 Task: Find connections with filter location Carauari with filter topic #cloudwith filter profile language French with filter current company Royal Enfield with filter school BAGALKOT JOBS with filter industry Health and Human Services with filter service category Computer Repair with filter keywords title Branch Manager
Action: Mouse moved to (702, 145)
Screenshot: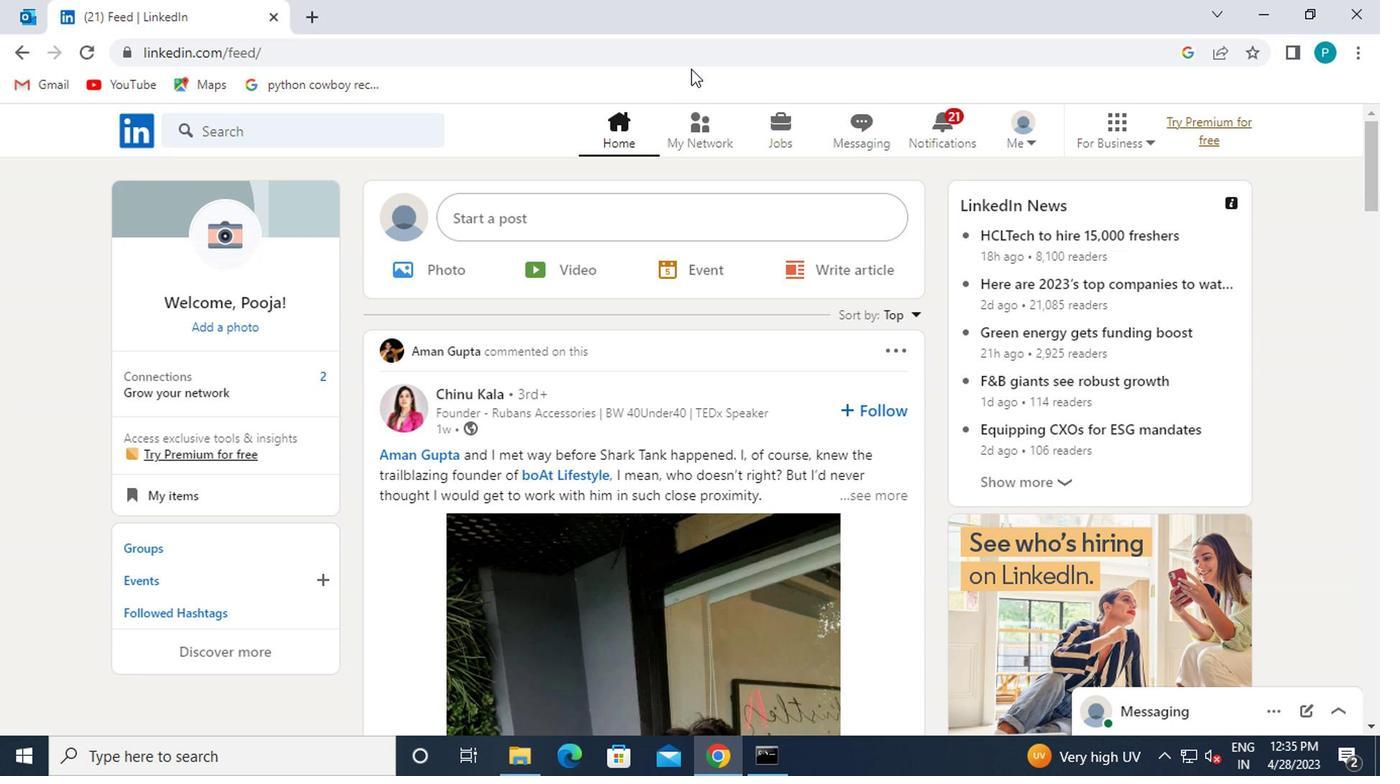 
Action: Mouse pressed left at (702, 145)
Screenshot: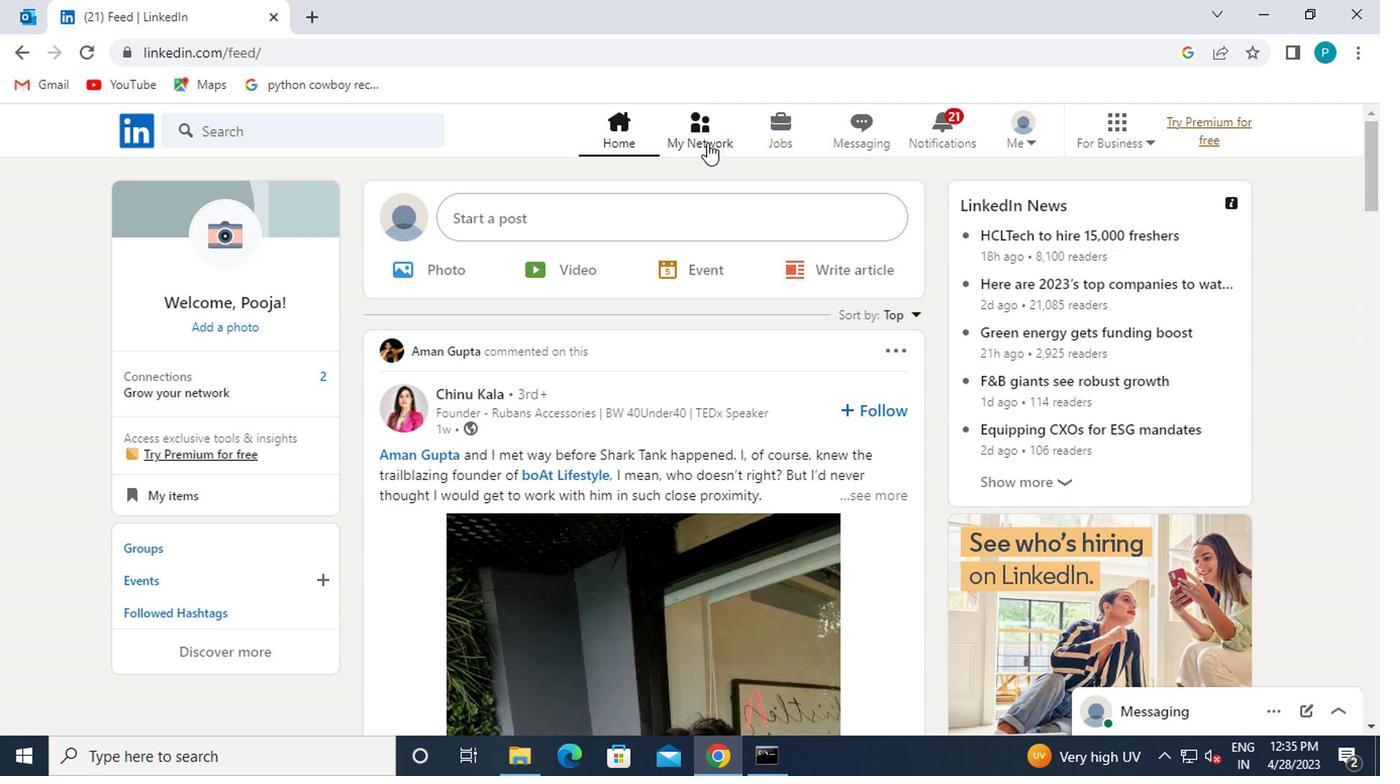 
Action: Mouse moved to (265, 250)
Screenshot: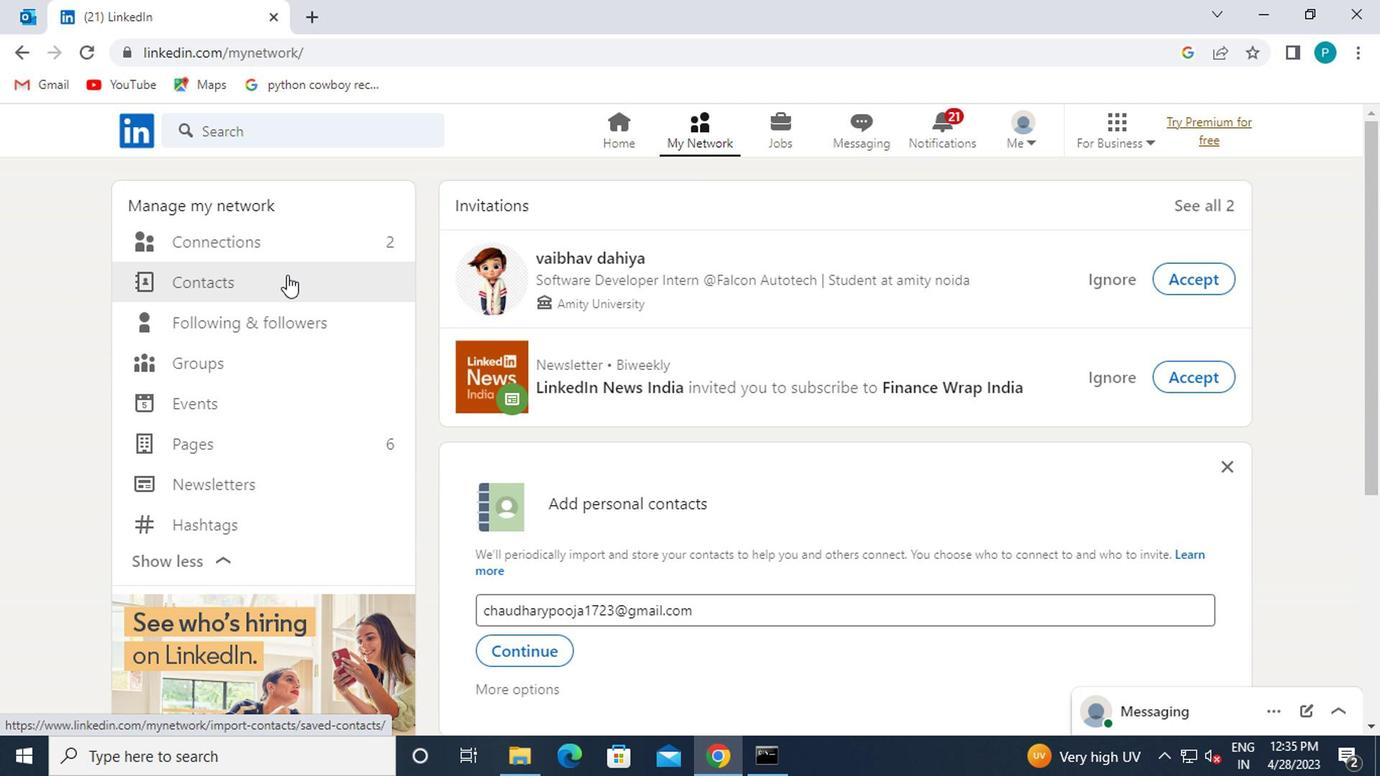 
Action: Mouse pressed left at (265, 250)
Screenshot: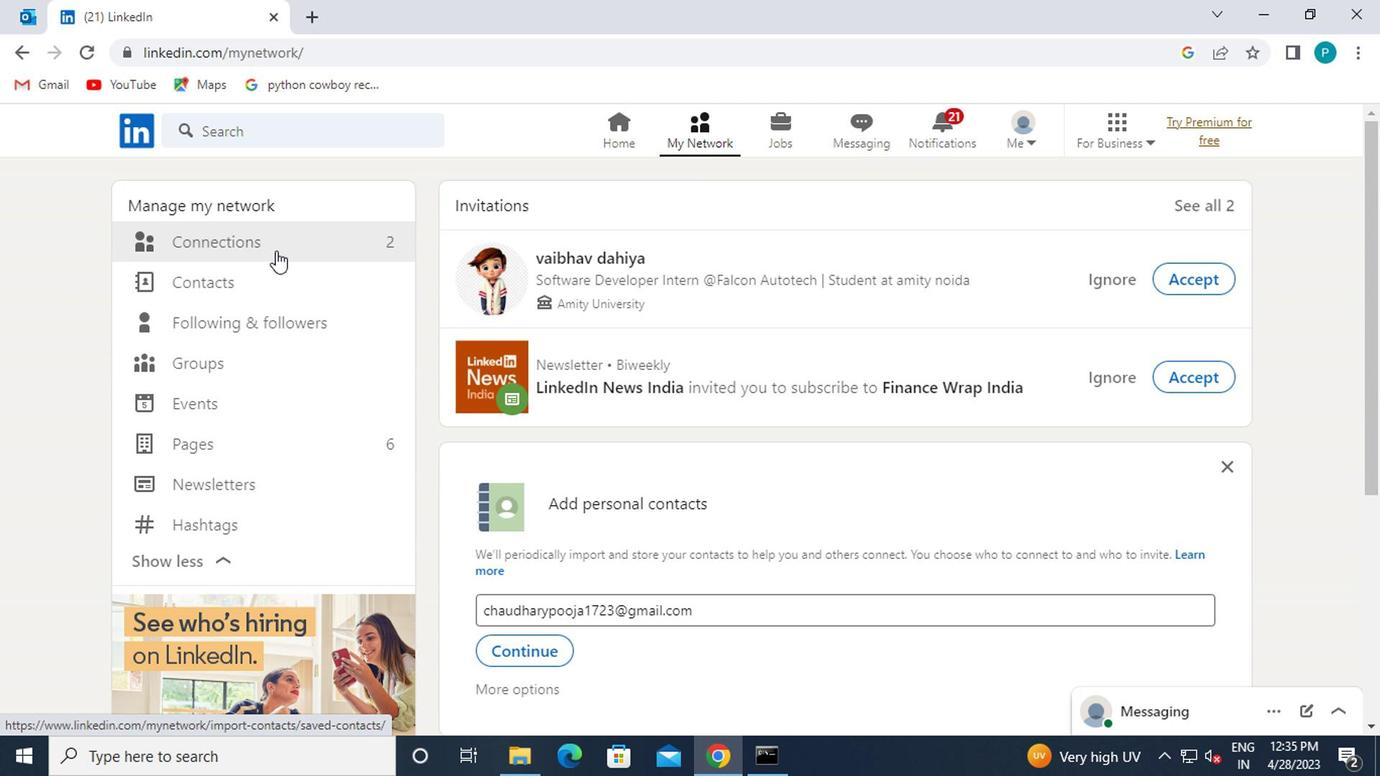 
Action: Mouse moved to (830, 244)
Screenshot: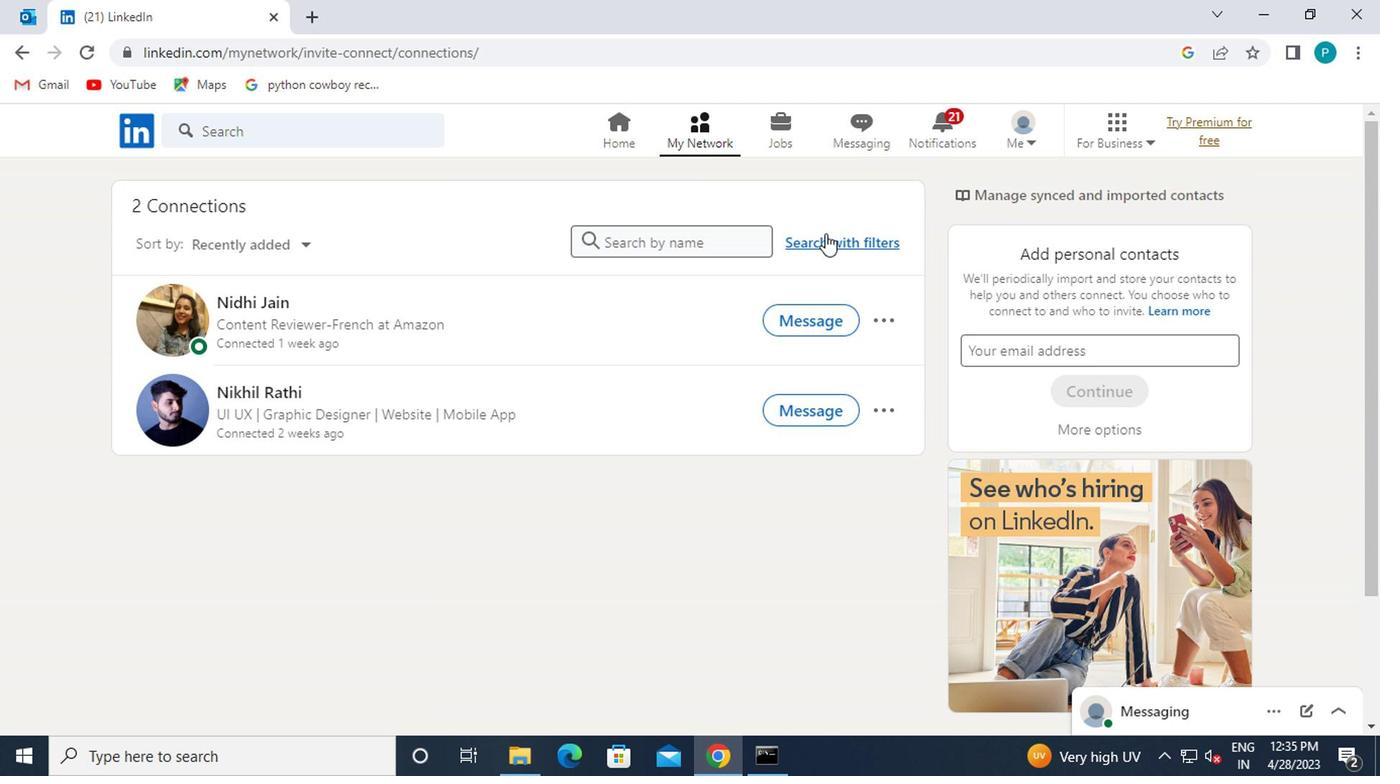 
Action: Mouse pressed left at (830, 244)
Screenshot: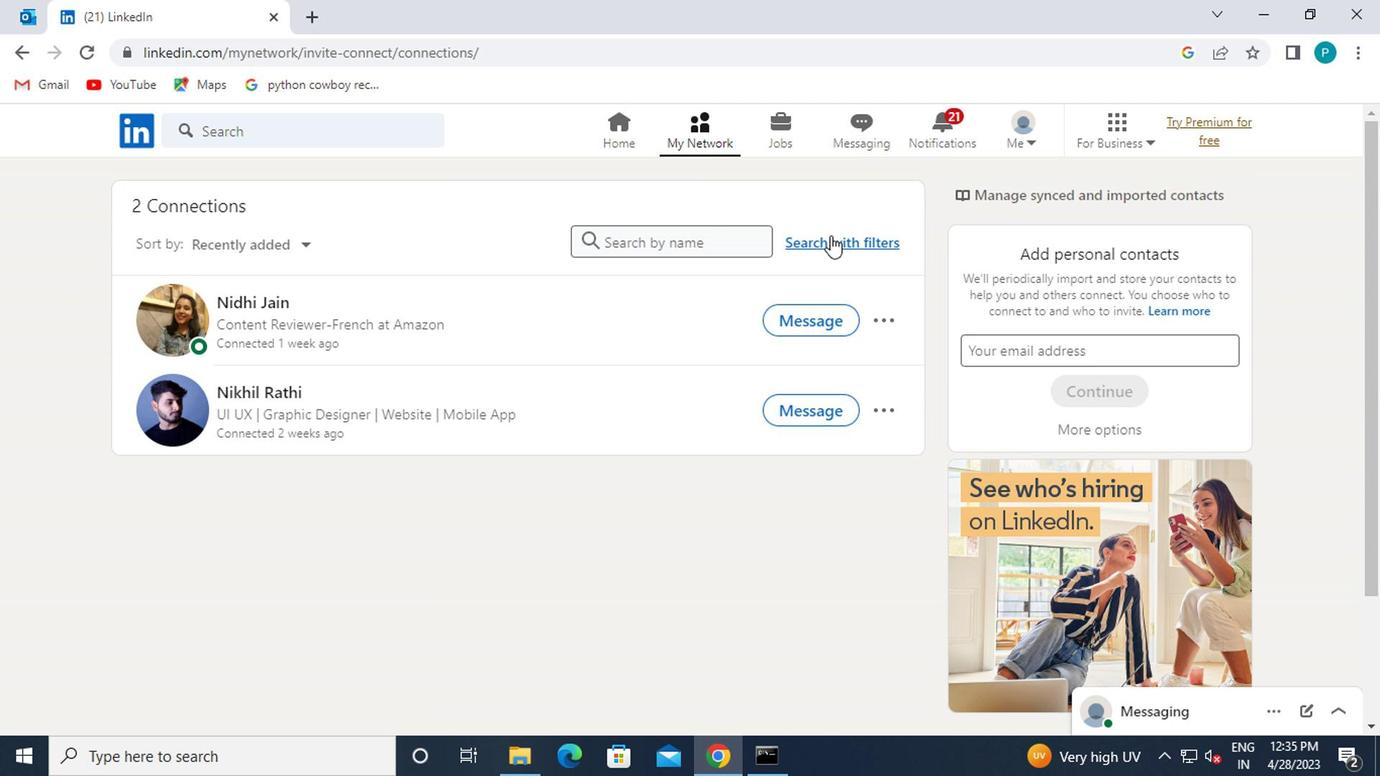 
Action: Mouse moved to (736, 200)
Screenshot: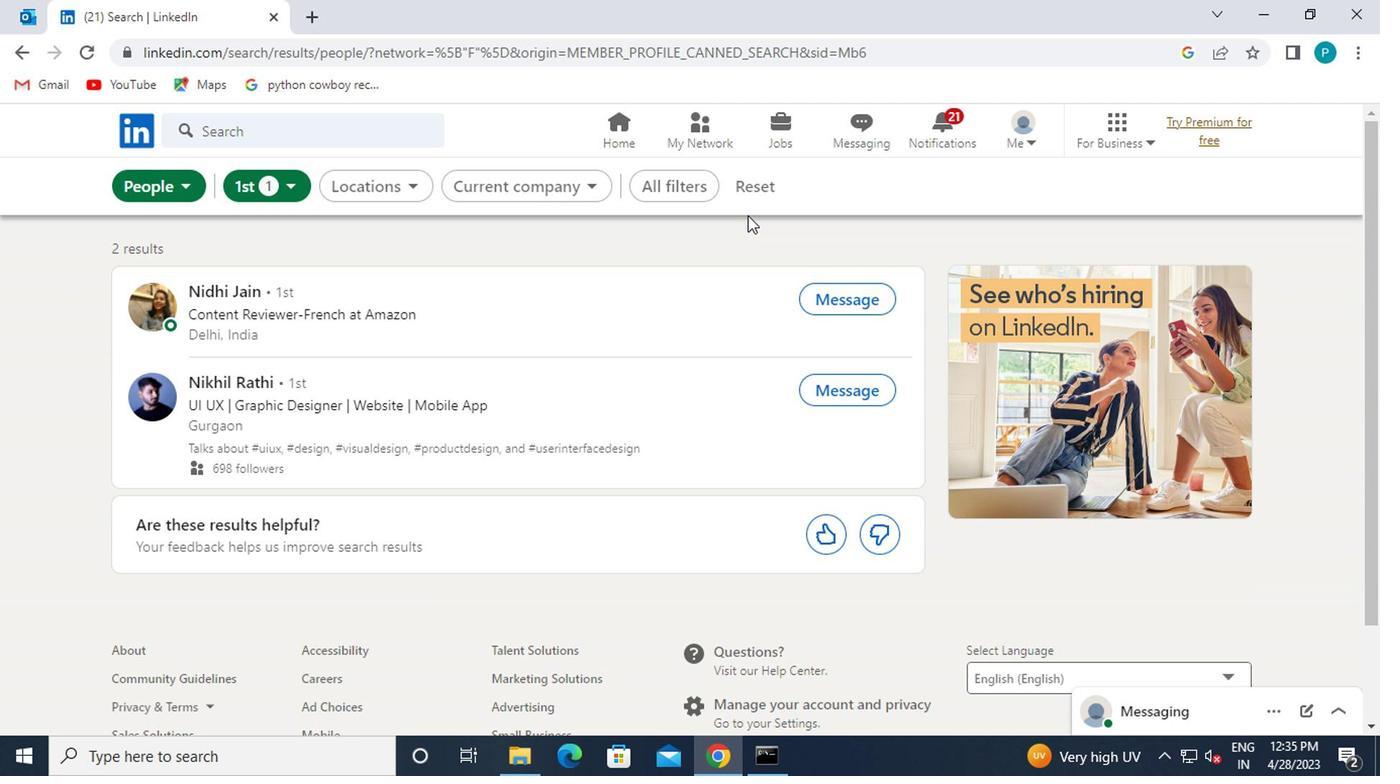 
Action: Mouse pressed left at (736, 200)
Screenshot: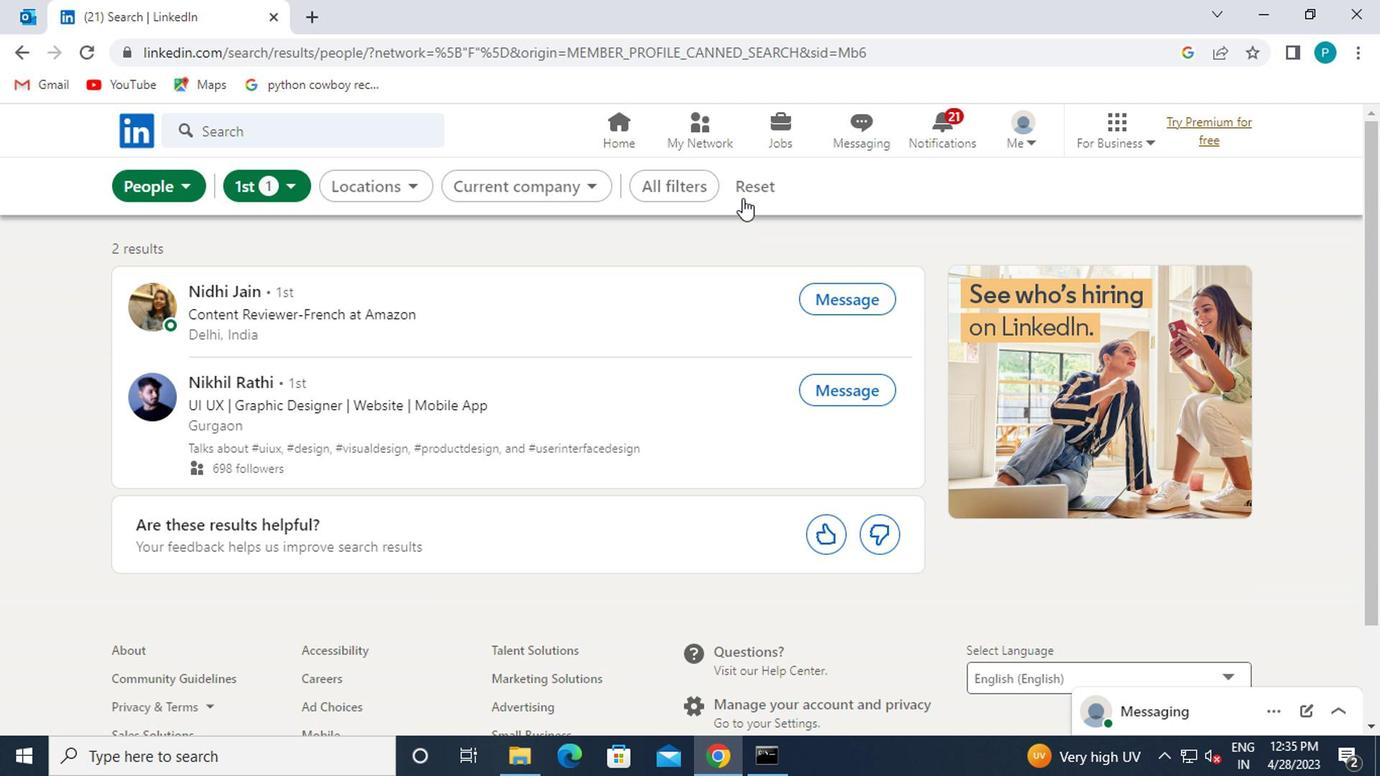 
Action: Mouse moved to (730, 197)
Screenshot: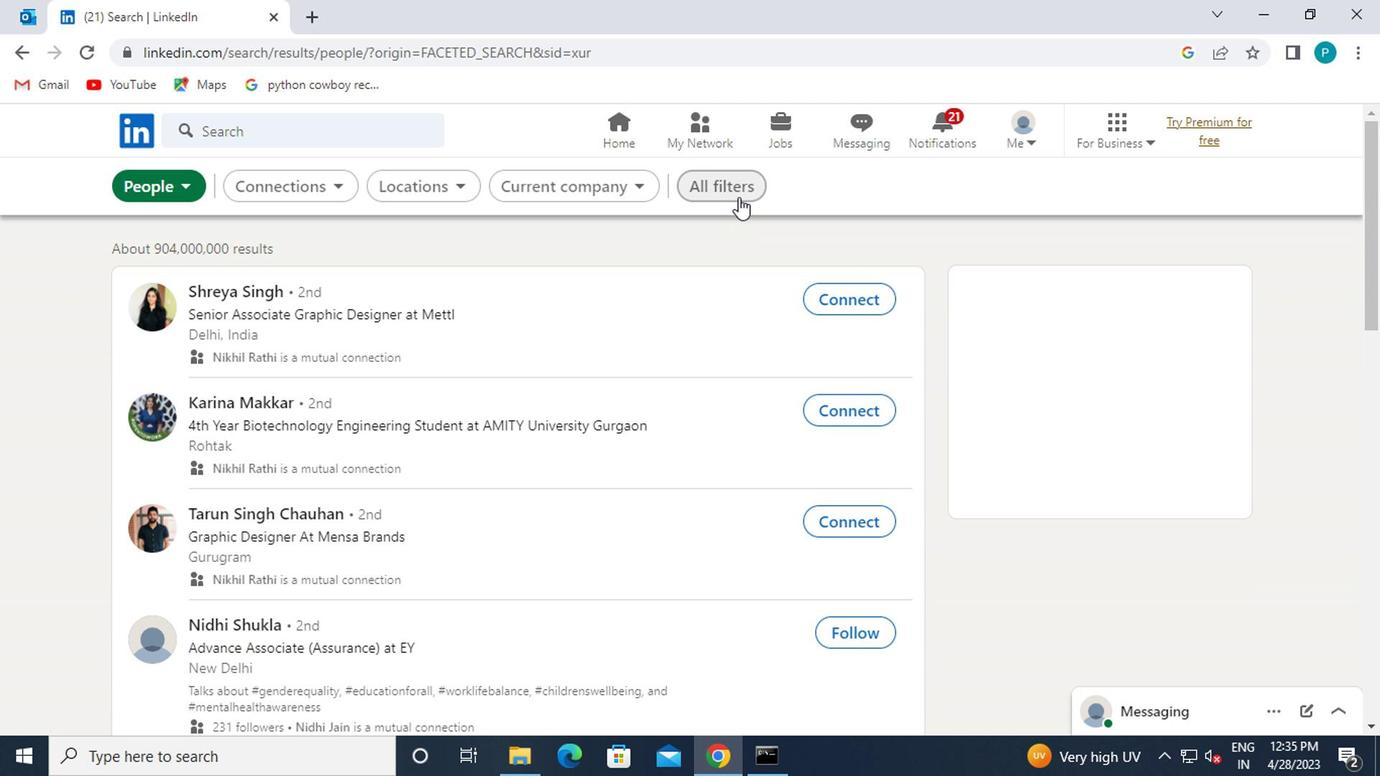 
Action: Mouse pressed left at (730, 197)
Screenshot: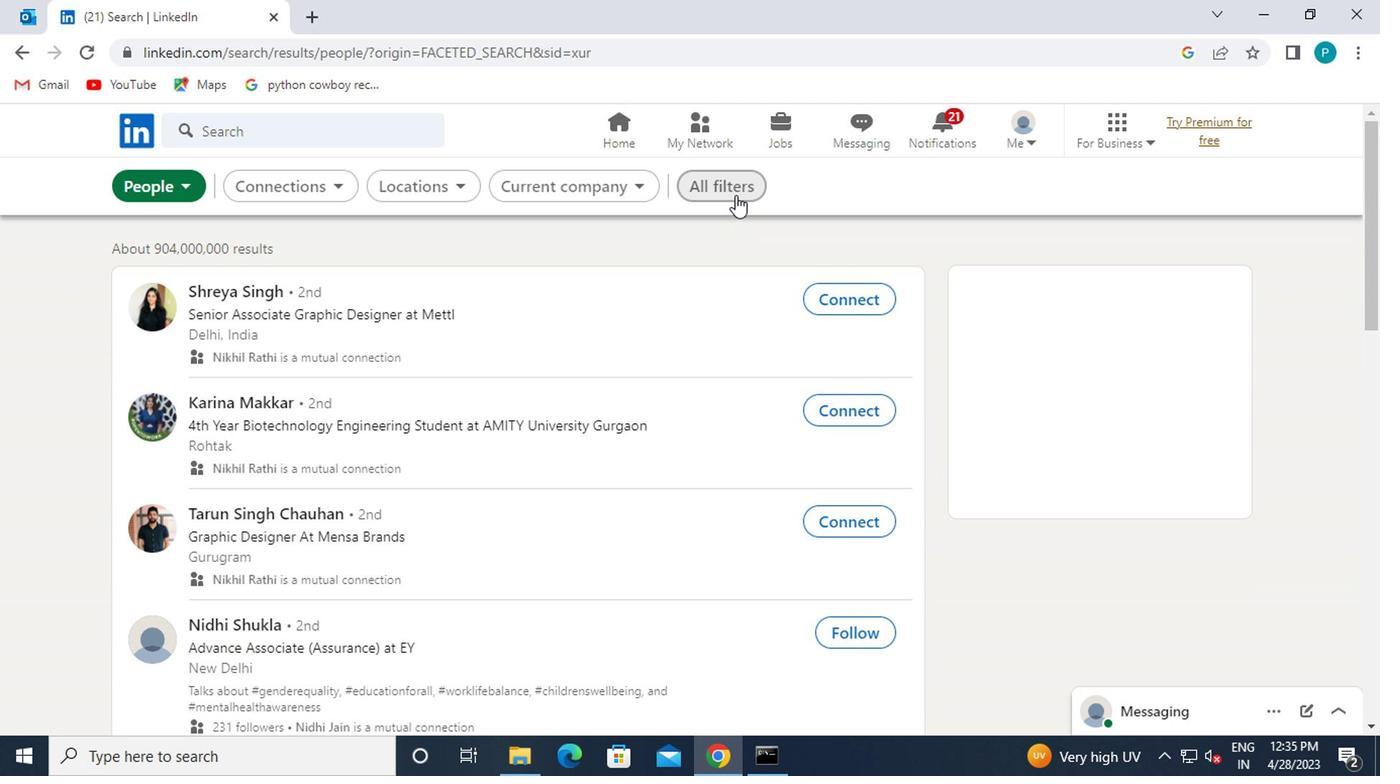 
Action: Mouse moved to (904, 373)
Screenshot: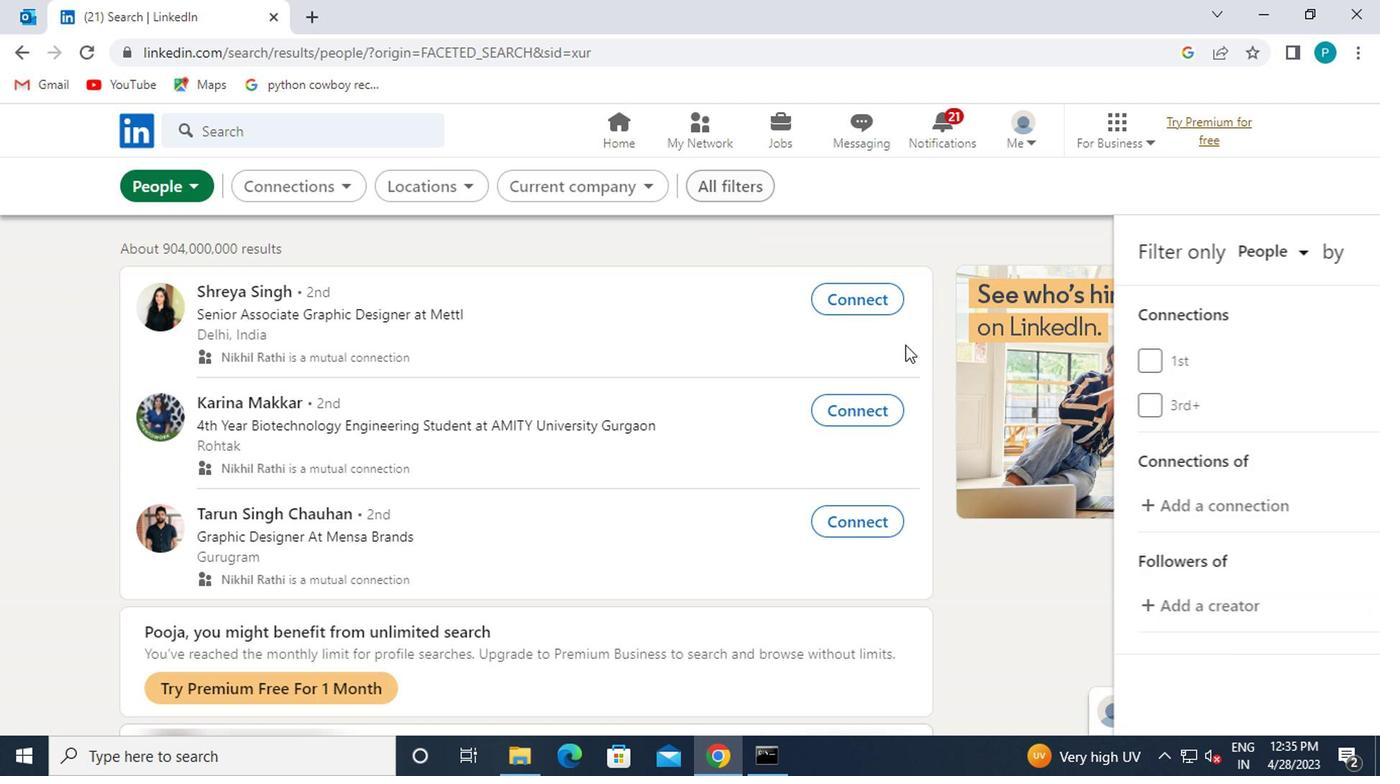 
Action: Mouse scrolled (904, 372) with delta (0, -1)
Screenshot: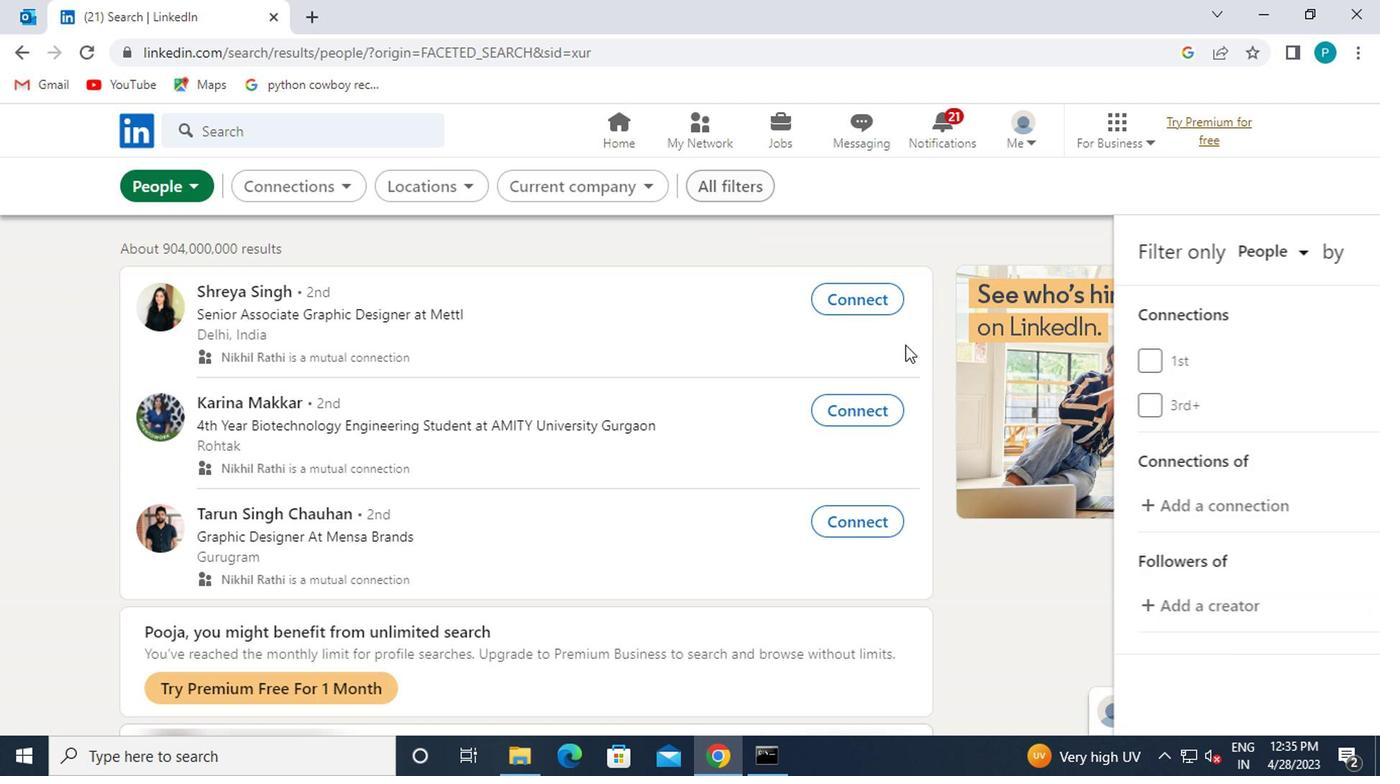 
Action: Mouse moved to (904, 375)
Screenshot: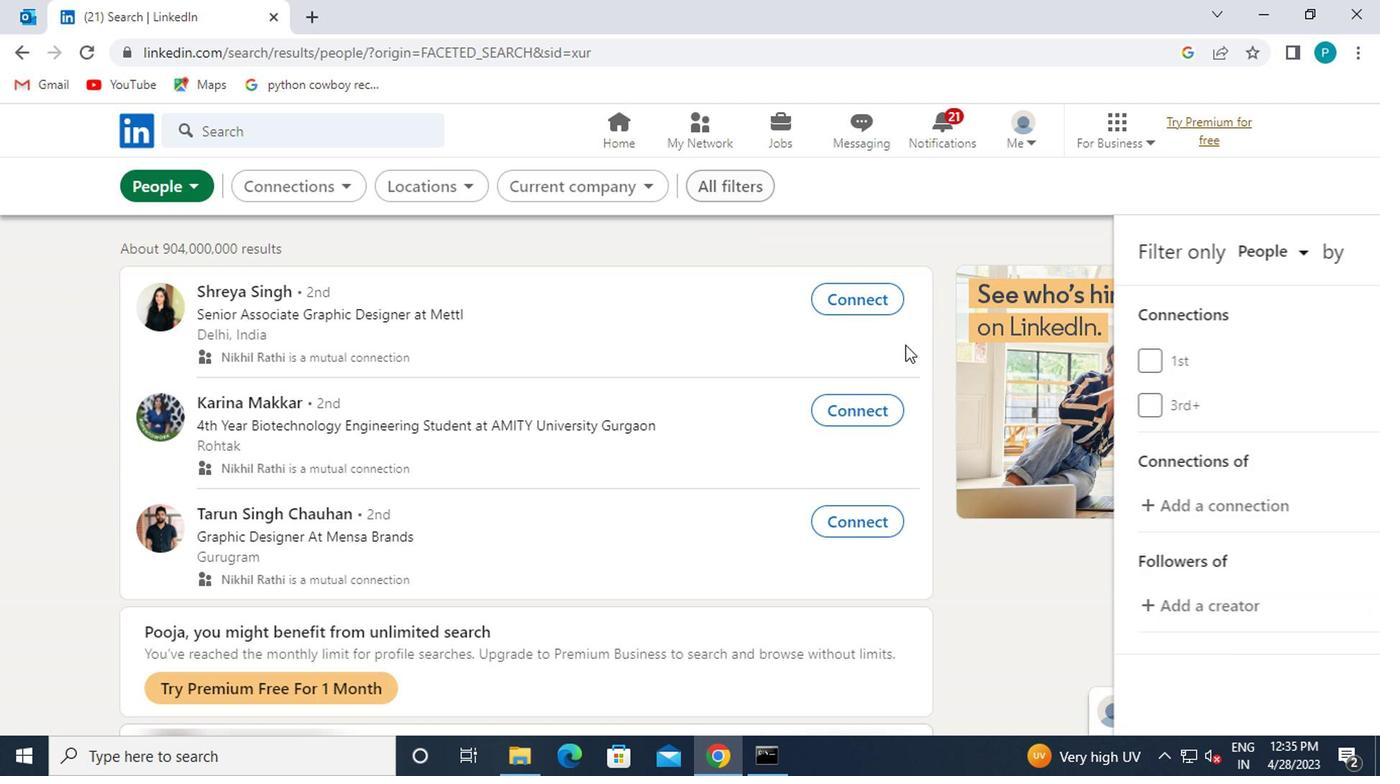 
Action: Mouse scrolled (904, 374) with delta (0, 0)
Screenshot: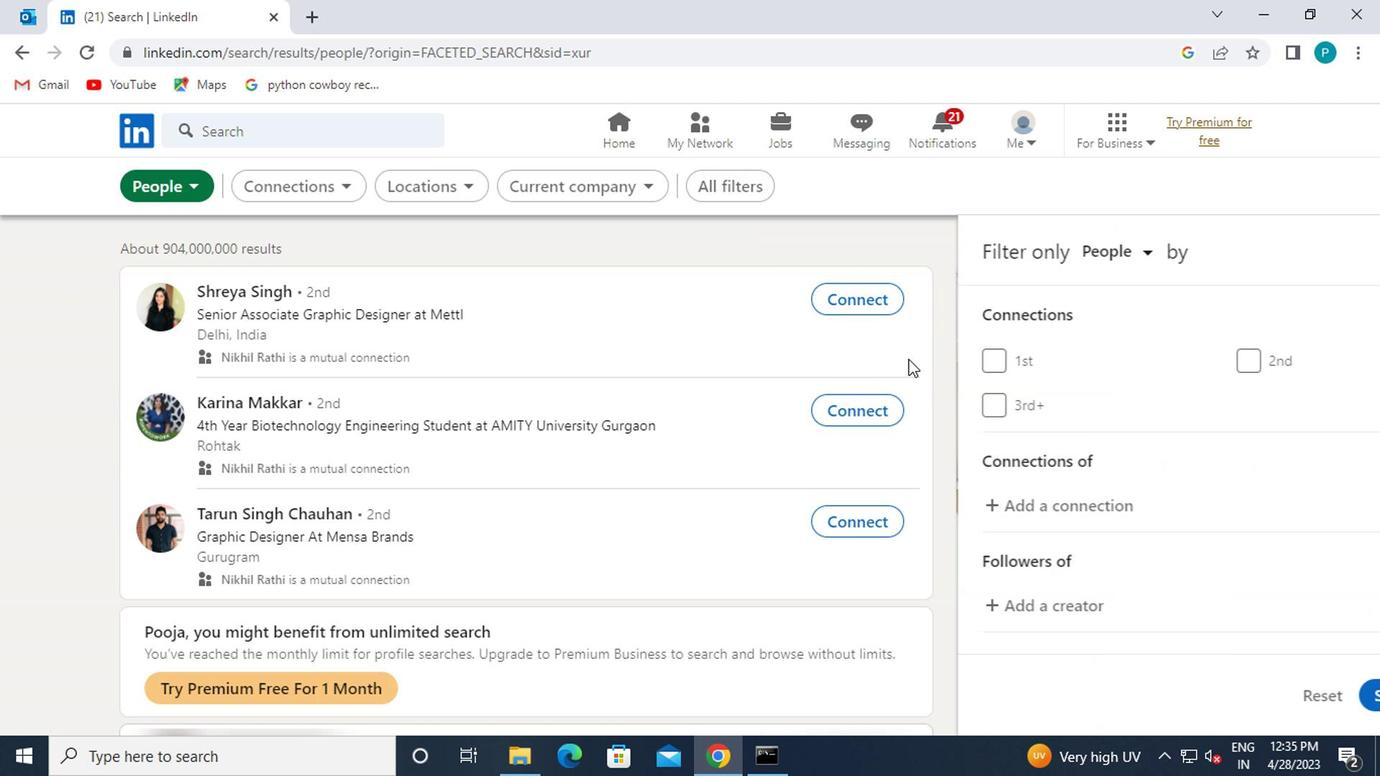 
Action: Mouse moved to (1179, 534)
Screenshot: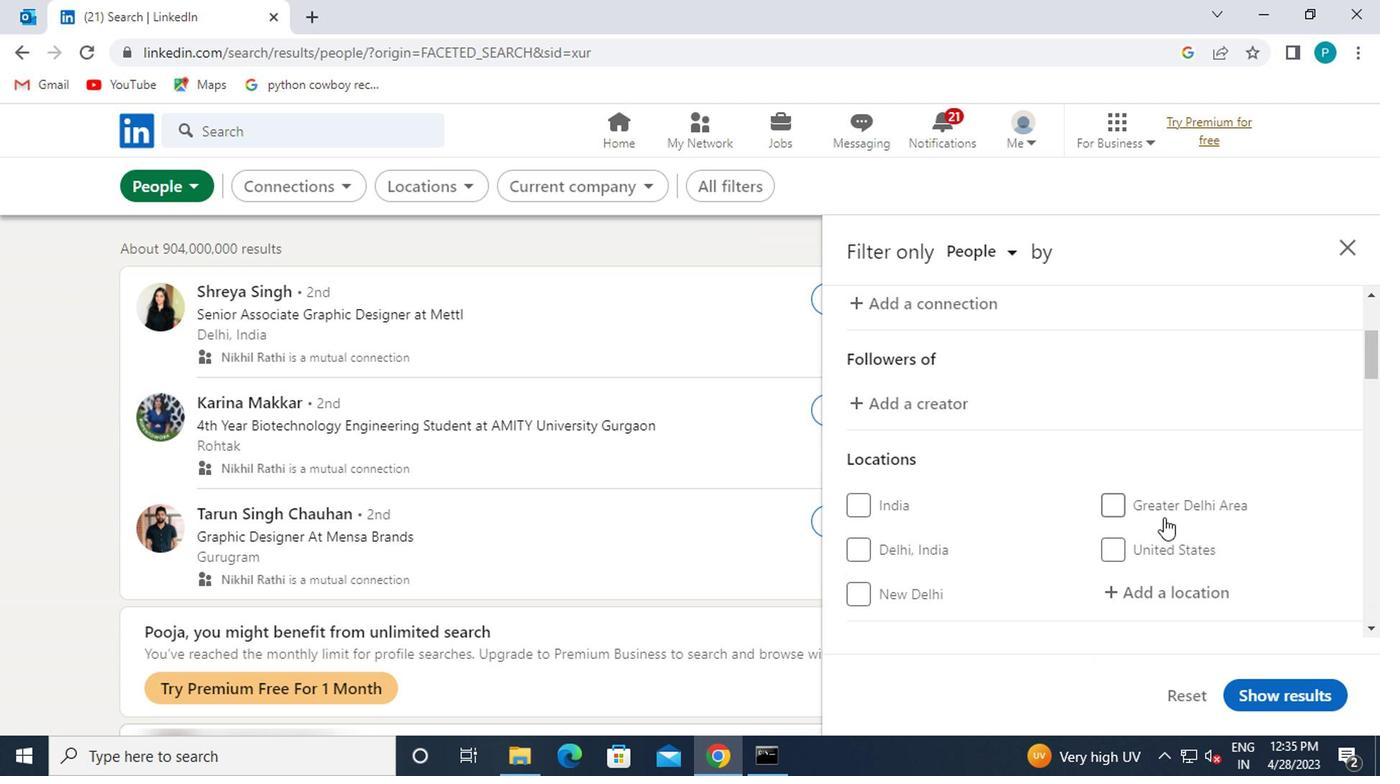 
Action: Mouse scrolled (1179, 533) with delta (0, 0)
Screenshot: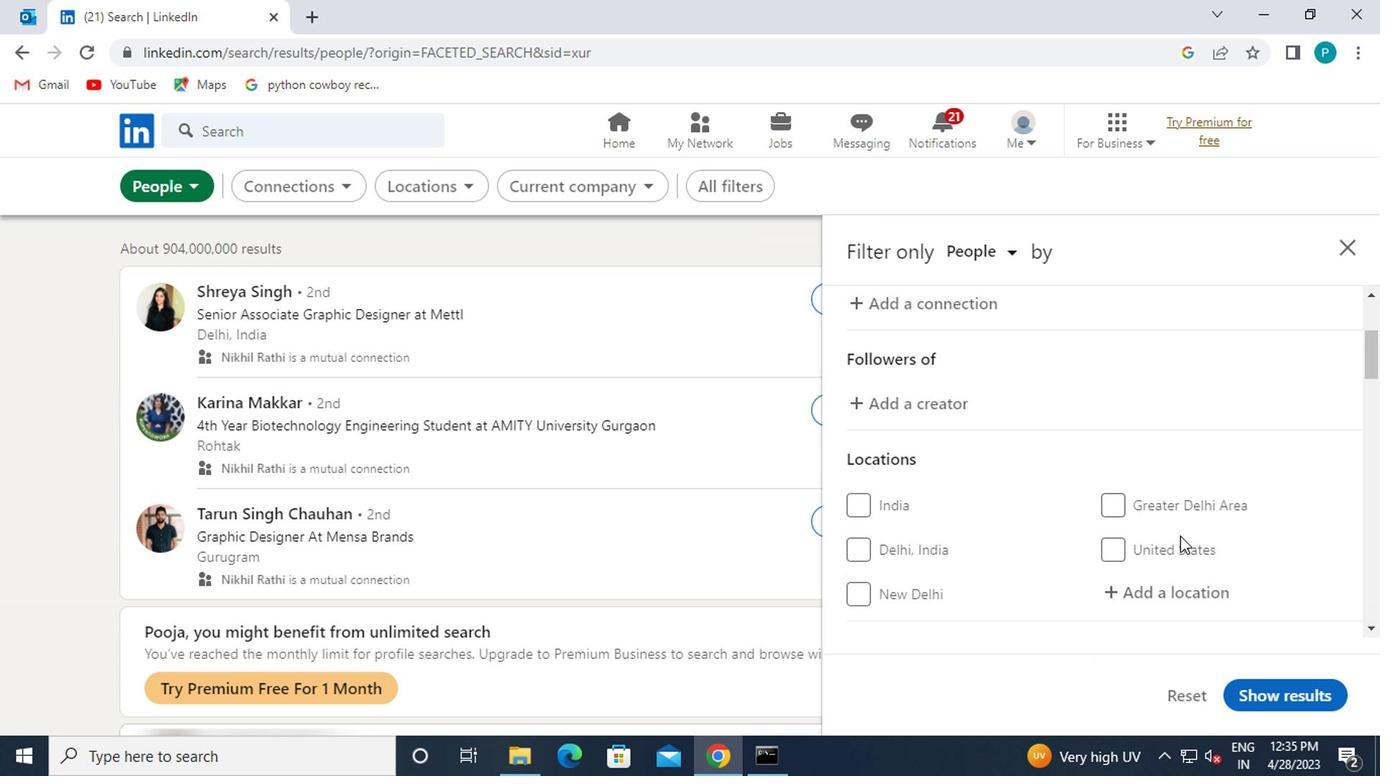 
Action: Mouse moved to (1175, 489)
Screenshot: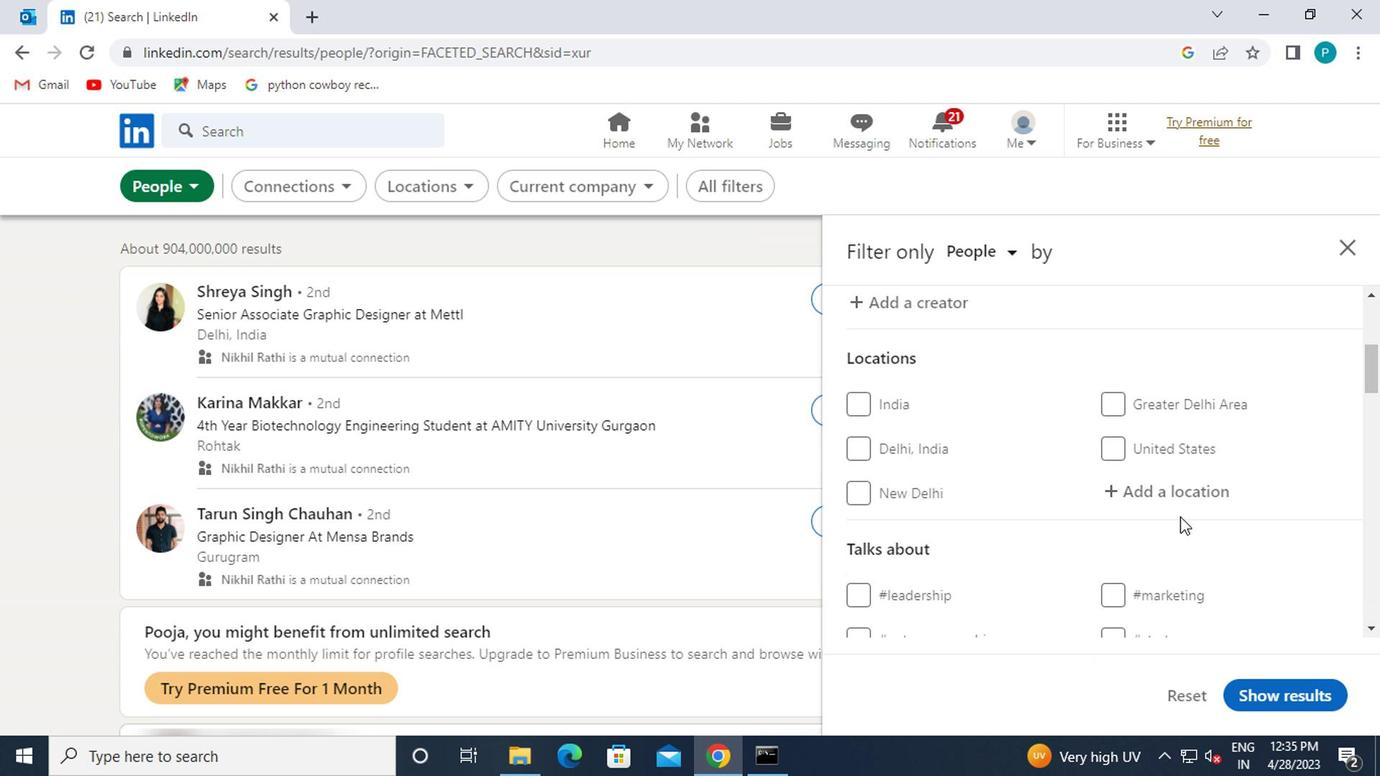 
Action: Mouse pressed left at (1175, 489)
Screenshot: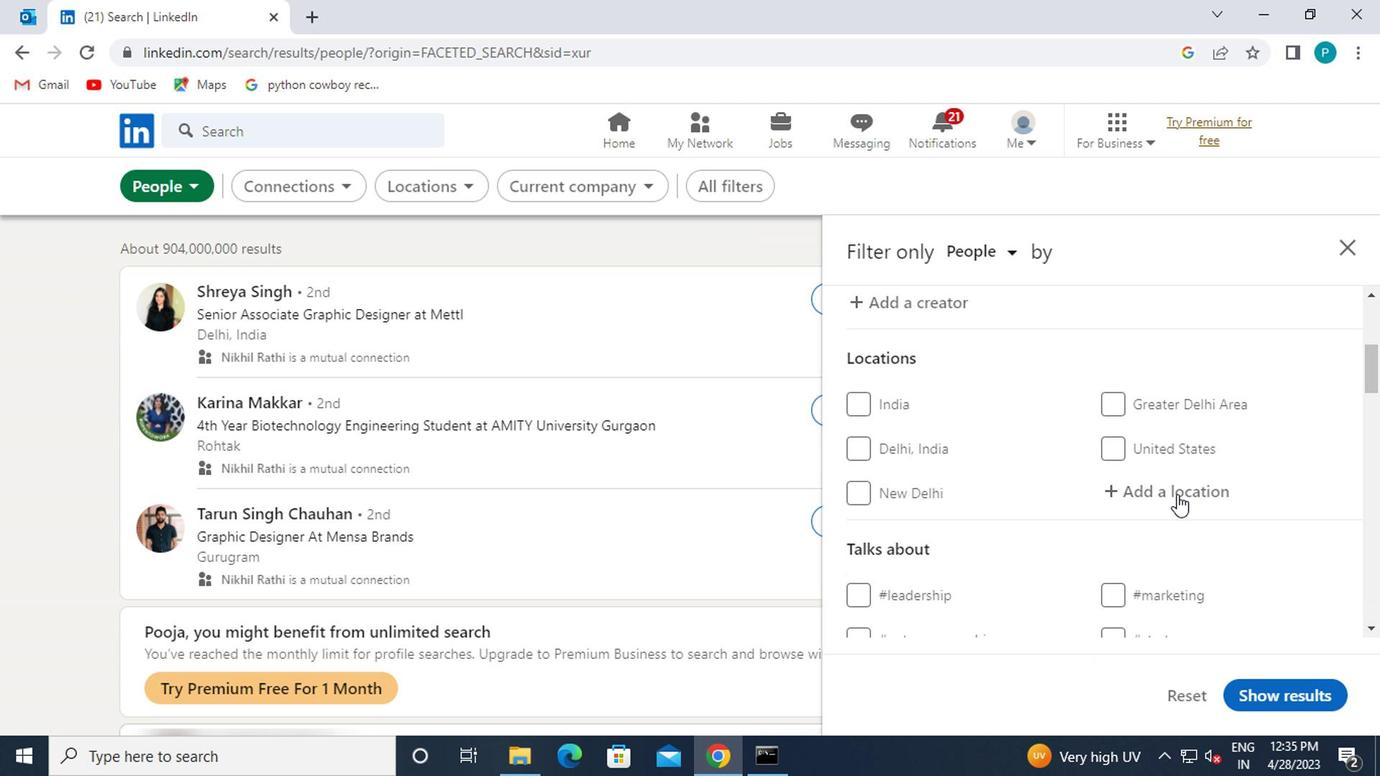 
Action: Mouse moved to (81, 385)
Screenshot: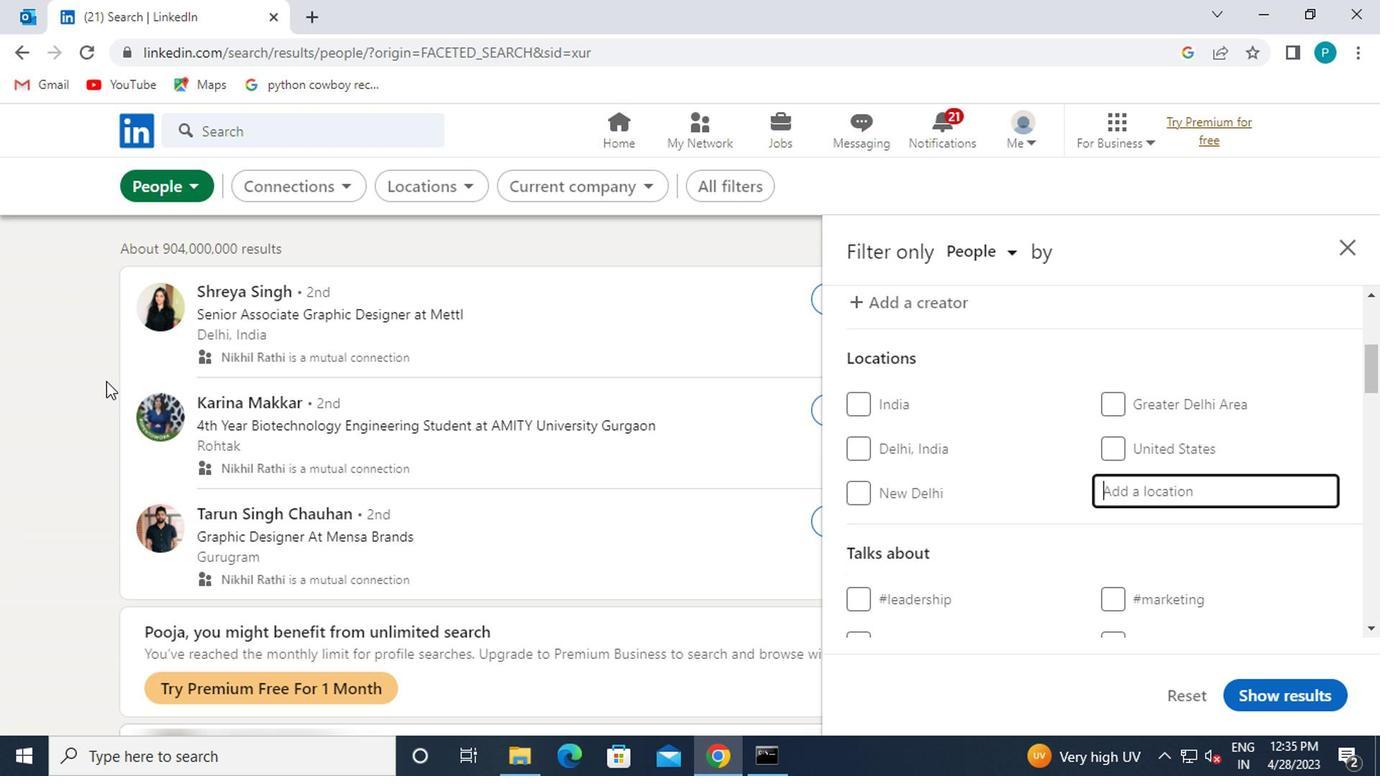
Action: Key pressed <Key.caps_lock>
Screenshot: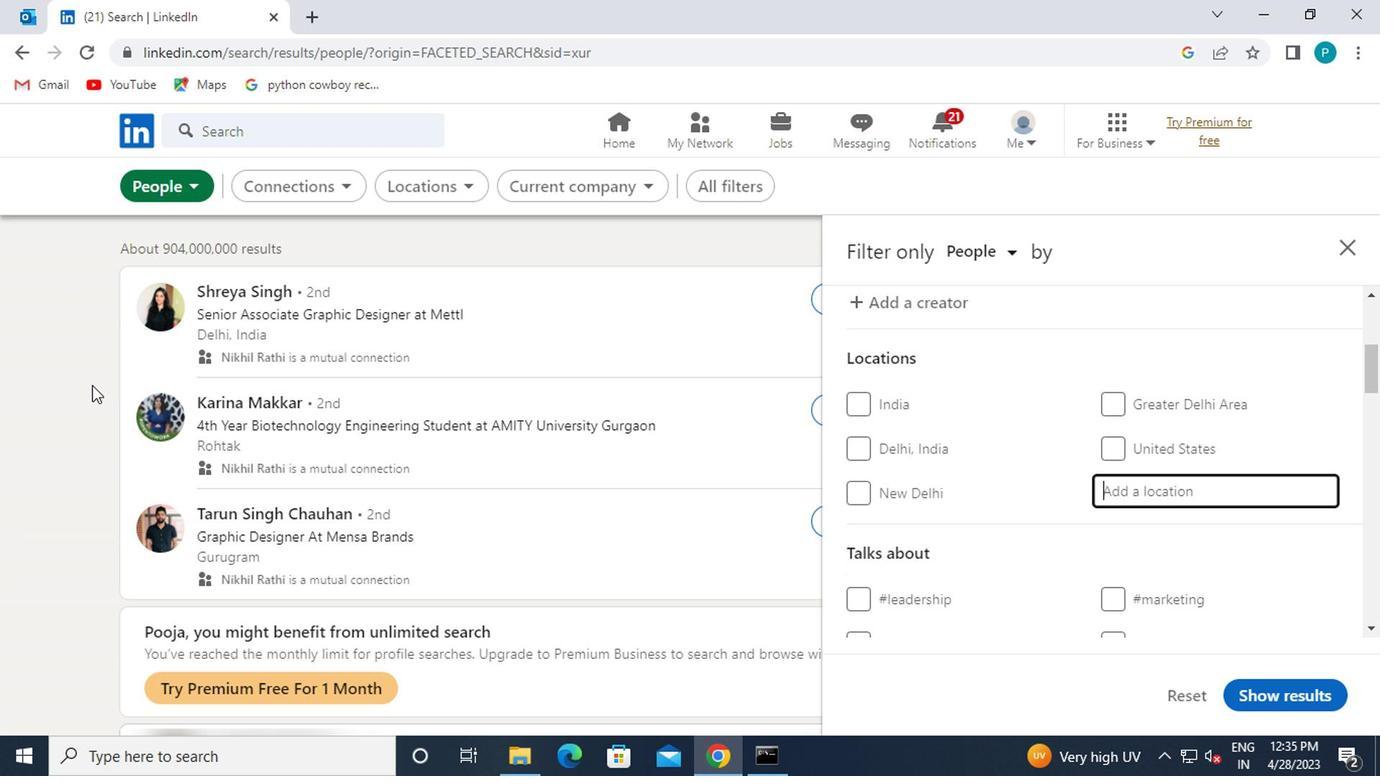 
Action: Mouse moved to (70, 392)
Screenshot: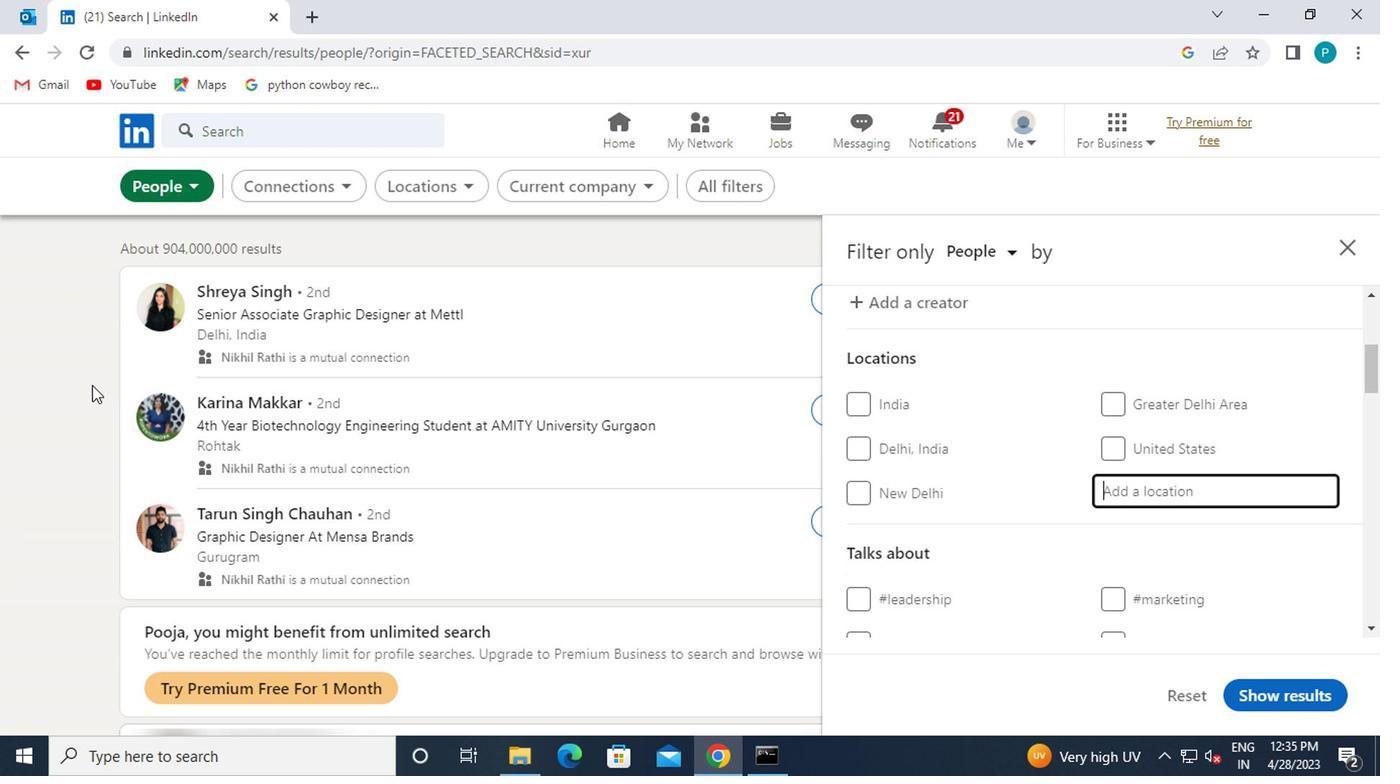 
Action: Key pressed c<Key.caps_lock>aru<Key.backspace>auari
Screenshot: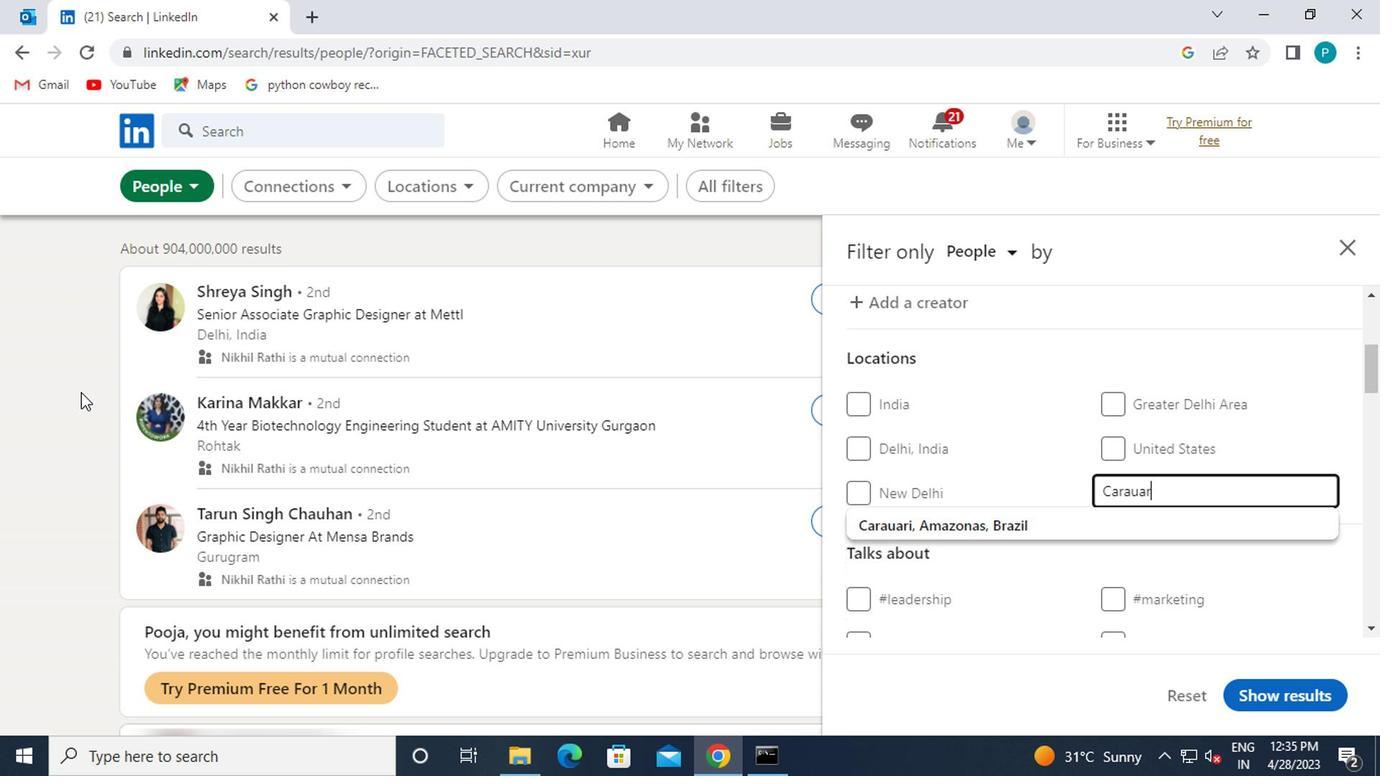 
Action: Mouse moved to (912, 513)
Screenshot: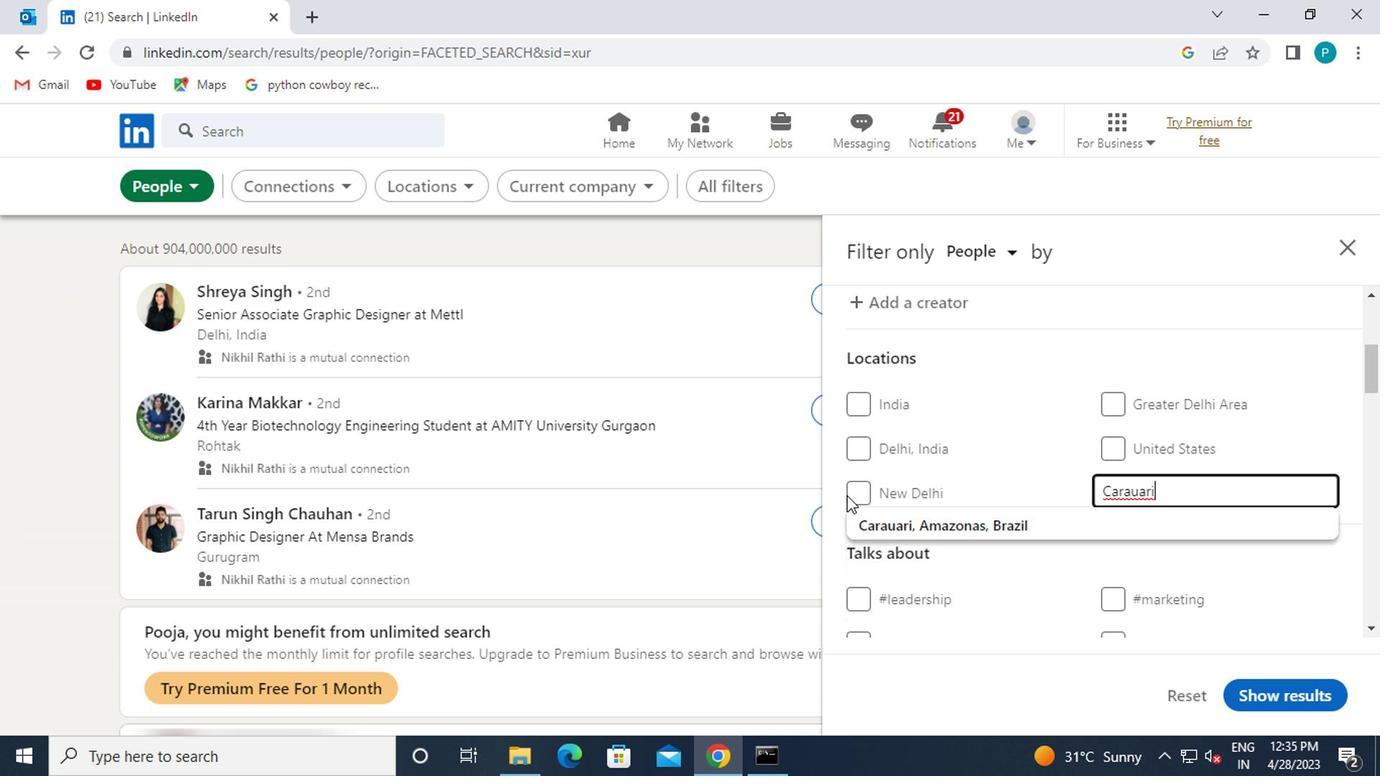 
Action: Mouse pressed left at (912, 513)
Screenshot: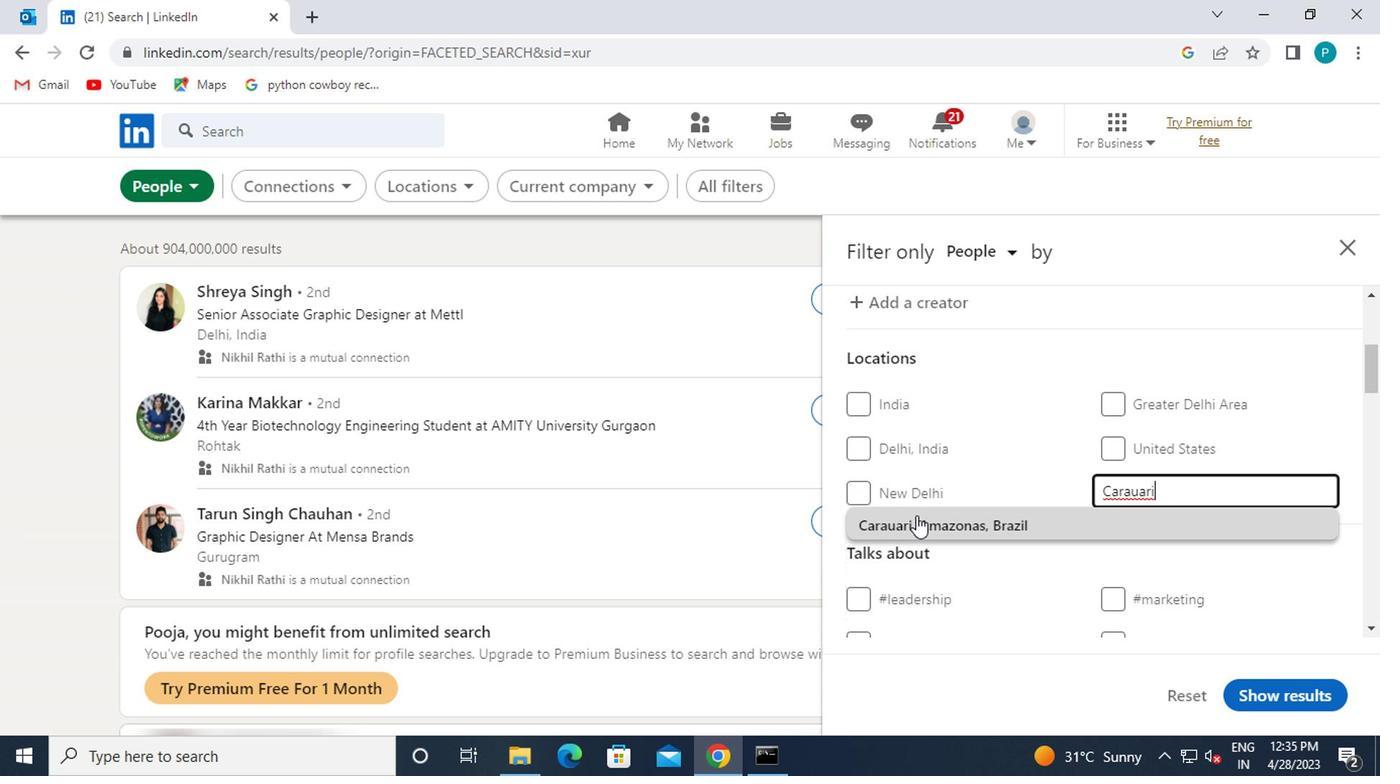 
Action: Mouse moved to (974, 490)
Screenshot: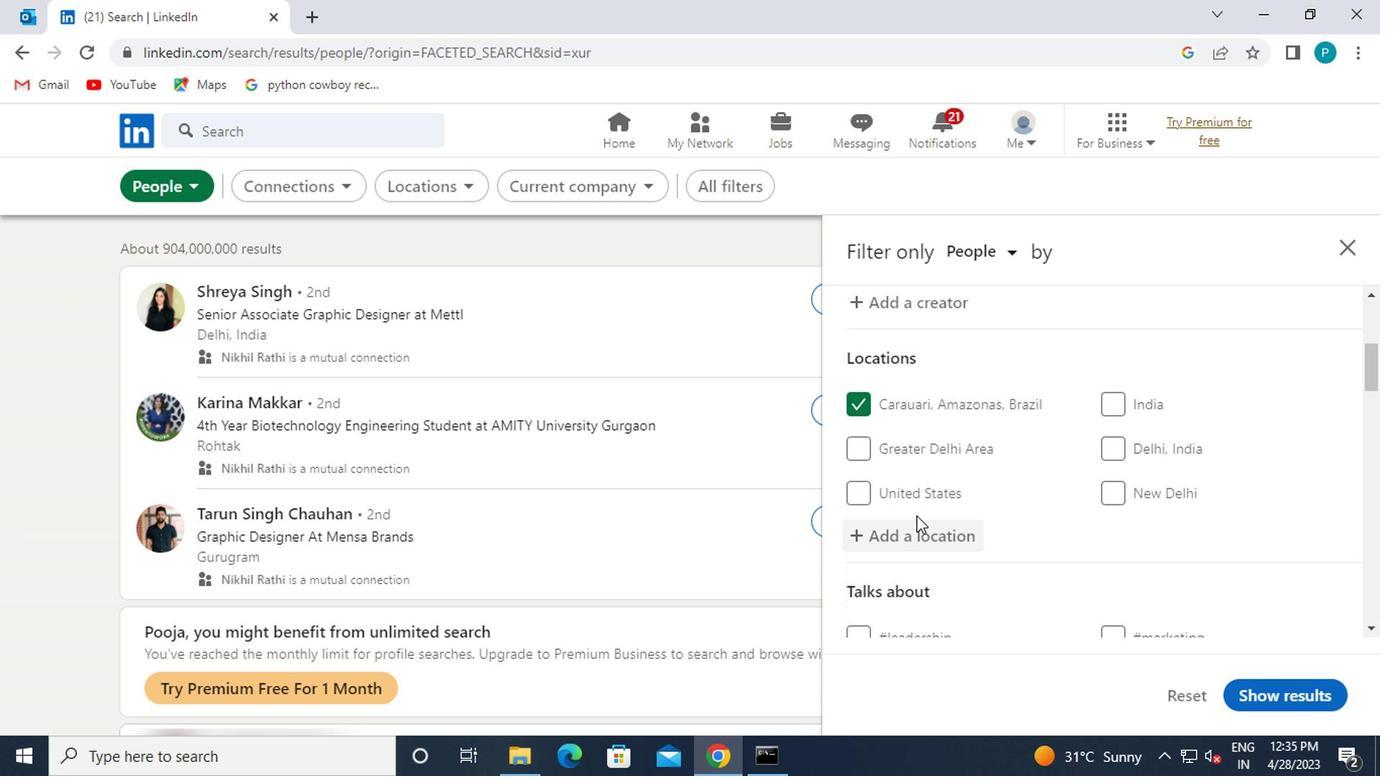 
Action: Mouse scrolled (974, 489) with delta (0, 0)
Screenshot: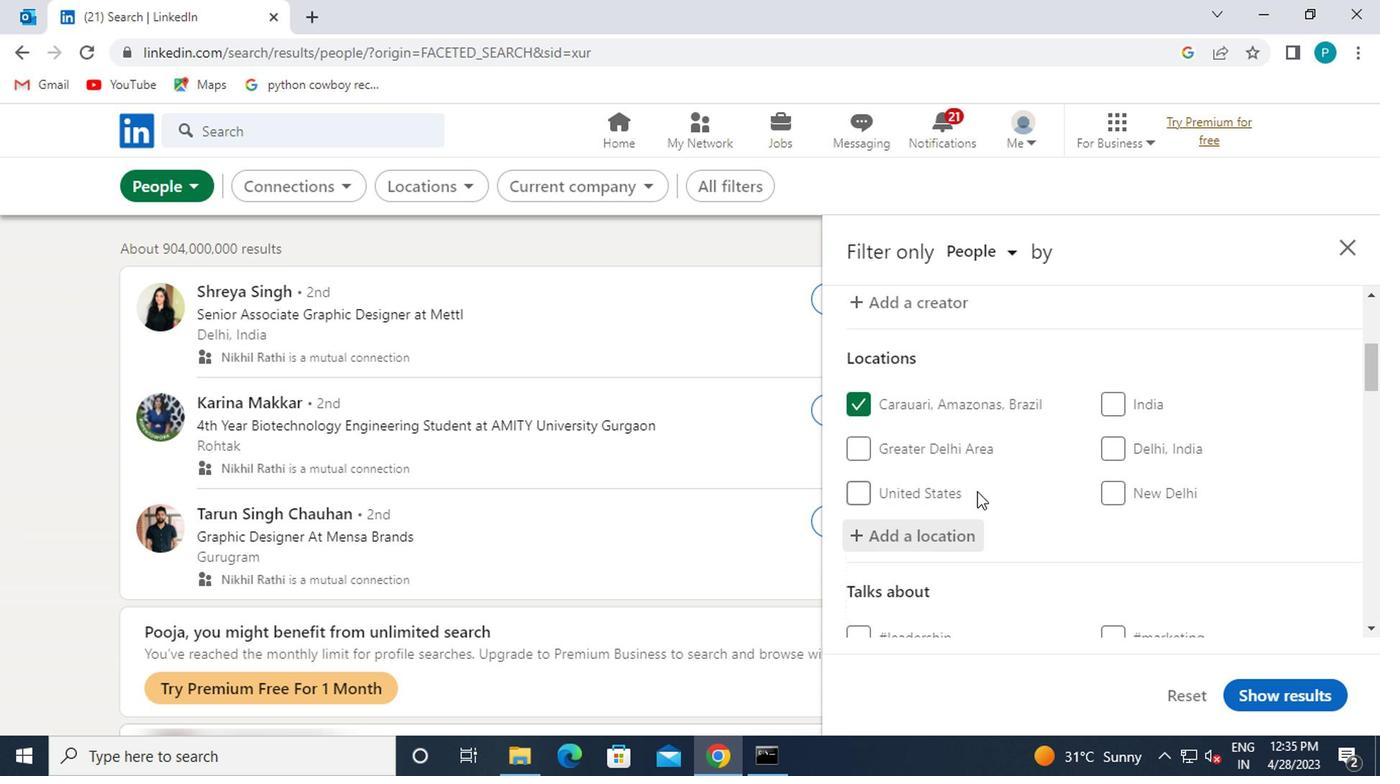 
Action: Mouse scrolled (974, 489) with delta (0, 0)
Screenshot: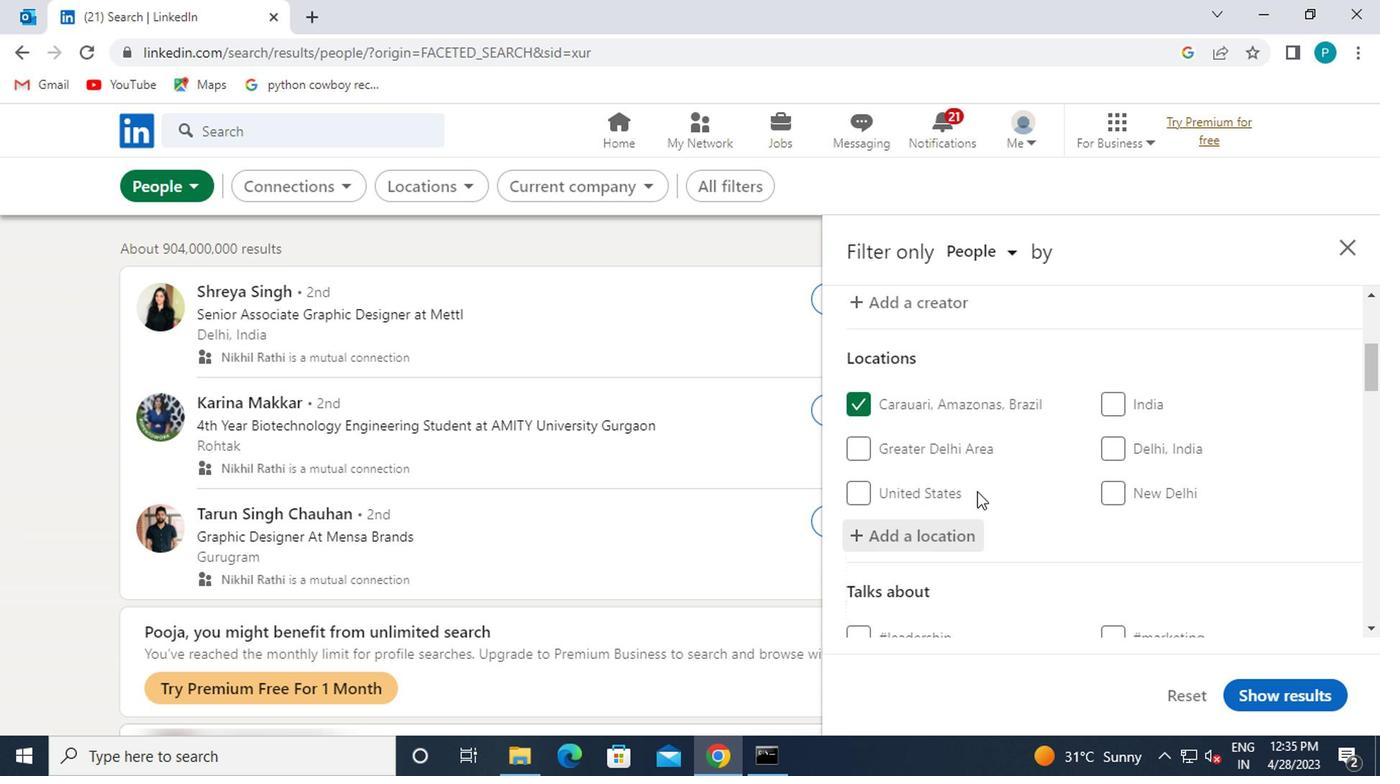 
Action: Mouse moved to (1142, 521)
Screenshot: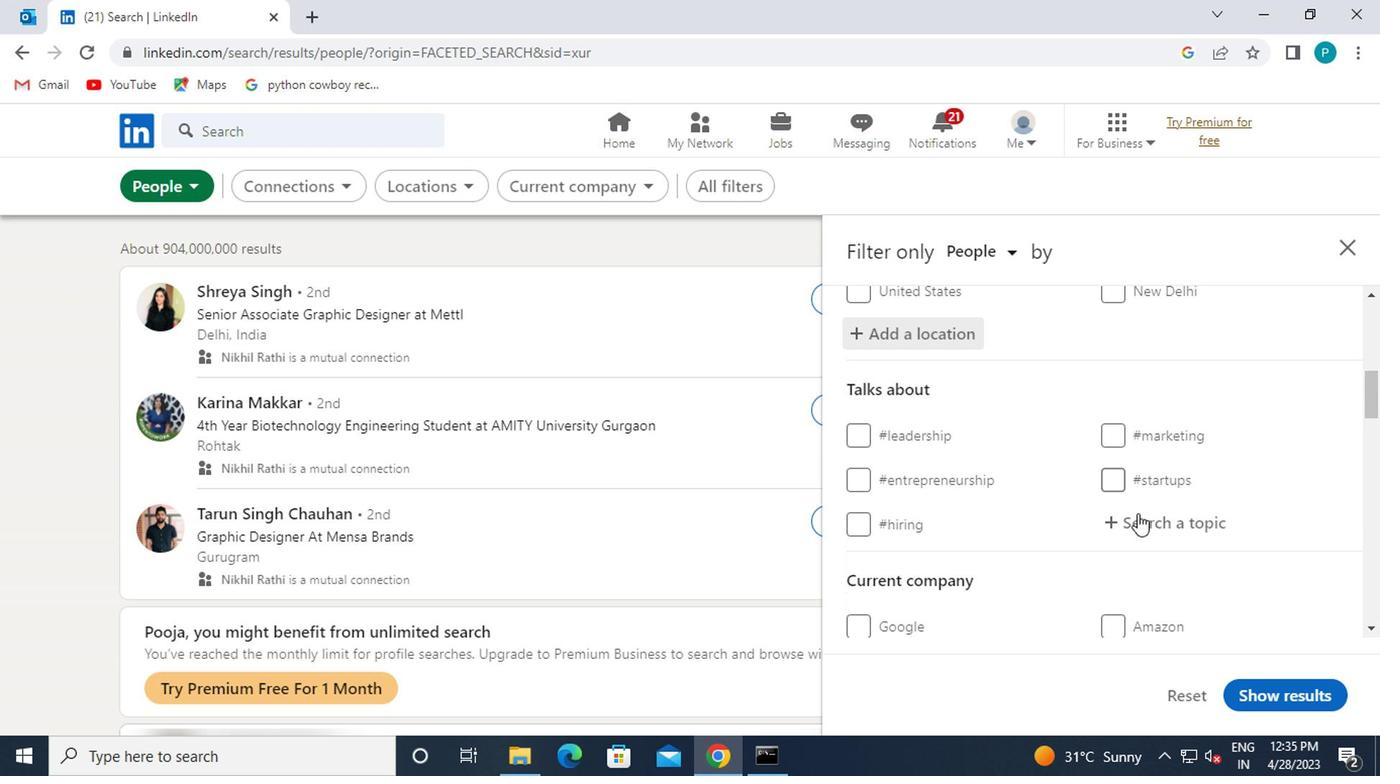
Action: Mouse pressed left at (1142, 521)
Screenshot: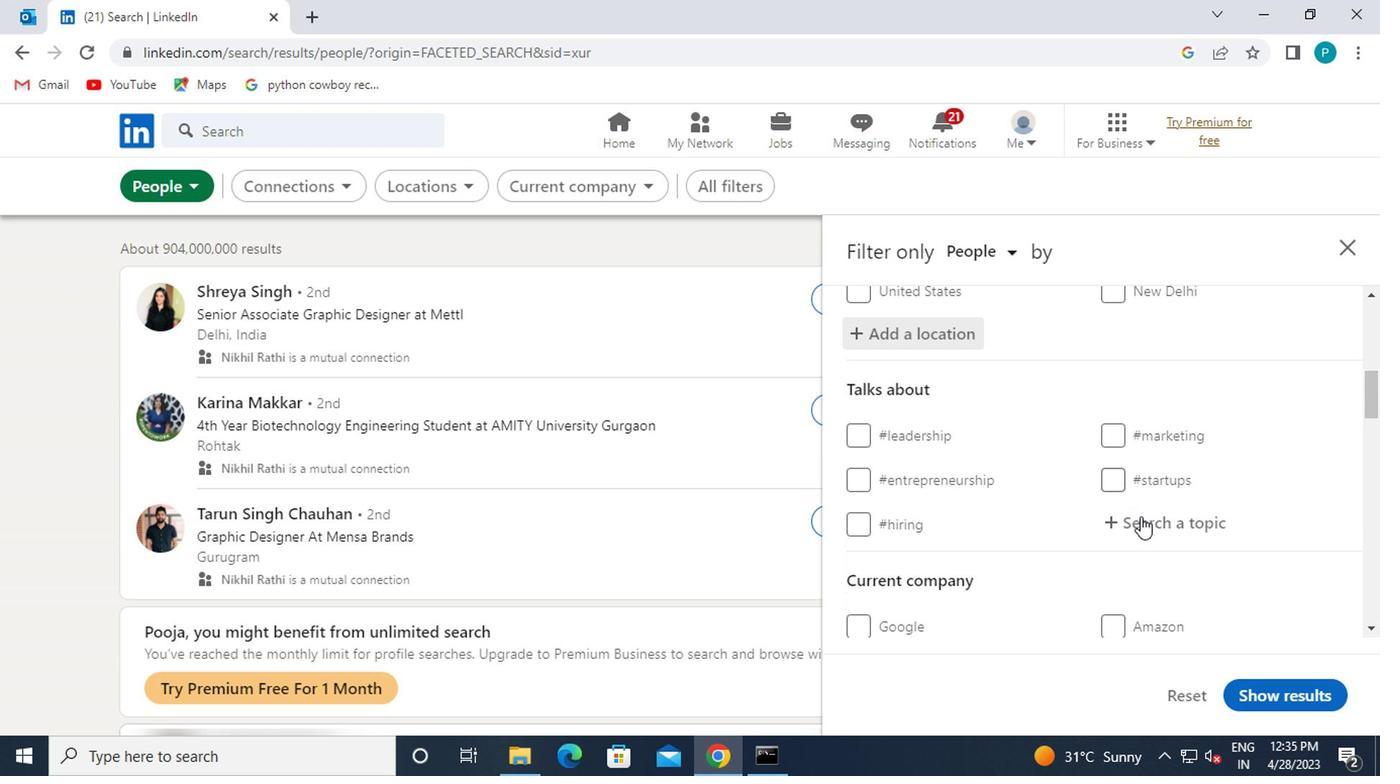 
Action: Mouse moved to (1155, 503)
Screenshot: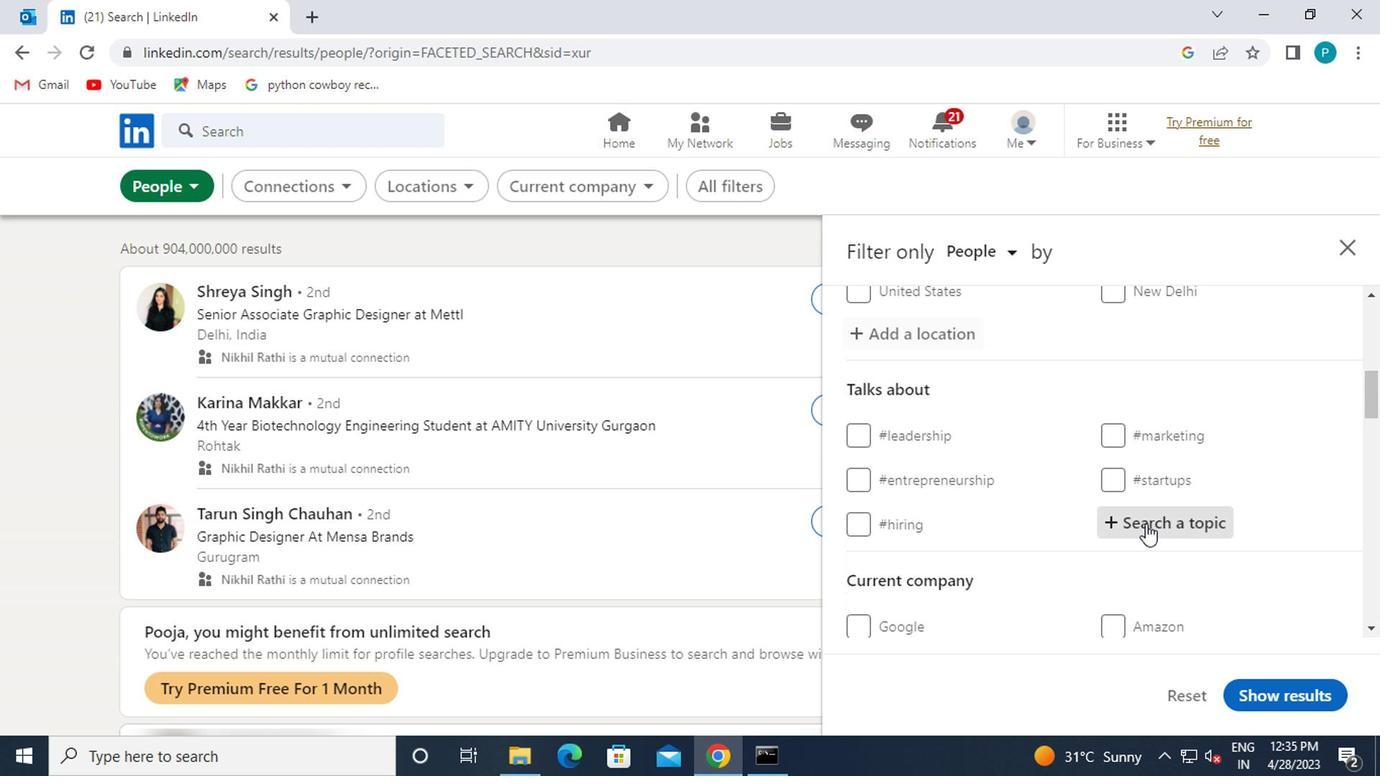 
Action: Key pressed <Key.shift>
Screenshot: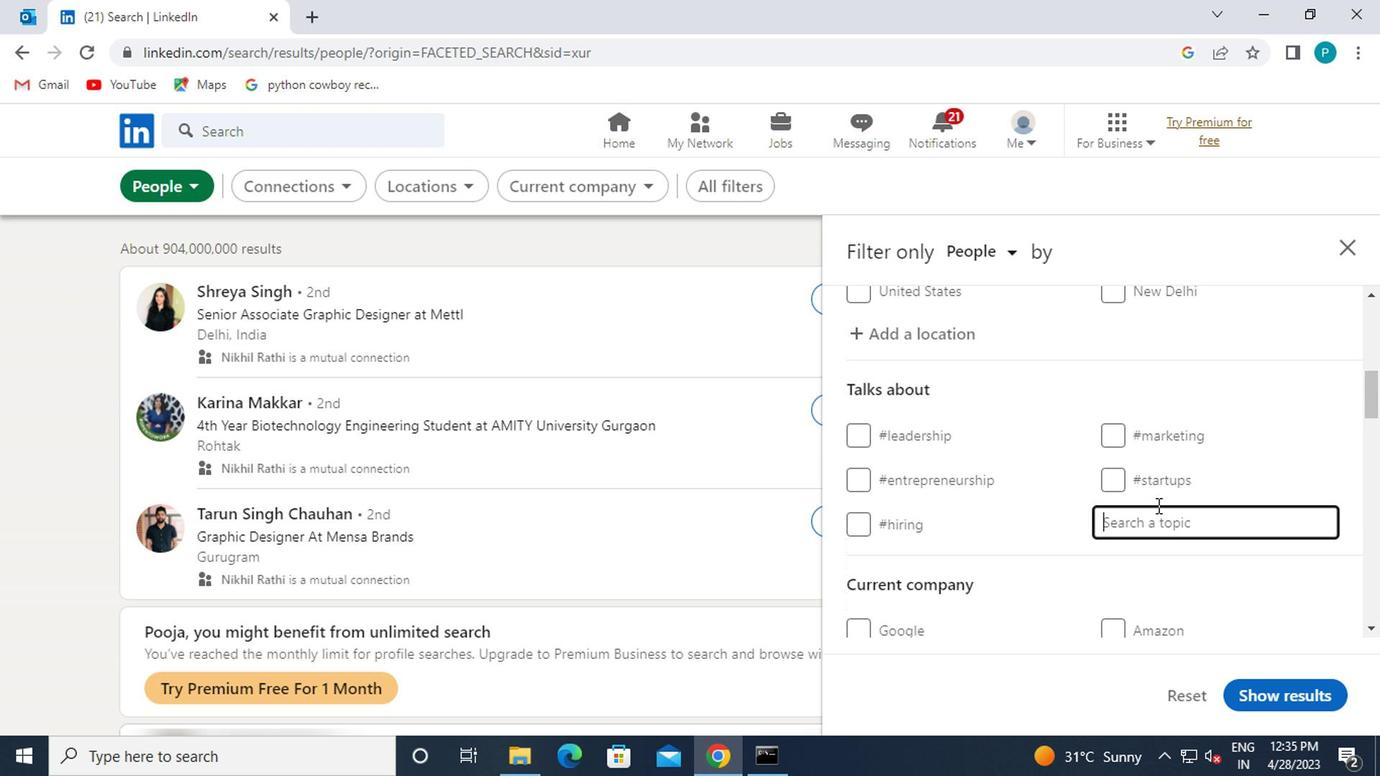 
Action: Mouse moved to (1155, 503)
Screenshot: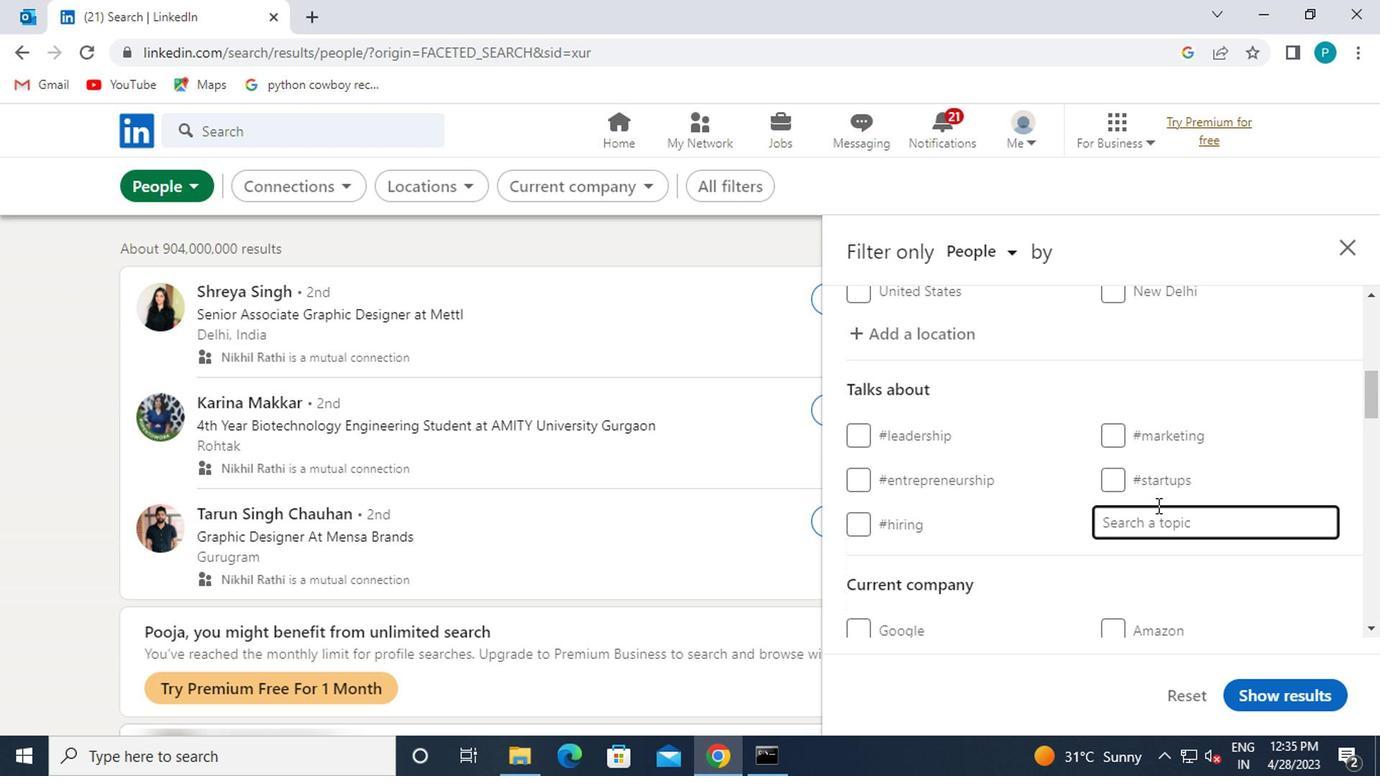 
Action: Key pressed #CLOUD
Screenshot: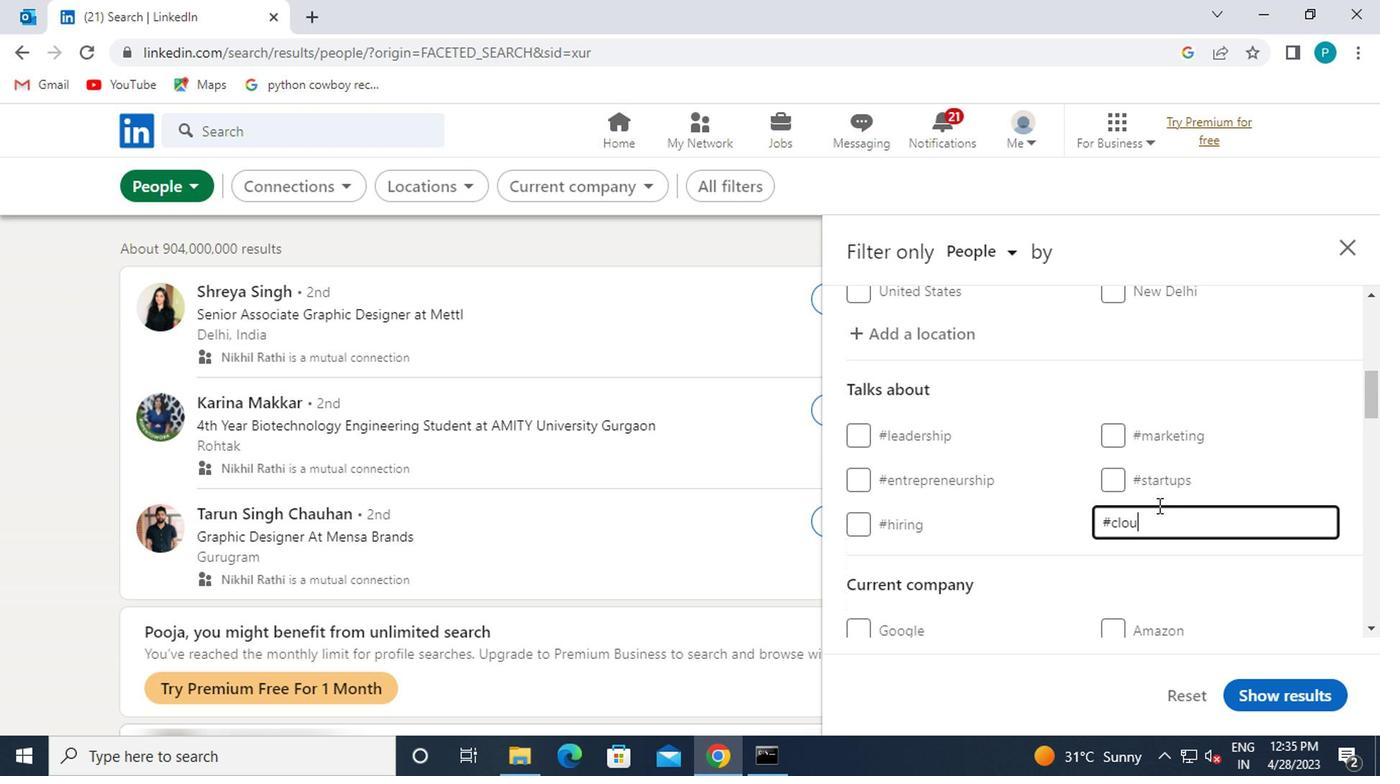 
Action: Mouse moved to (1011, 494)
Screenshot: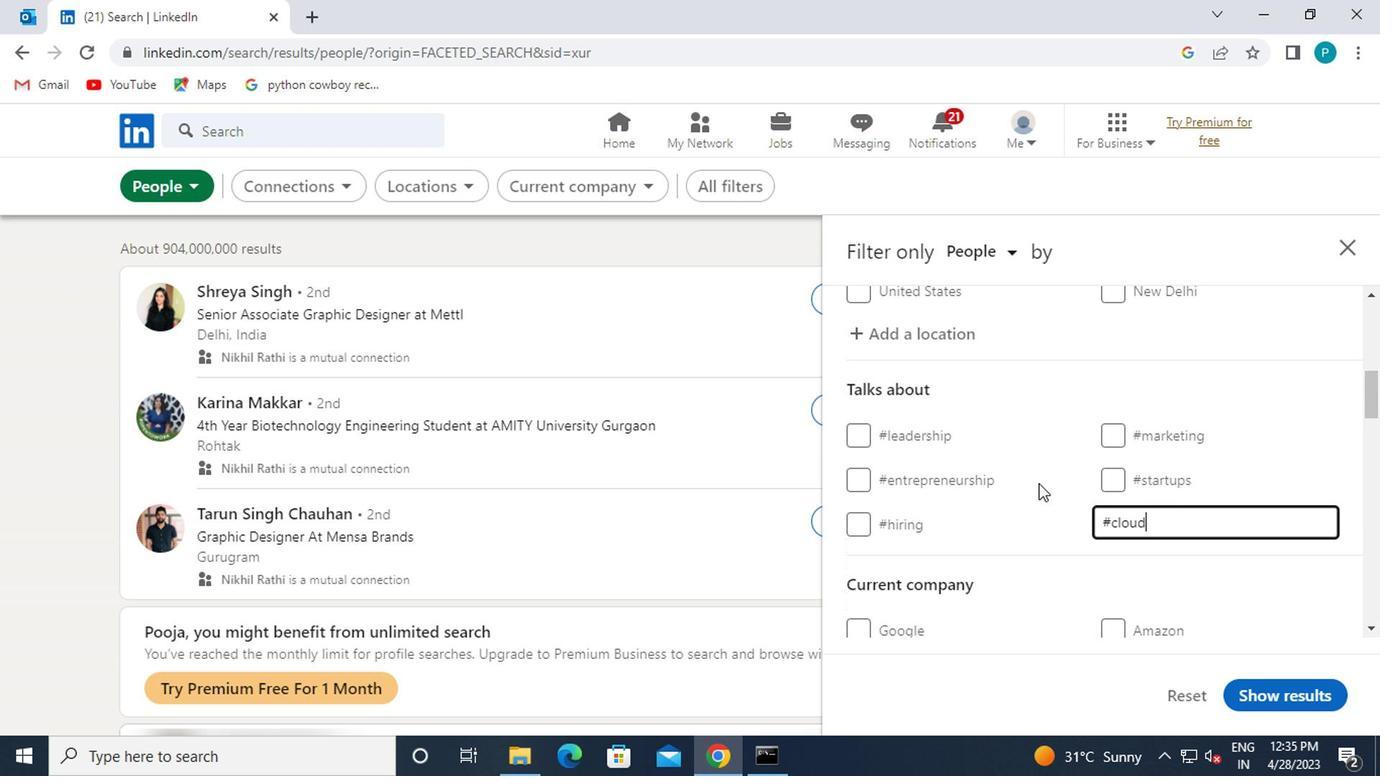 
Action: Mouse scrolled (1011, 493) with delta (0, -1)
Screenshot: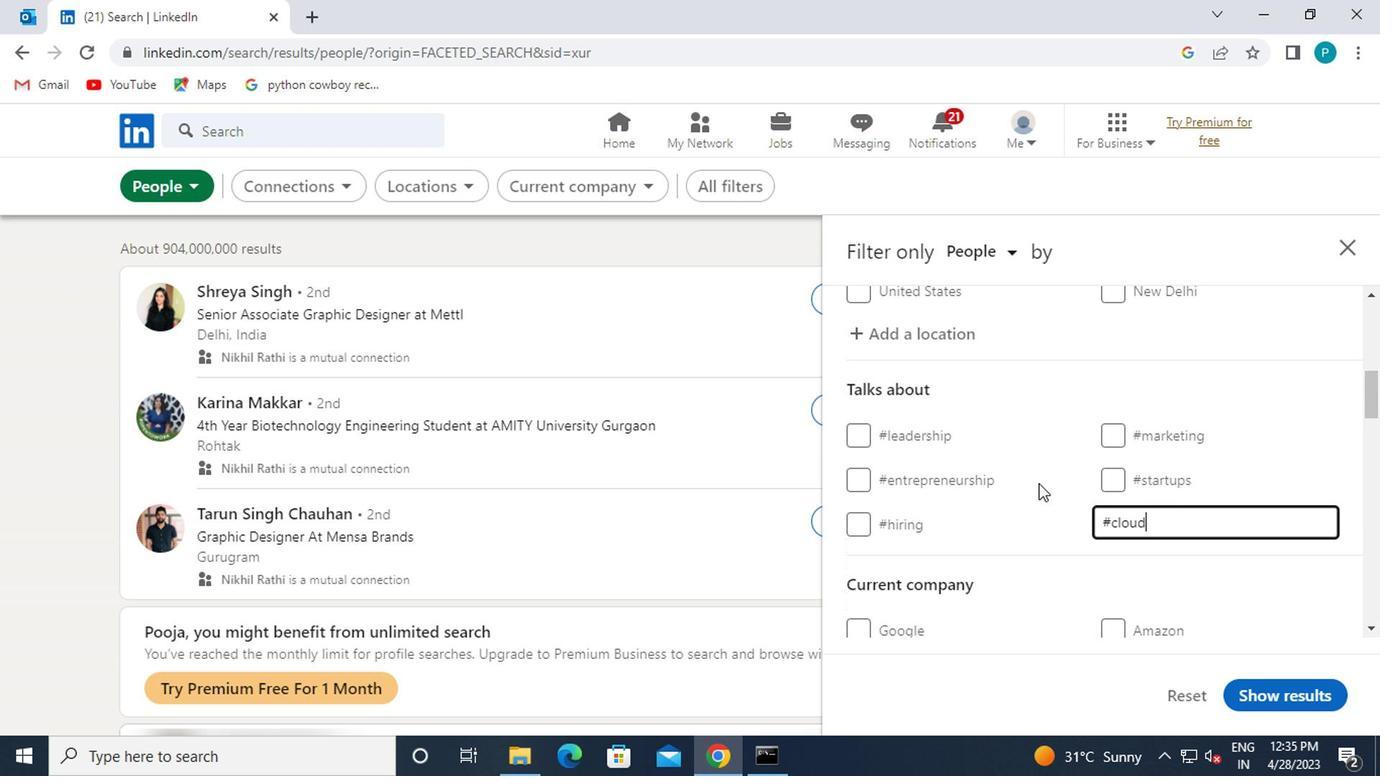 
Action: Mouse moved to (1009, 496)
Screenshot: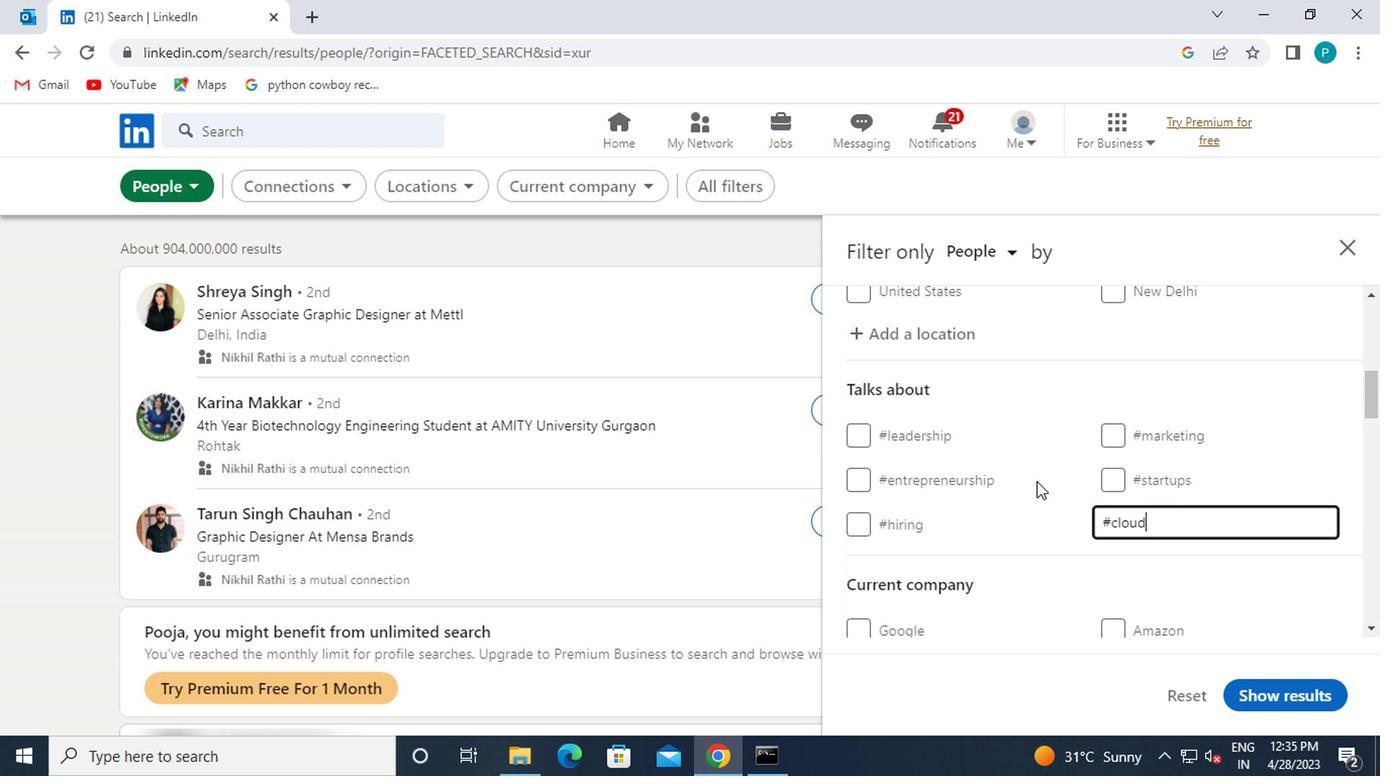 
Action: Mouse scrolled (1009, 495) with delta (0, 0)
Screenshot: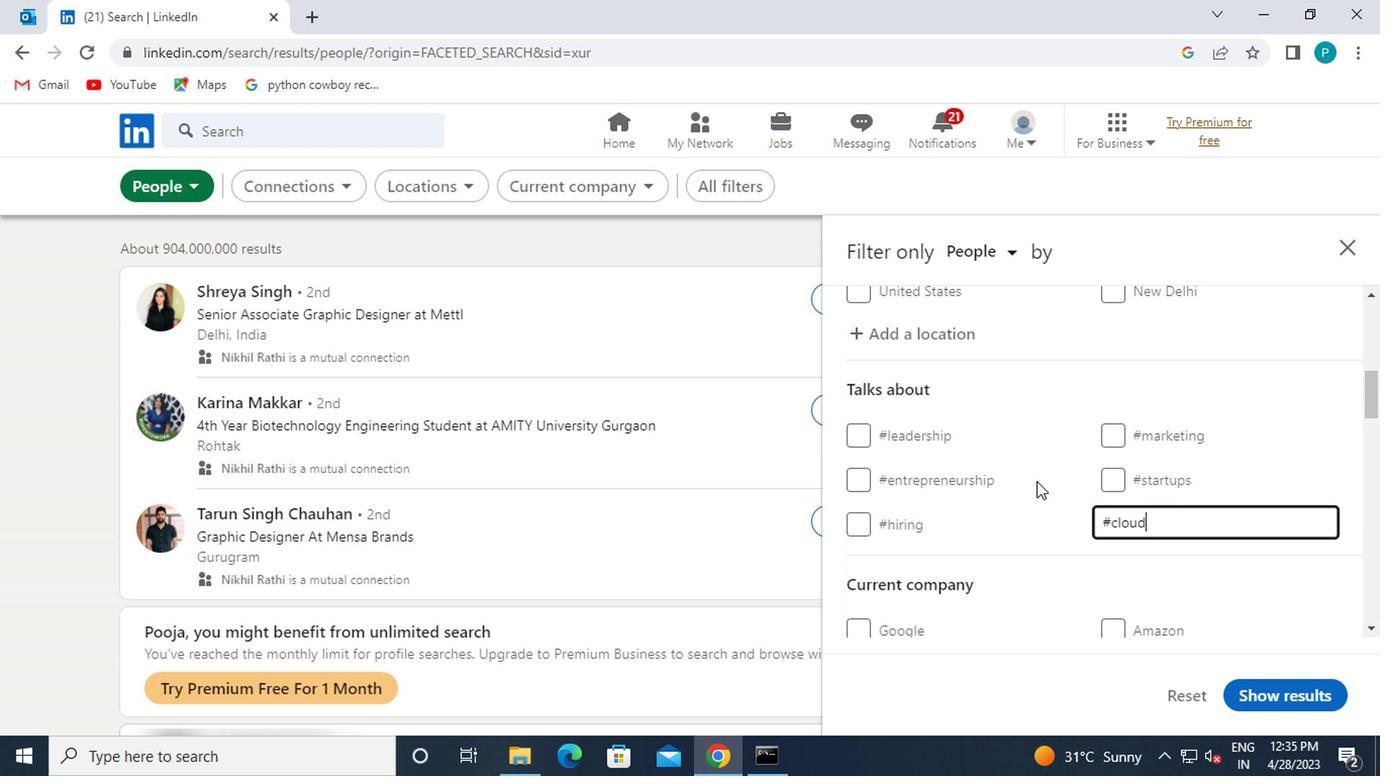 
Action: Mouse moved to (1079, 502)
Screenshot: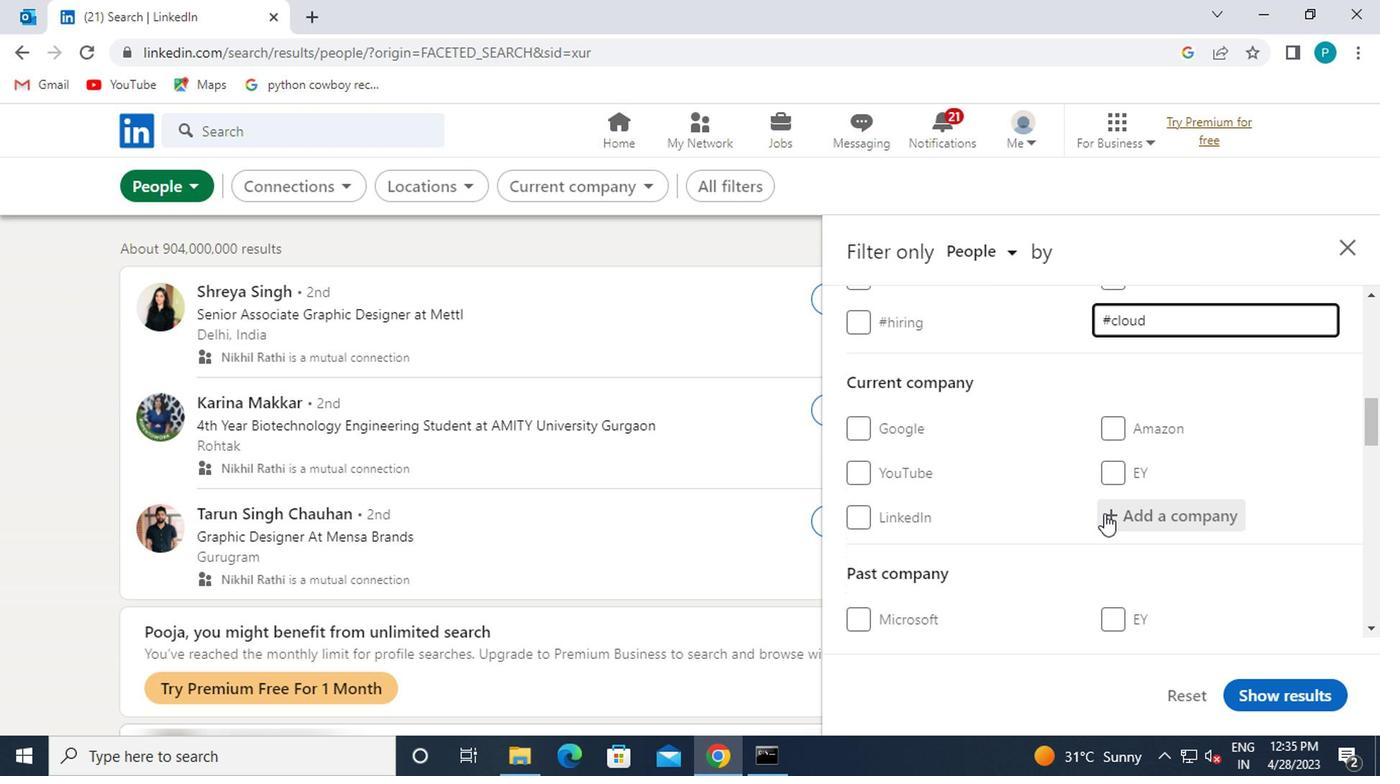 
Action: Mouse scrolled (1079, 501) with delta (0, -1)
Screenshot: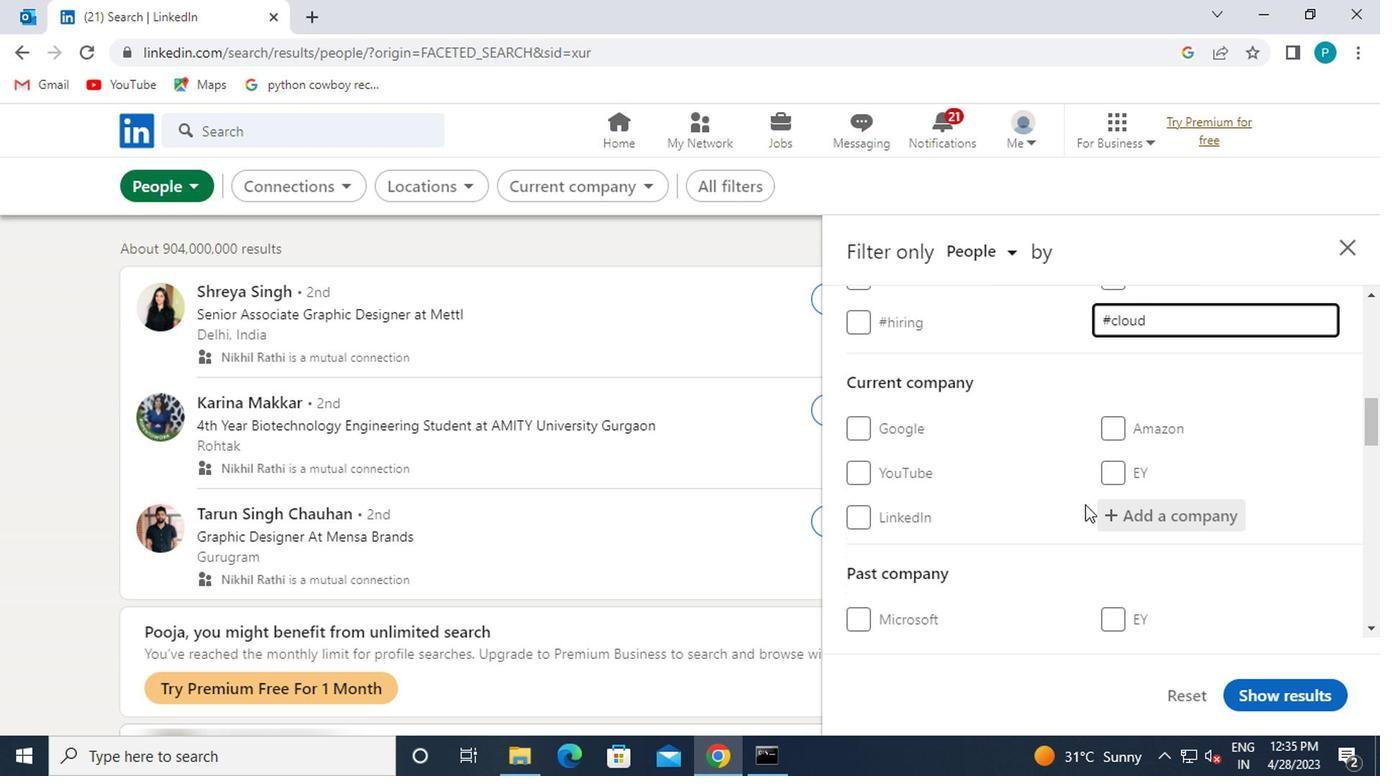 
Action: Mouse scrolled (1079, 501) with delta (0, -1)
Screenshot: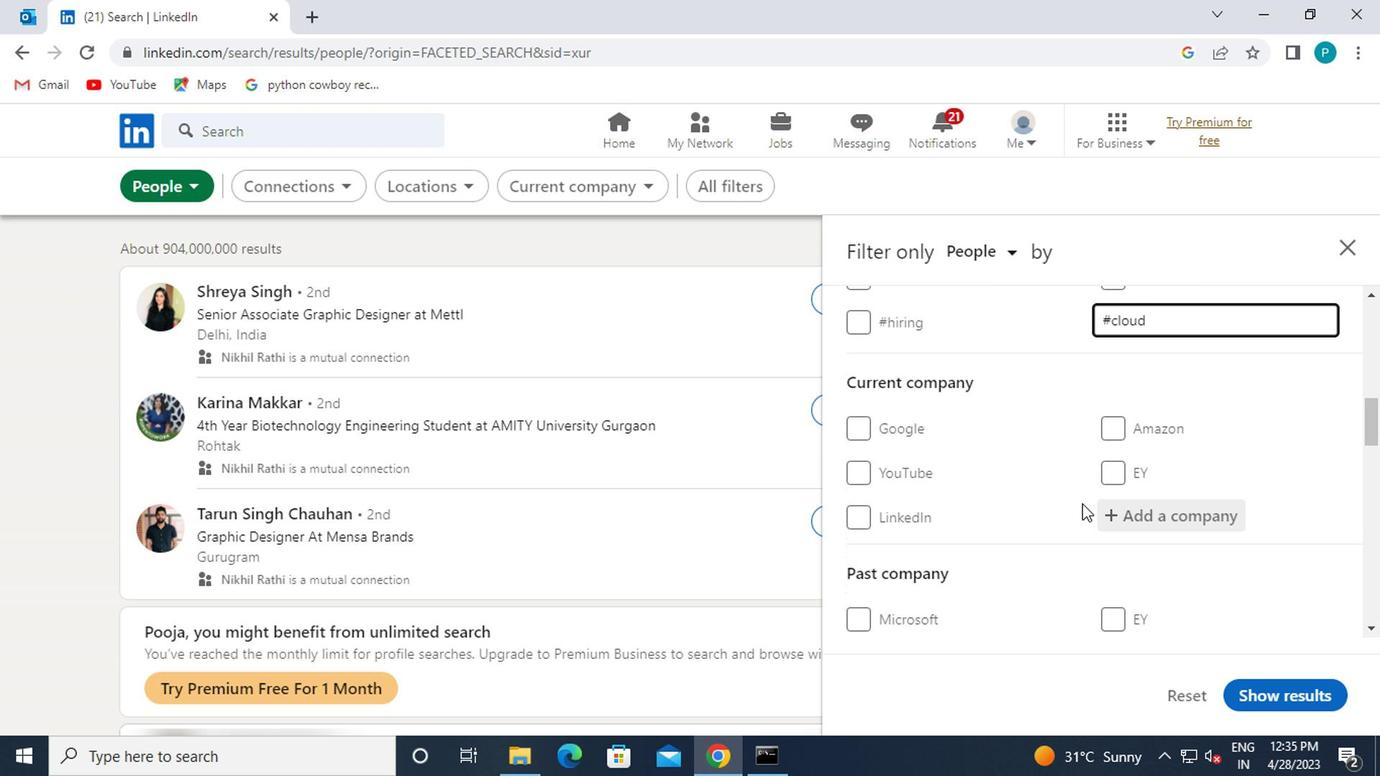 
Action: Mouse moved to (1078, 502)
Screenshot: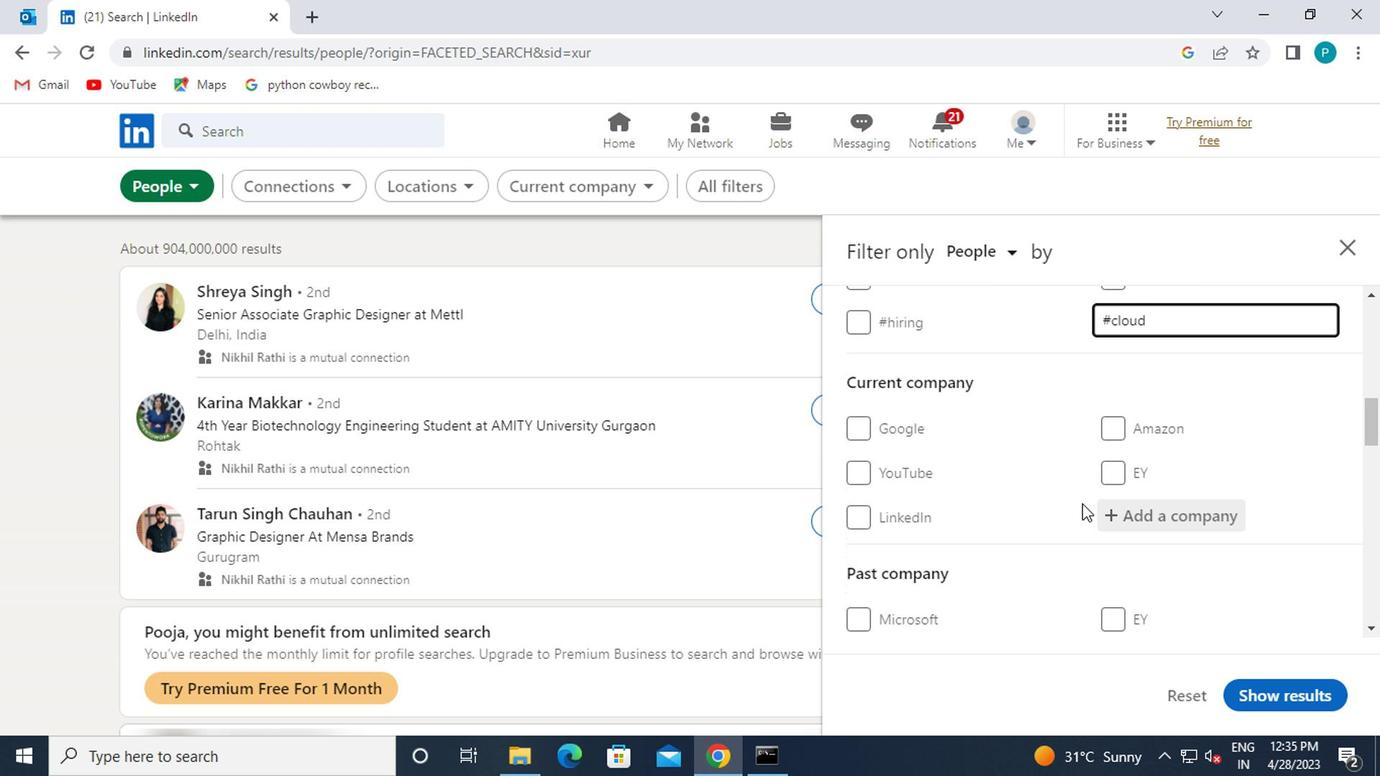
Action: Mouse scrolled (1078, 501) with delta (0, -1)
Screenshot: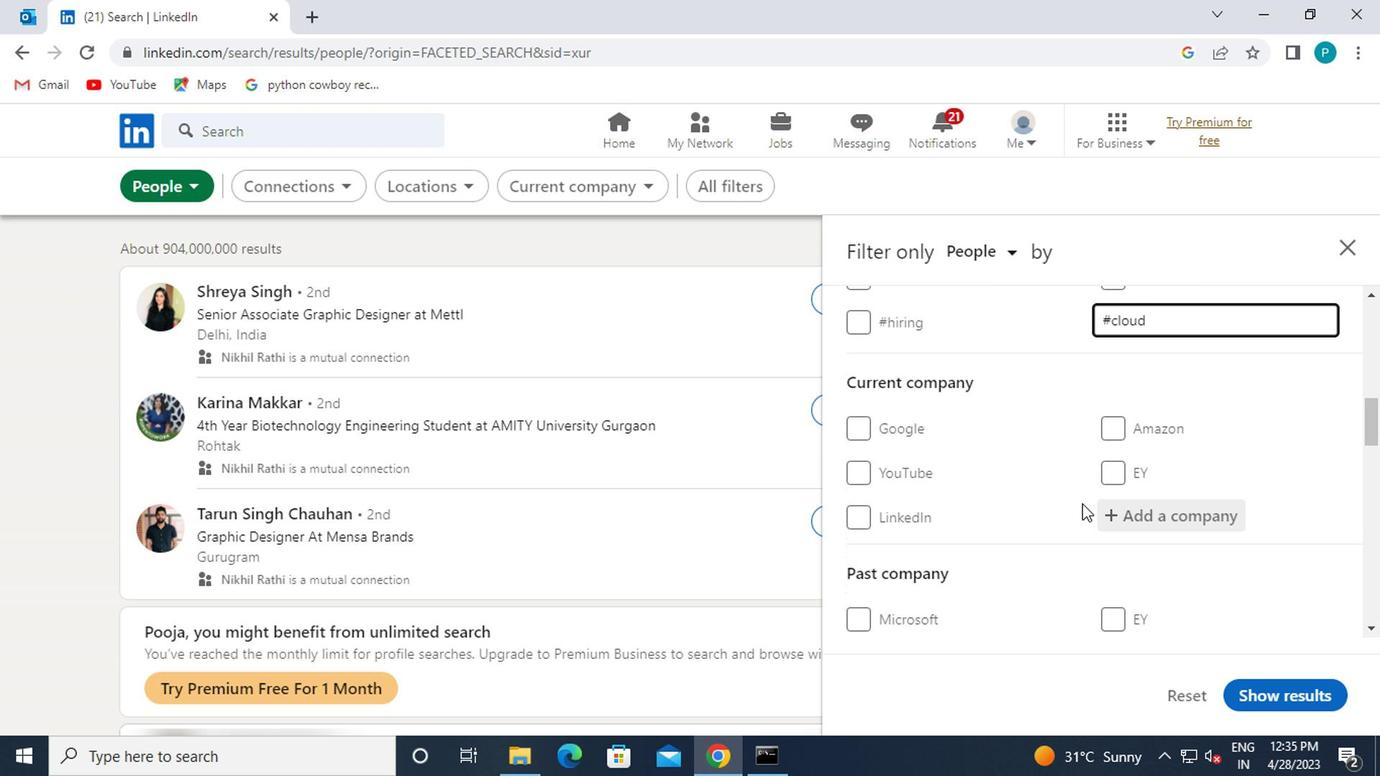 
Action: Mouse moved to (1070, 502)
Screenshot: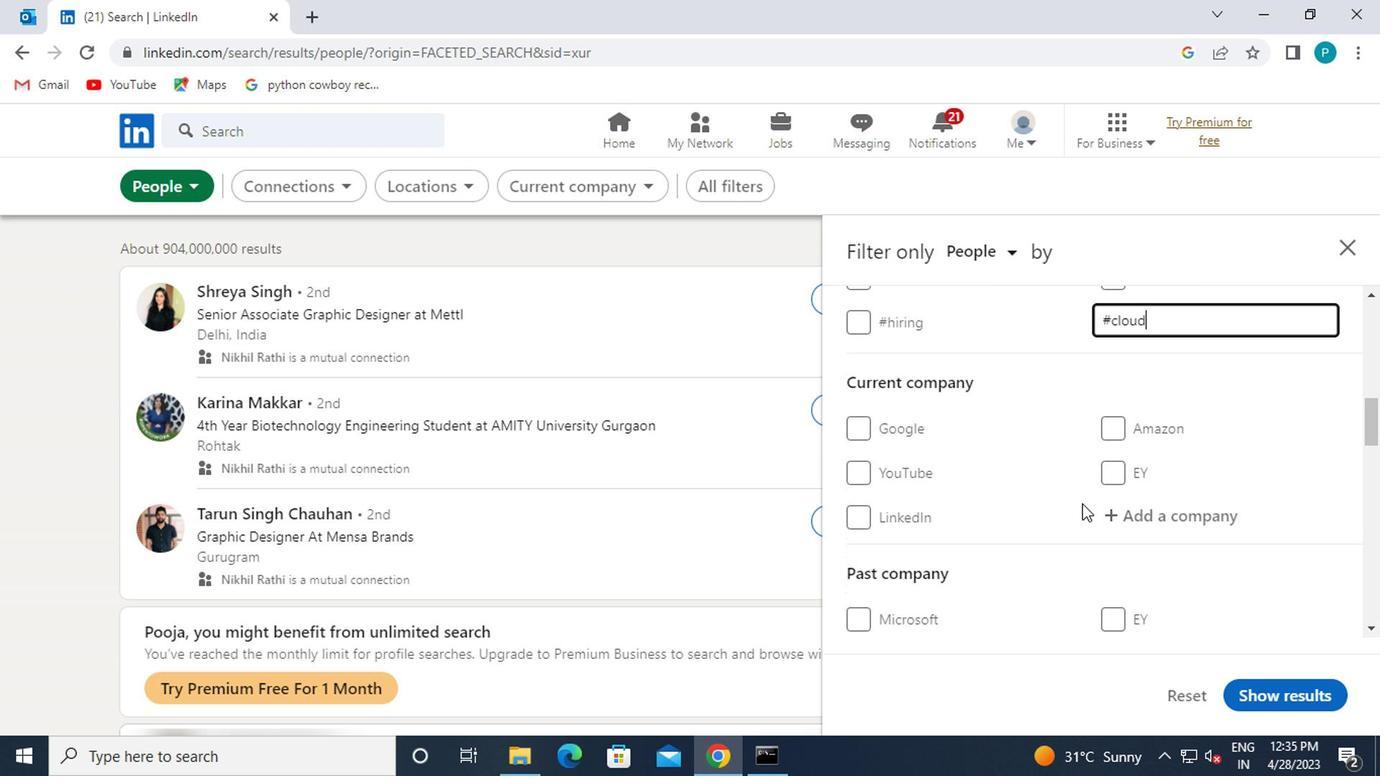 
Action: Mouse scrolled (1070, 501) with delta (0, -1)
Screenshot: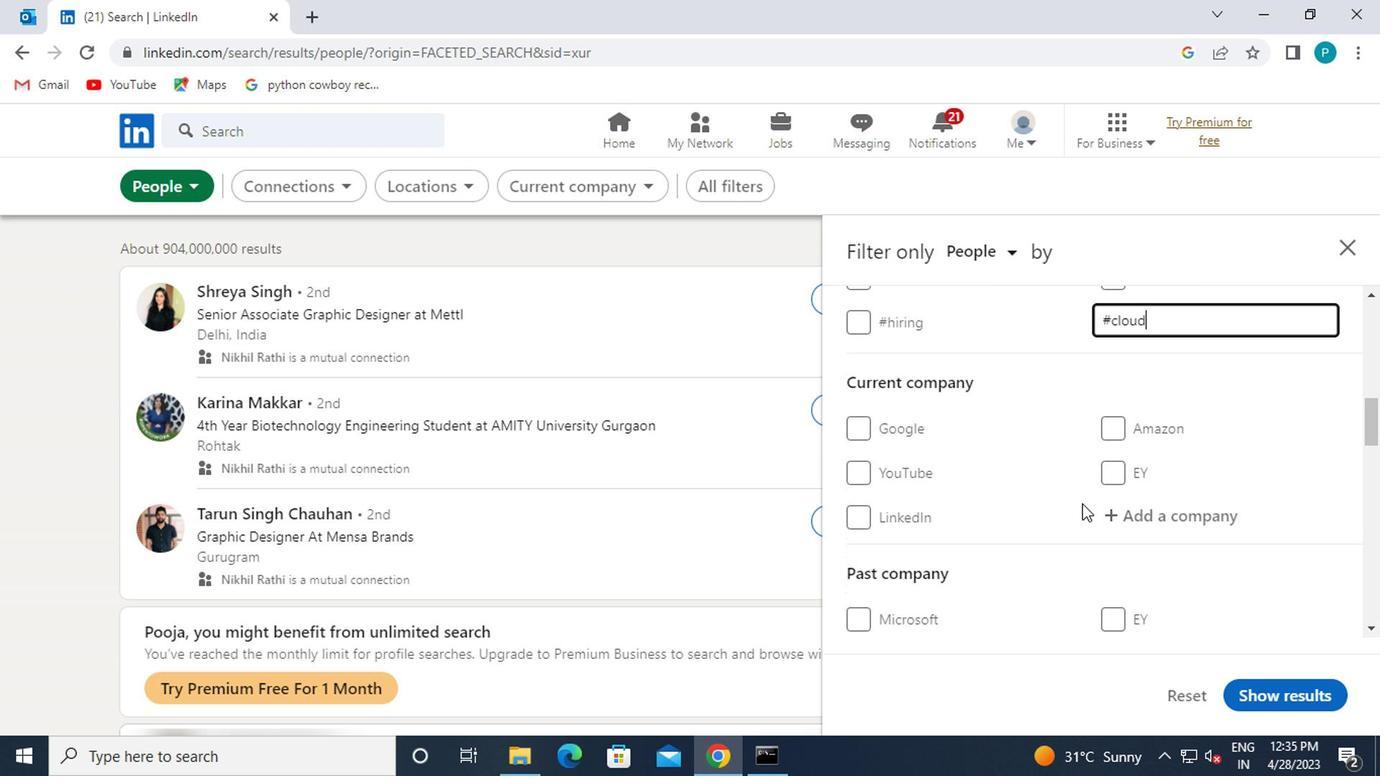 
Action: Mouse moved to (944, 502)
Screenshot: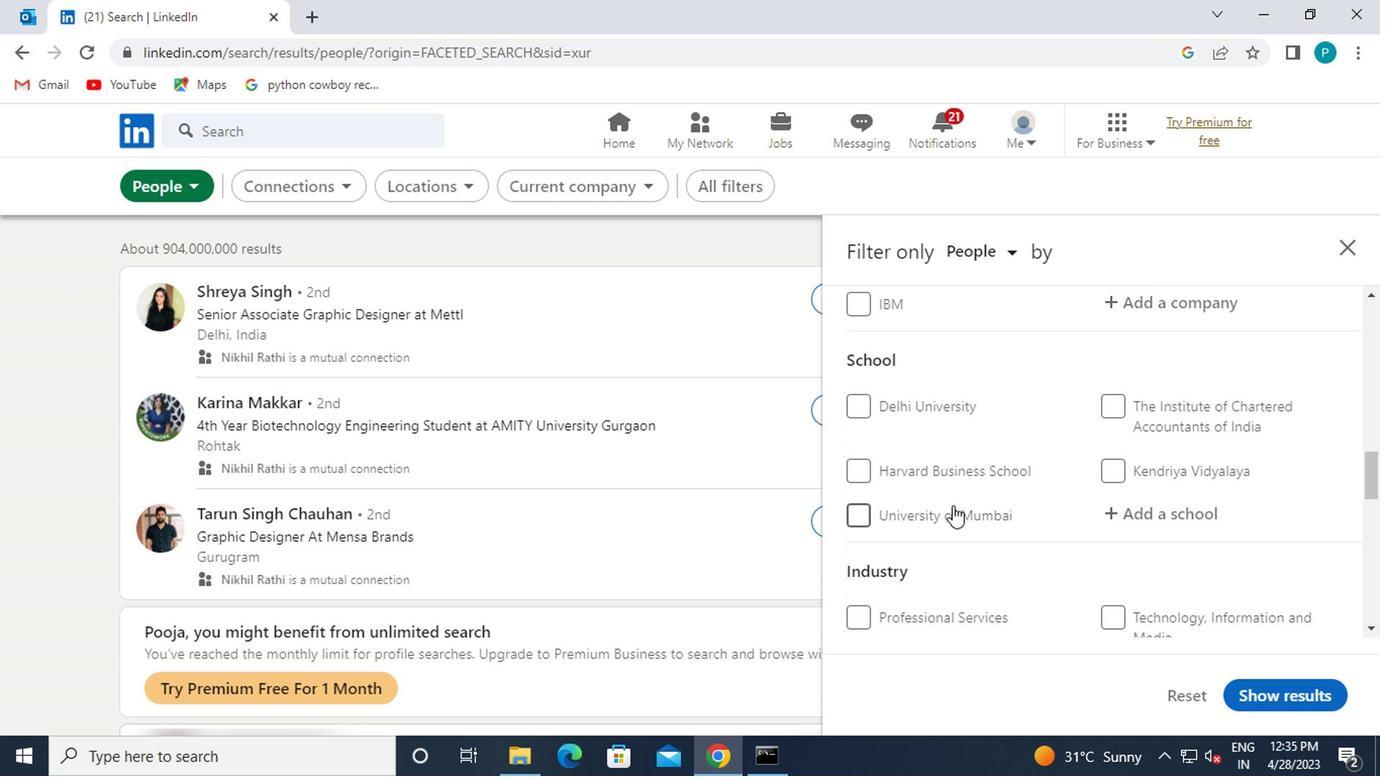 
Action: Mouse scrolled (944, 501) with delta (0, -1)
Screenshot: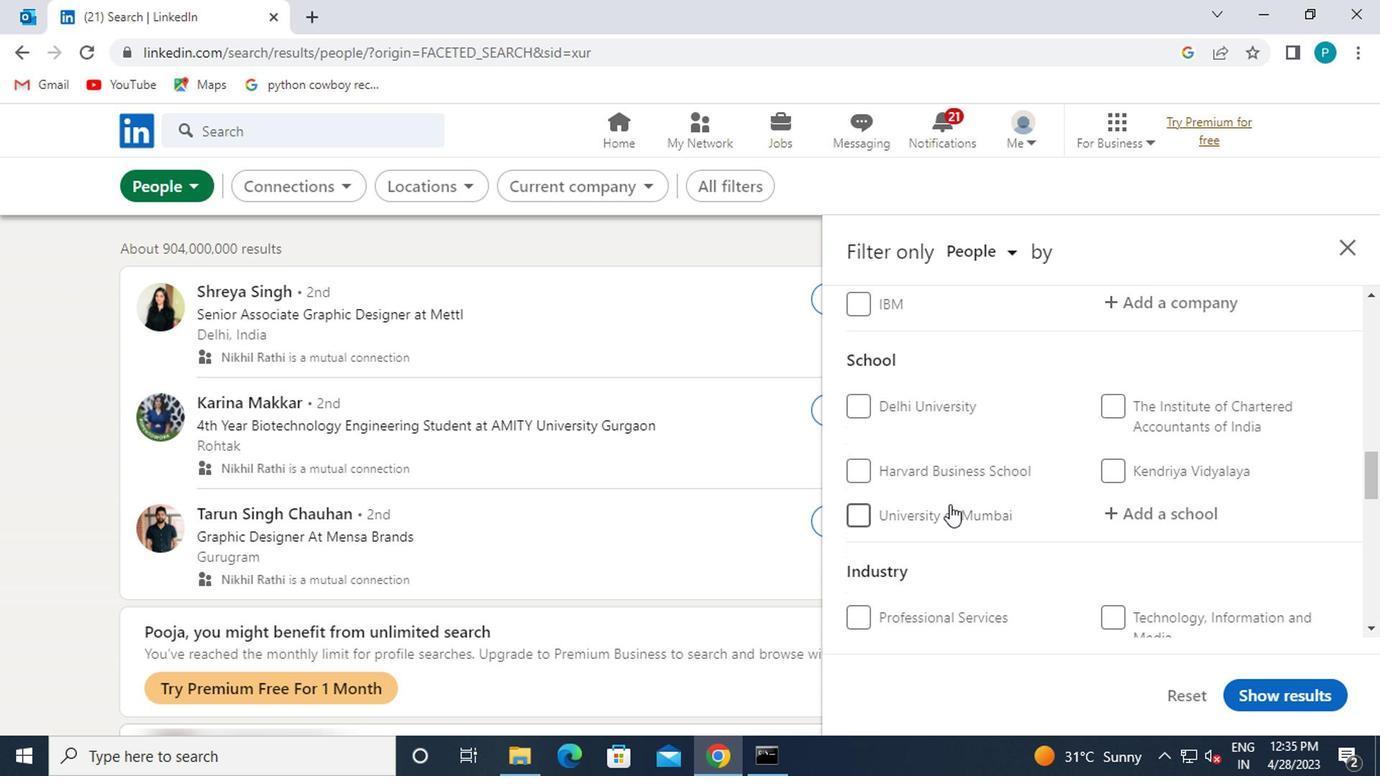 
Action: Mouse moved to (943, 502)
Screenshot: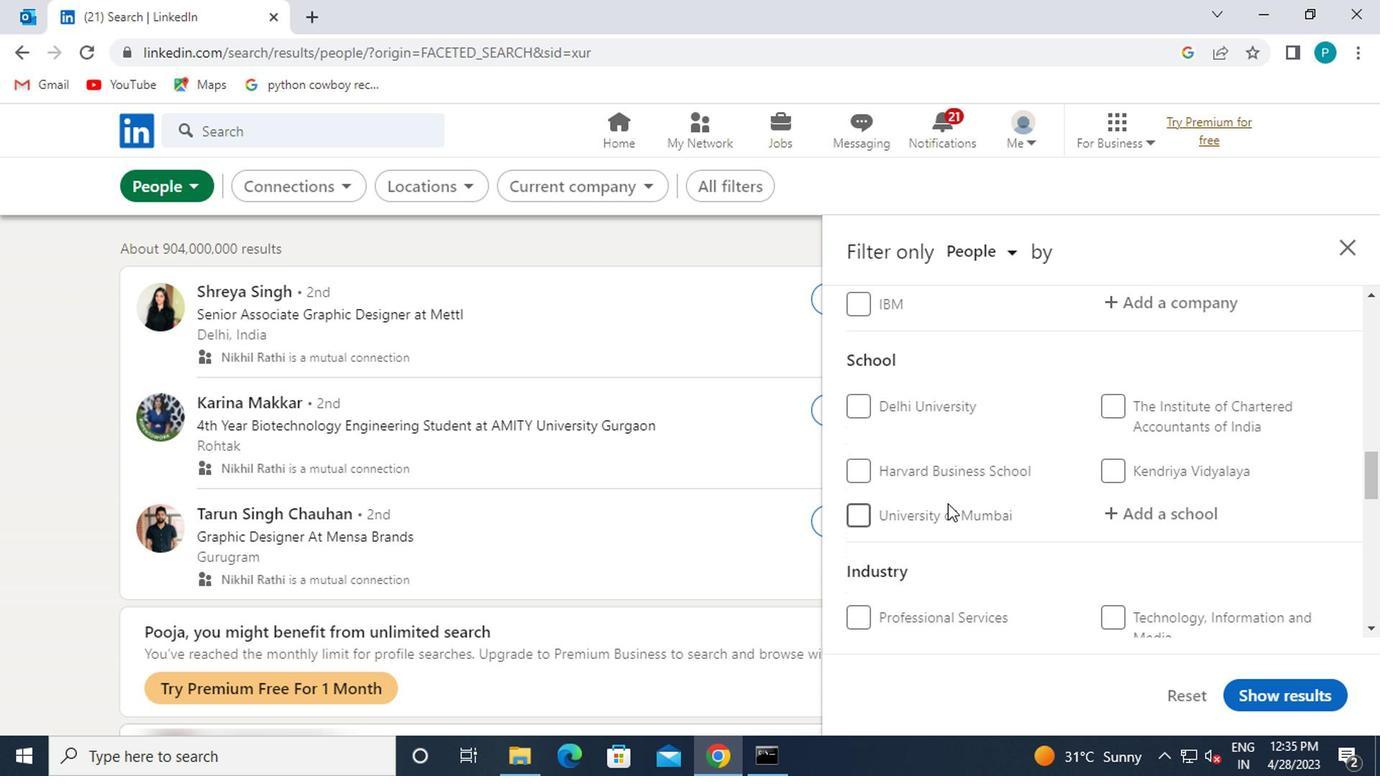 
Action: Mouse scrolled (943, 501) with delta (0, -1)
Screenshot: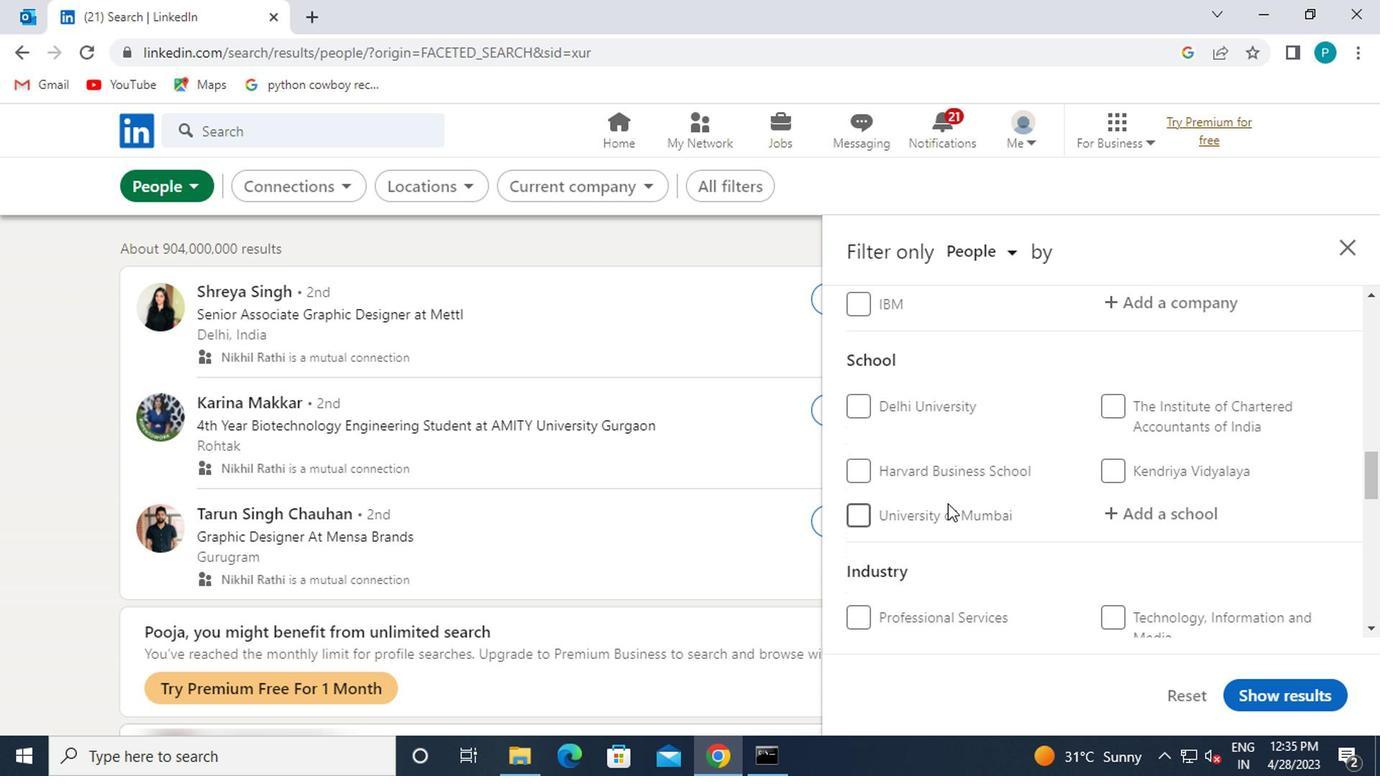 
Action: Mouse moved to (927, 503)
Screenshot: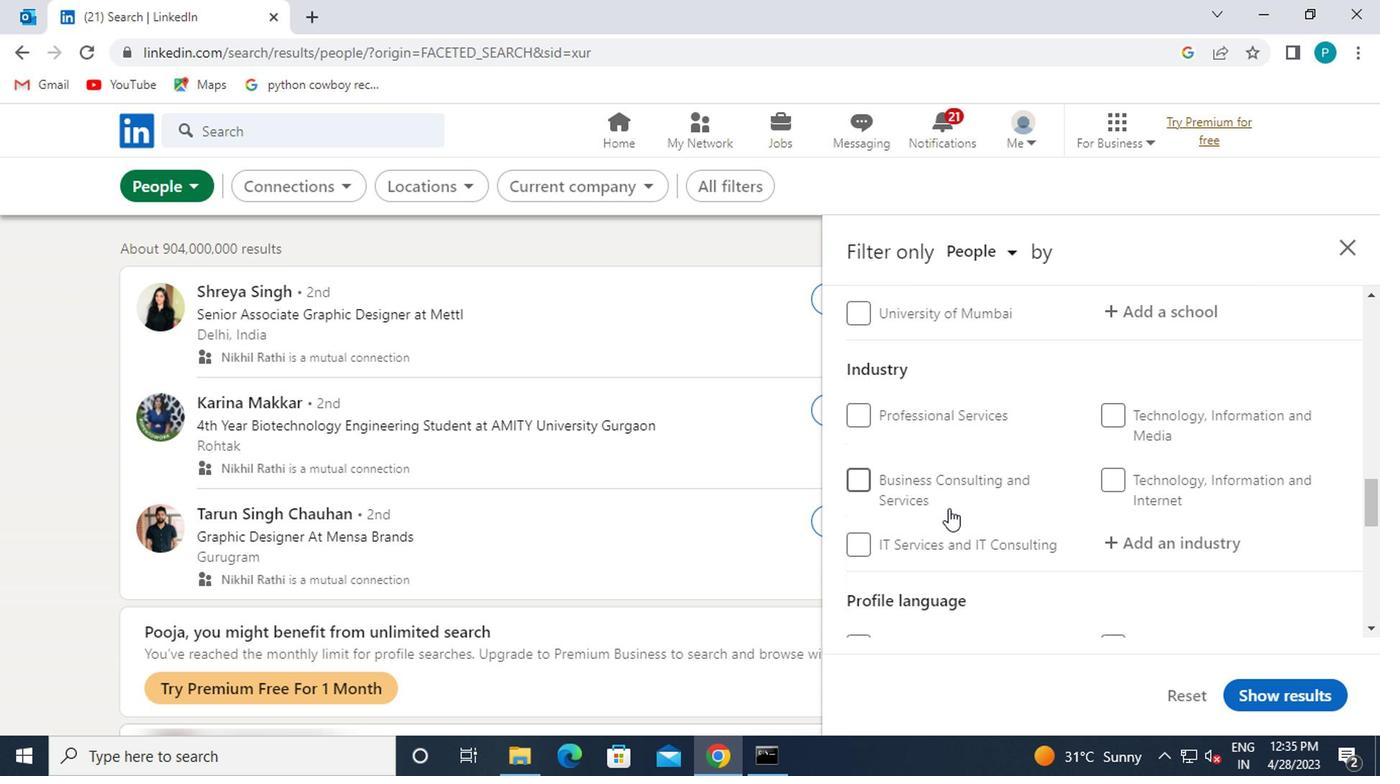 
Action: Mouse scrolled (927, 503) with delta (0, 0)
Screenshot: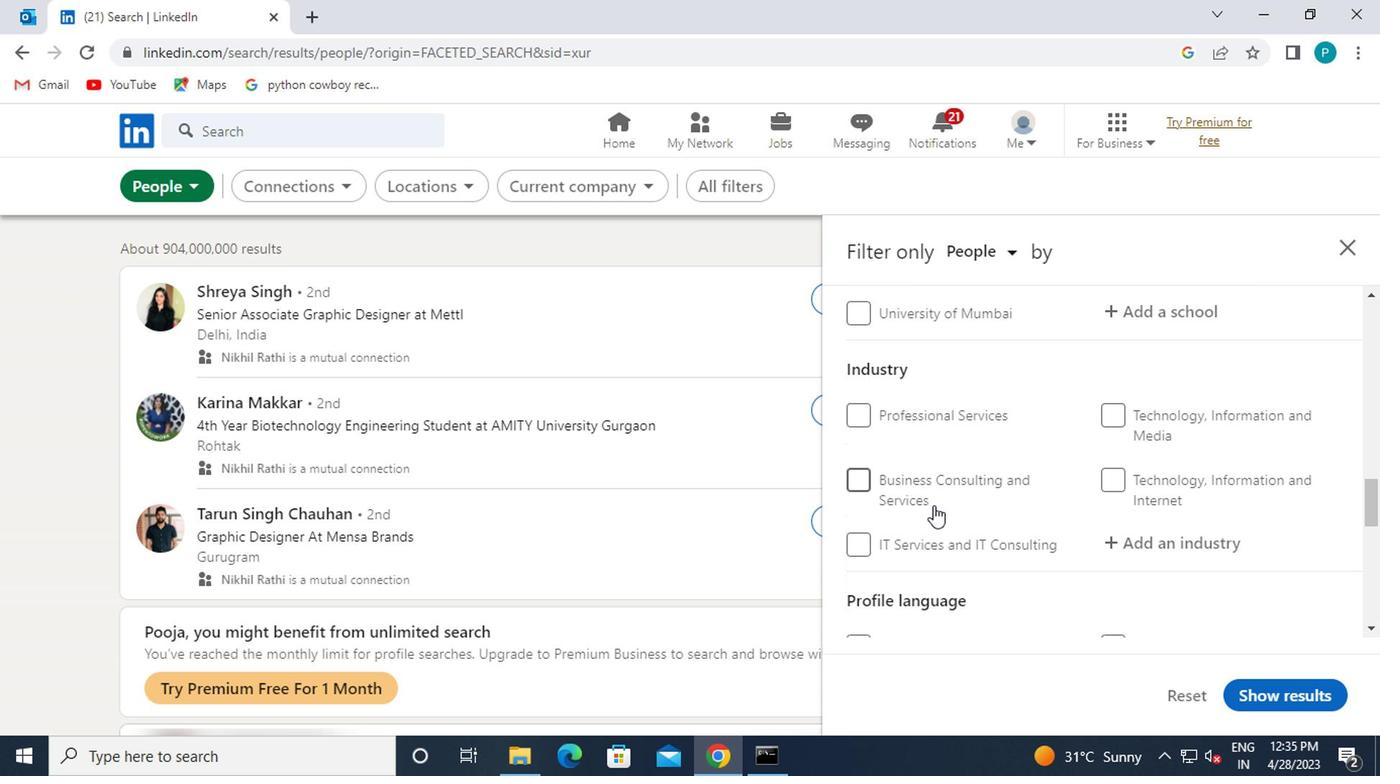 
Action: Mouse moved to (917, 507)
Screenshot: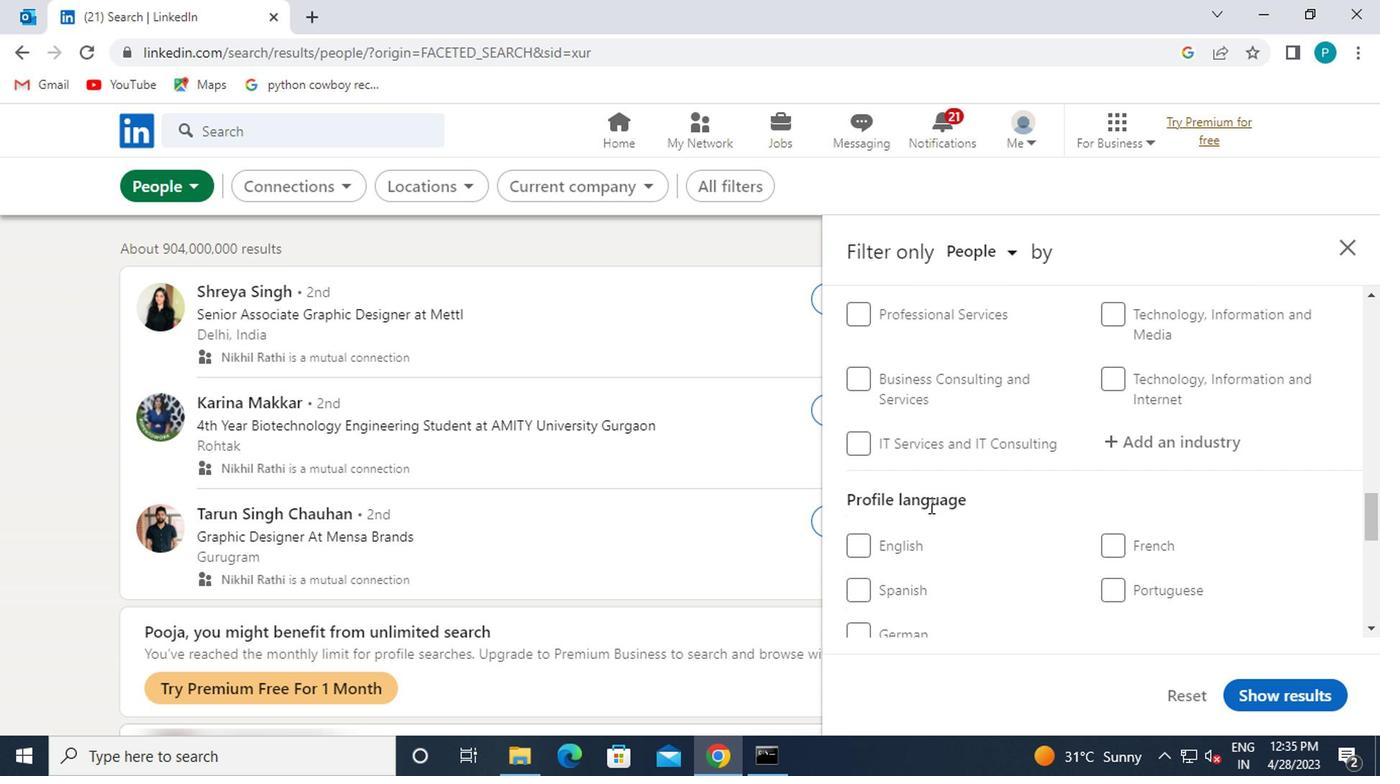 
Action: Mouse scrolled (917, 506) with delta (0, -1)
Screenshot: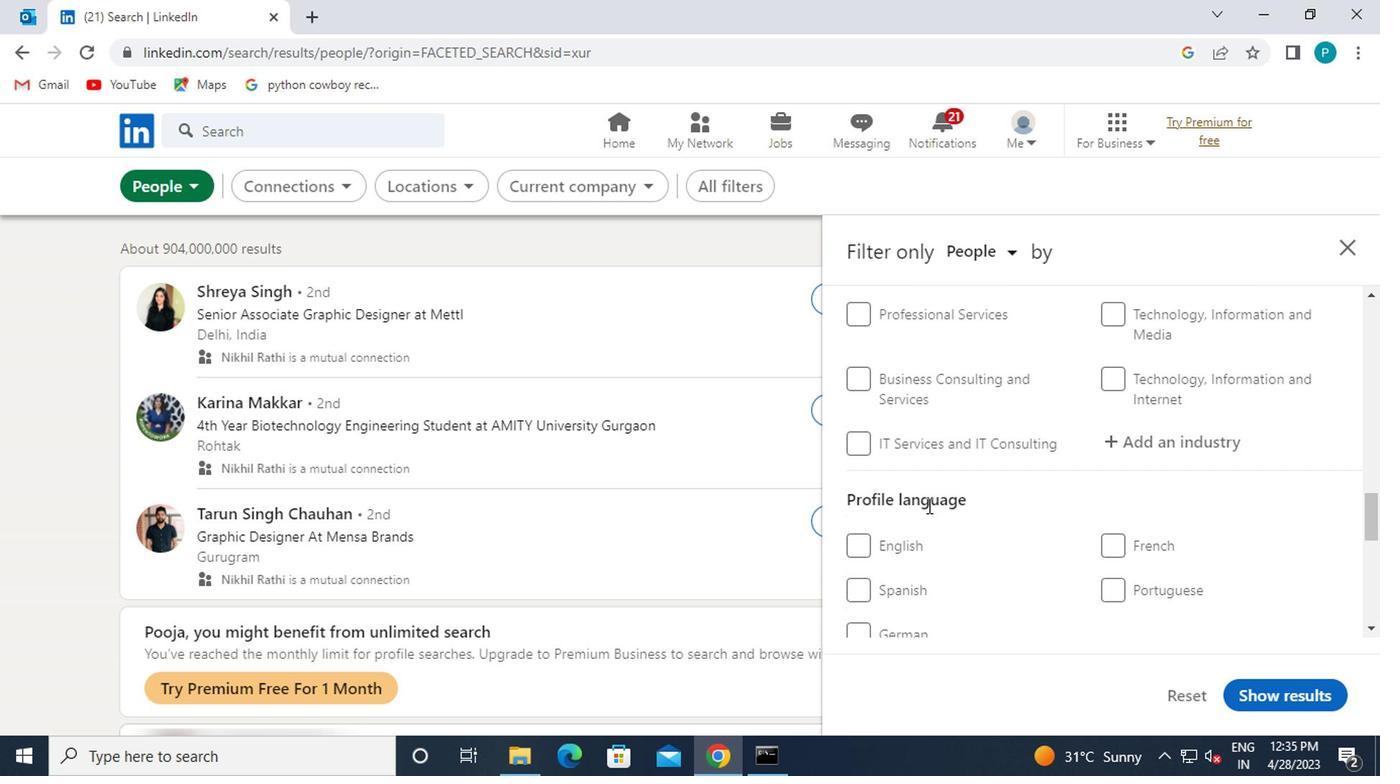 
Action: Mouse moved to (1105, 455)
Screenshot: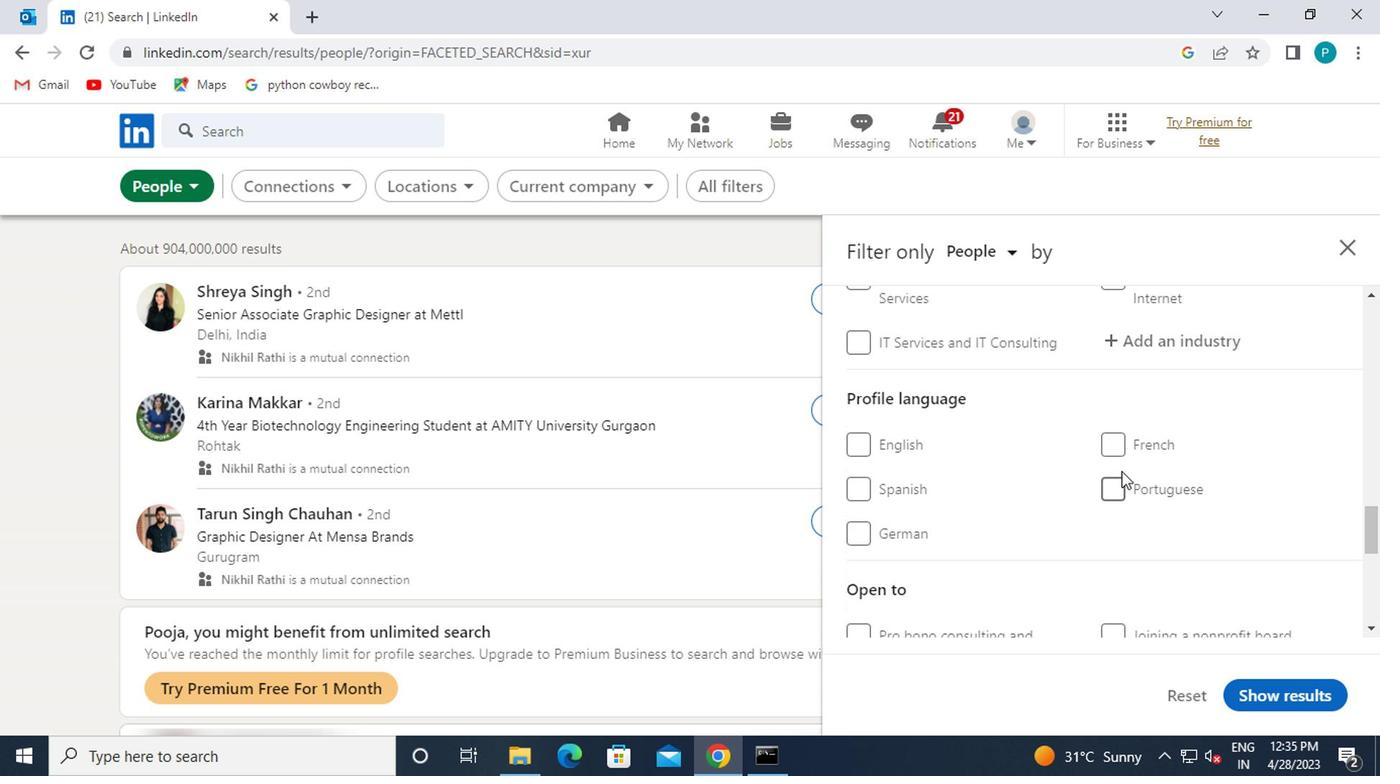 
Action: Mouse pressed left at (1105, 455)
Screenshot: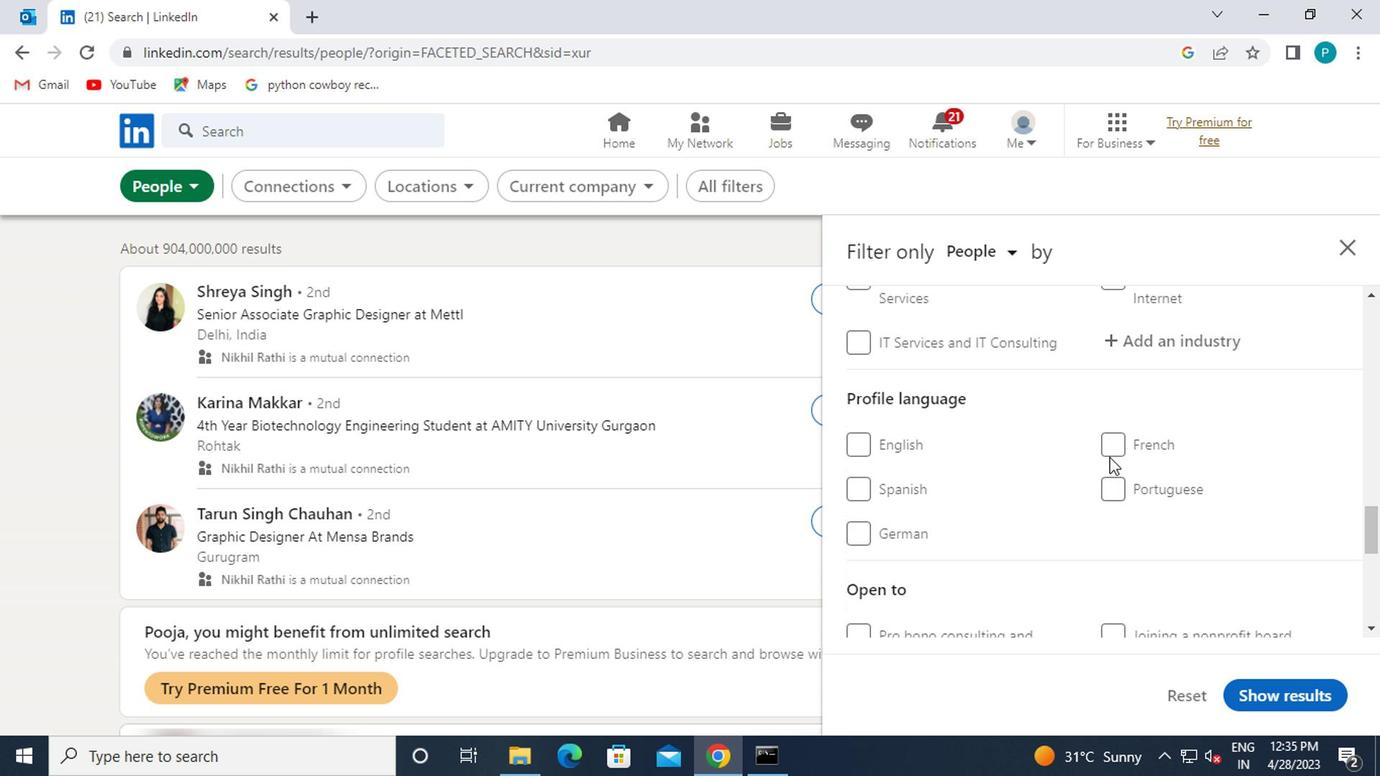 
Action: Mouse moved to (1045, 455)
Screenshot: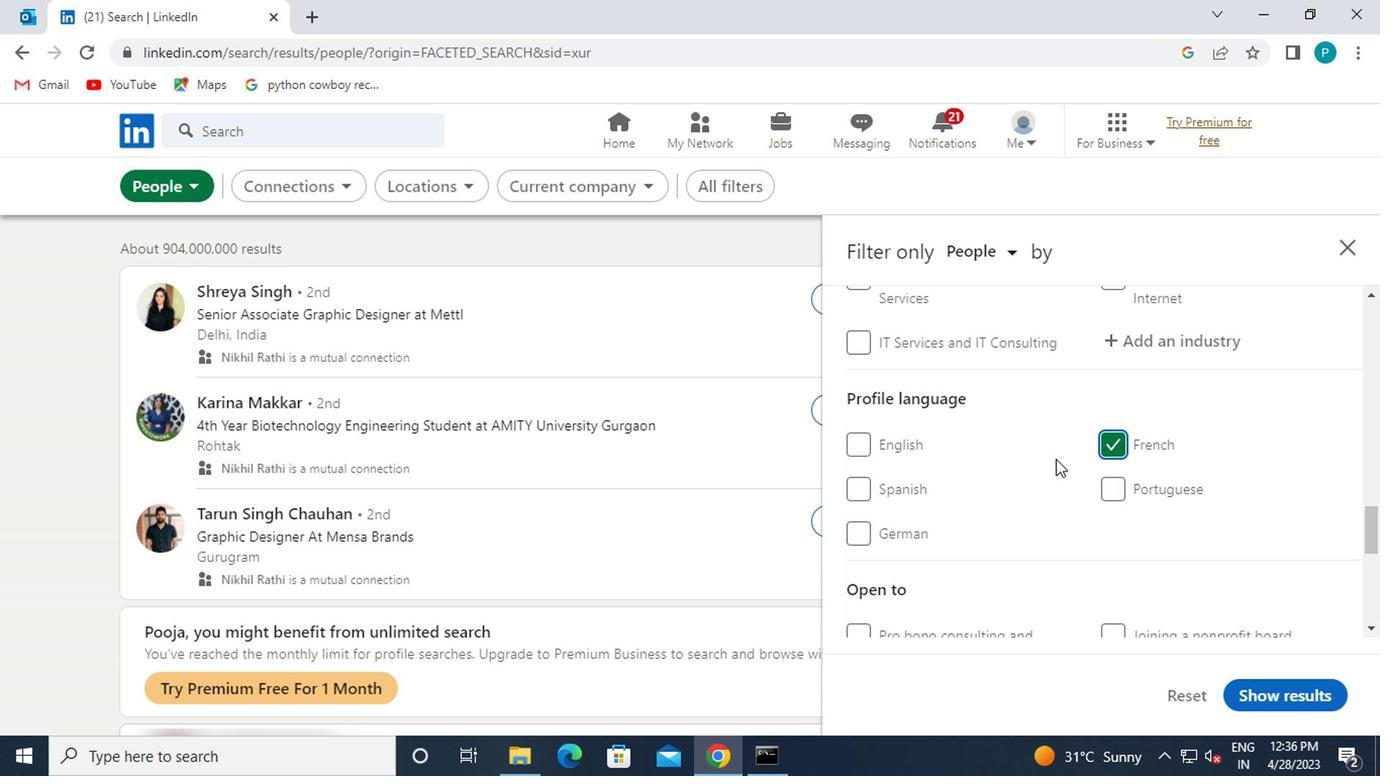 
Action: Mouse scrolled (1045, 456) with delta (0, 1)
Screenshot: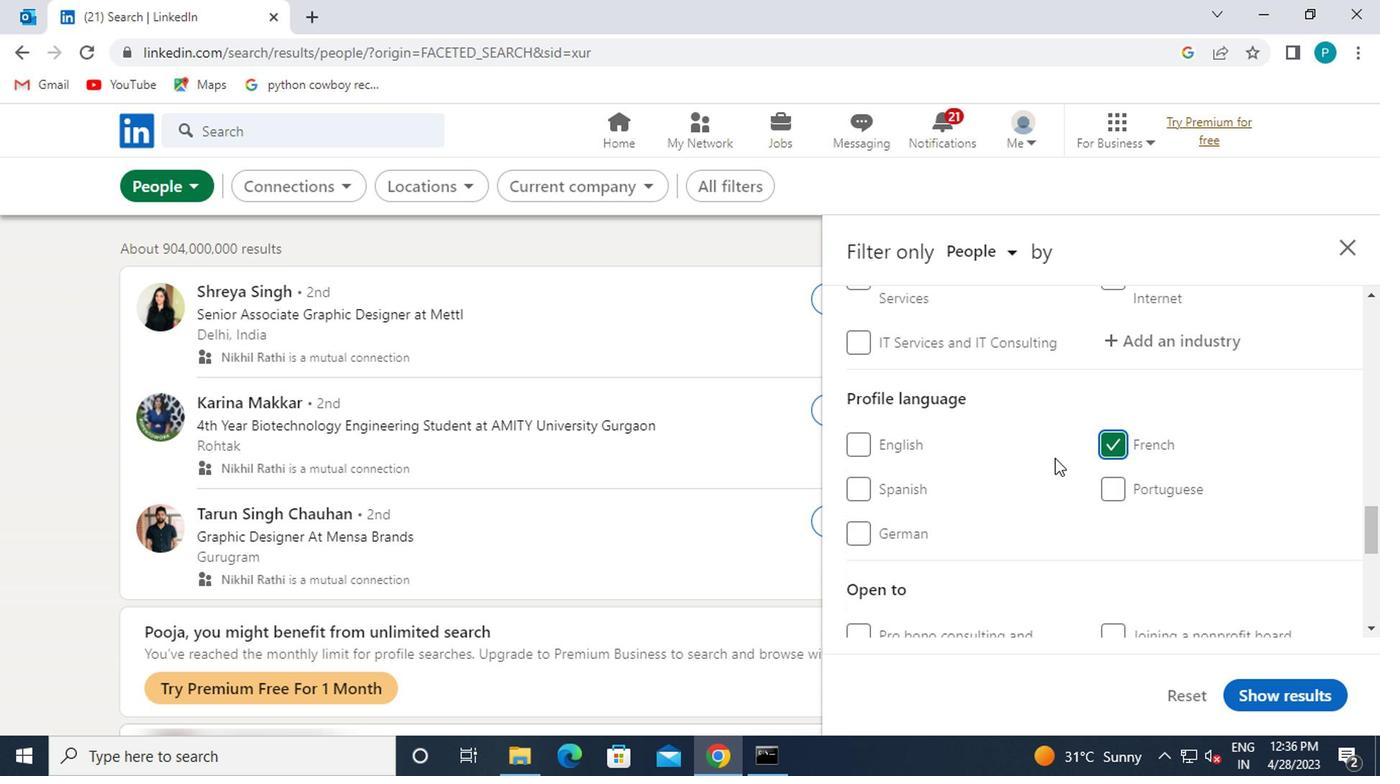 
Action: Mouse scrolled (1045, 456) with delta (0, 1)
Screenshot: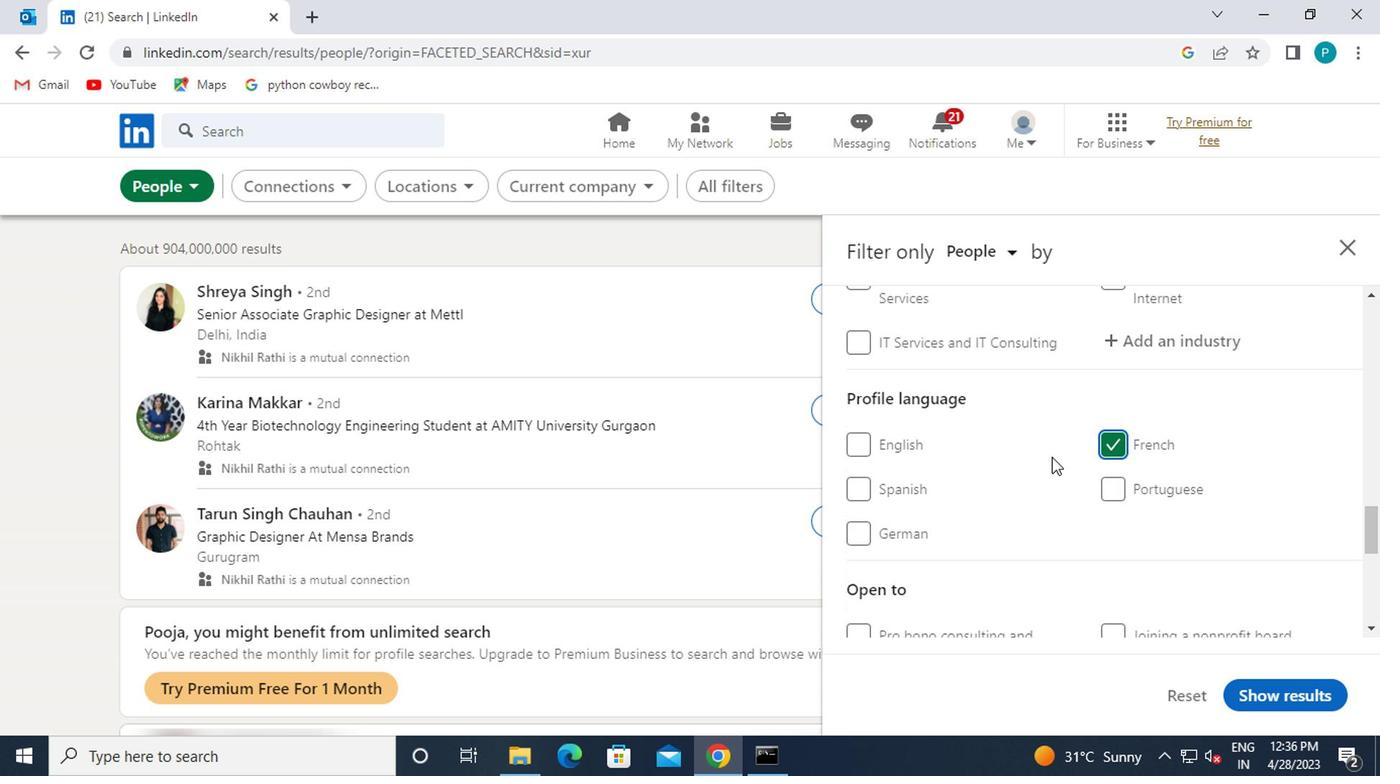 
Action: Mouse scrolled (1045, 456) with delta (0, 1)
Screenshot: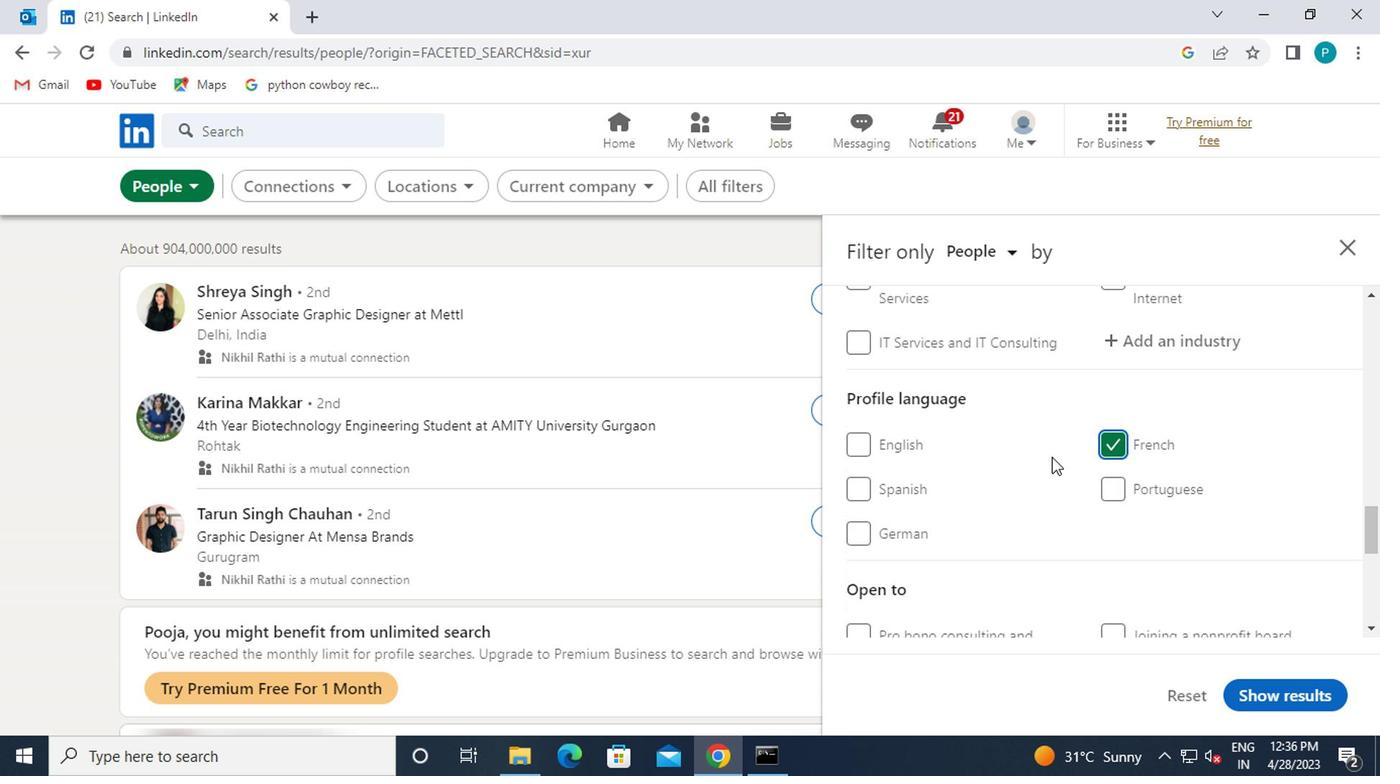 
Action: Mouse moved to (1045, 454)
Screenshot: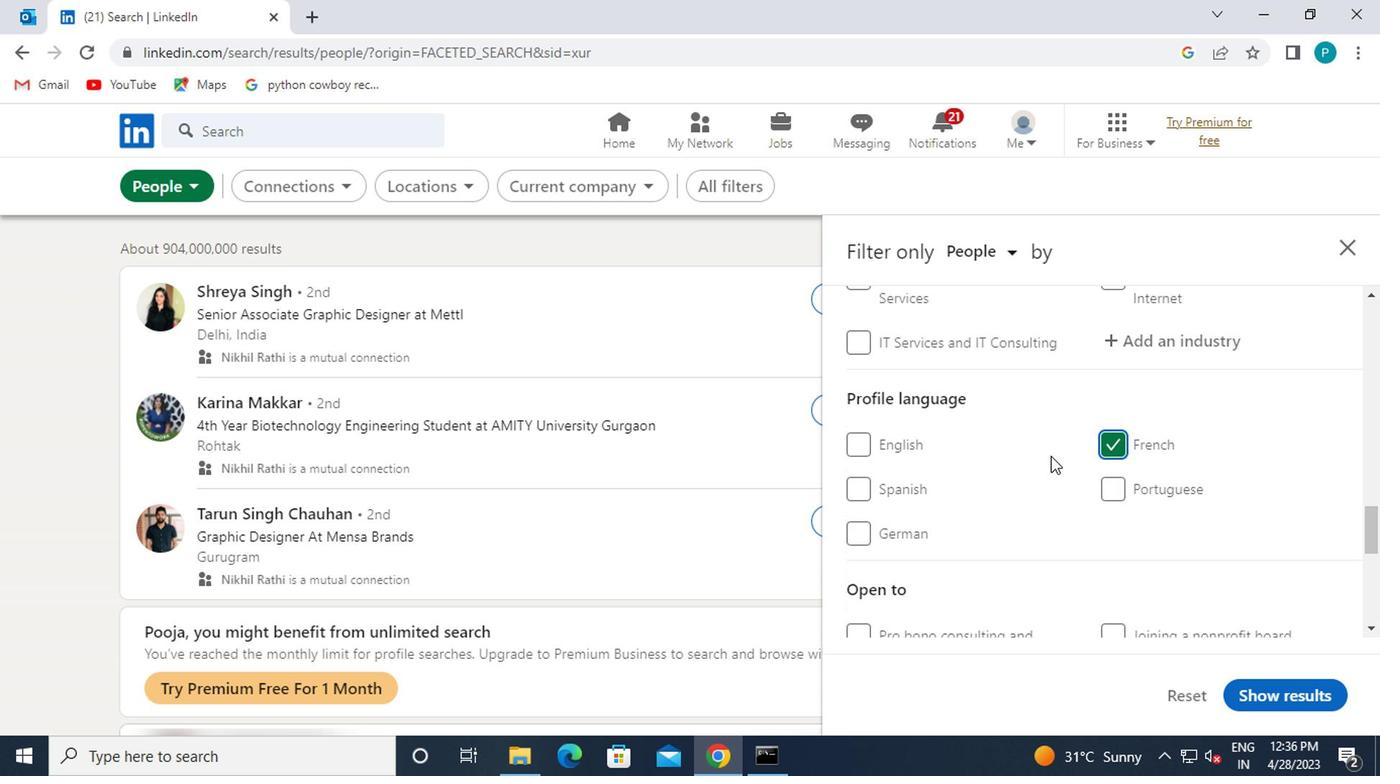 
Action: Mouse scrolled (1045, 455) with delta (0, 0)
Screenshot: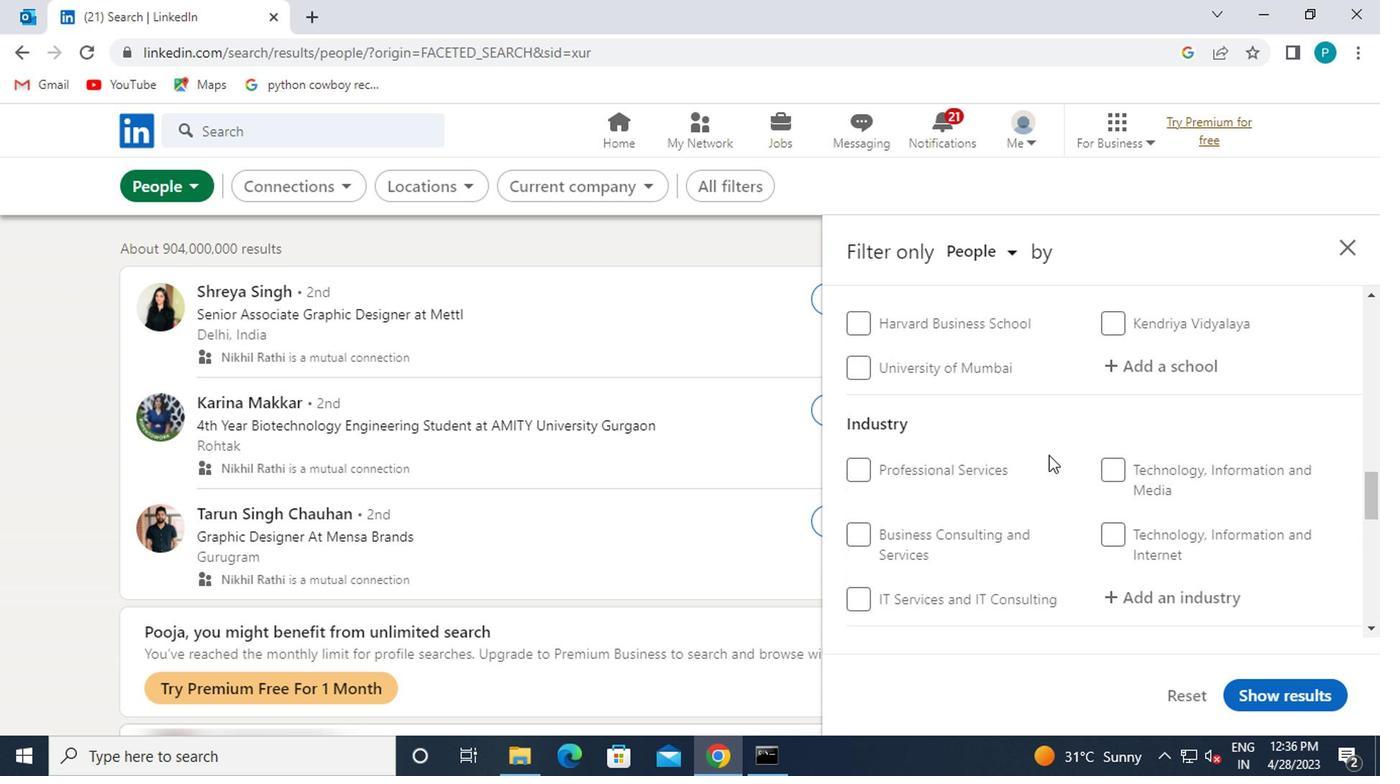 
Action: Mouse scrolled (1045, 455) with delta (0, 0)
Screenshot: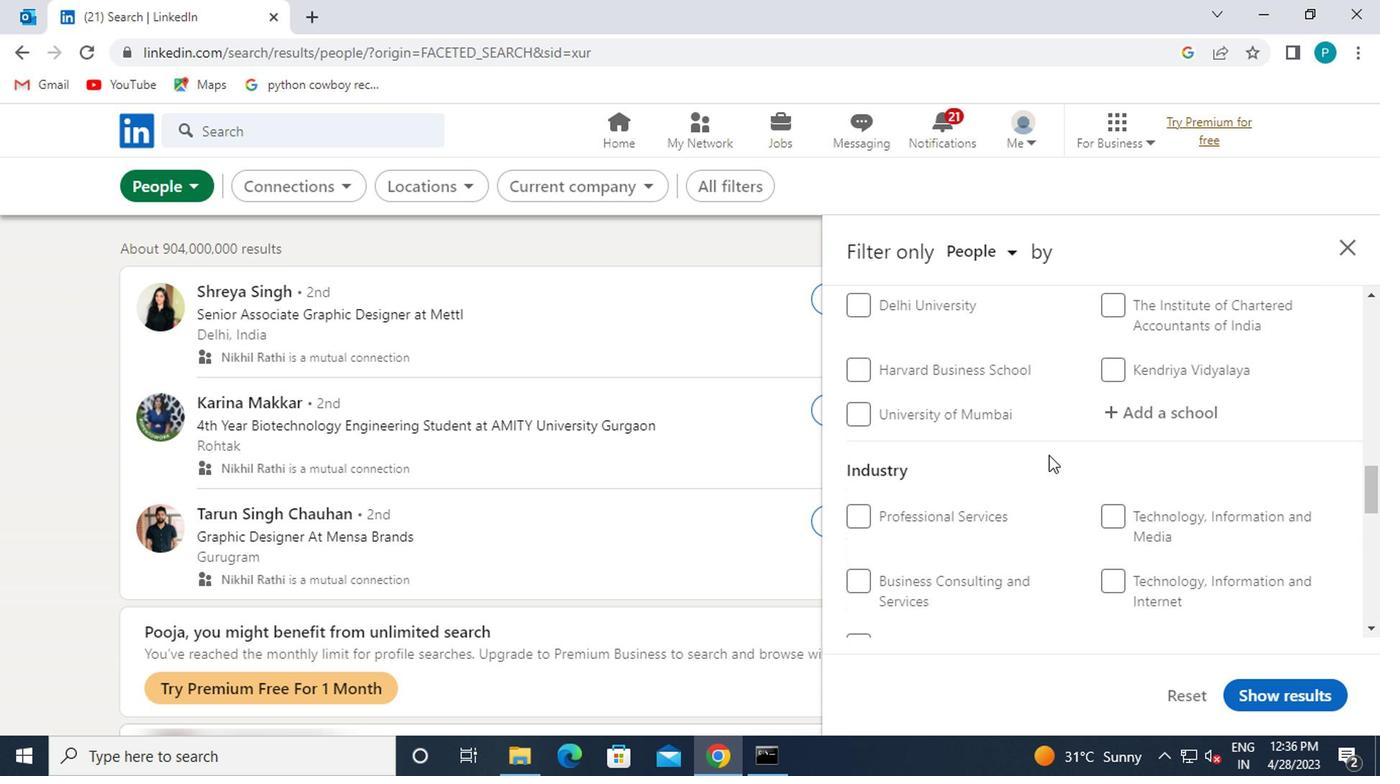 
Action: Mouse moved to (1071, 465)
Screenshot: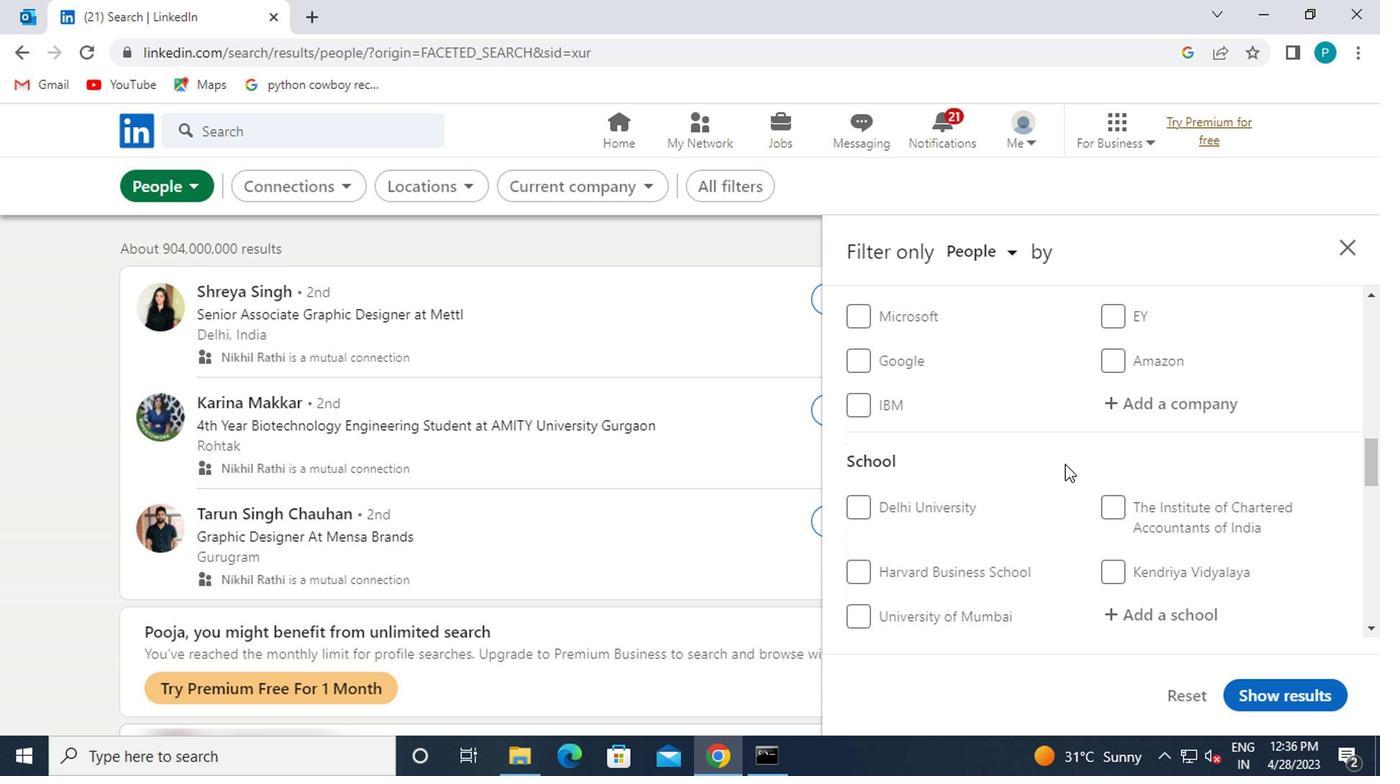 
Action: Mouse scrolled (1071, 466) with delta (0, 1)
Screenshot: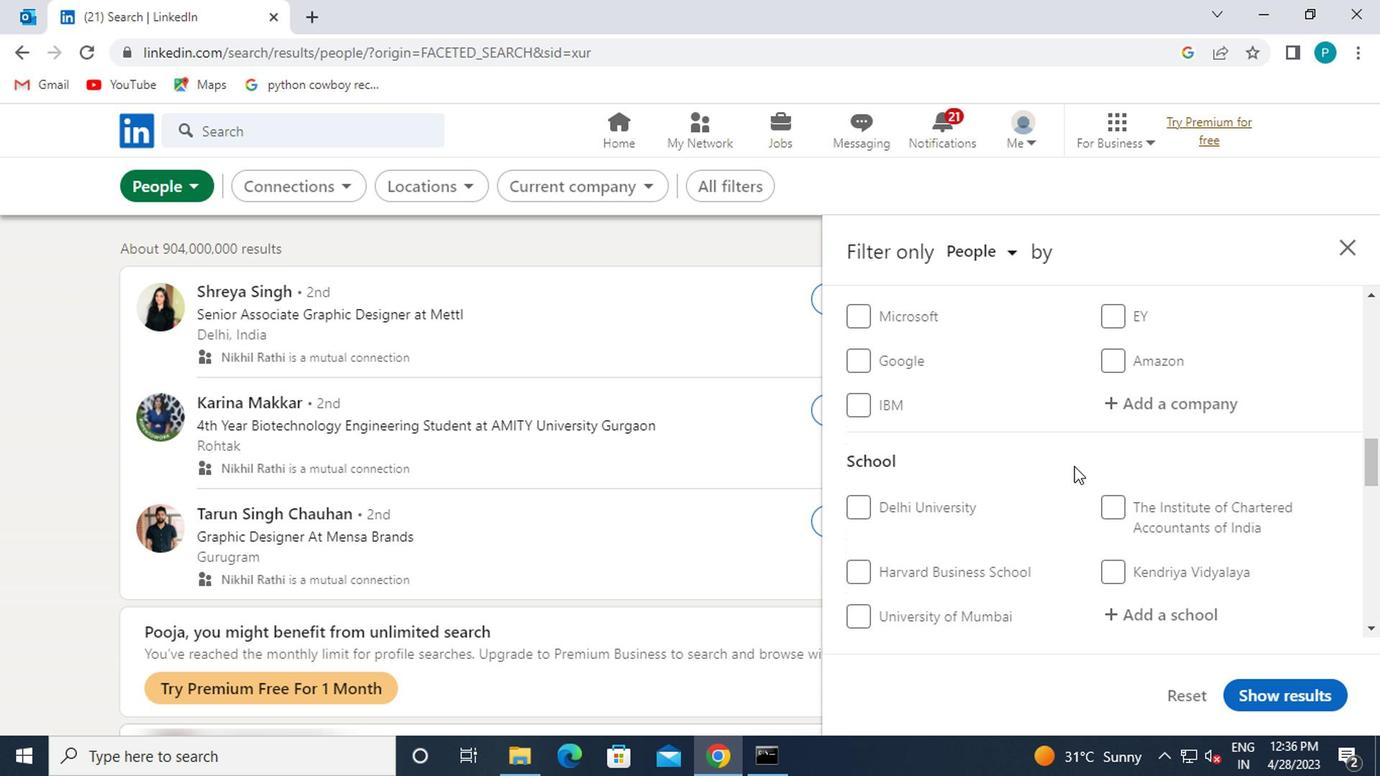 
Action: Mouse scrolled (1071, 466) with delta (0, 1)
Screenshot: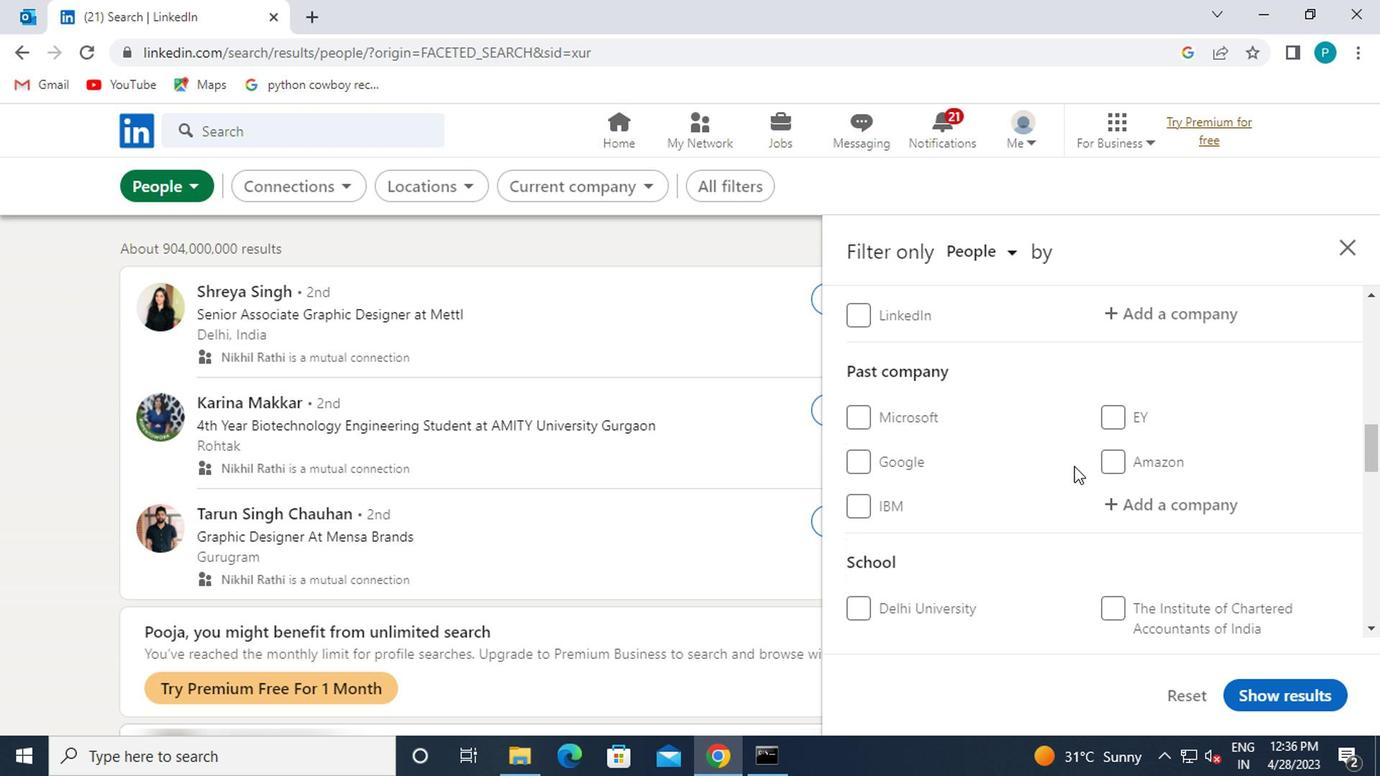 
Action: Mouse moved to (1084, 464)
Screenshot: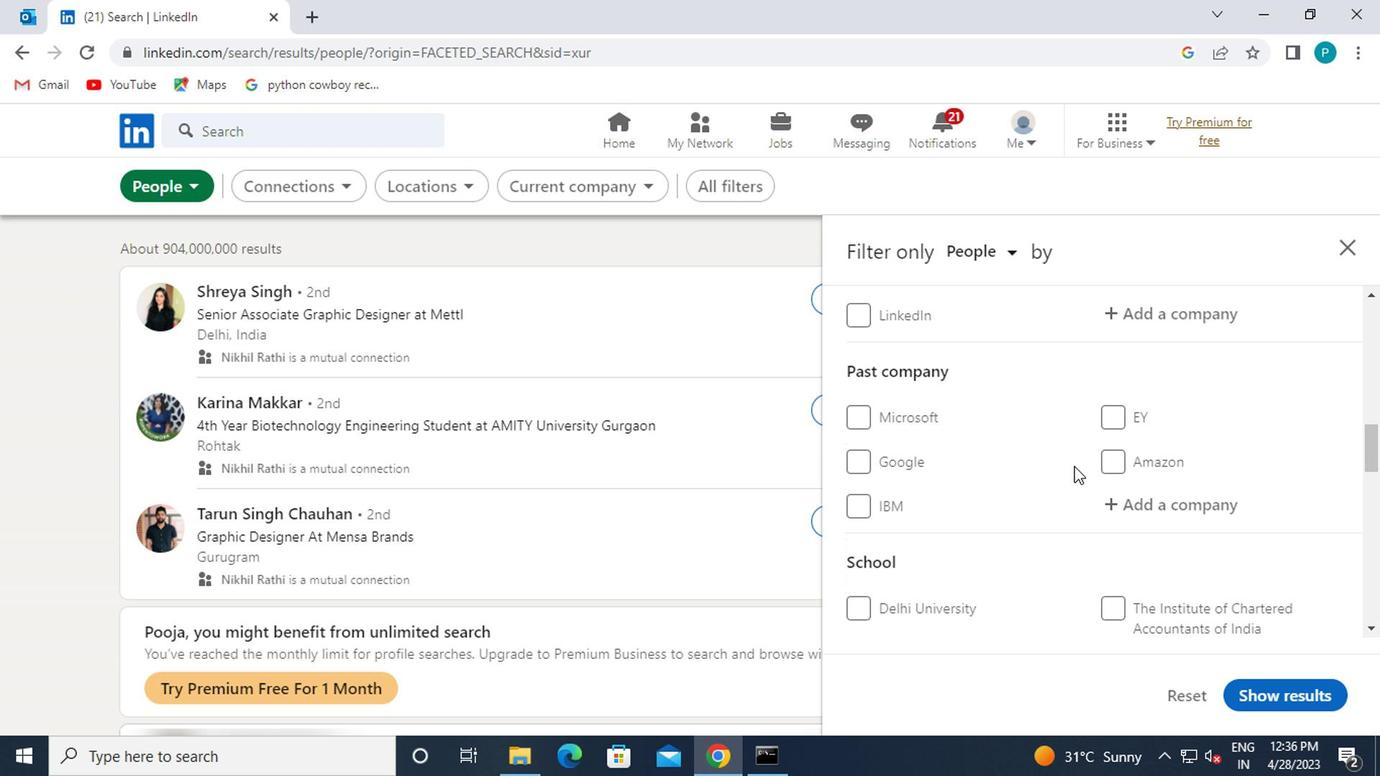 
Action: Mouse scrolled (1084, 465) with delta (0, 0)
Screenshot: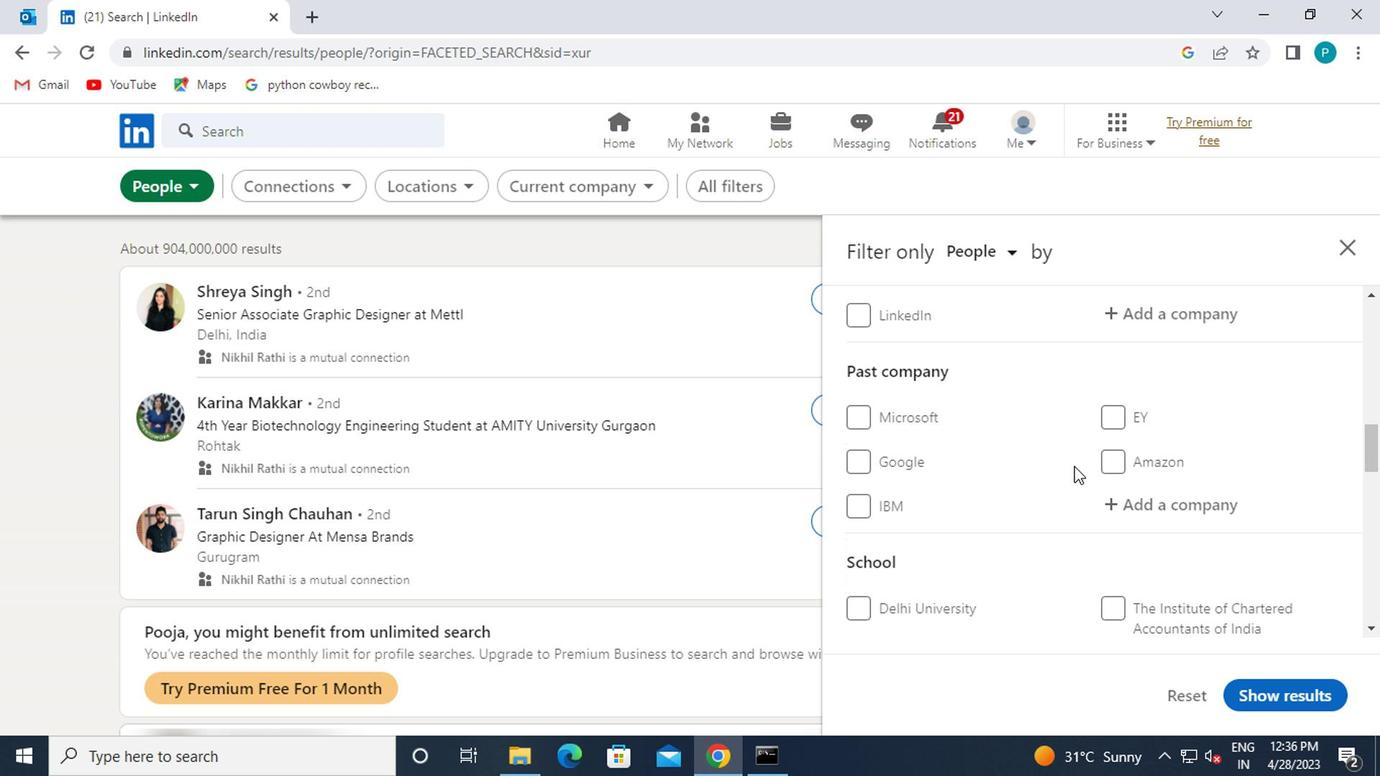 
Action: Mouse moved to (1140, 515)
Screenshot: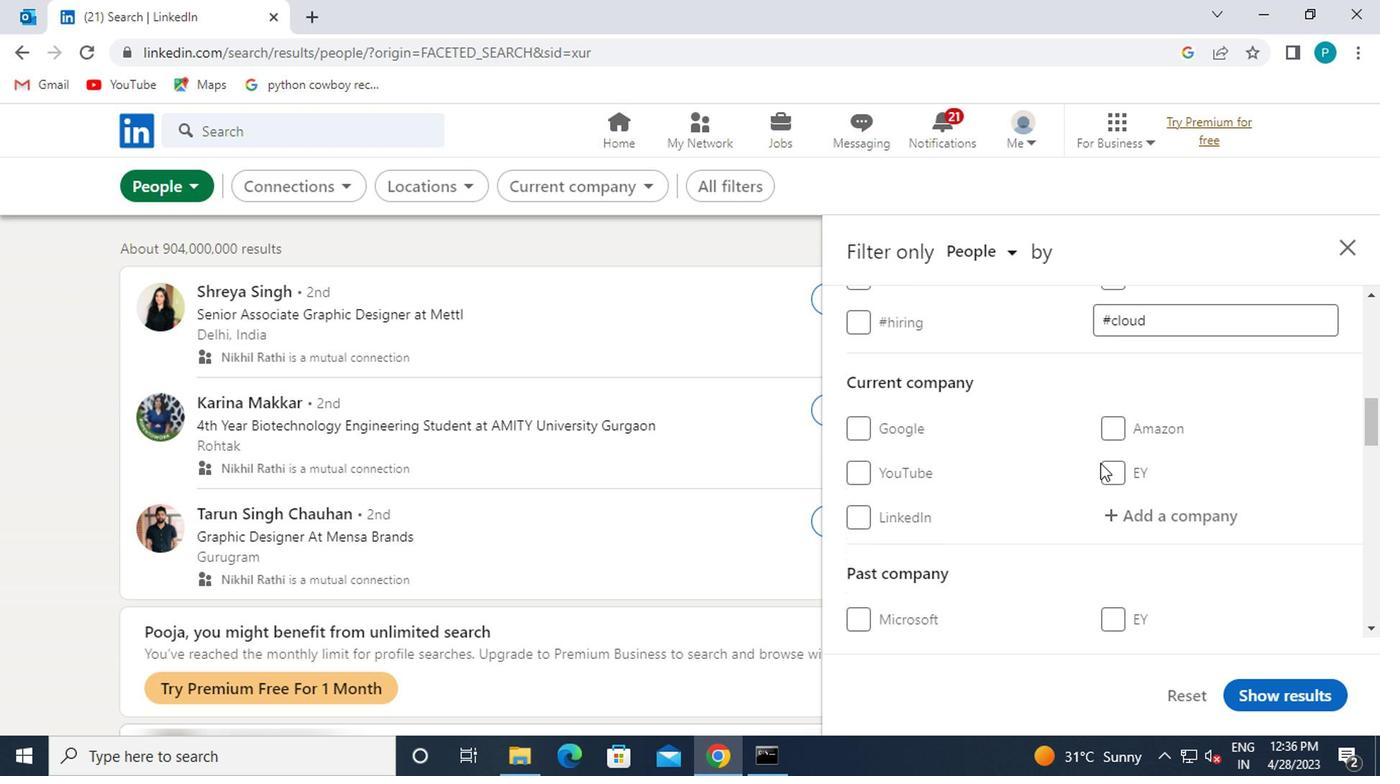 
Action: Mouse pressed left at (1140, 515)
Screenshot: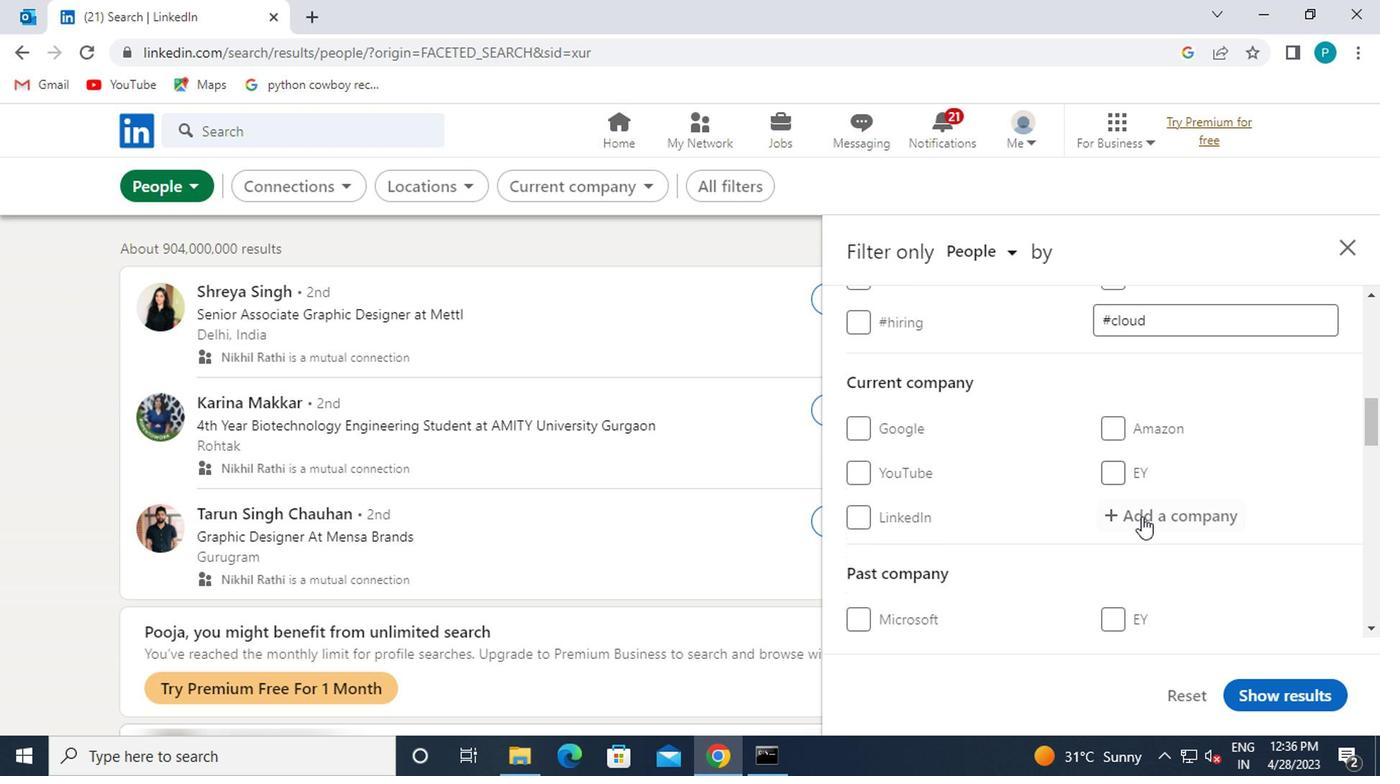 
Action: Mouse moved to (1127, 531)
Screenshot: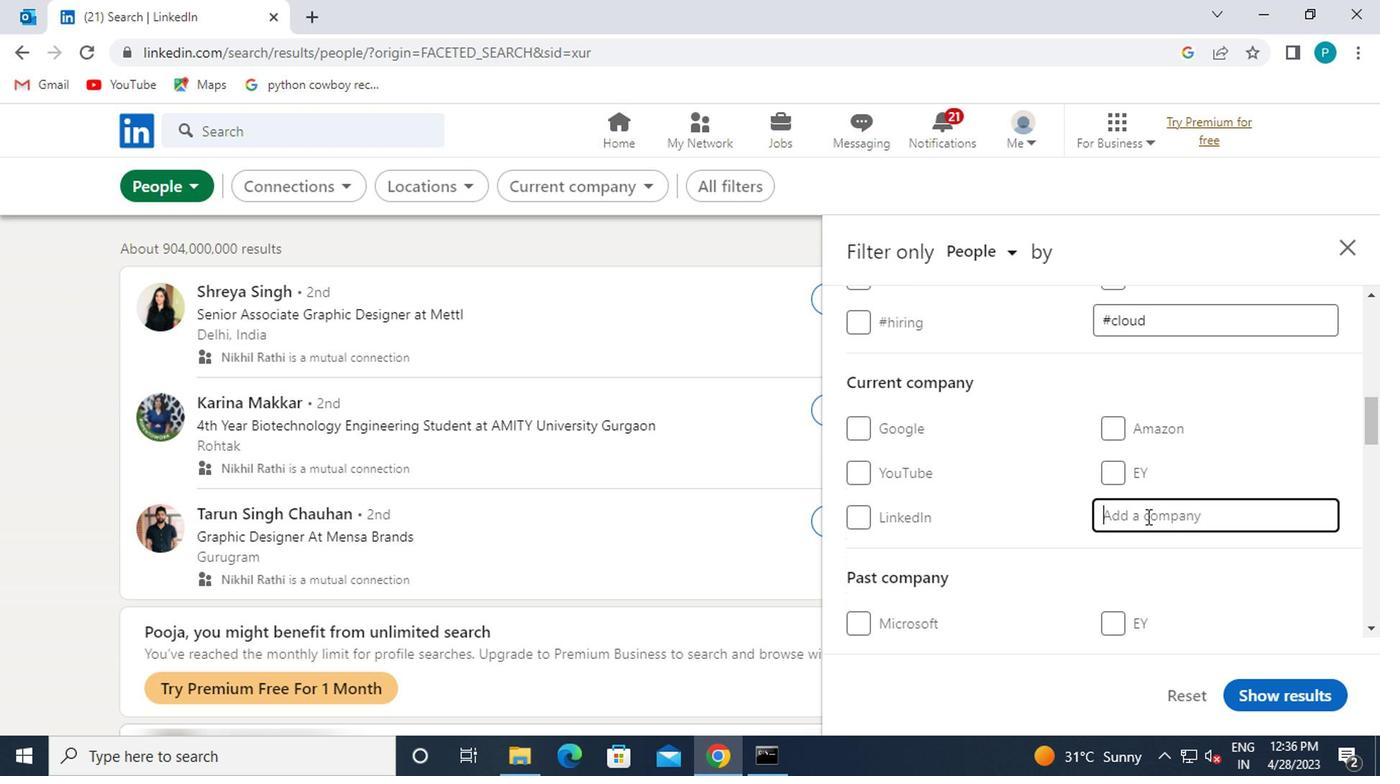 
Action: Key pressed <Key.caps_lock>R<Key.caps_lock>OYAL
Screenshot: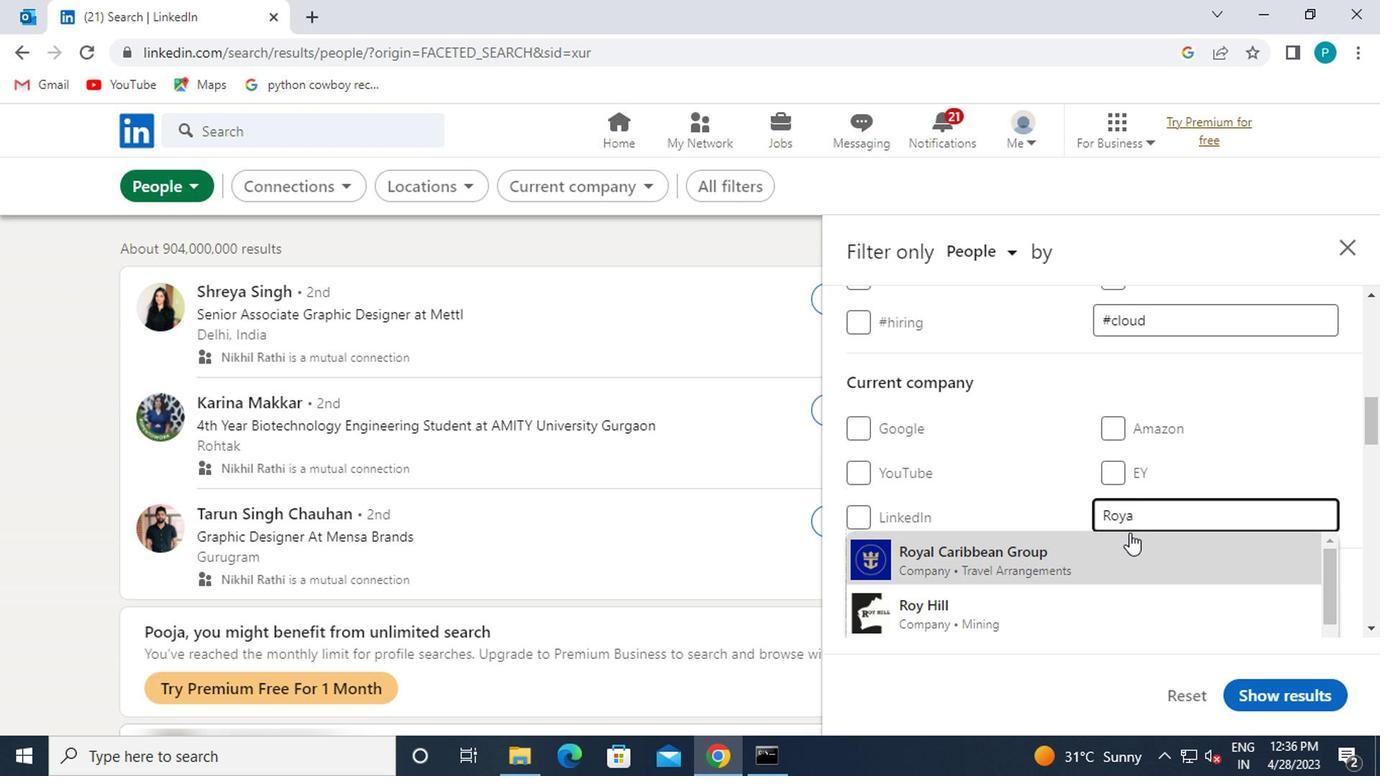 
Action: Mouse moved to (1013, 508)
Screenshot: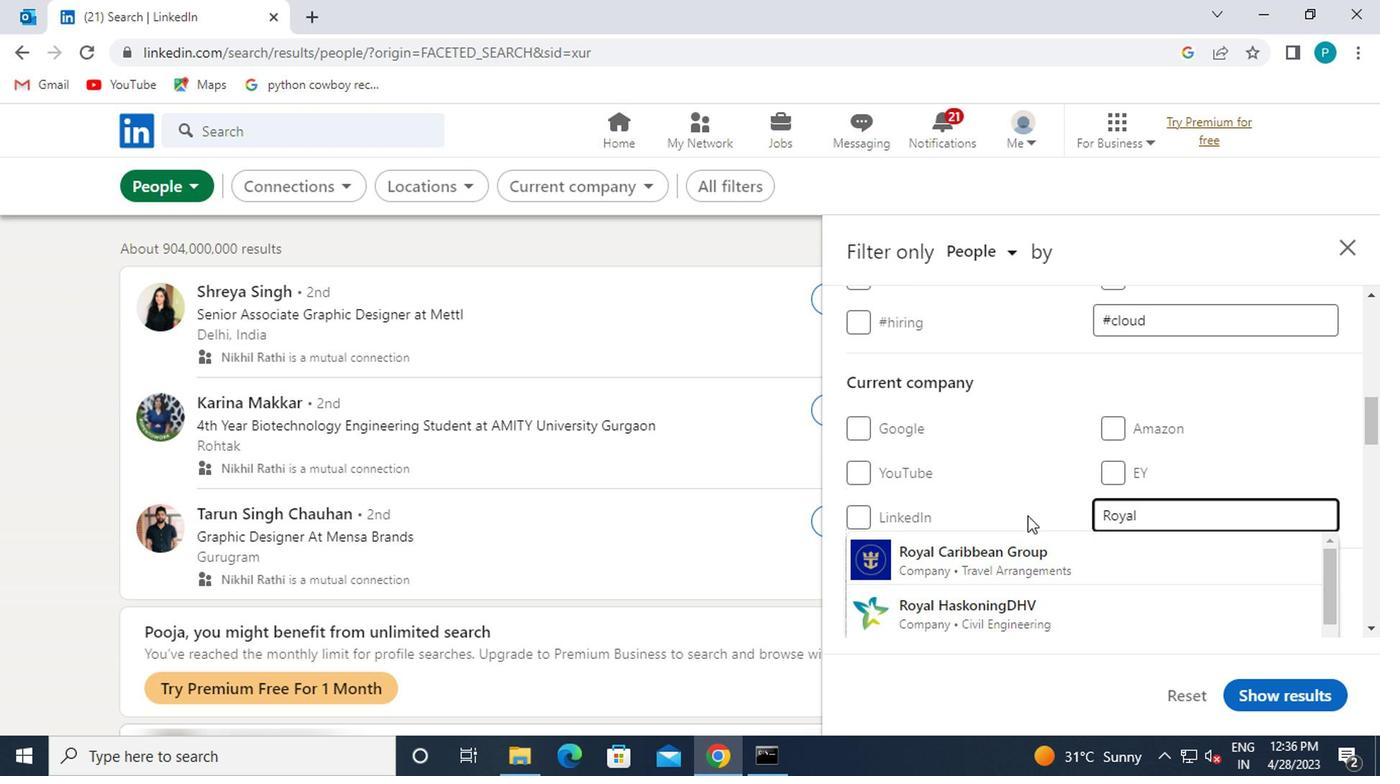 
Action: Key pressed <Key.space><Key.caps_lock>E
Screenshot: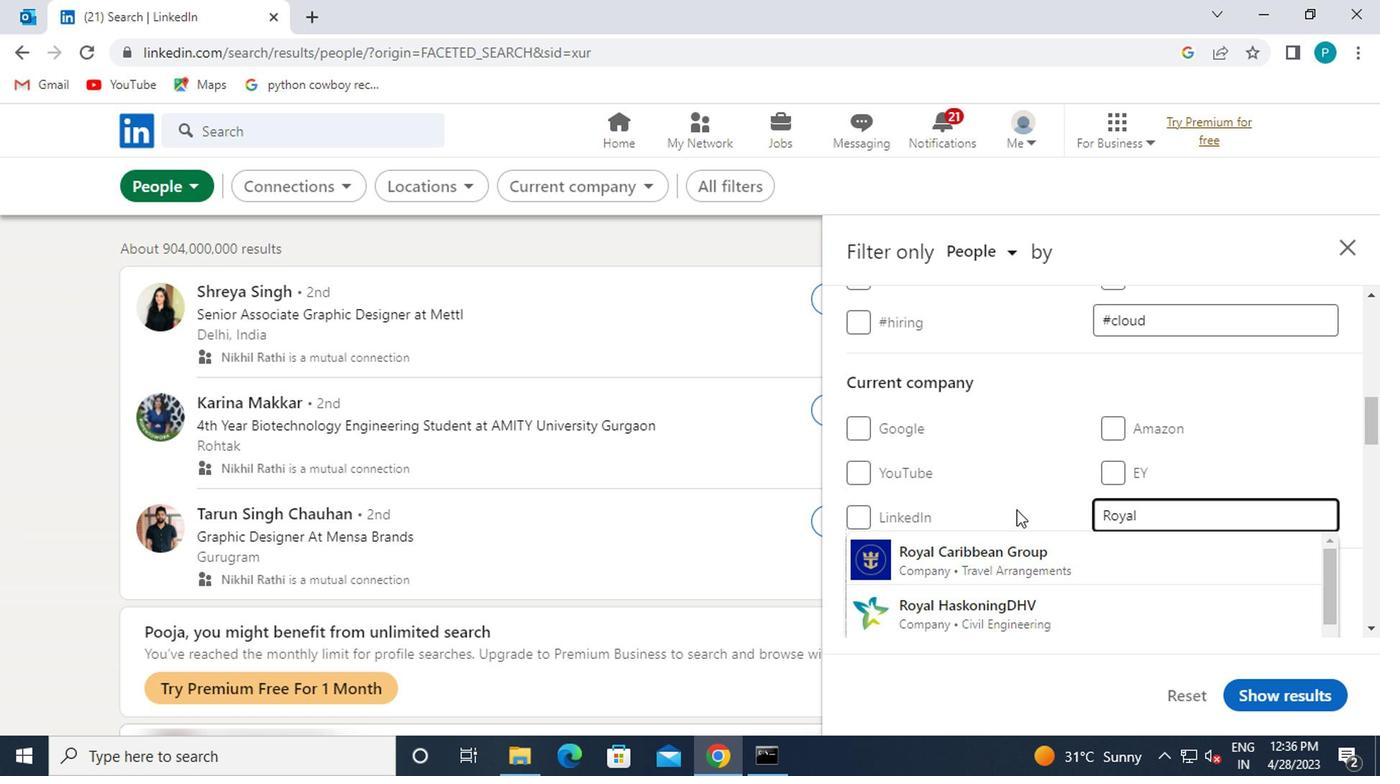 
Action: Mouse moved to (932, 557)
Screenshot: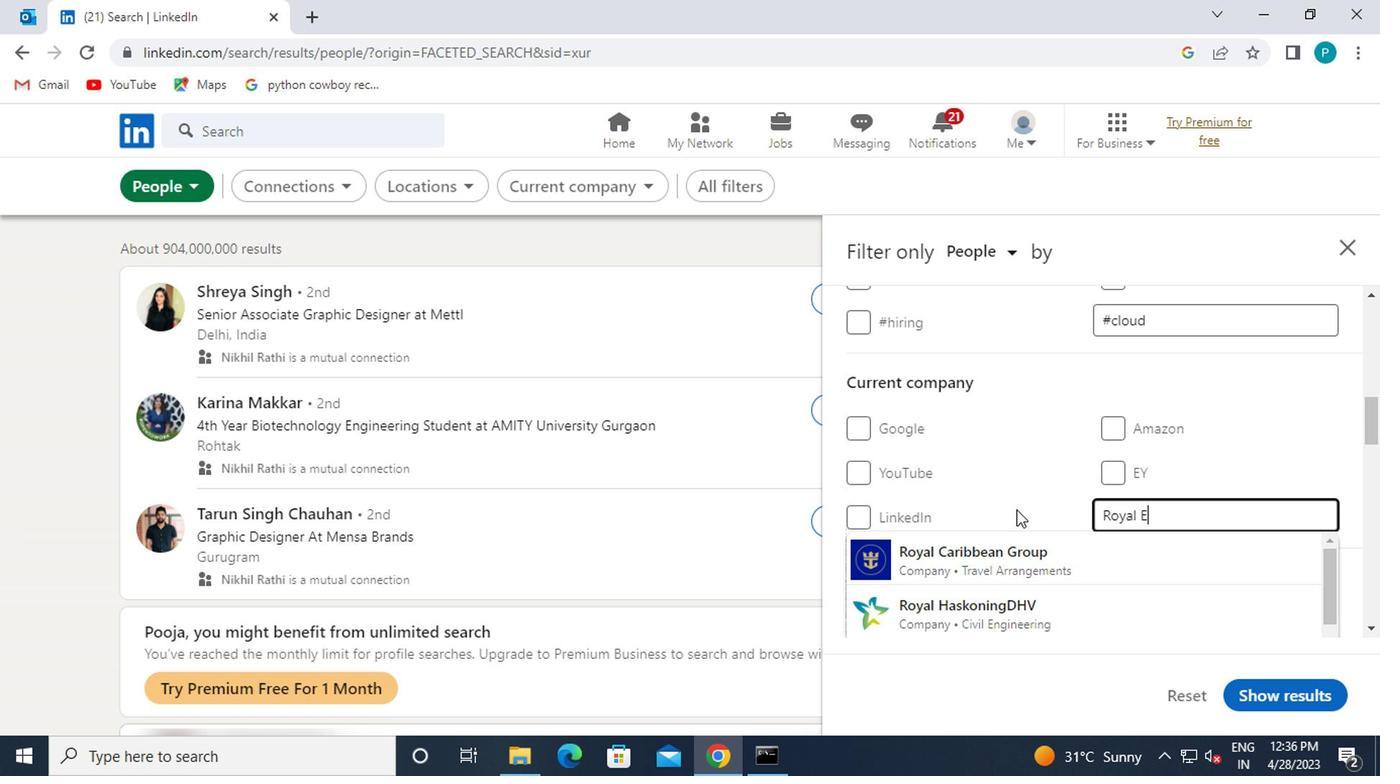 
Action: Mouse pressed left at (932, 557)
Screenshot: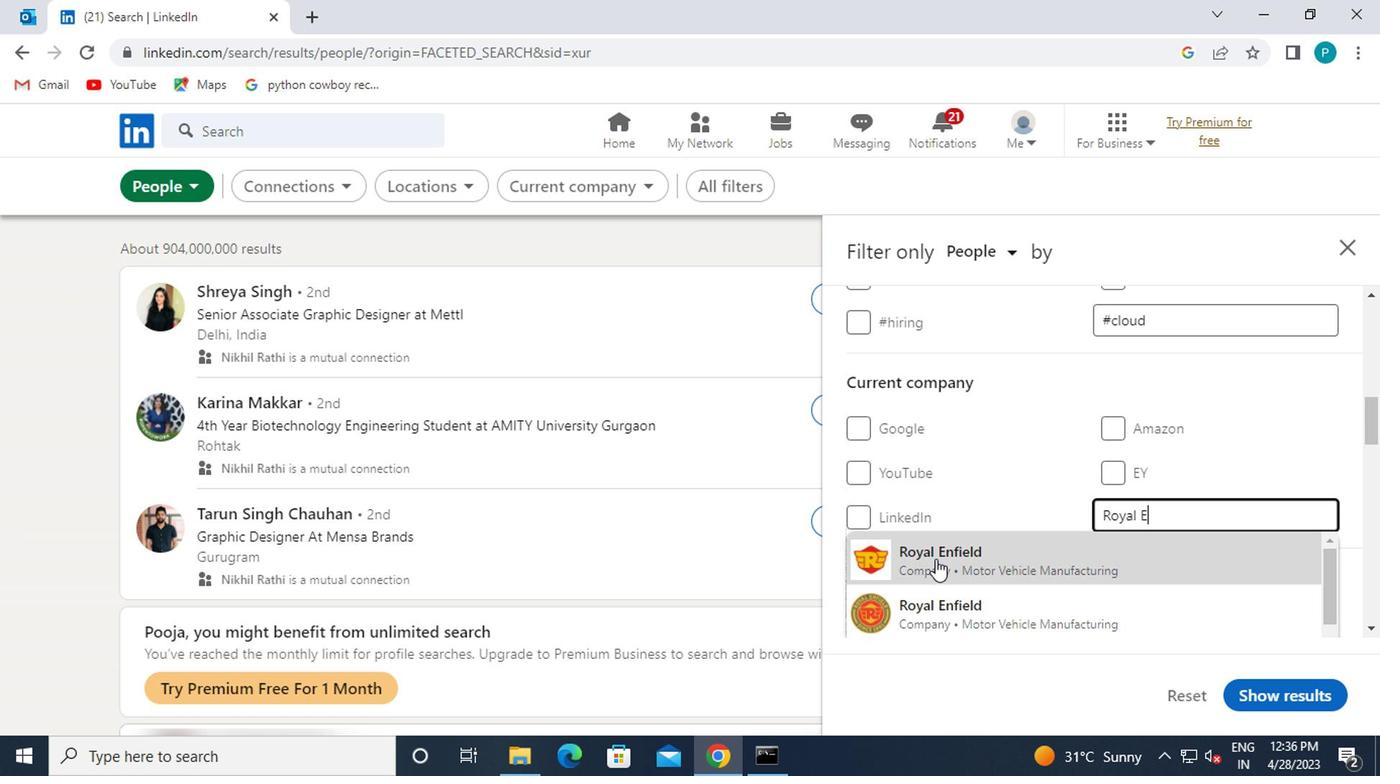 
Action: Mouse moved to (935, 556)
Screenshot: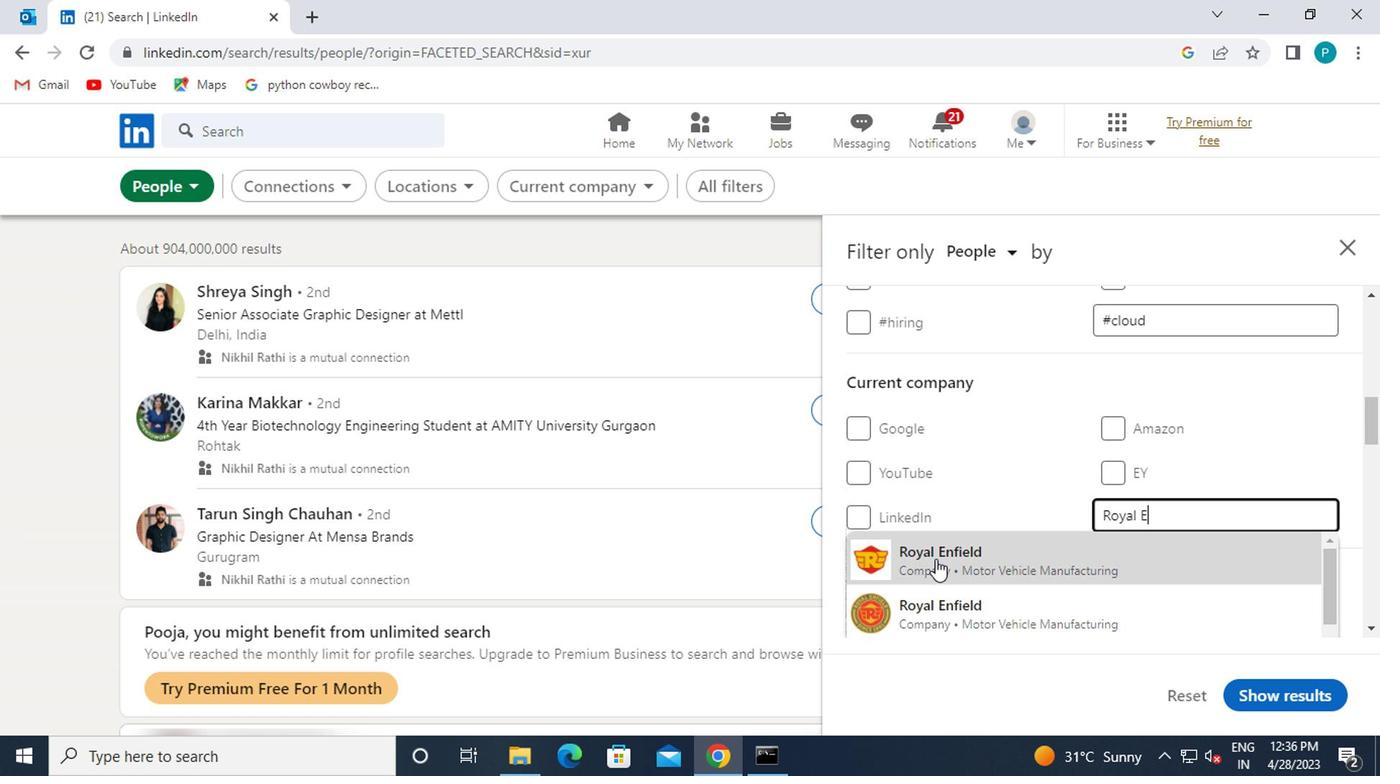 
Action: Mouse scrolled (935, 554) with delta (0, -1)
Screenshot: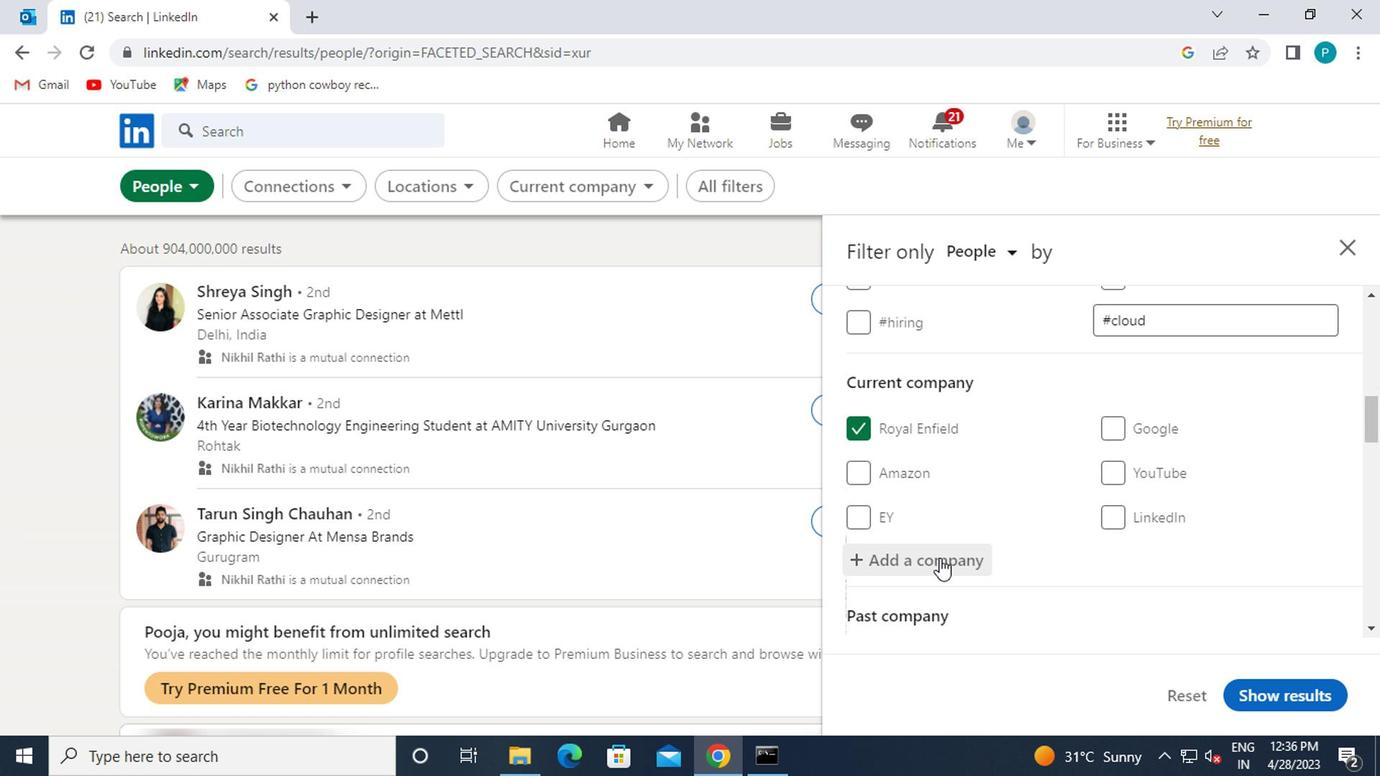
Action: Mouse scrolled (935, 554) with delta (0, -1)
Screenshot: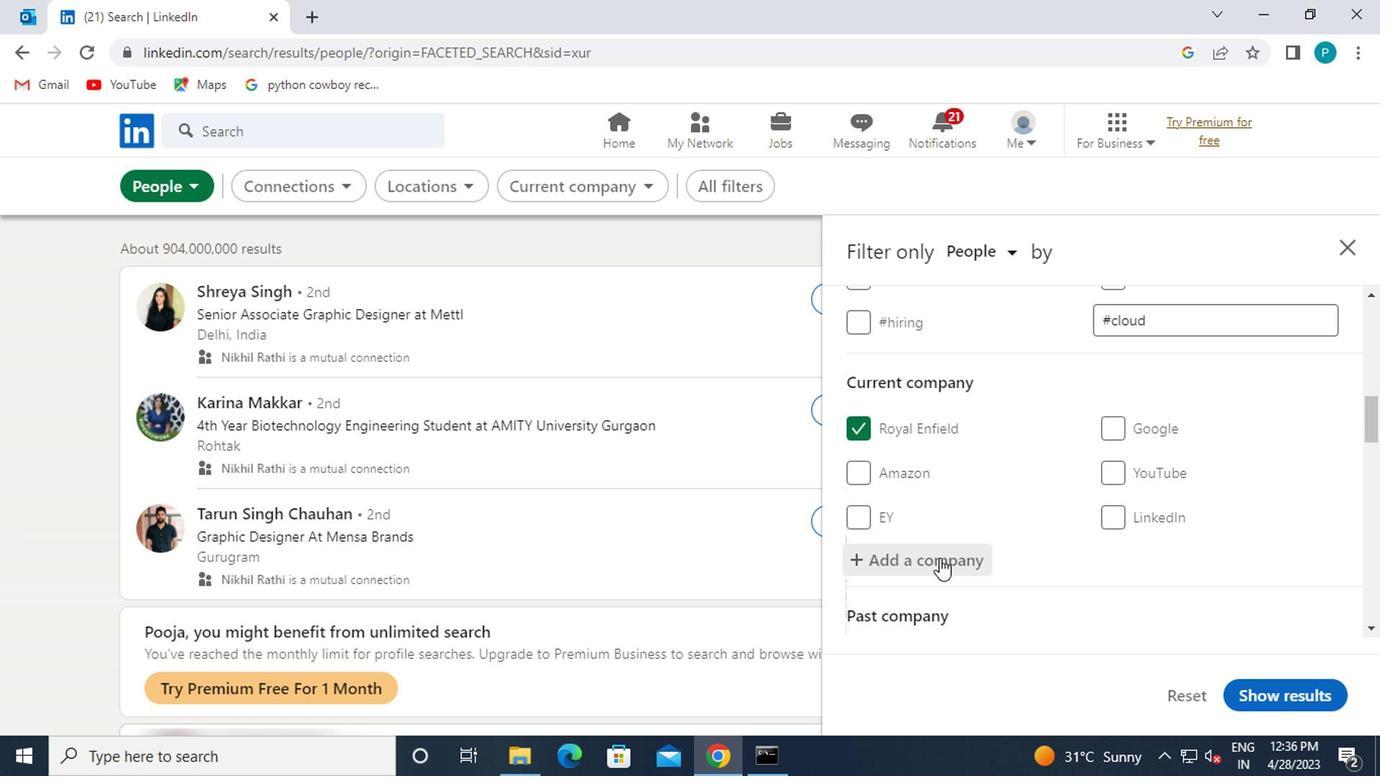 
Action: Mouse moved to (1078, 549)
Screenshot: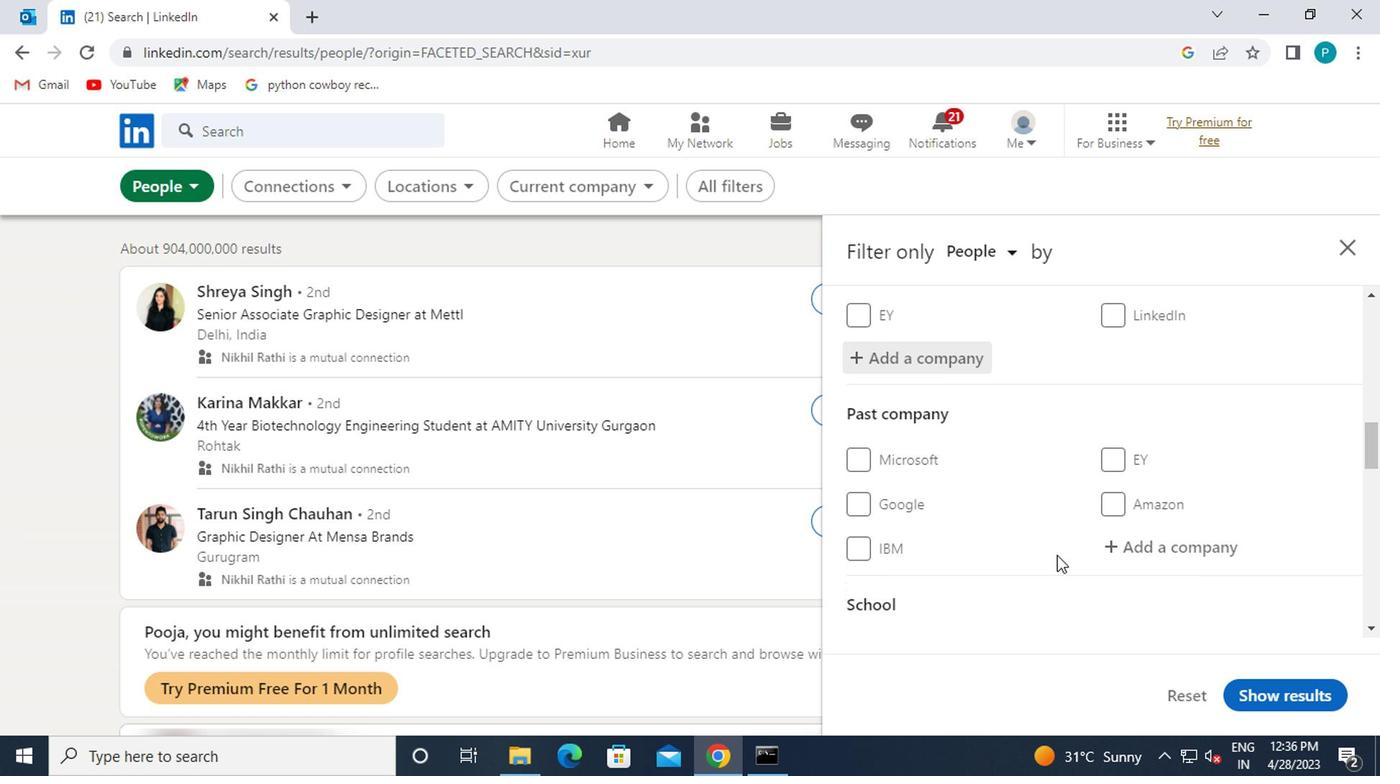 
Action: Mouse scrolled (1078, 549) with delta (0, 0)
Screenshot: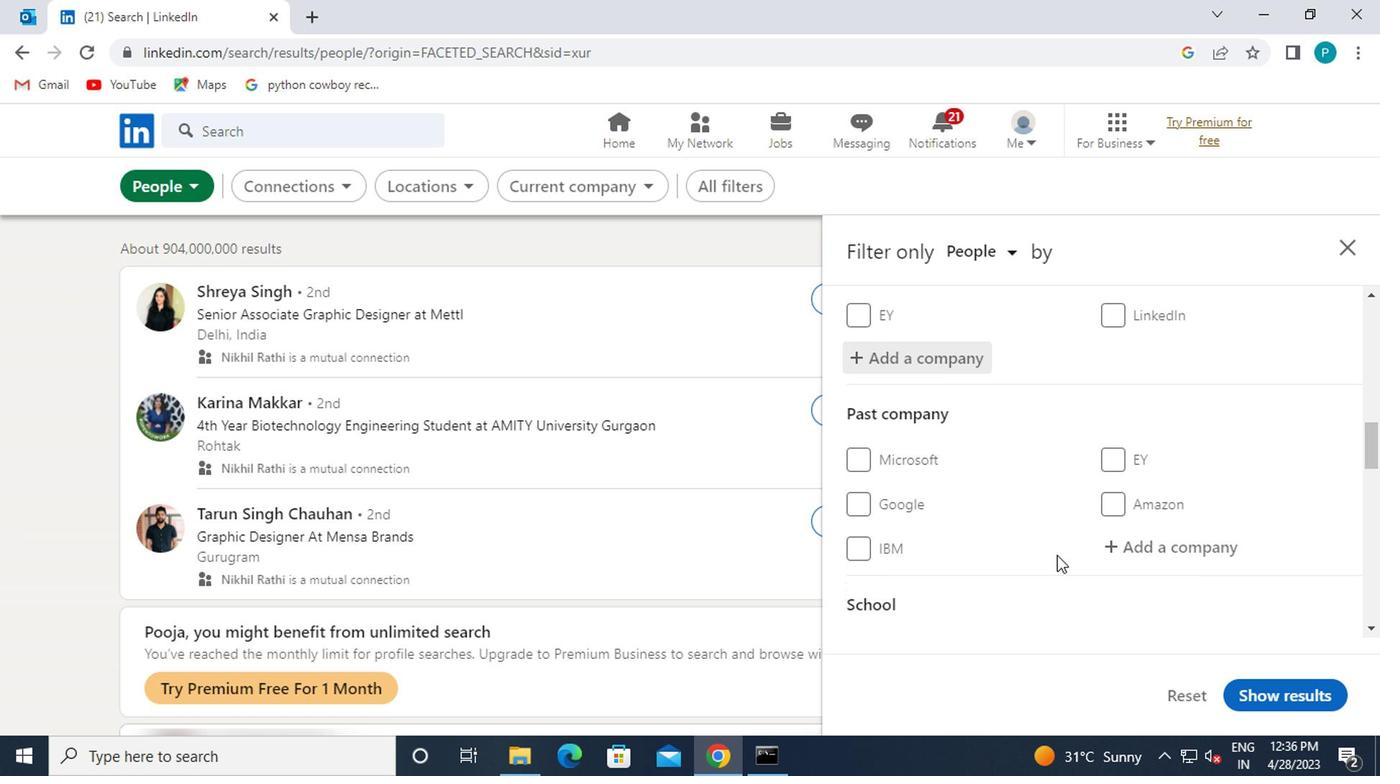 
Action: Mouse moved to (1079, 549)
Screenshot: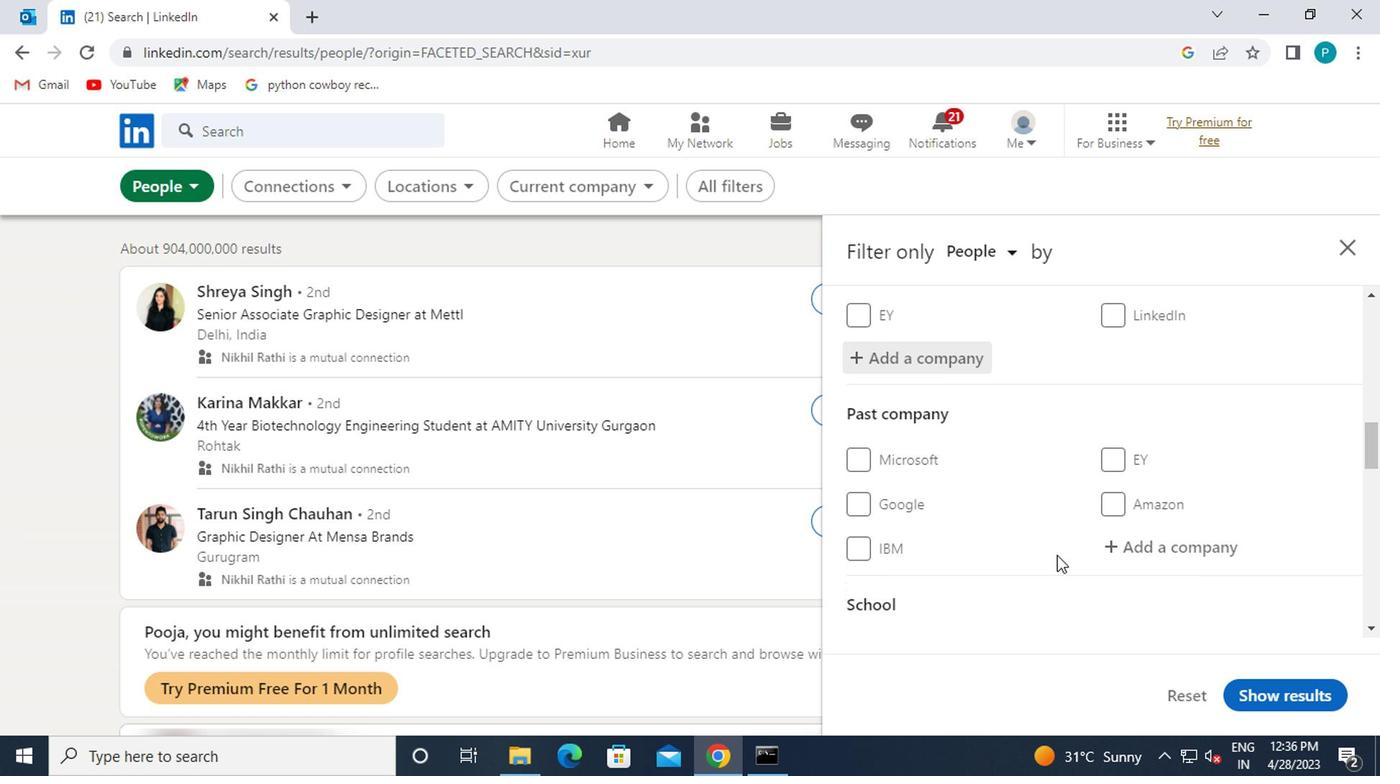 
Action: Mouse scrolled (1079, 549) with delta (0, 0)
Screenshot: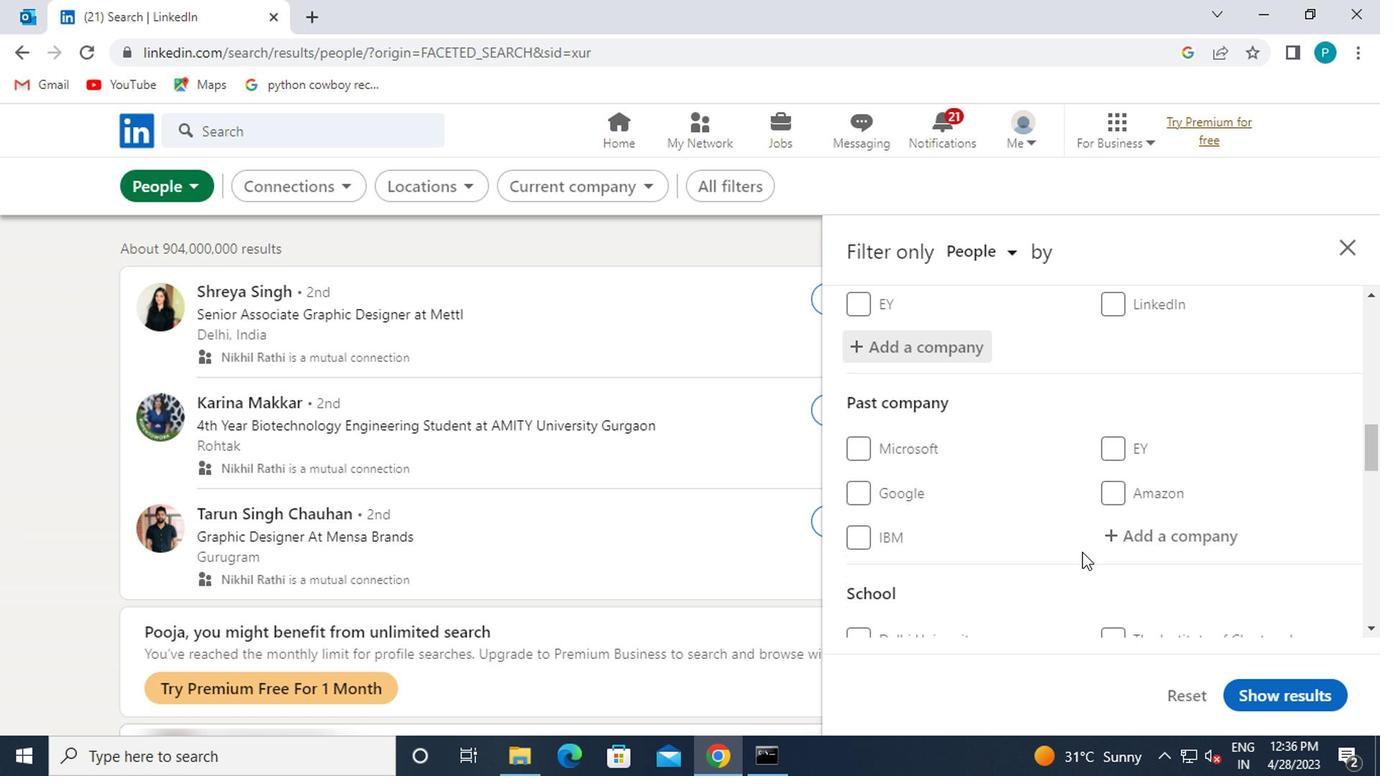 
Action: Mouse moved to (1142, 542)
Screenshot: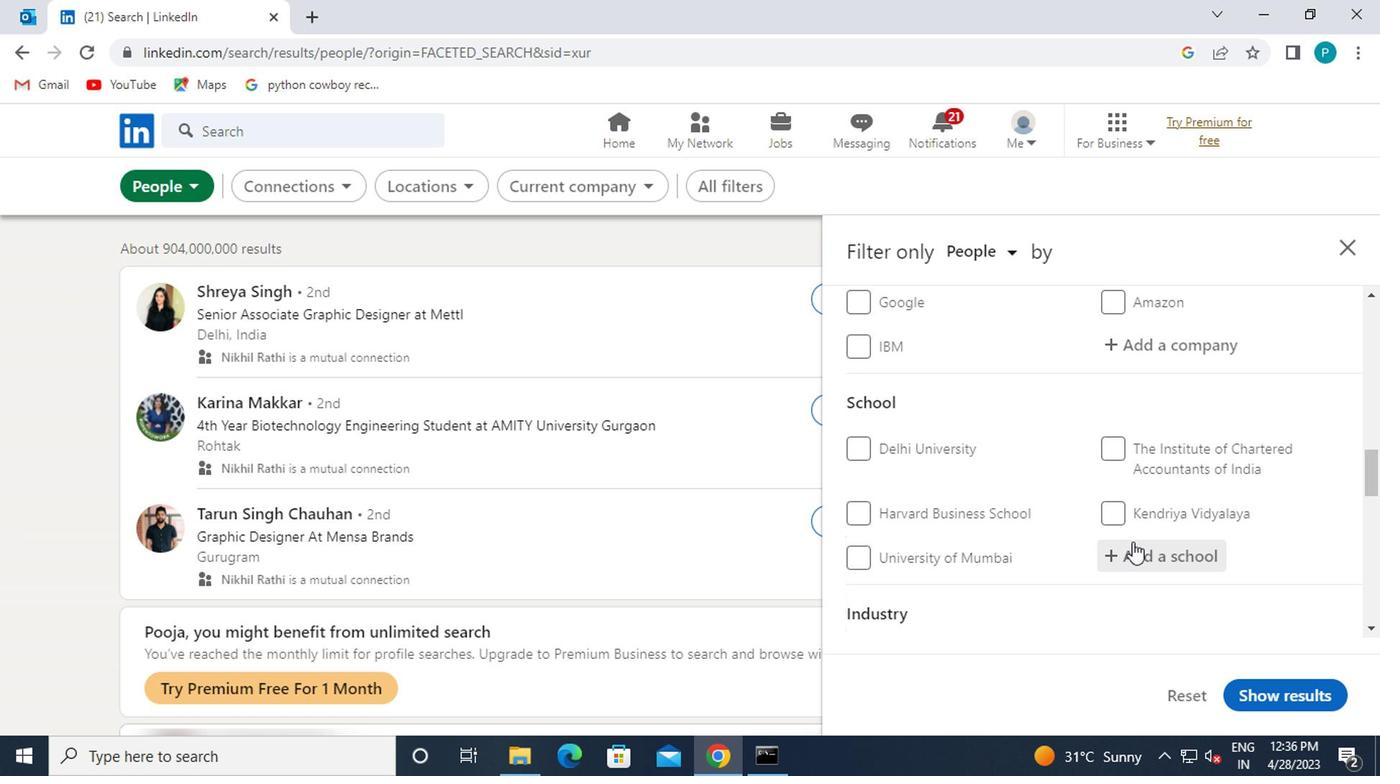 
Action: Mouse pressed left at (1142, 542)
Screenshot: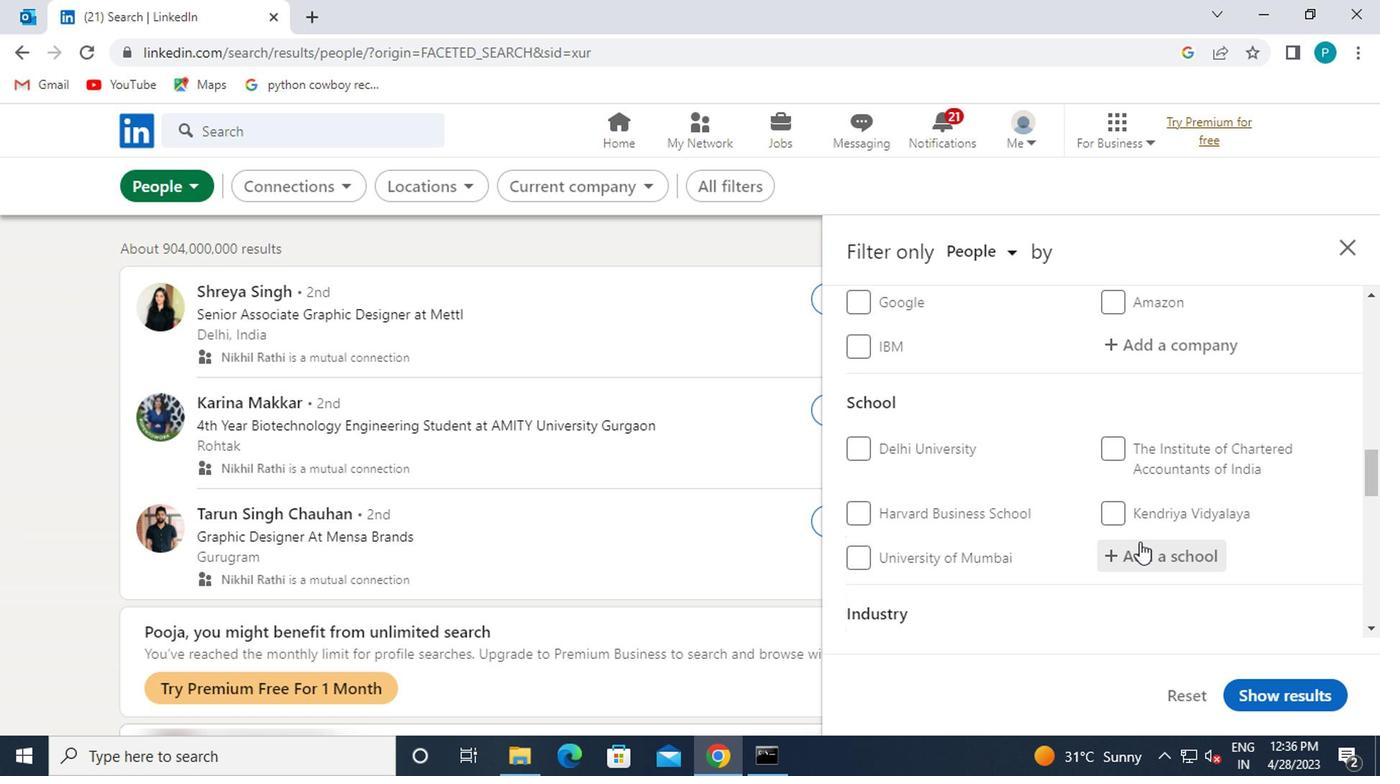 
Action: Mouse moved to (1143, 544)
Screenshot: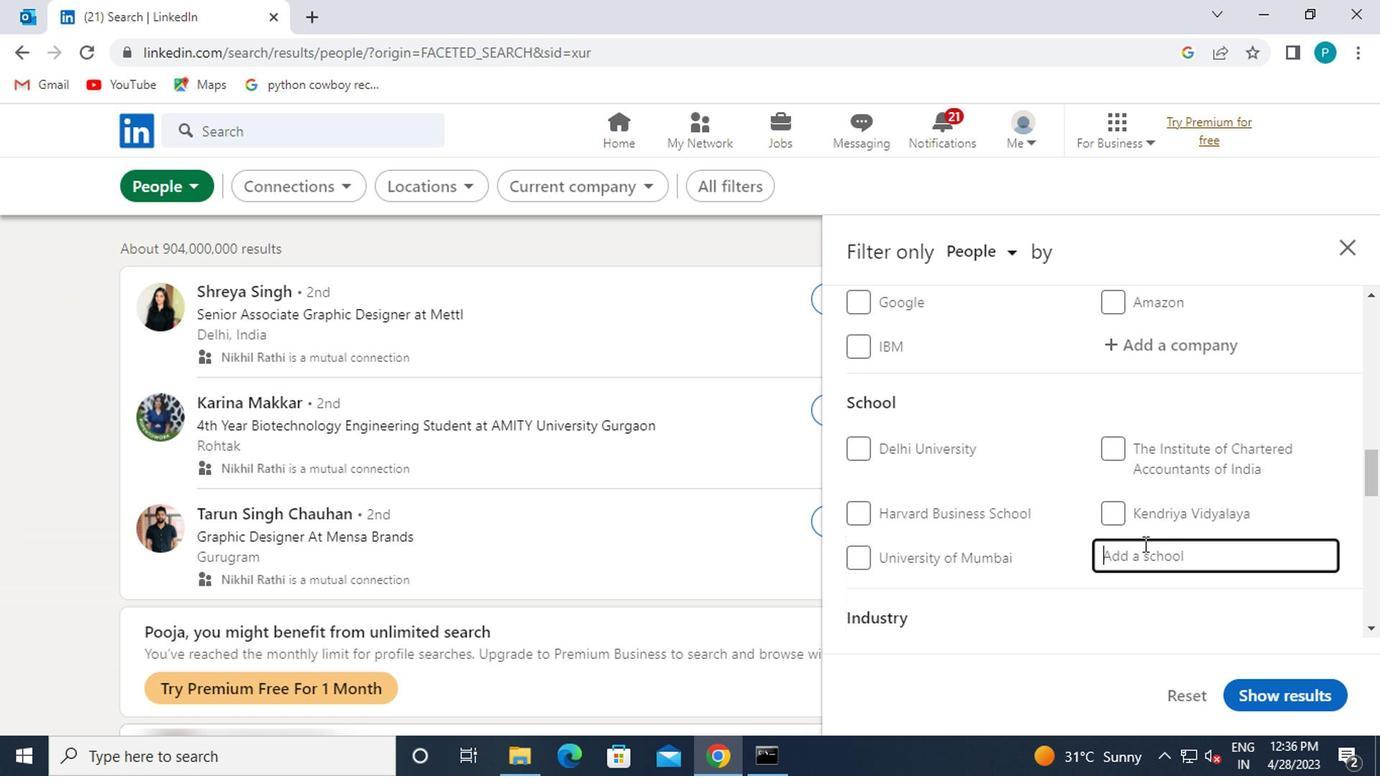 
Action: Key pressed BAGAL
Screenshot: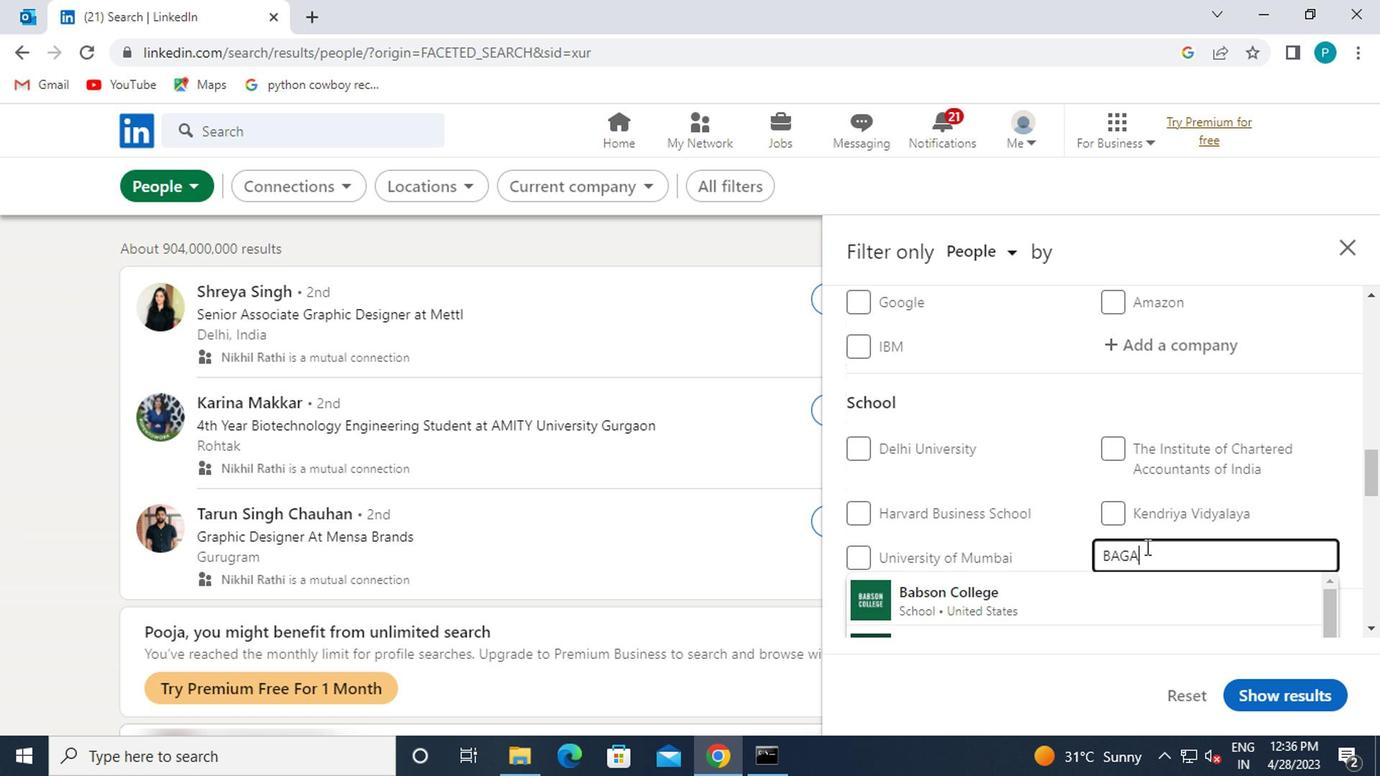 
Action: Mouse moved to (1114, 526)
Screenshot: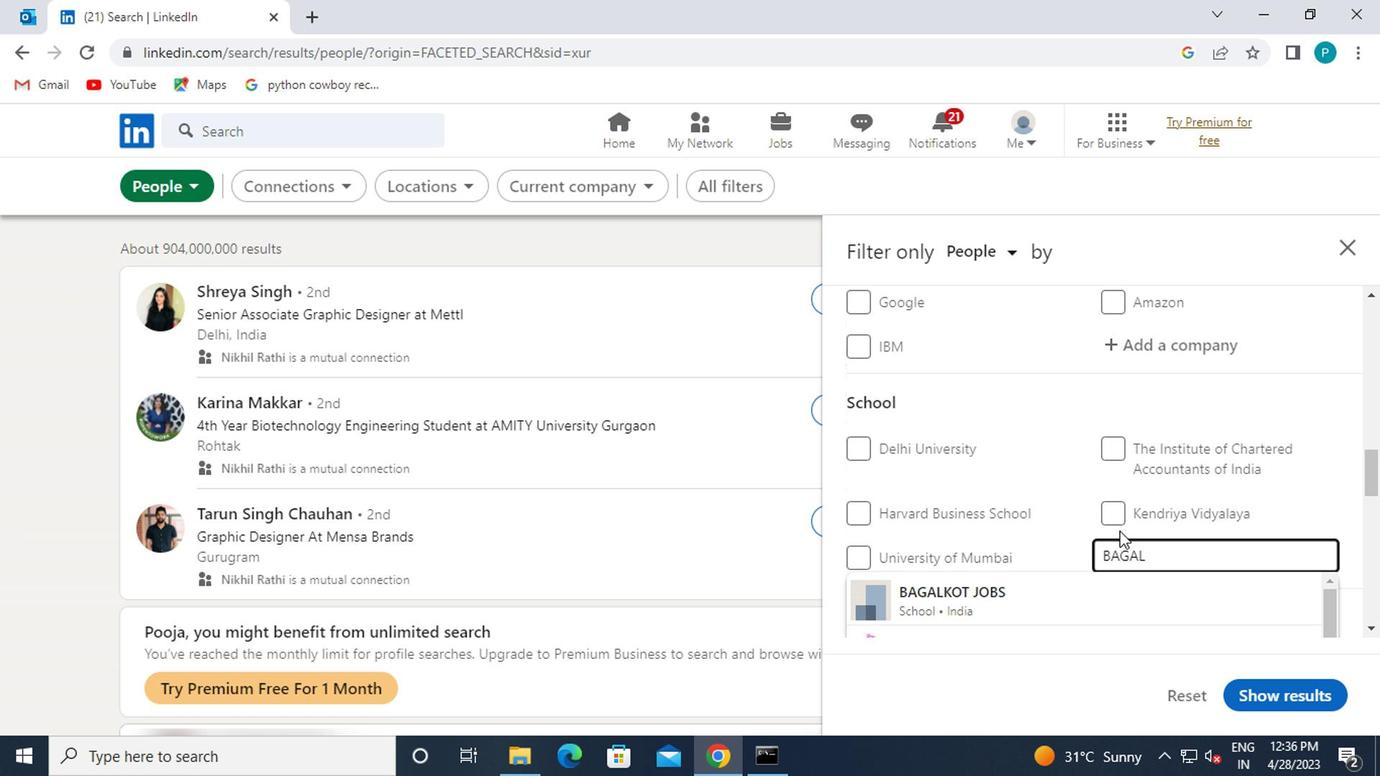 
Action: Mouse scrolled (1114, 526) with delta (0, 0)
Screenshot: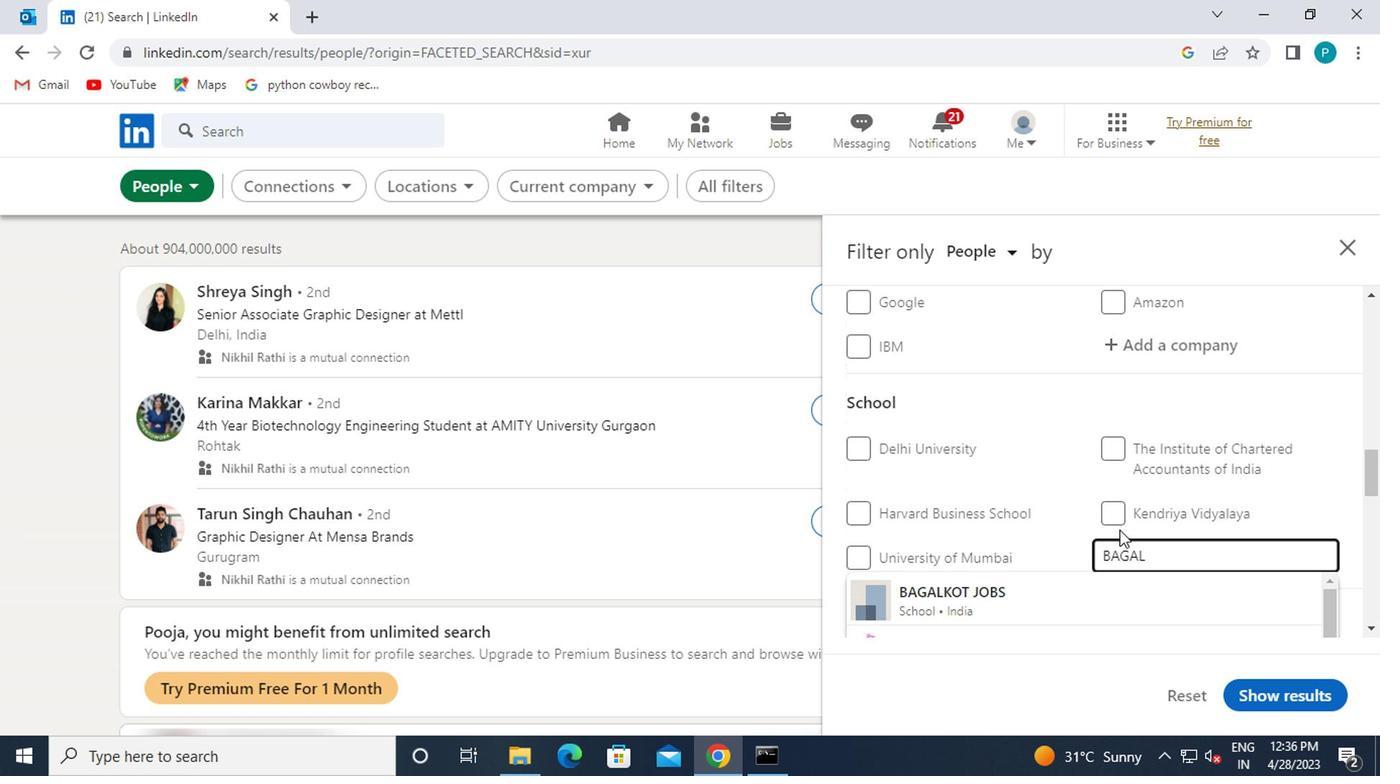 
Action: Mouse moved to (1020, 505)
Screenshot: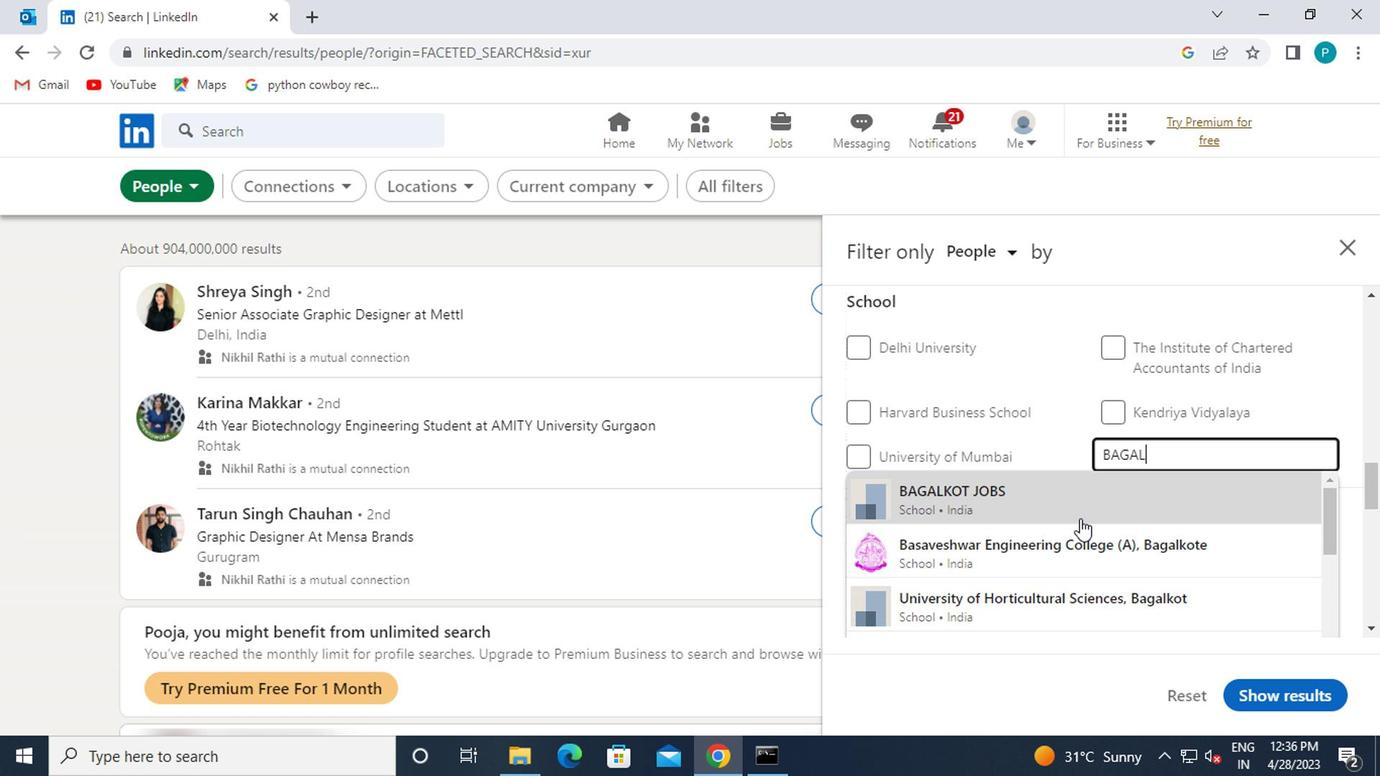 
Action: Mouse pressed left at (1020, 505)
Screenshot: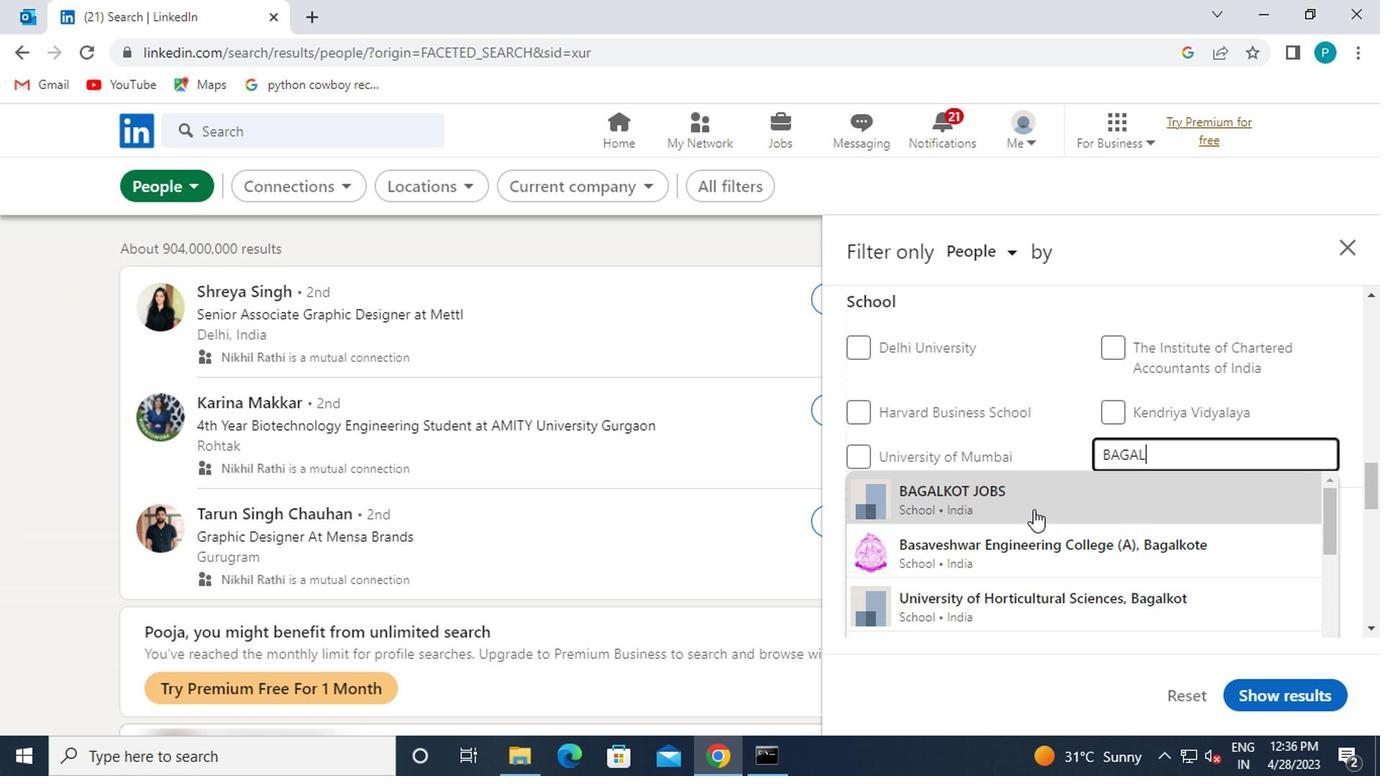 
Action: Mouse moved to (1016, 502)
Screenshot: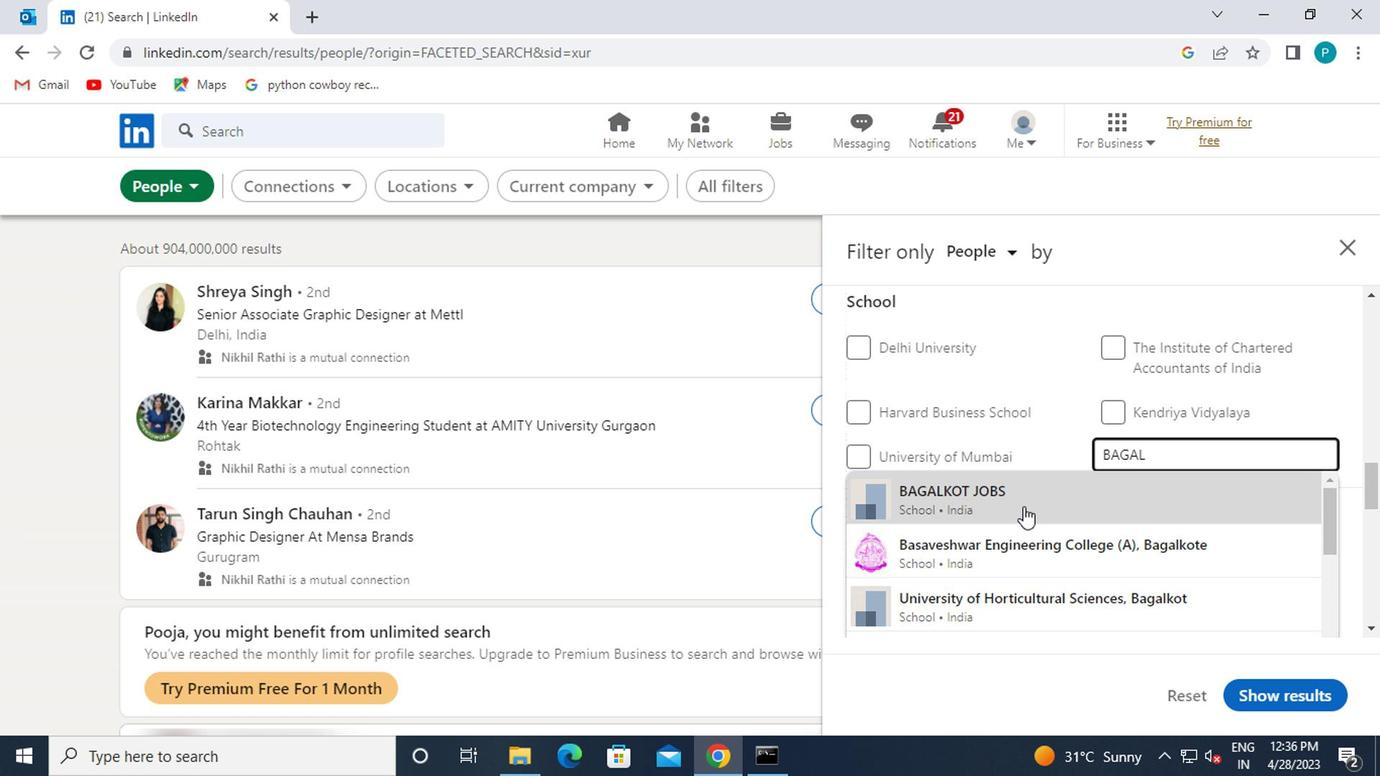 
Action: Mouse scrolled (1016, 501) with delta (0, -1)
Screenshot: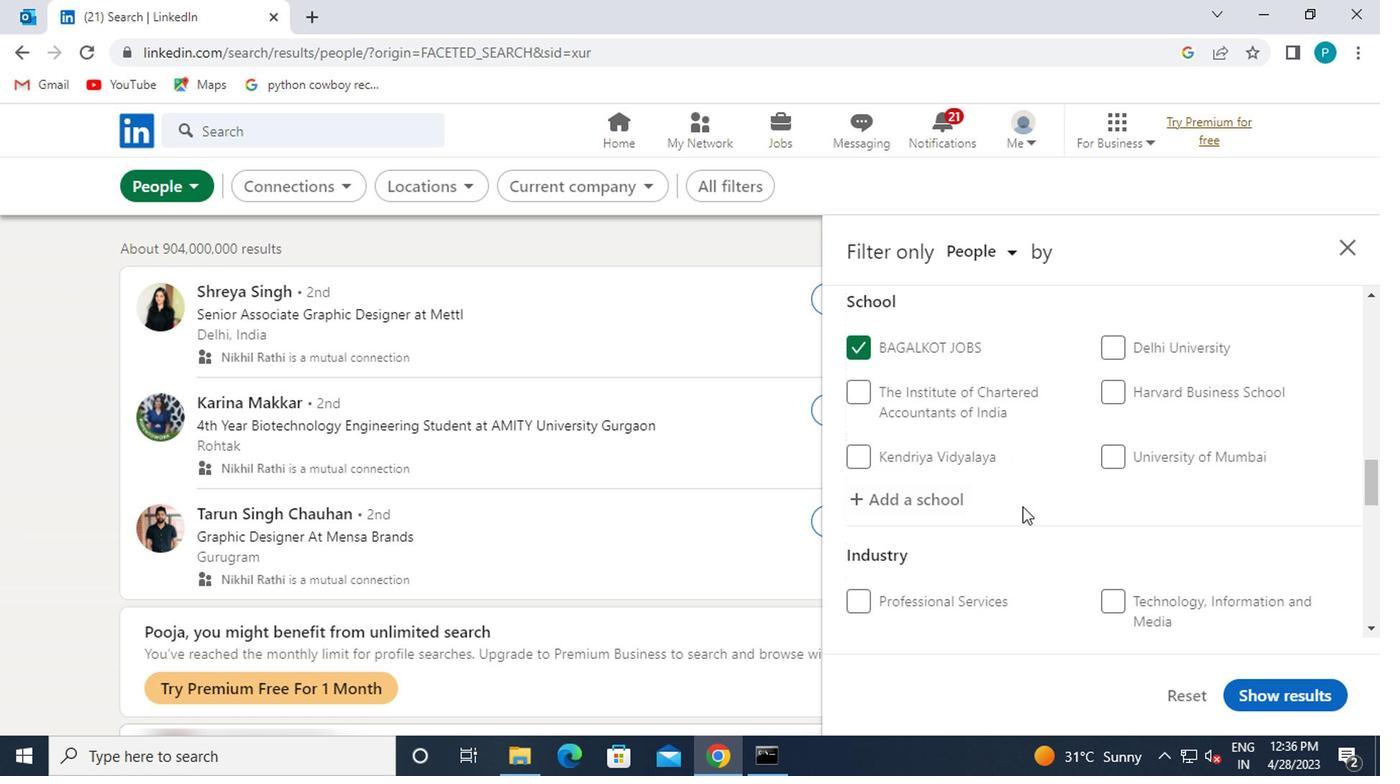 
Action: Mouse scrolled (1016, 501) with delta (0, -1)
Screenshot: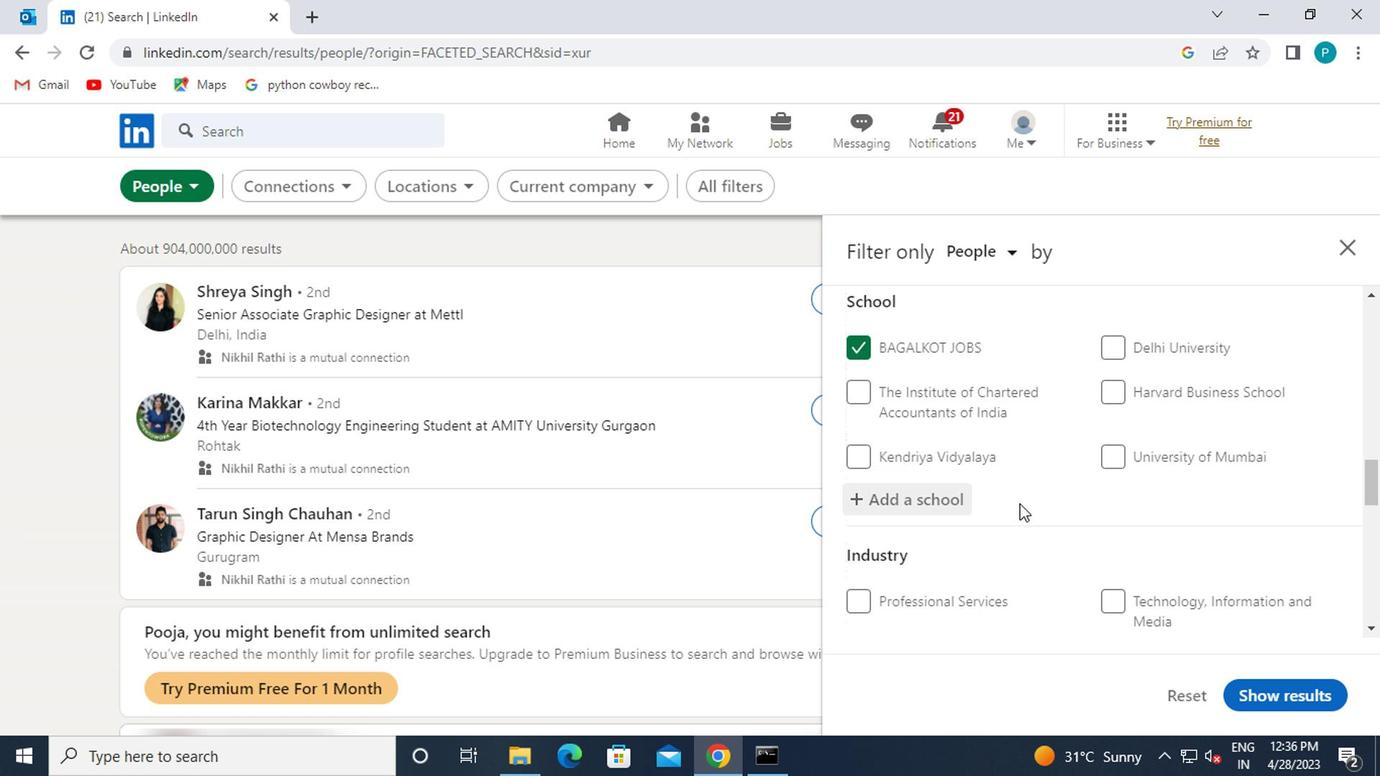 
Action: Mouse scrolled (1016, 501) with delta (0, -1)
Screenshot: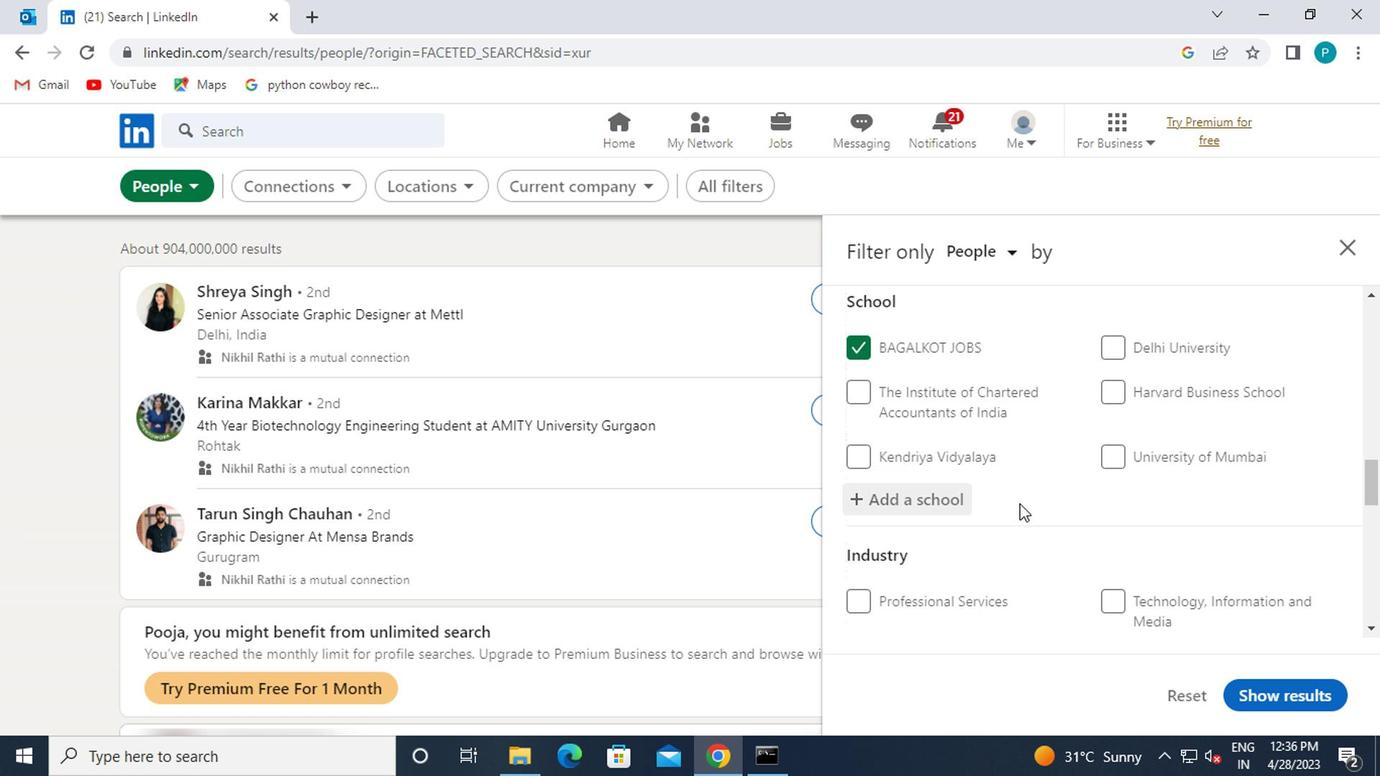 
Action: Mouse moved to (1067, 499)
Screenshot: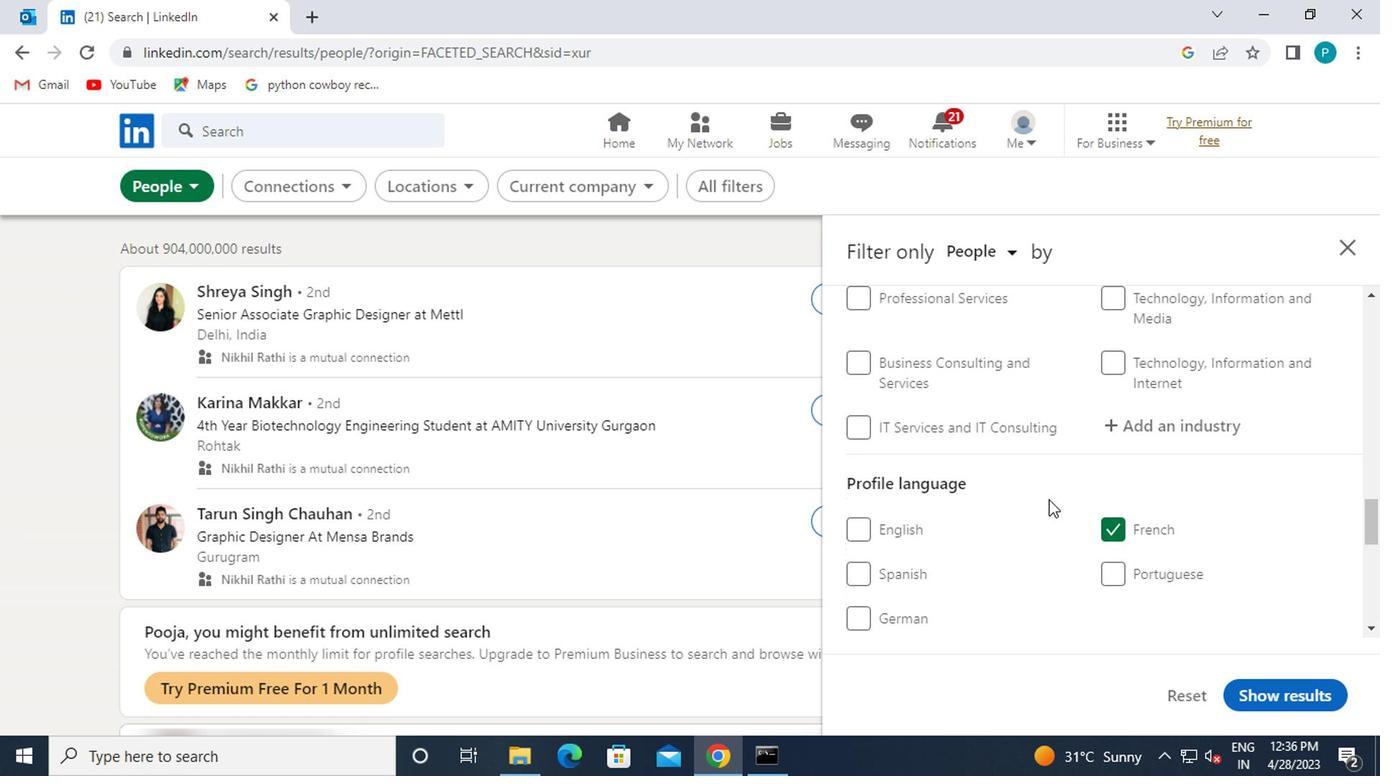 
Action: Mouse scrolled (1067, 498) with delta (0, -1)
Screenshot: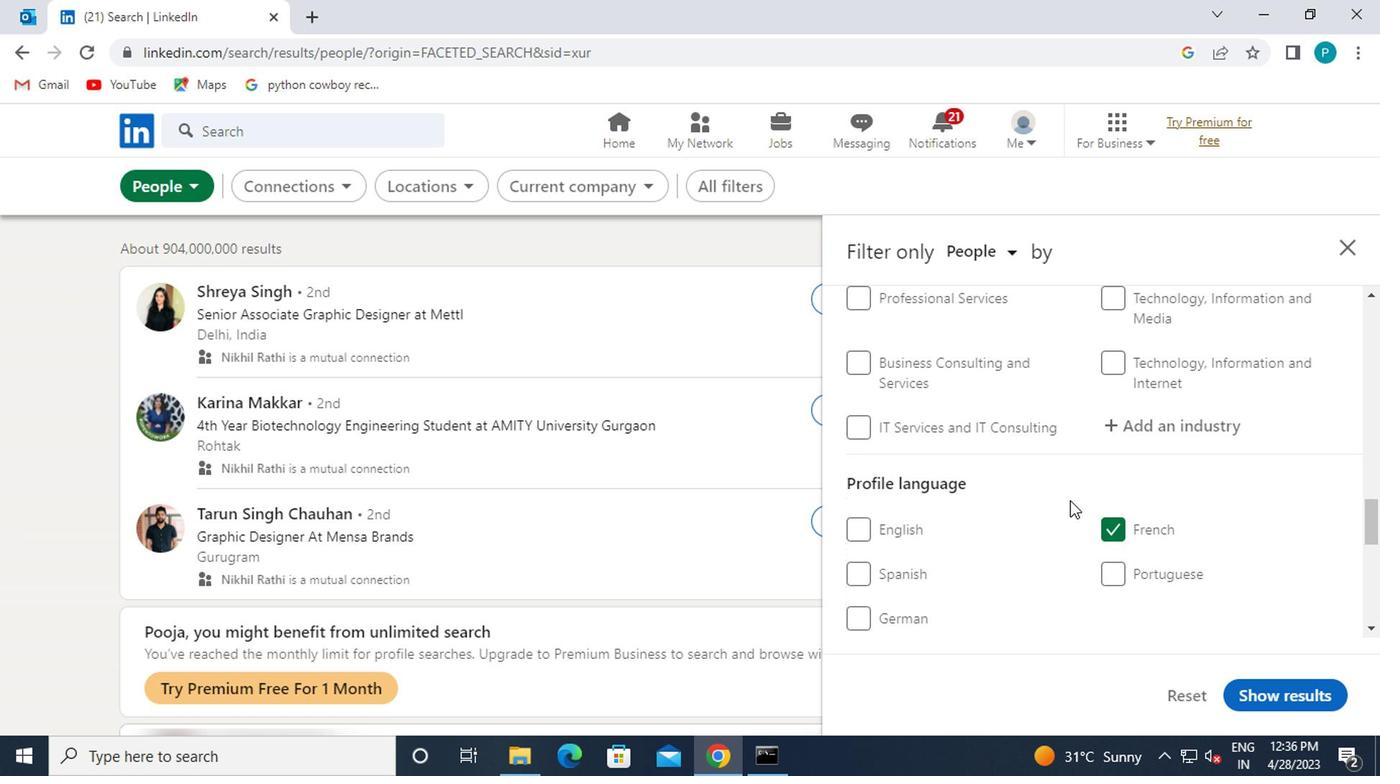 
Action: Mouse scrolled (1067, 498) with delta (0, -1)
Screenshot: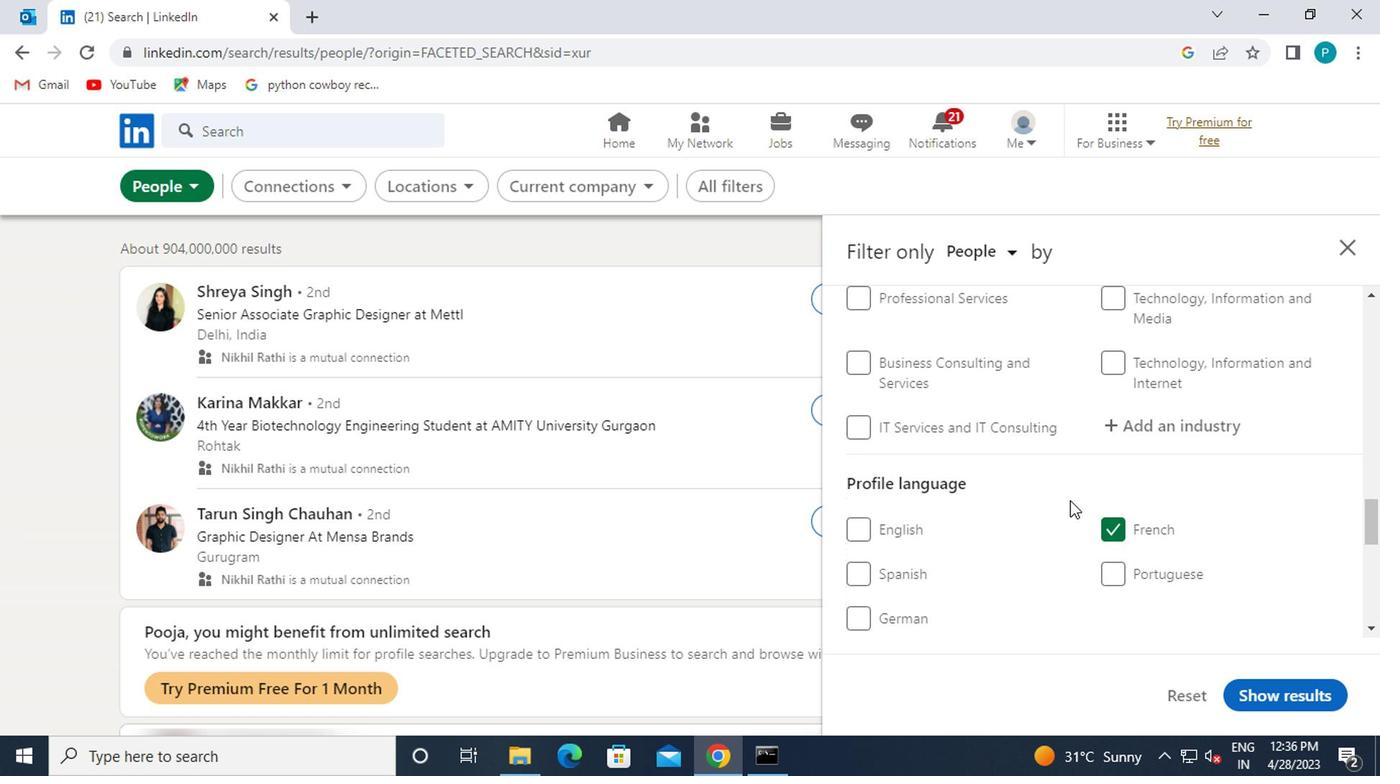 
Action: Mouse scrolled (1067, 498) with delta (0, -1)
Screenshot: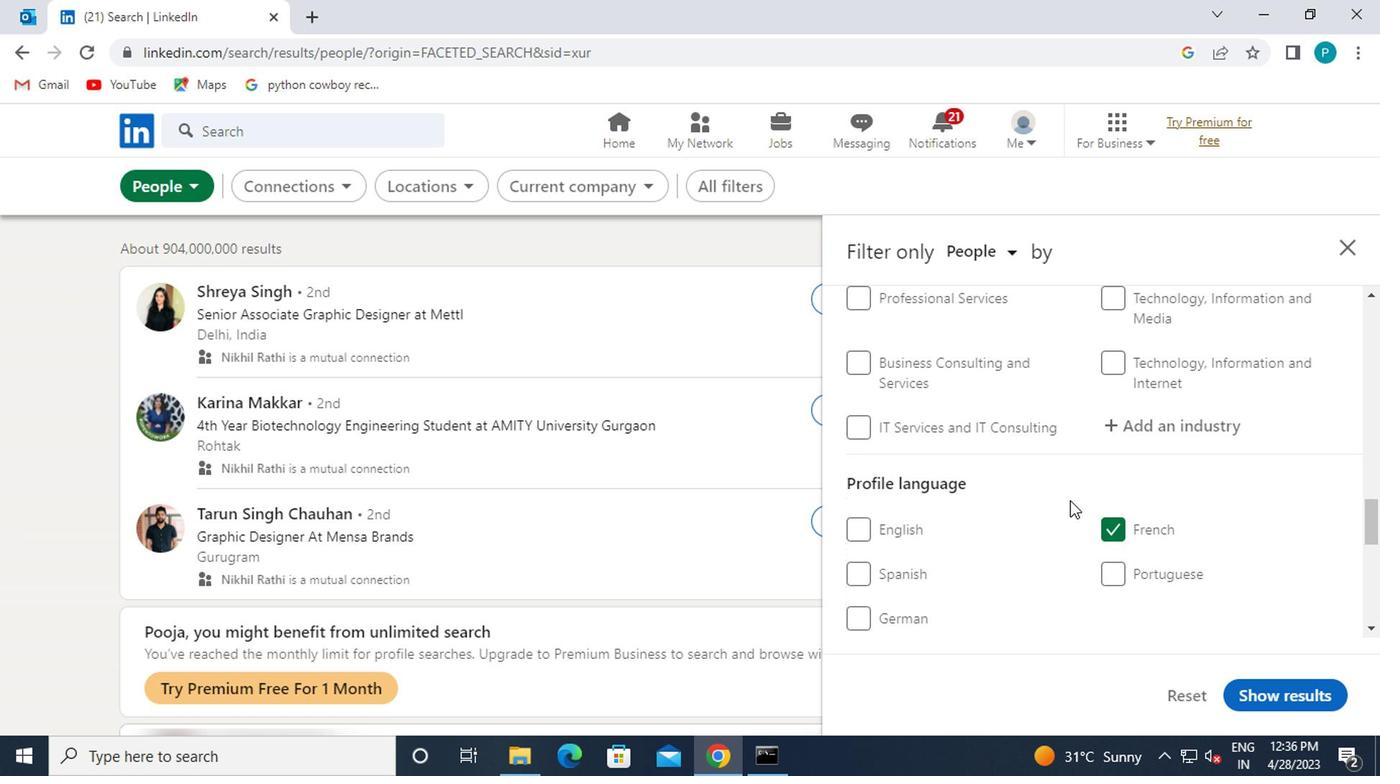 
Action: Mouse moved to (1089, 503)
Screenshot: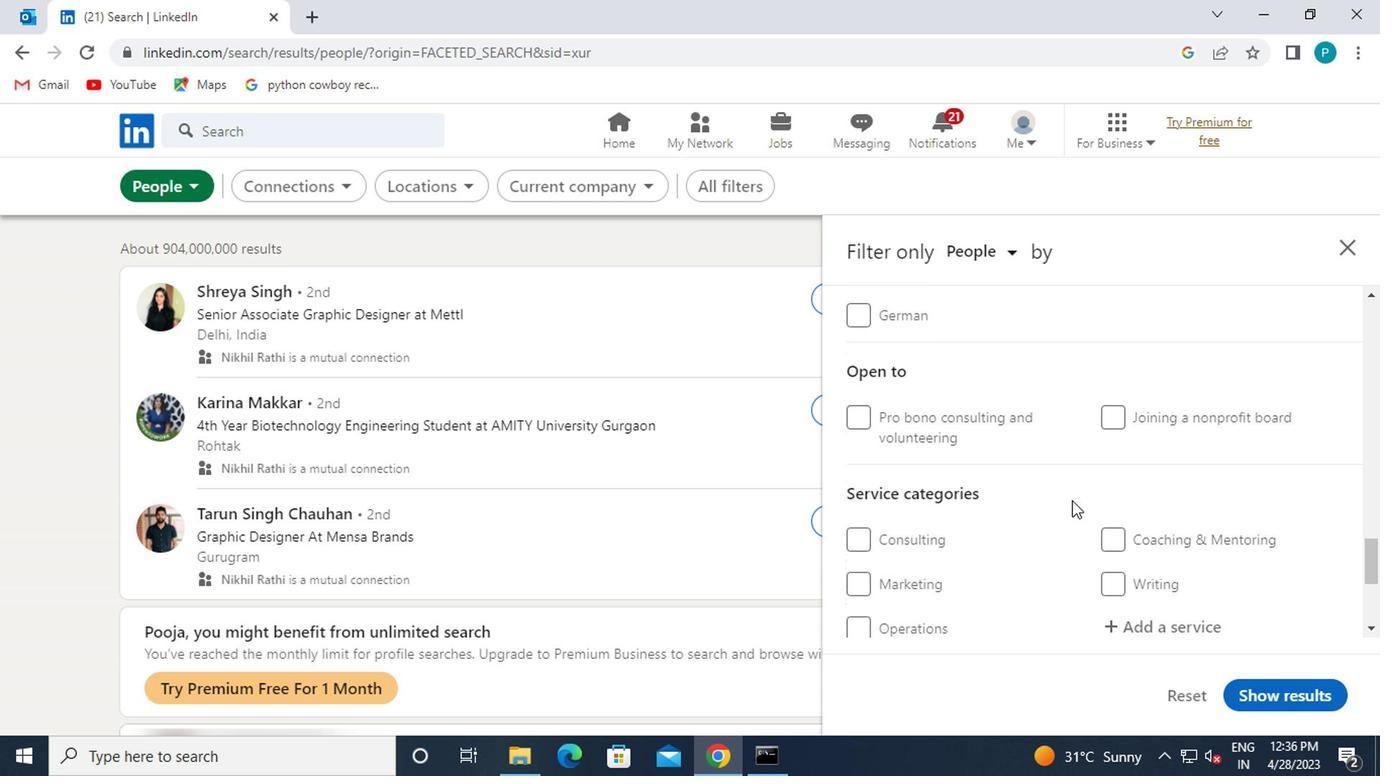 
Action: Mouse scrolled (1089, 503) with delta (0, 0)
Screenshot: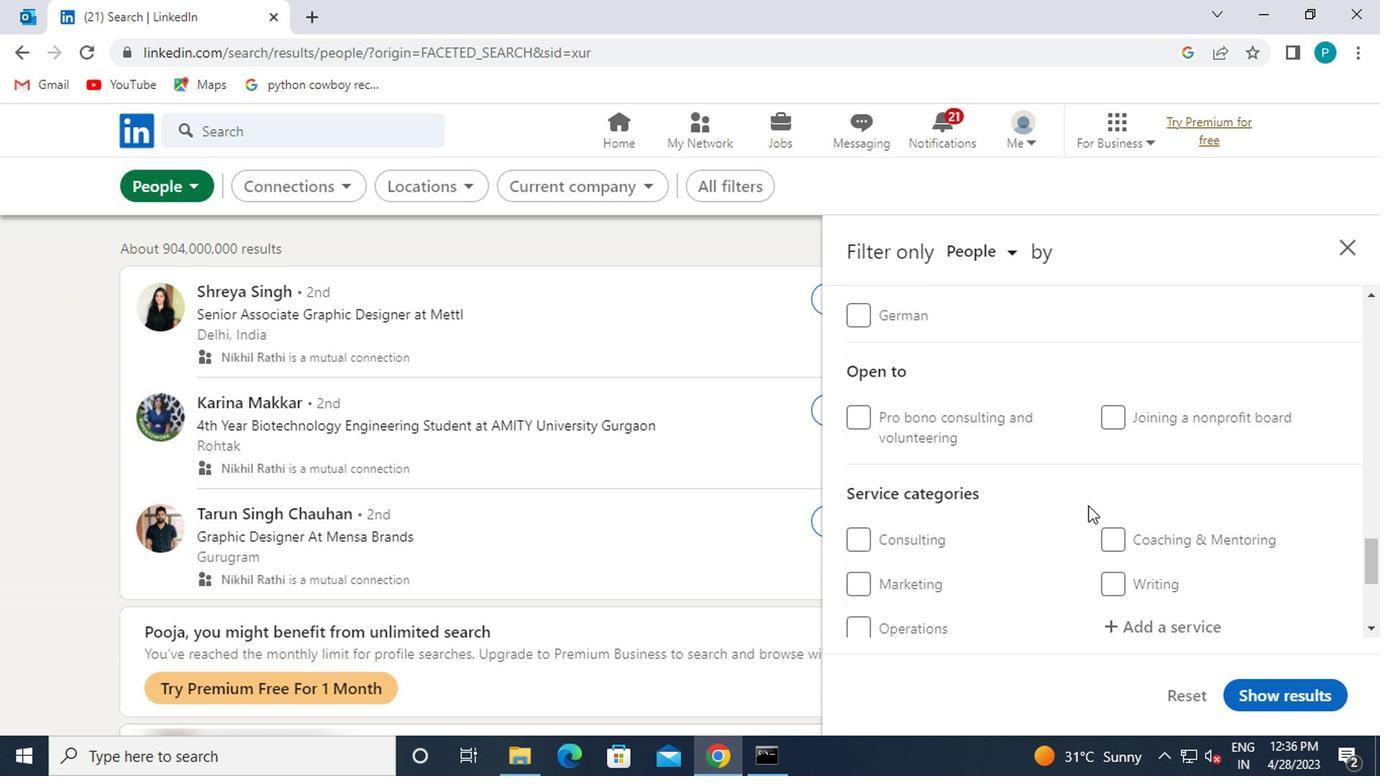 
Action: Mouse moved to (1091, 505)
Screenshot: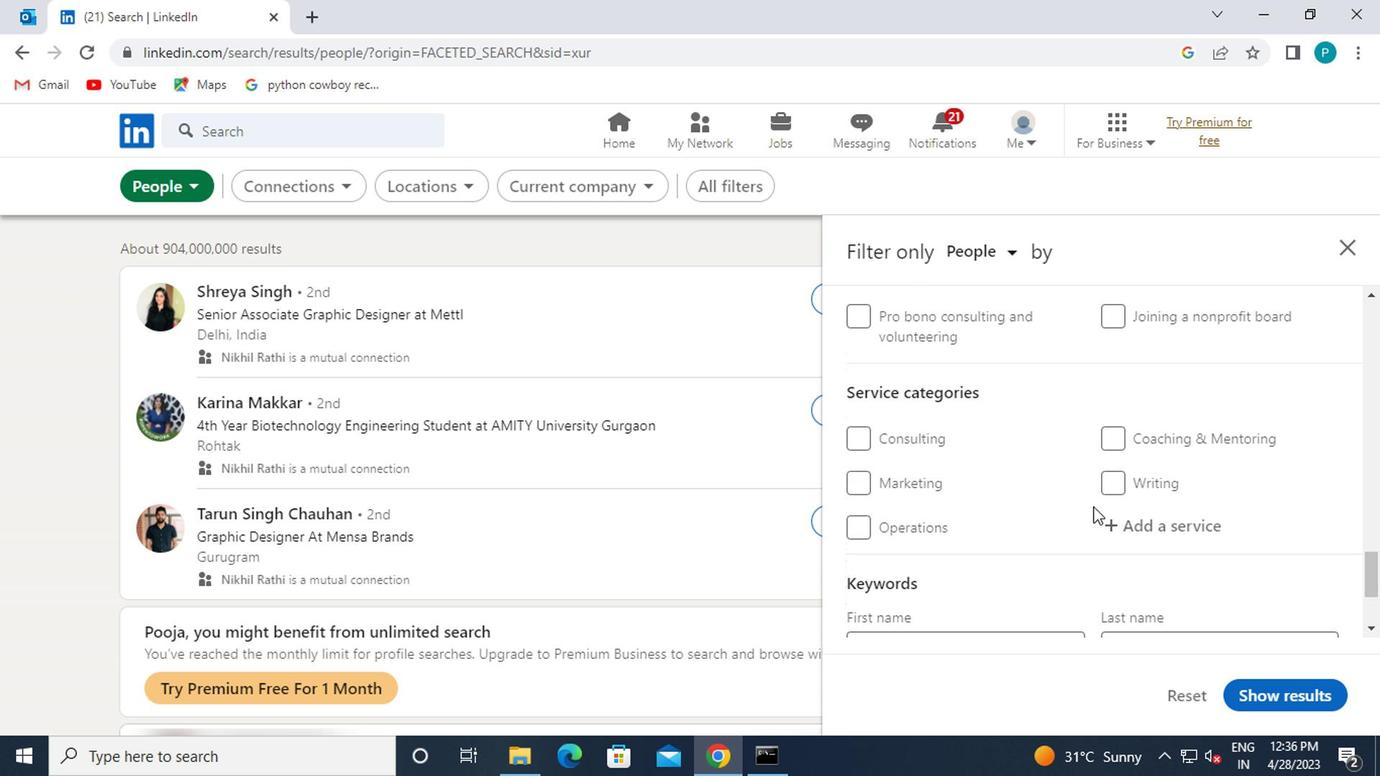 
Action: Mouse scrolled (1091, 506) with delta (0, 0)
Screenshot: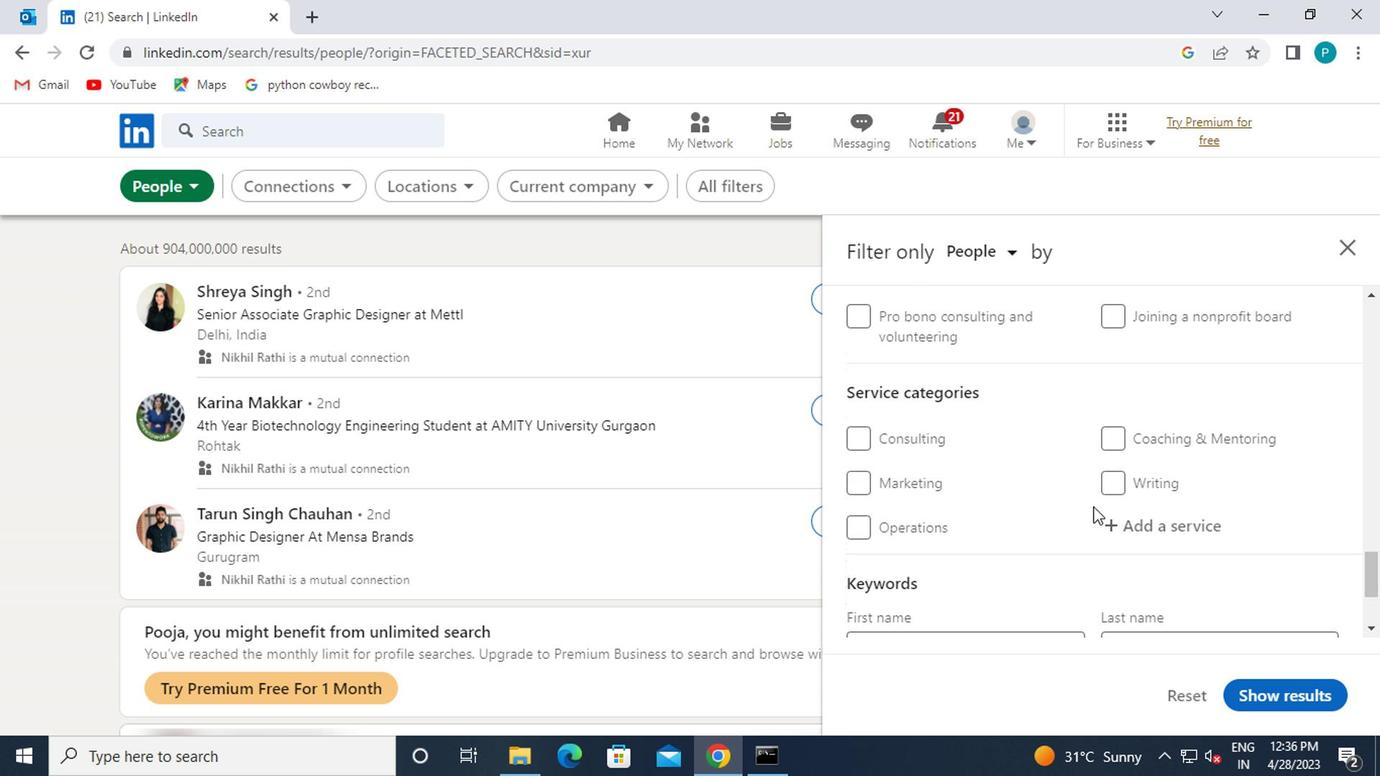 
Action: Mouse scrolled (1091, 506) with delta (0, 0)
Screenshot: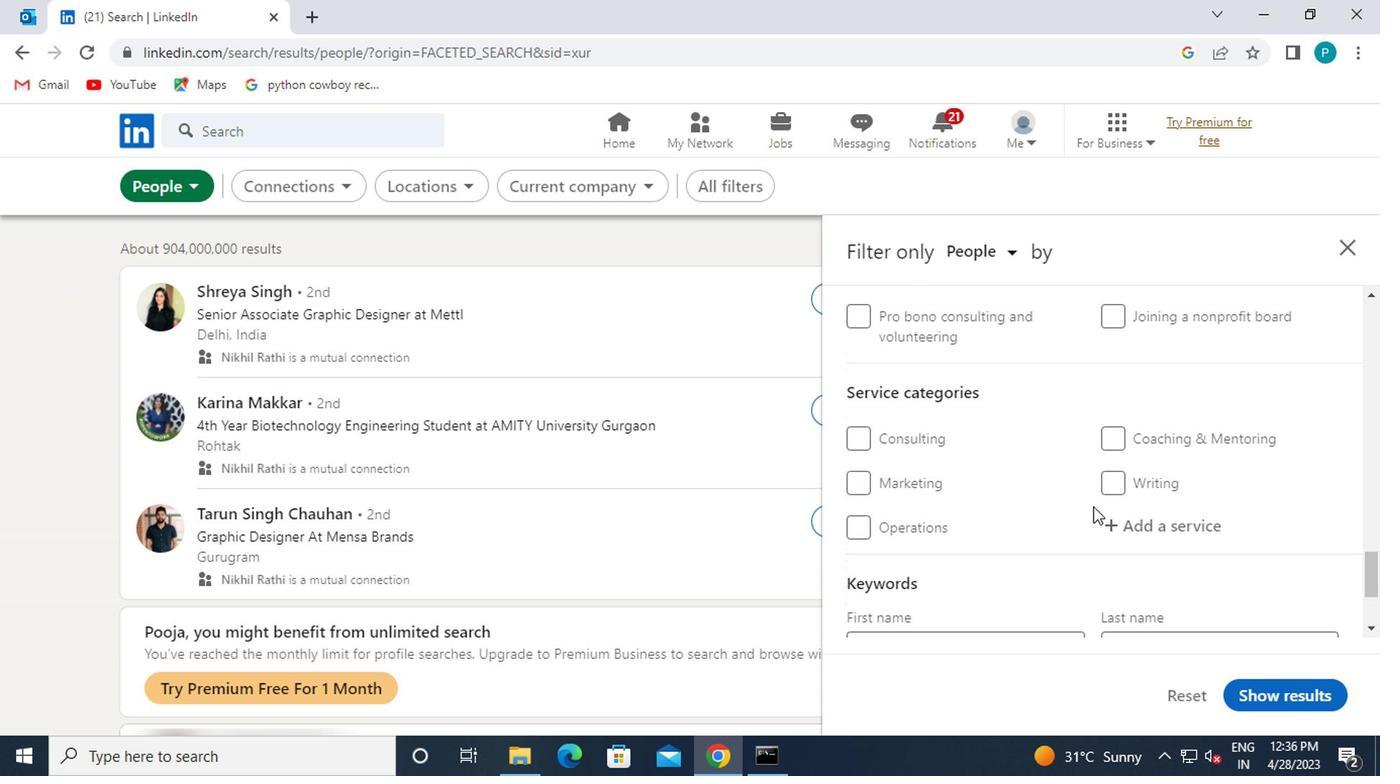 
Action: Mouse moved to (1091, 503)
Screenshot: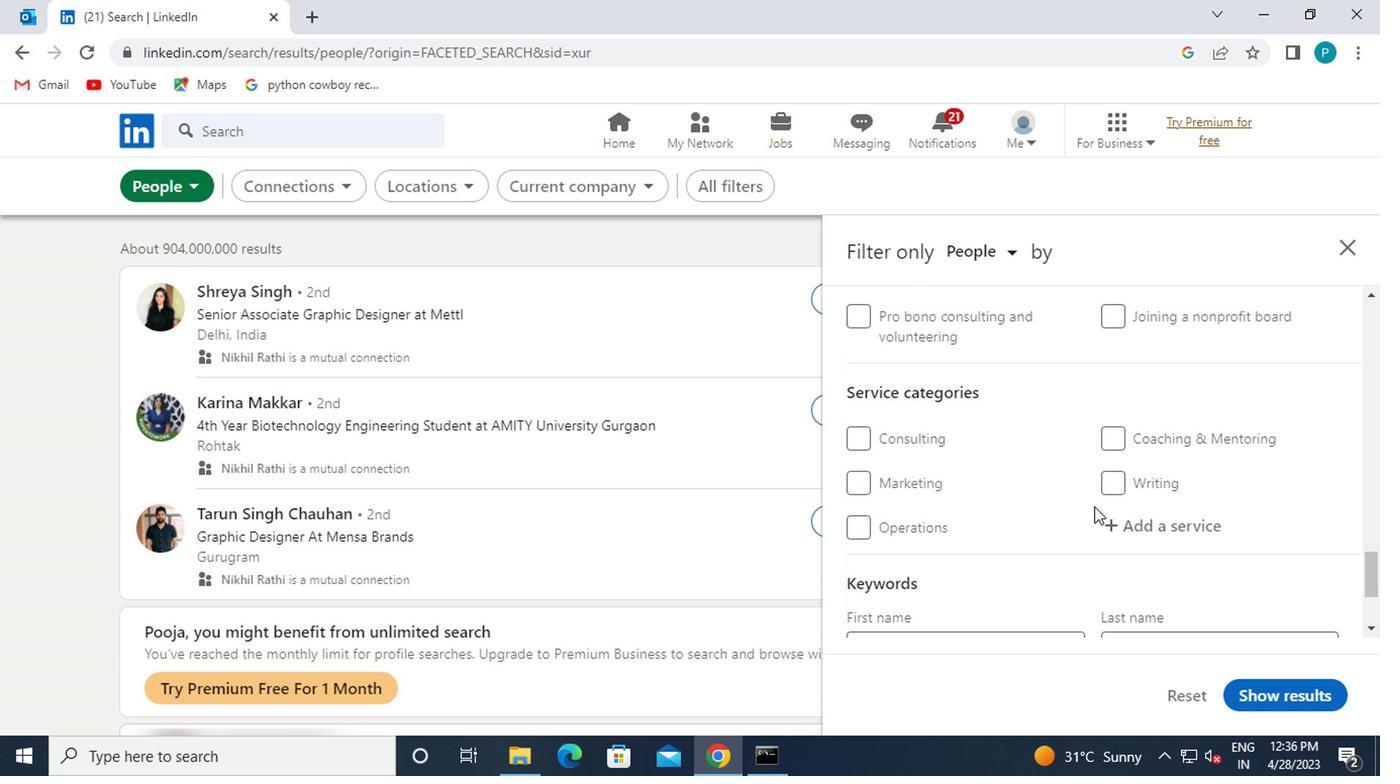 
Action: Mouse scrolled (1091, 502) with delta (0, 0)
Screenshot: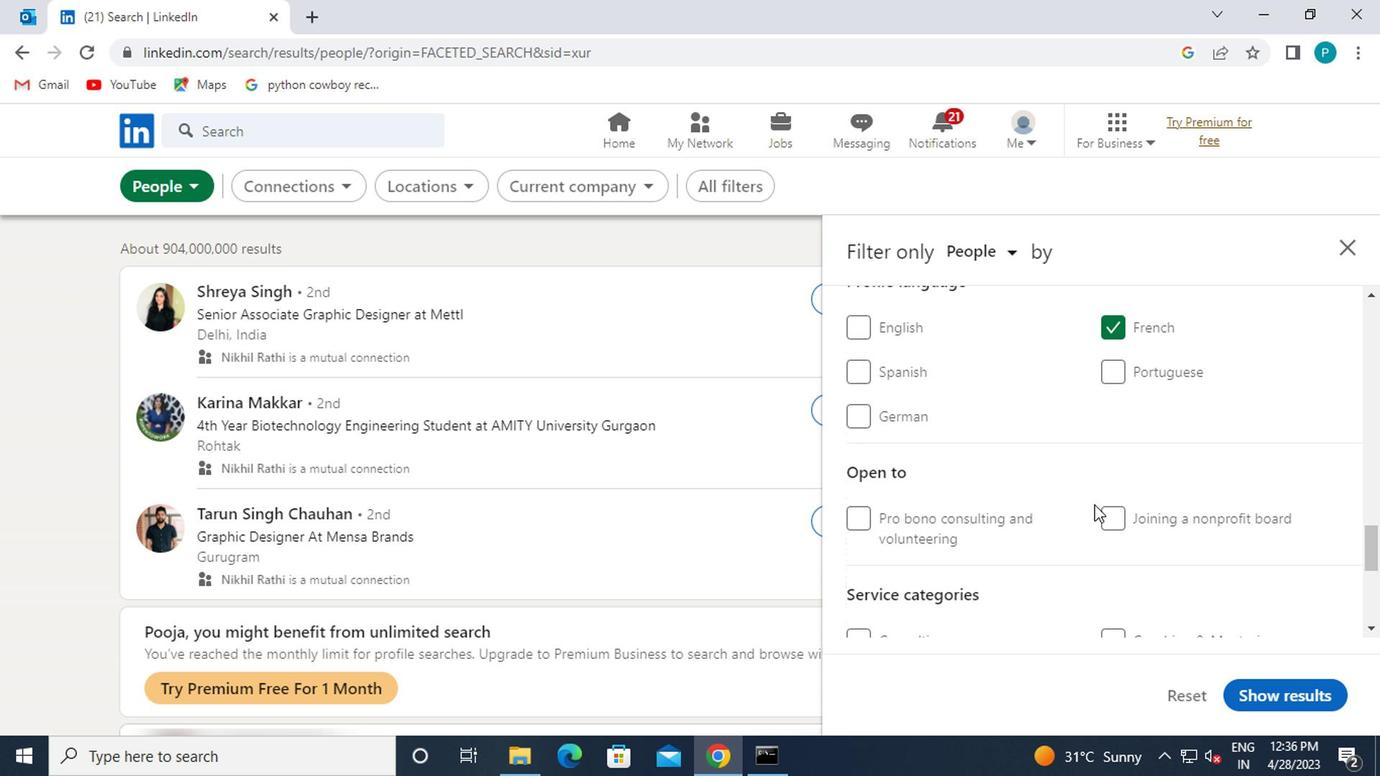 
Action: Mouse scrolled (1091, 502) with delta (0, 0)
Screenshot: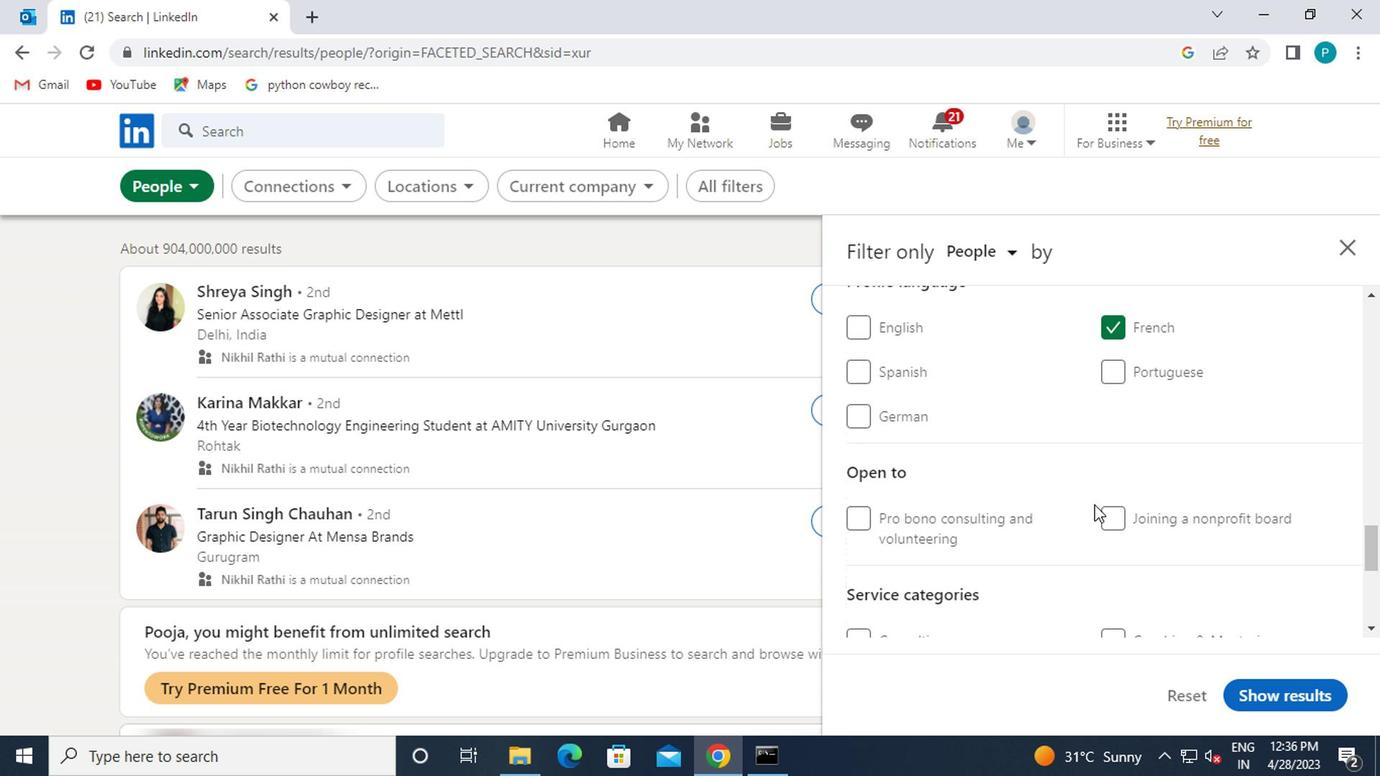 
Action: Mouse scrolled (1091, 502) with delta (0, 0)
Screenshot: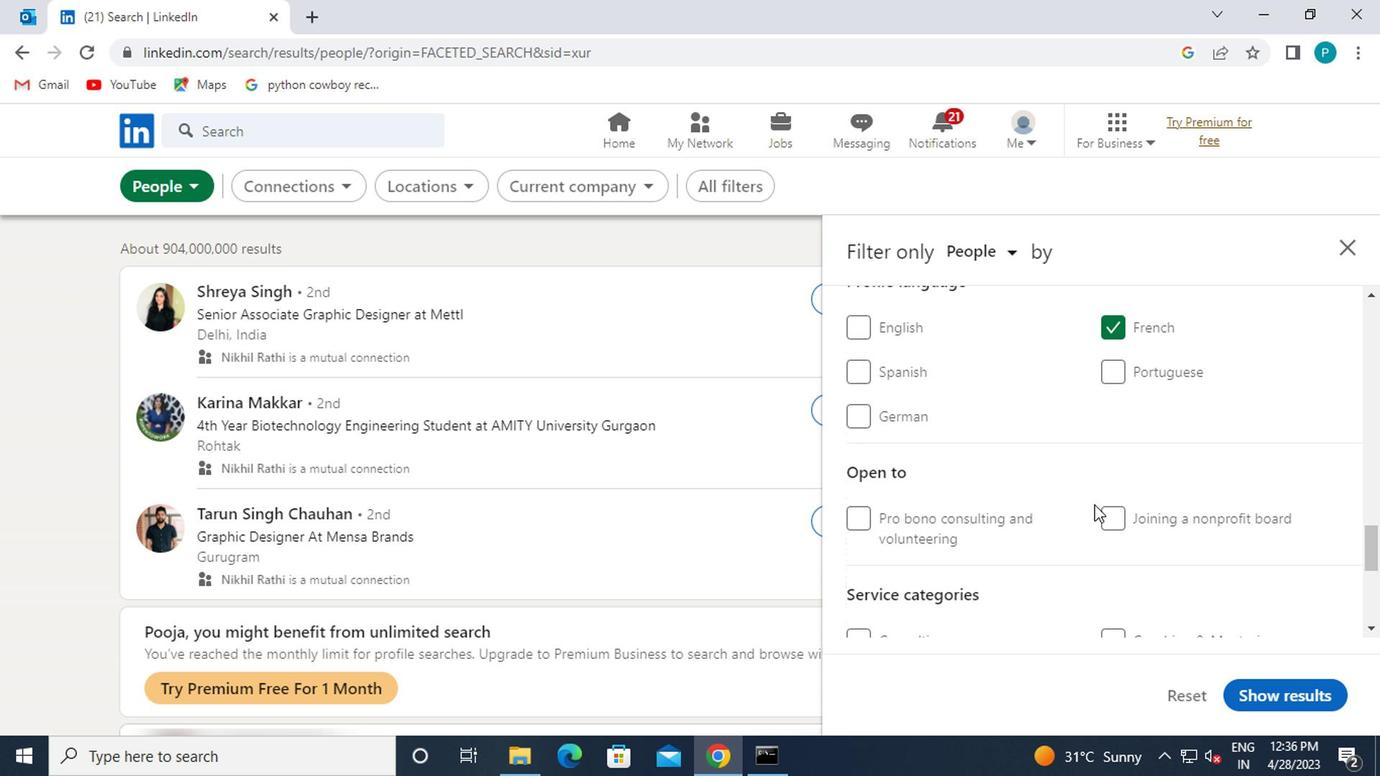 
Action: Mouse moved to (1094, 498)
Screenshot: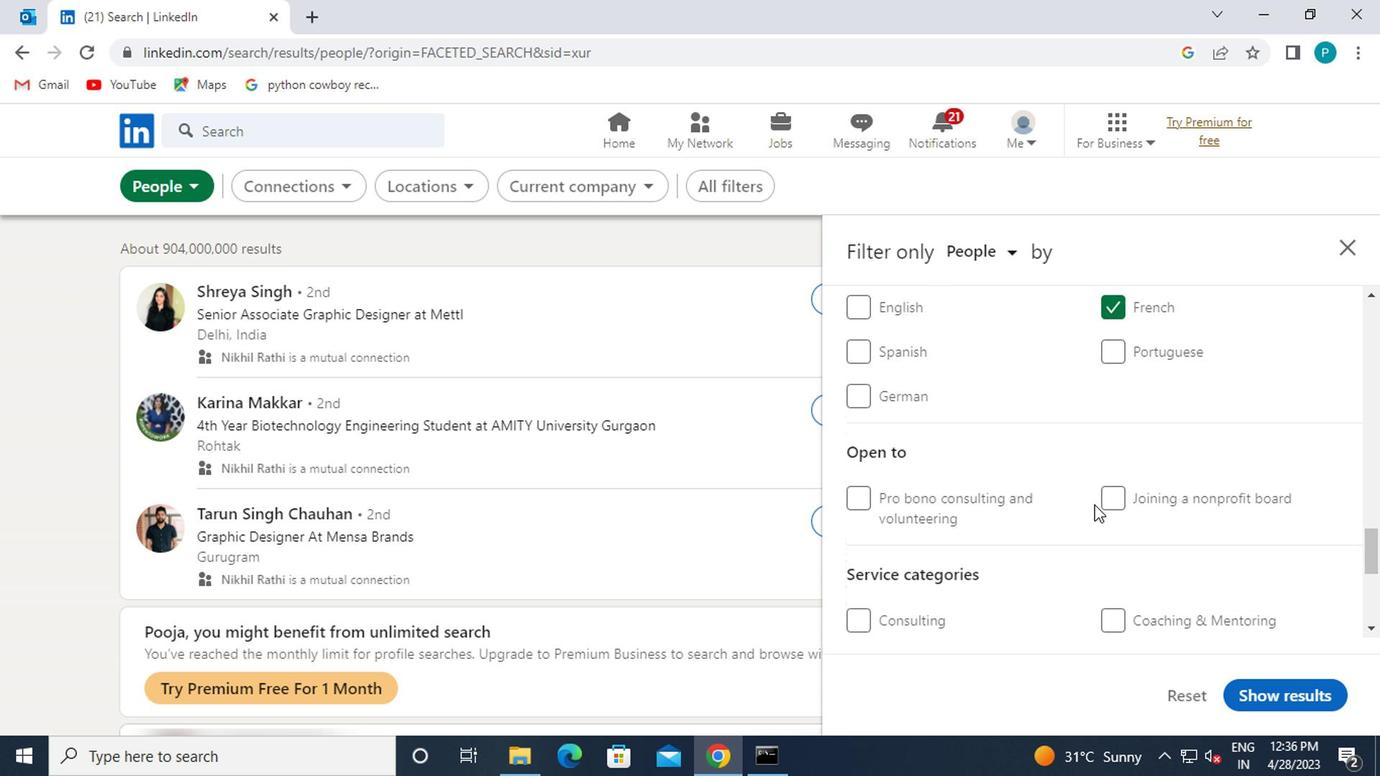 
Action: Mouse scrolled (1094, 499) with delta (0, 1)
Screenshot: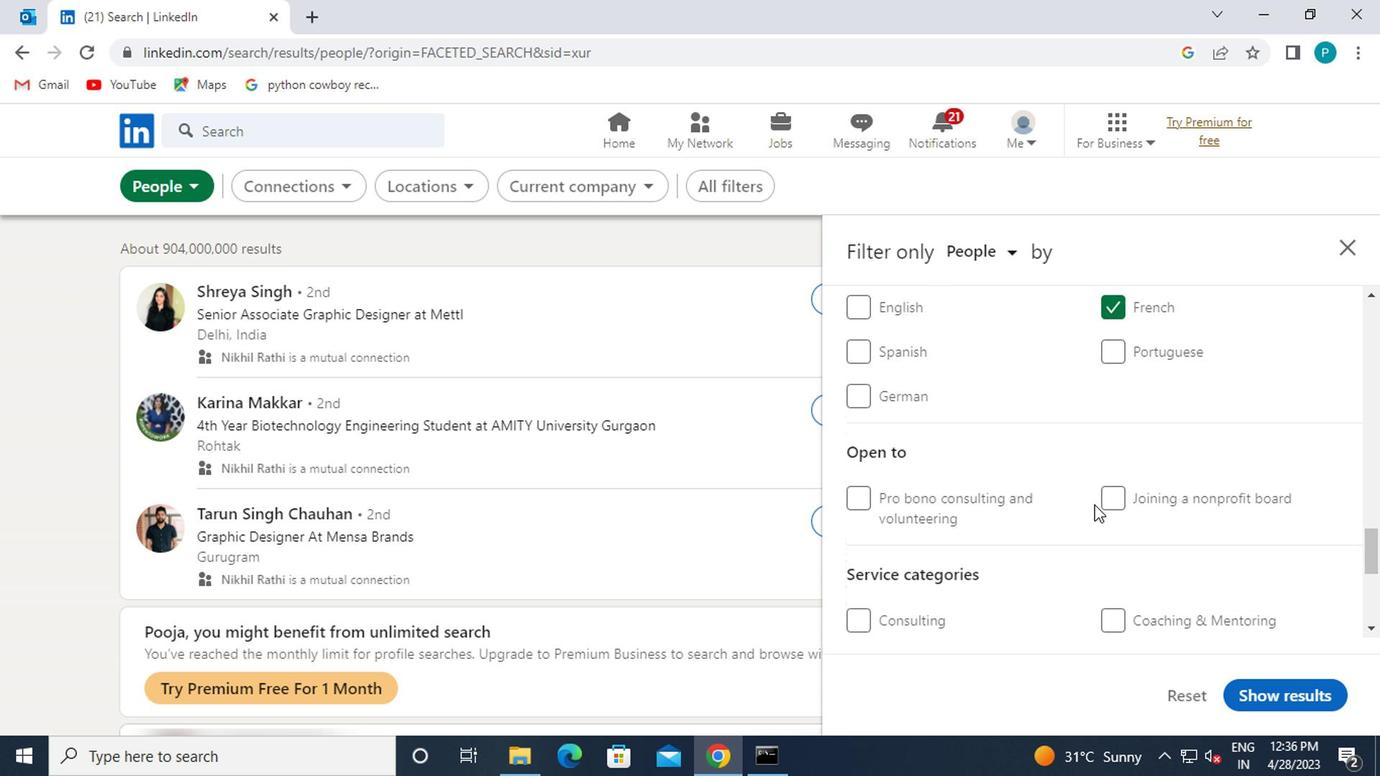 
Action: Mouse moved to (1099, 490)
Screenshot: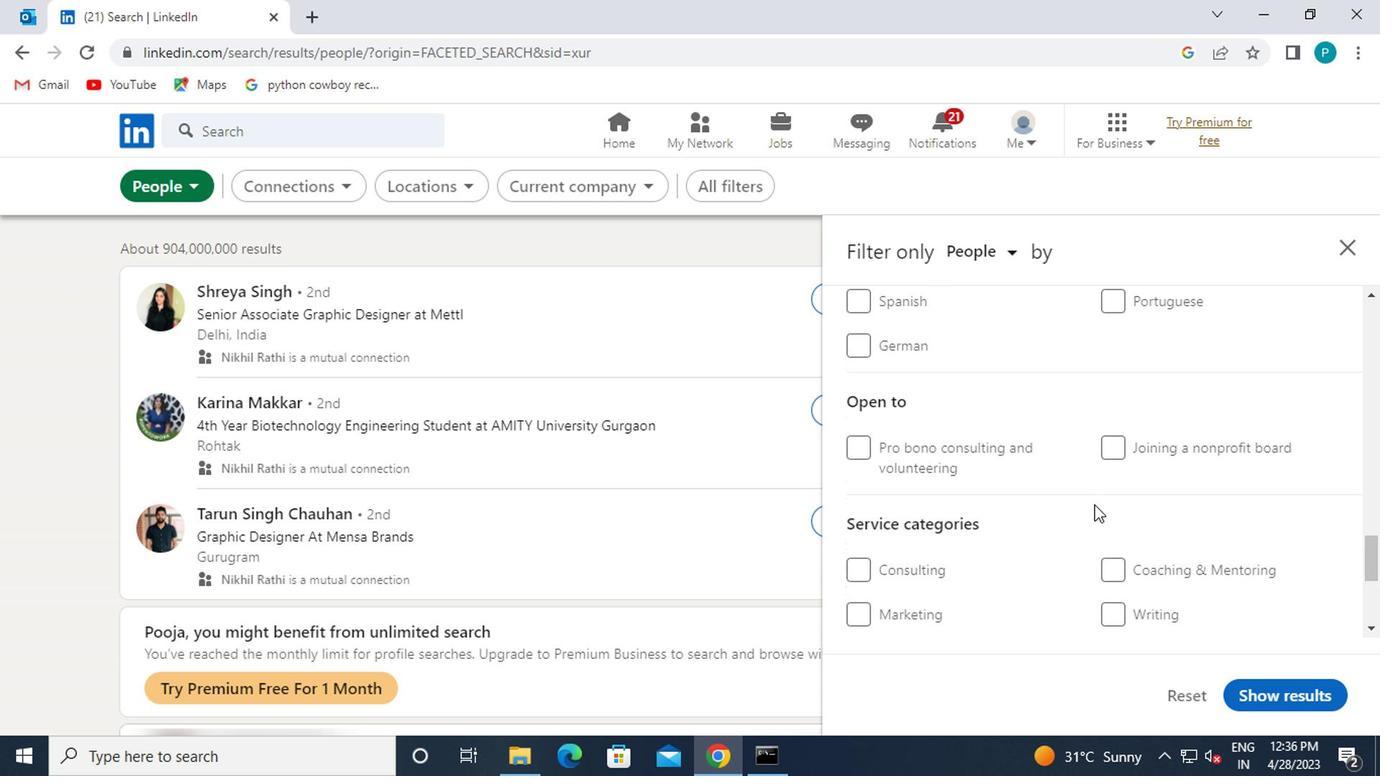 
Action: Mouse scrolled (1099, 490) with delta (0, 0)
Screenshot: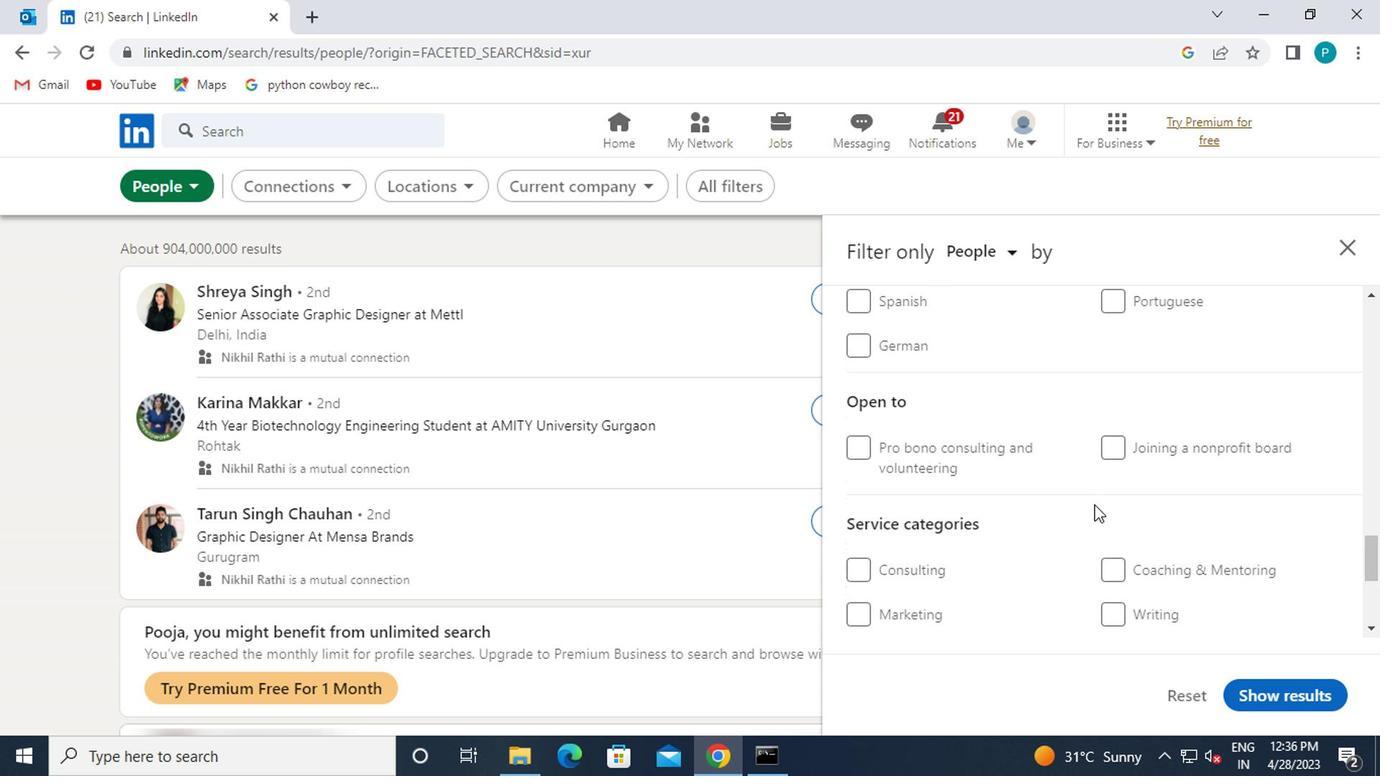 
Action: Mouse moved to (1102, 486)
Screenshot: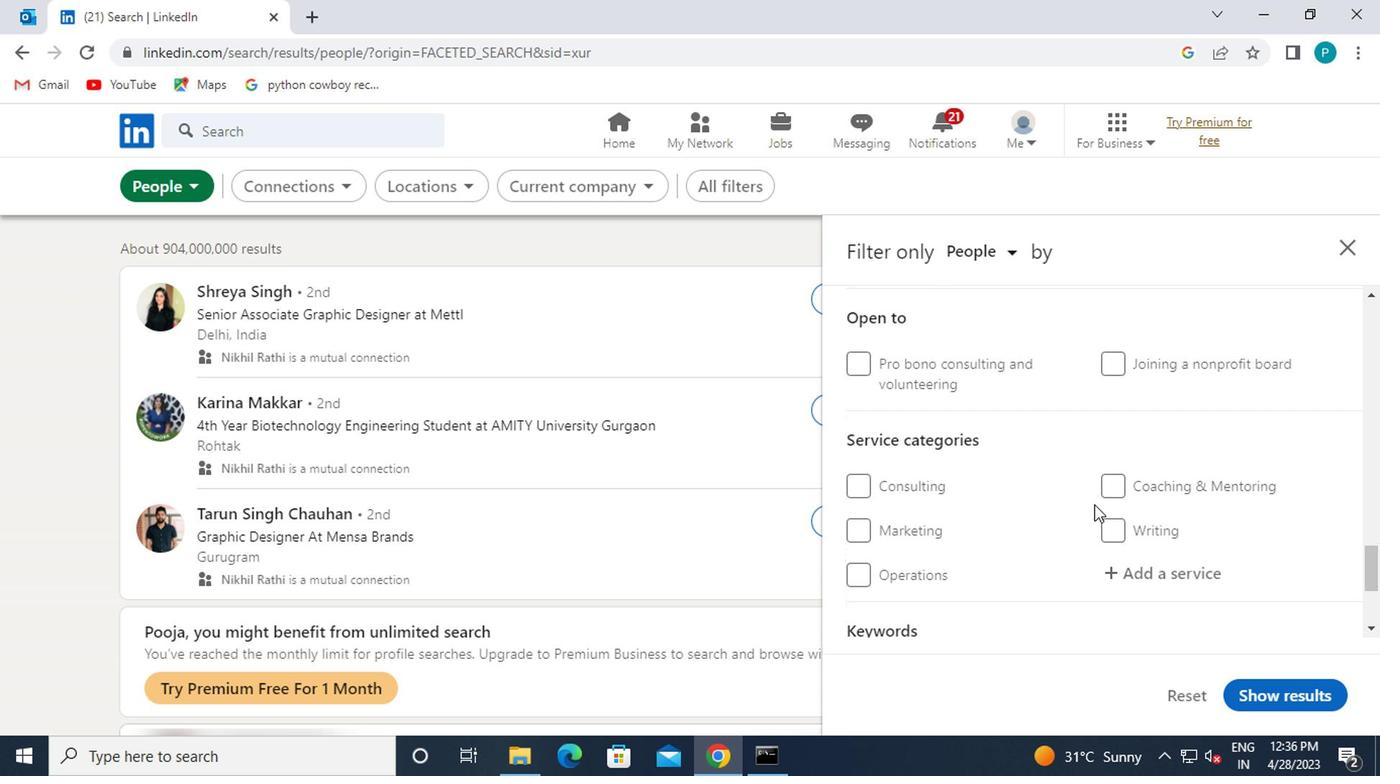 
Action: Mouse scrolled (1102, 487) with delta (0, 0)
Screenshot: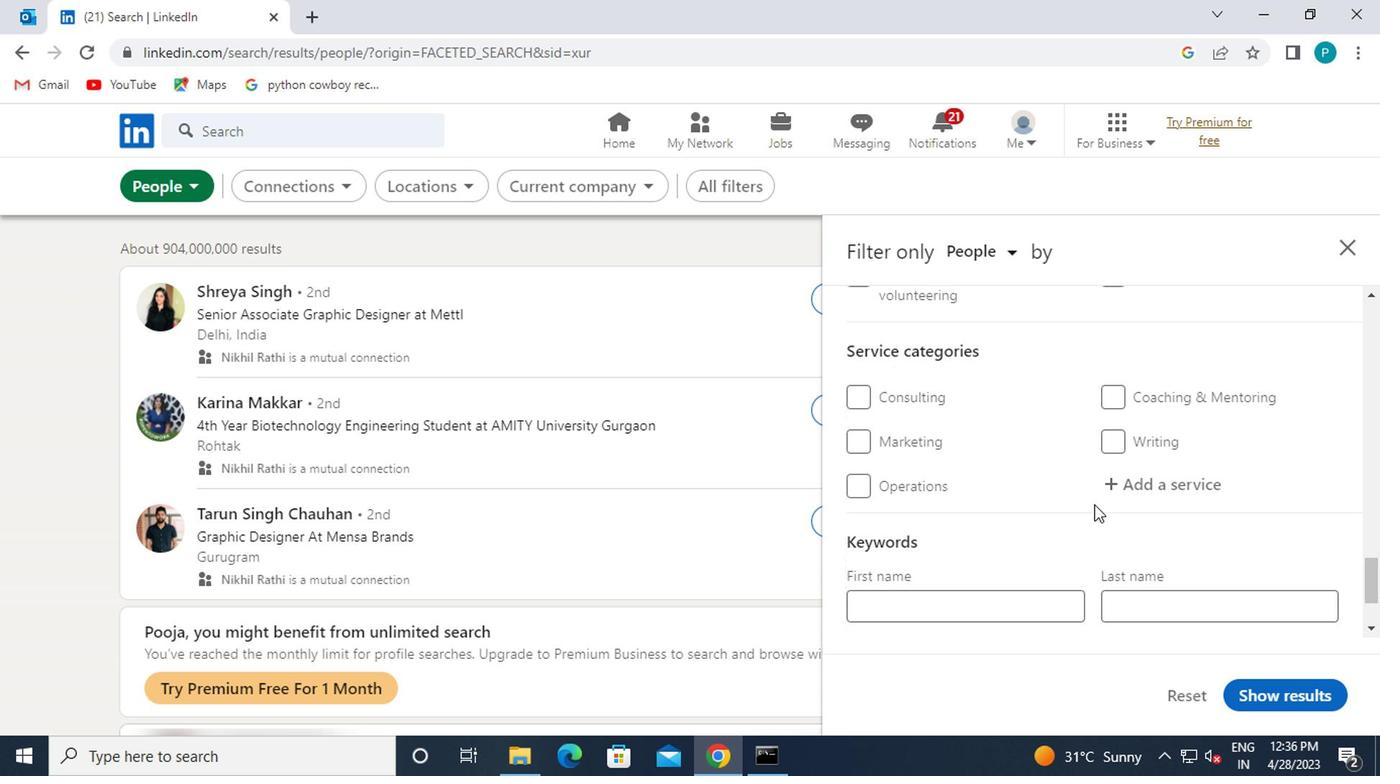 
Action: Mouse moved to (1103, 485)
Screenshot: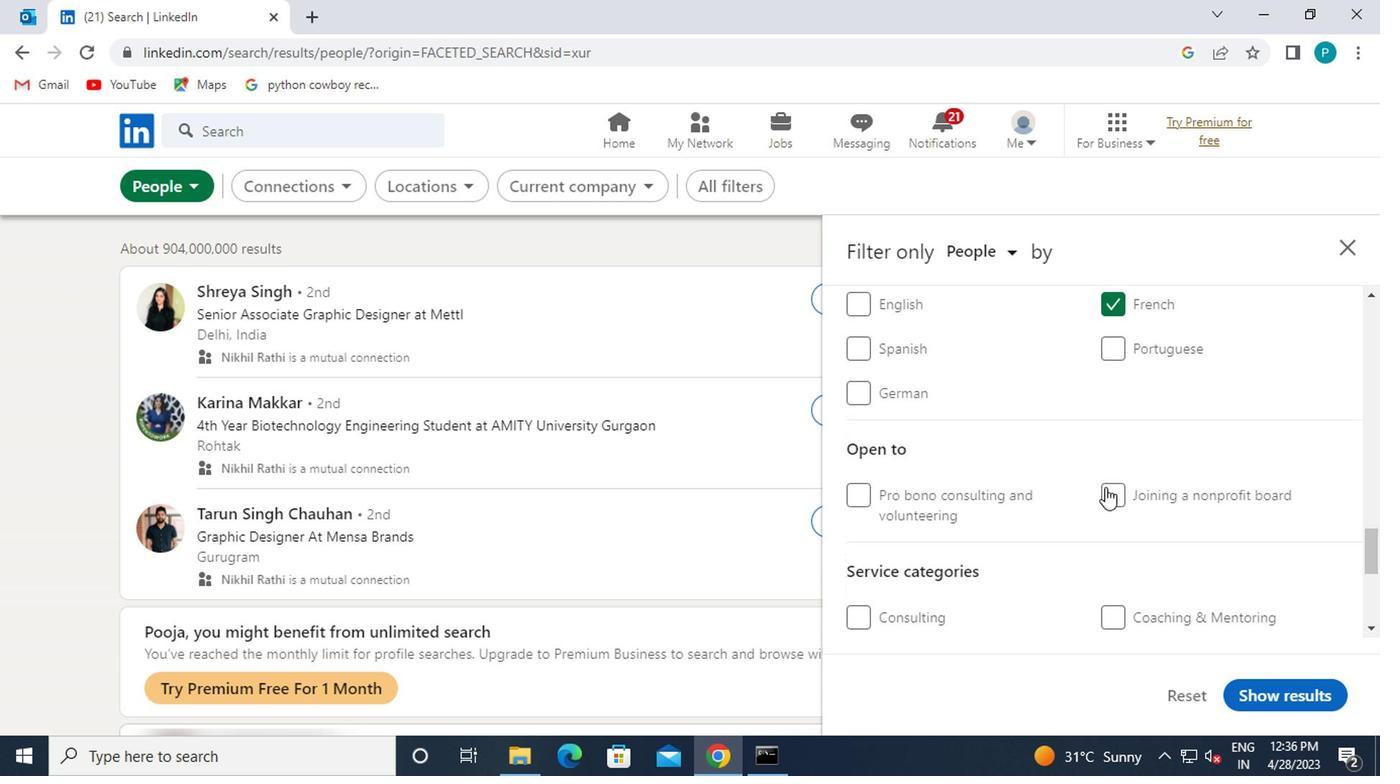 
Action: Mouse scrolled (1103, 486) with delta (0, 1)
Screenshot: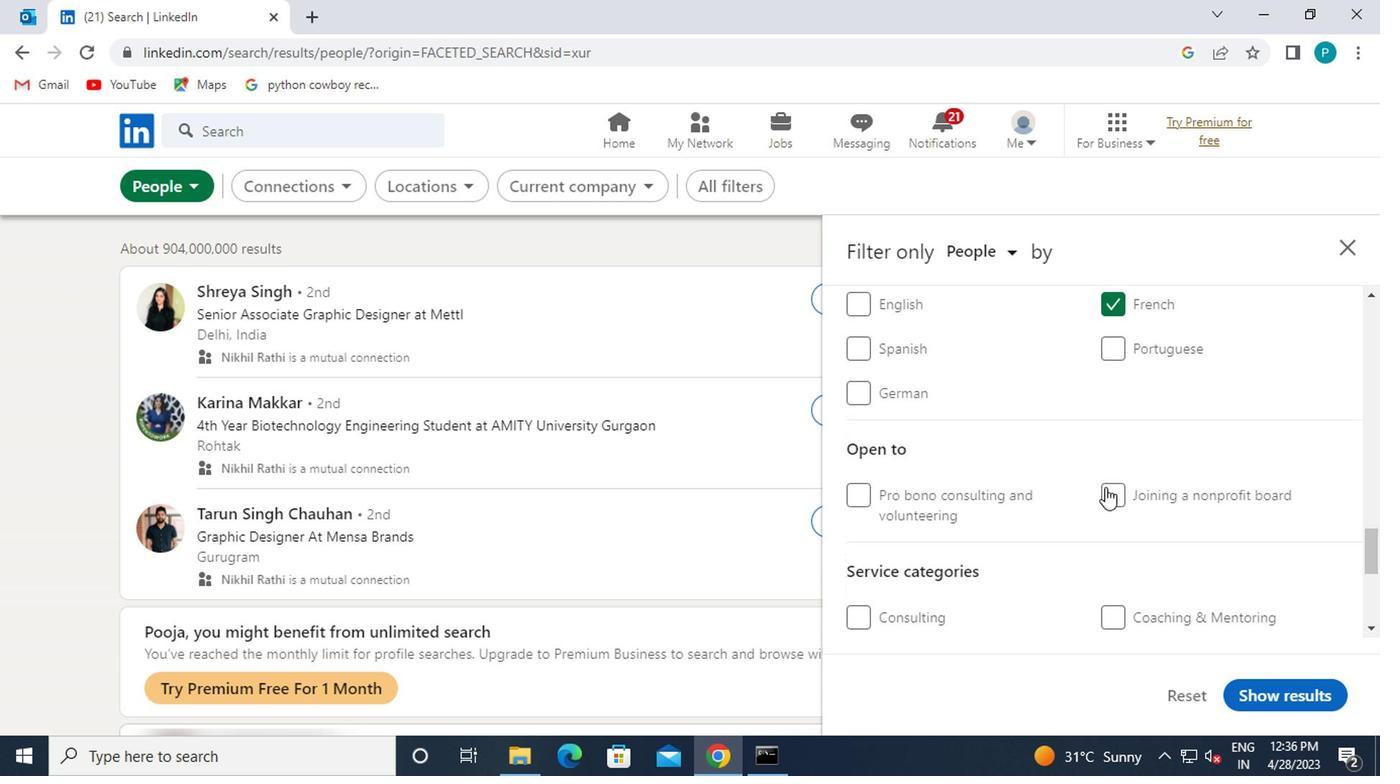 
Action: Mouse scrolled (1103, 486) with delta (0, 1)
Screenshot: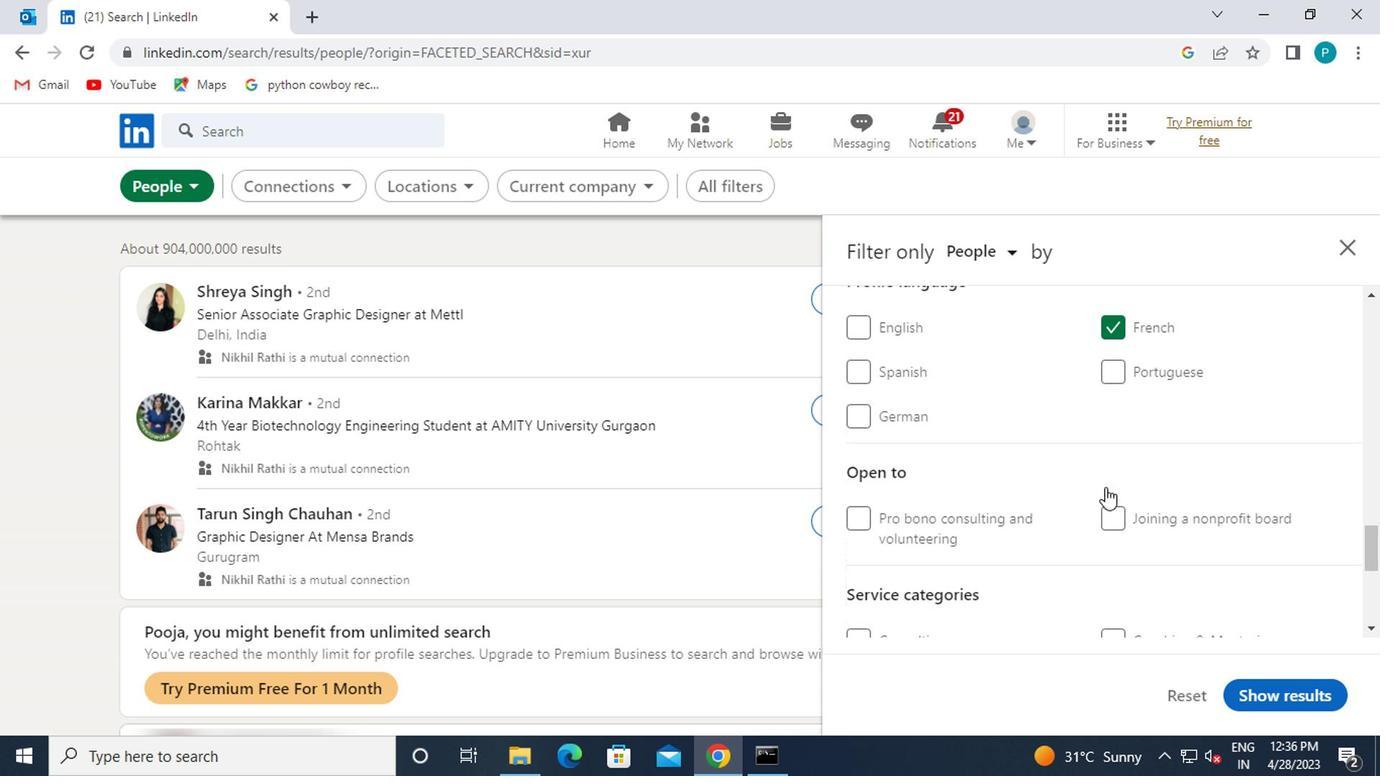 
Action: Mouse scrolled (1103, 486) with delta (0, 1)
Screenshot: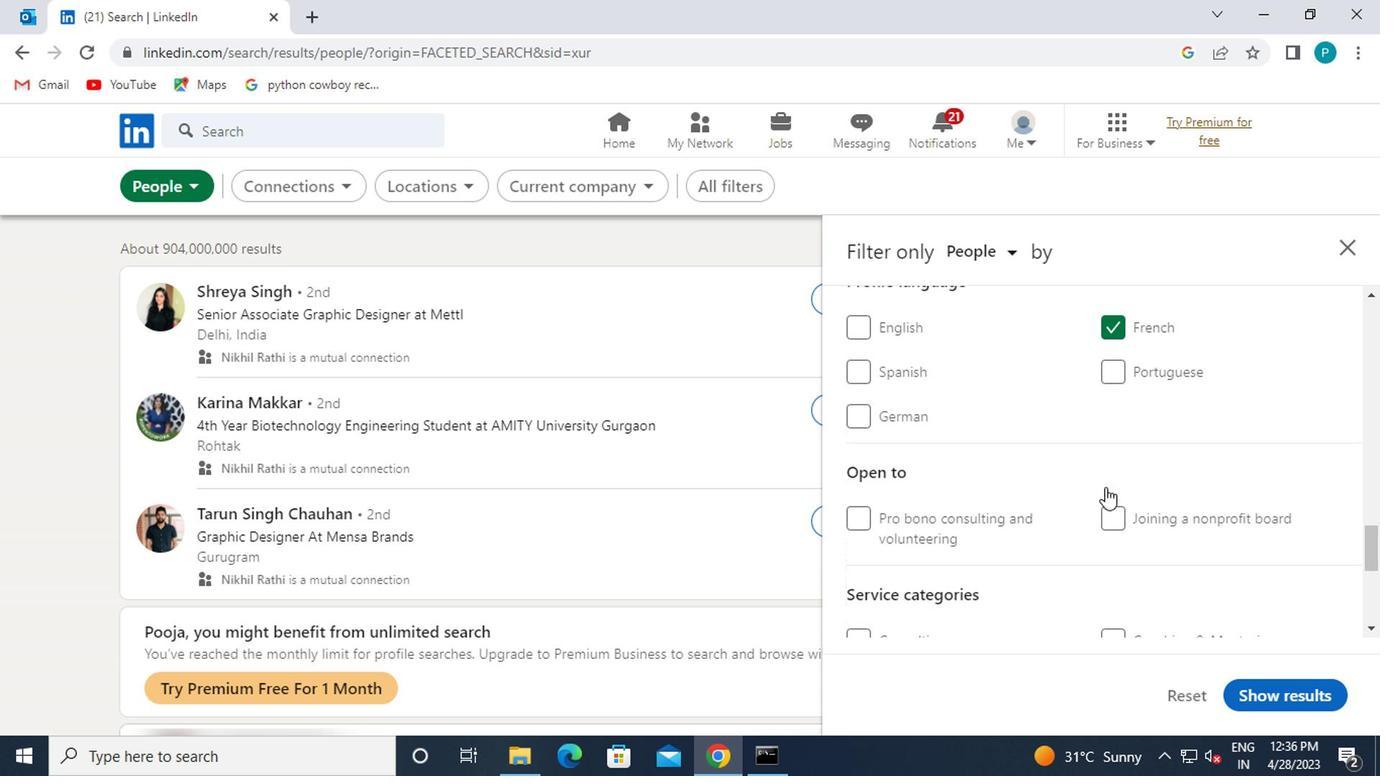 
Action: Mouse scrolled (1103, 486) with delta (0, 1)
Screenshot: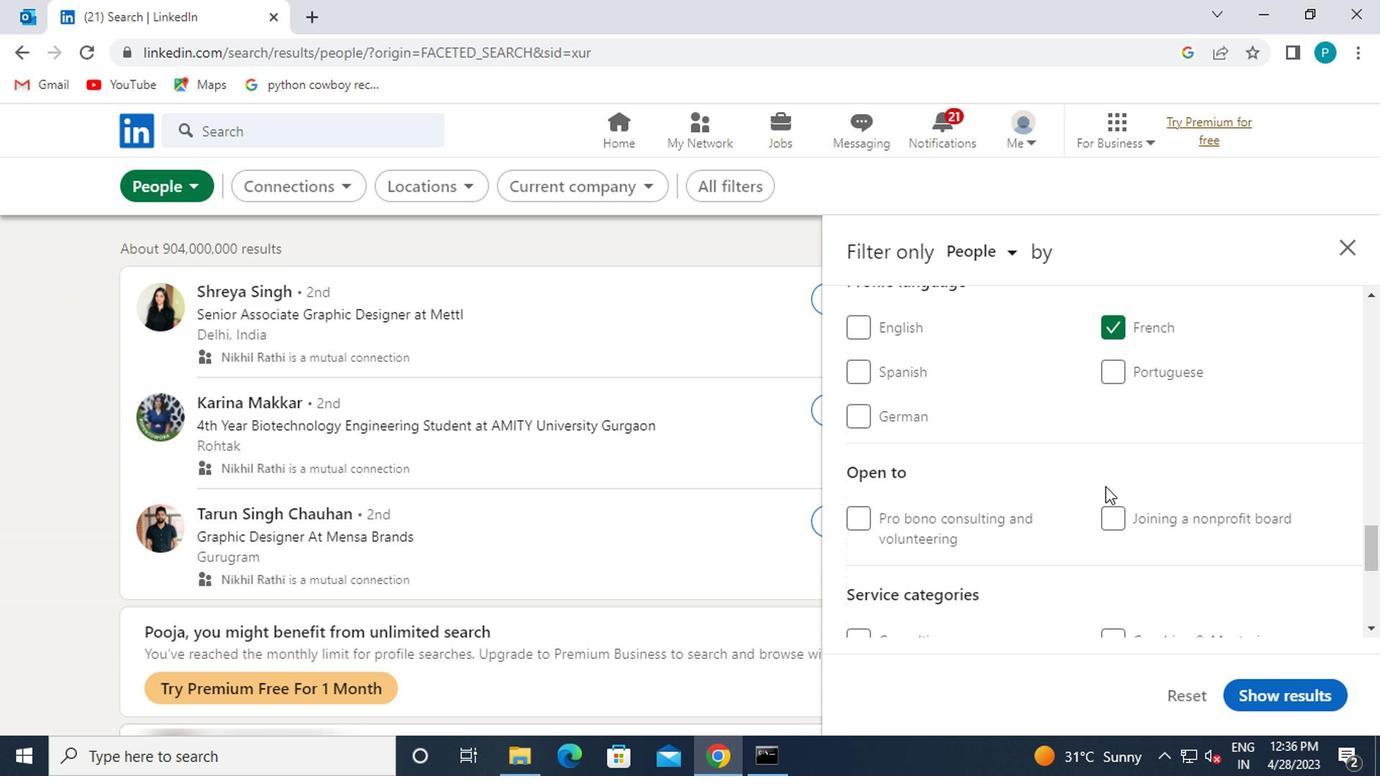 
Action: Mouse moved to (1113, 520)
Screenshot: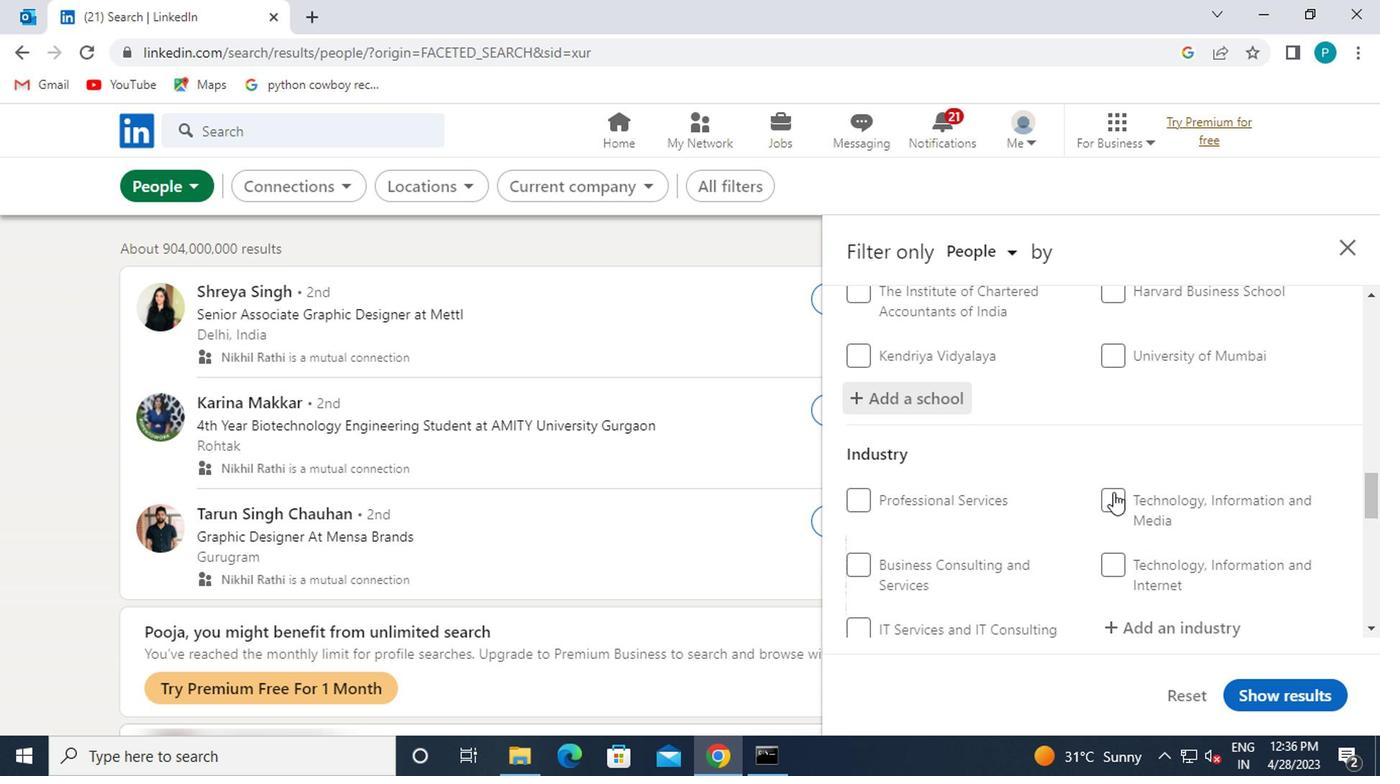 
Action: Mouse scrolled (1113, 519) with delta (0, -1)
Screenshot: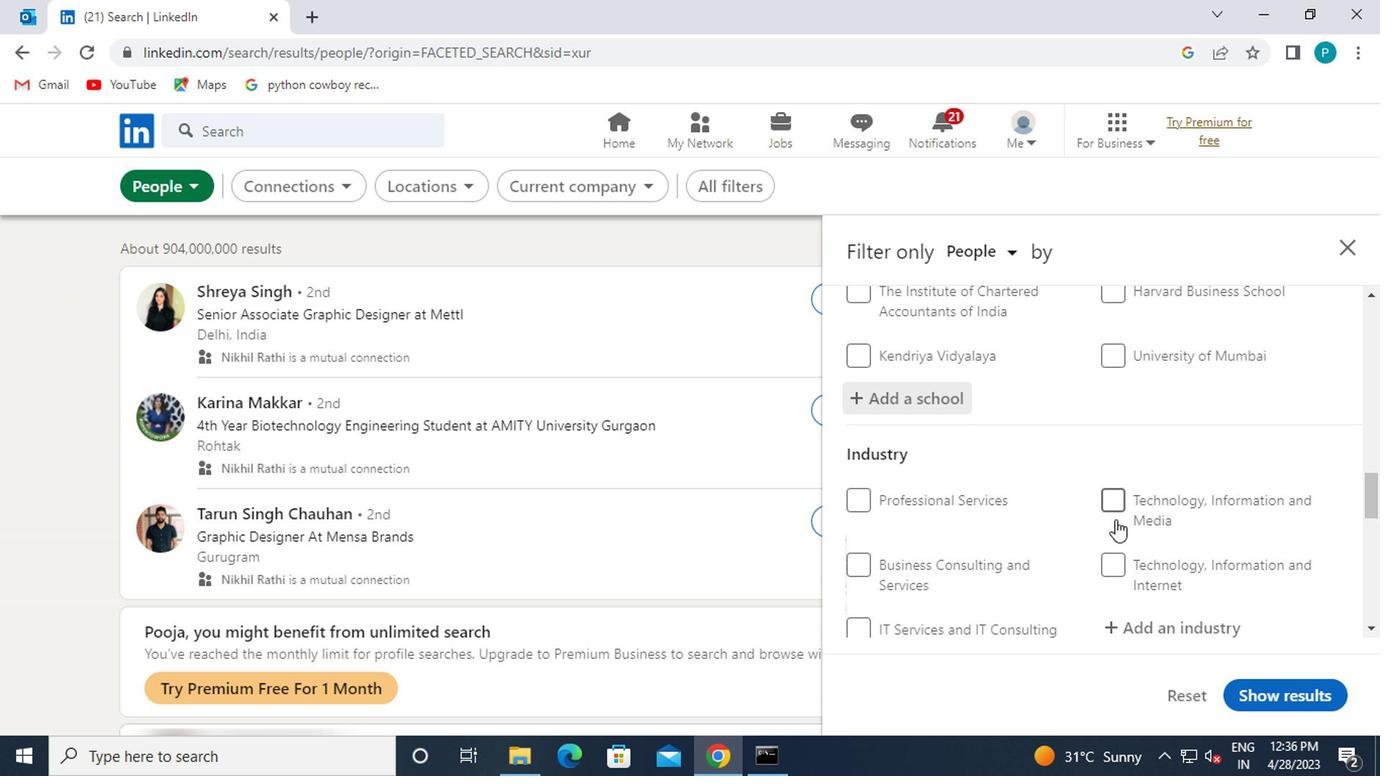 
Action: Mouse moved to (1114, 521)
Screenshot: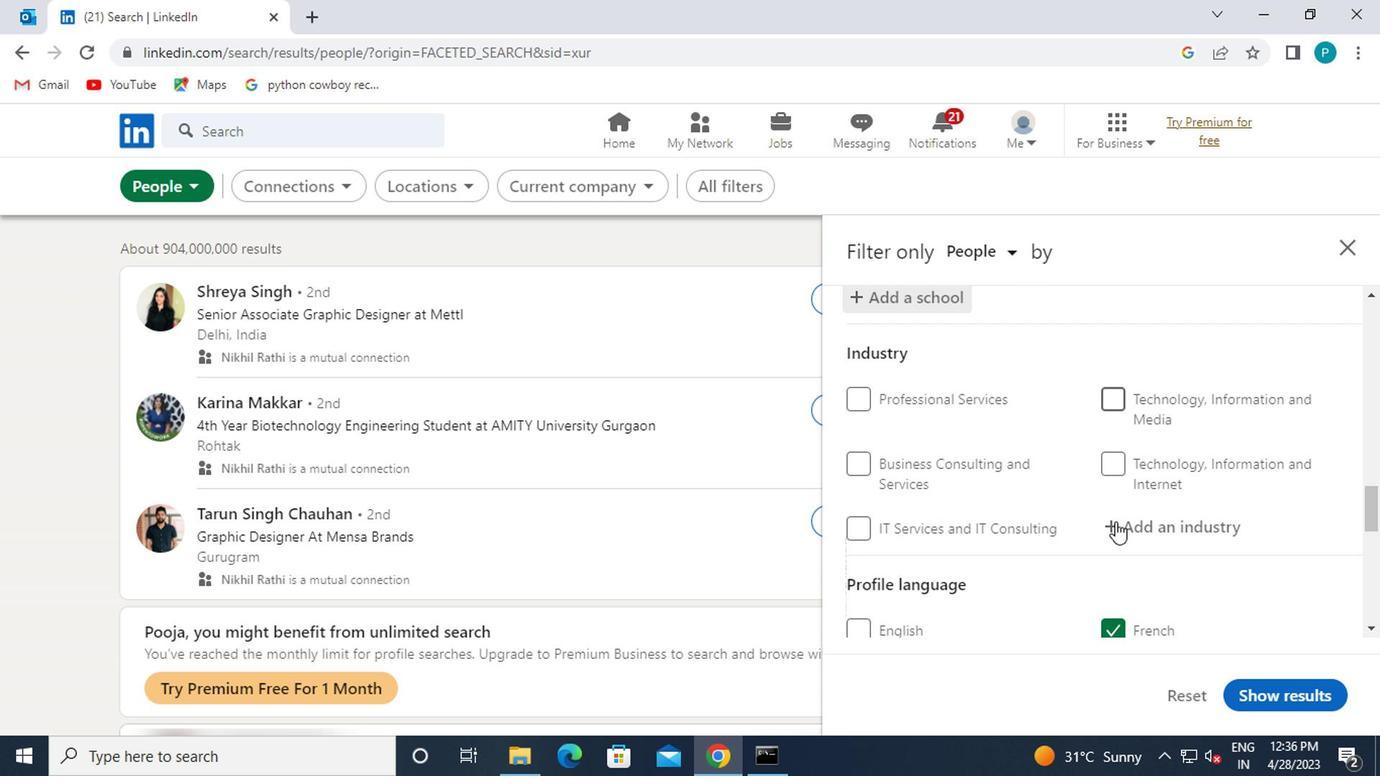 
Action: Mouse pressed left at (1114, 521)
Screenshot: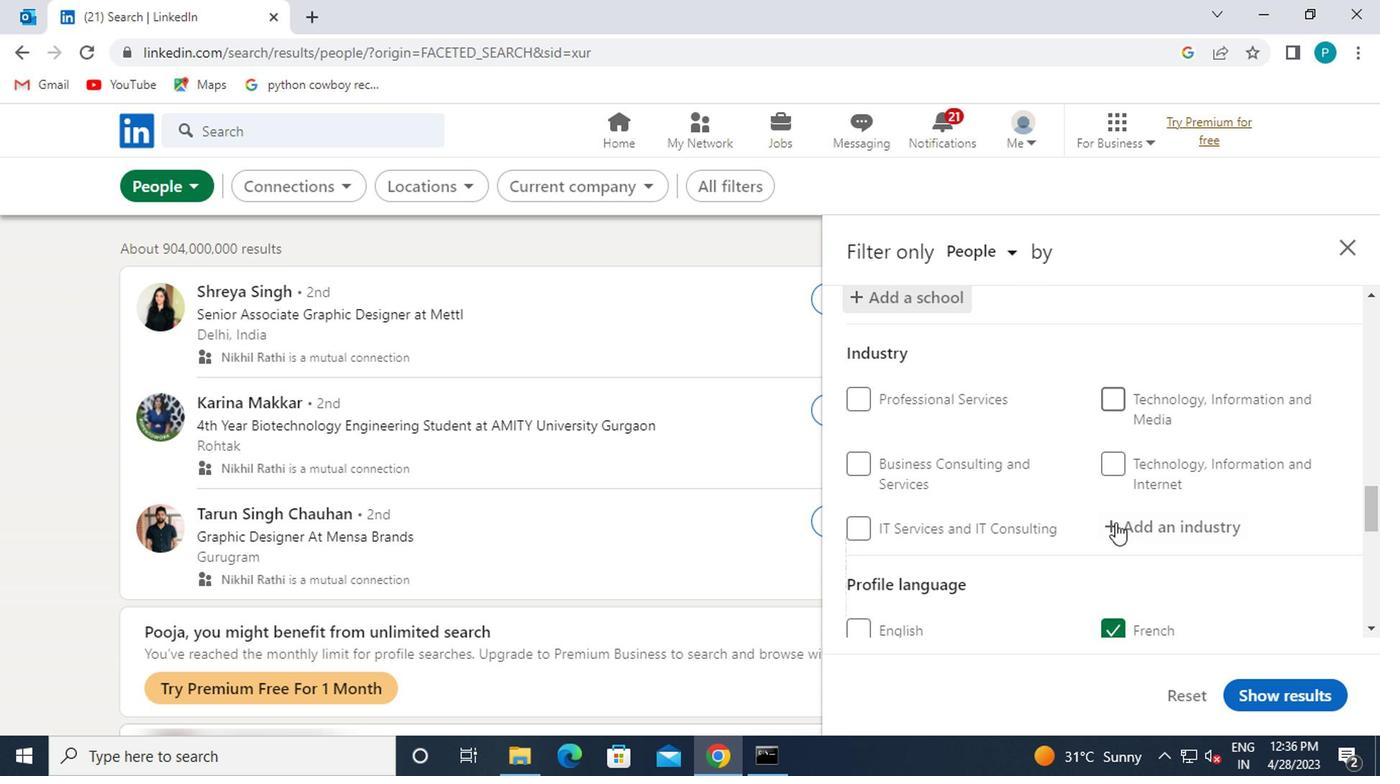 
Action: Mouse moved to (1123, 519)
Screenshot: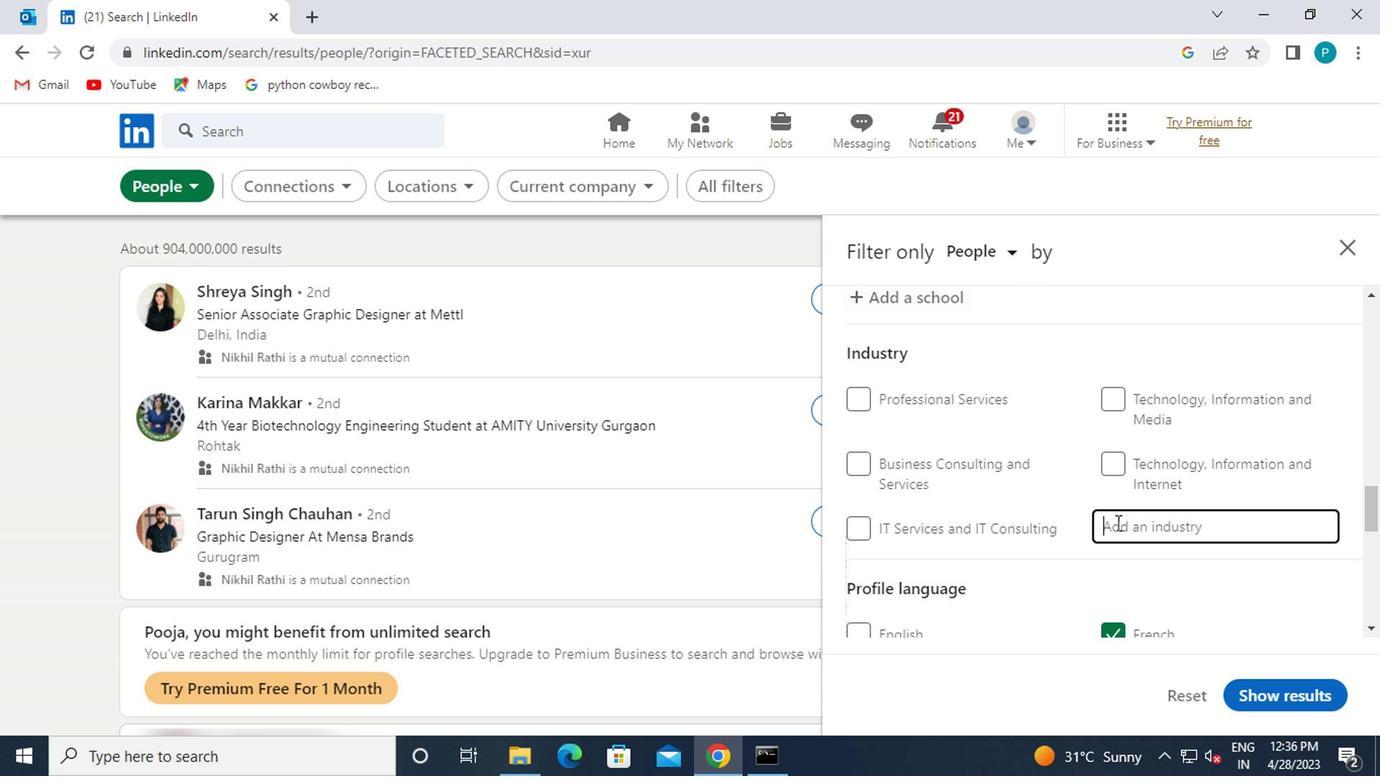 
Action: Key pressed <Key.caps_lock>H<Key.caps_lock>EA<Key.backspace><Key.backspace><Key.backspace>H<Key.caps_lock>EALTH
Screenshot: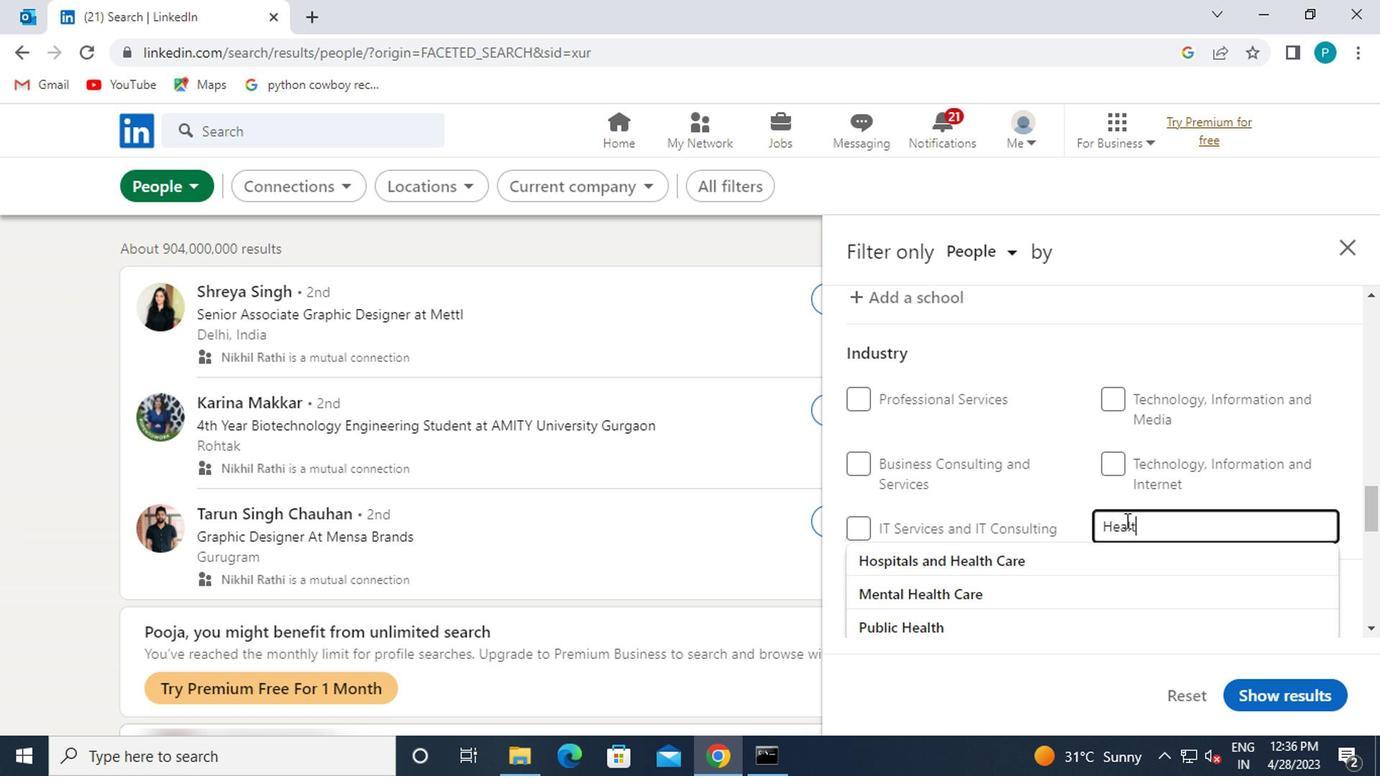 
Action: Mouse moved to (1038, 530)
Screenshot: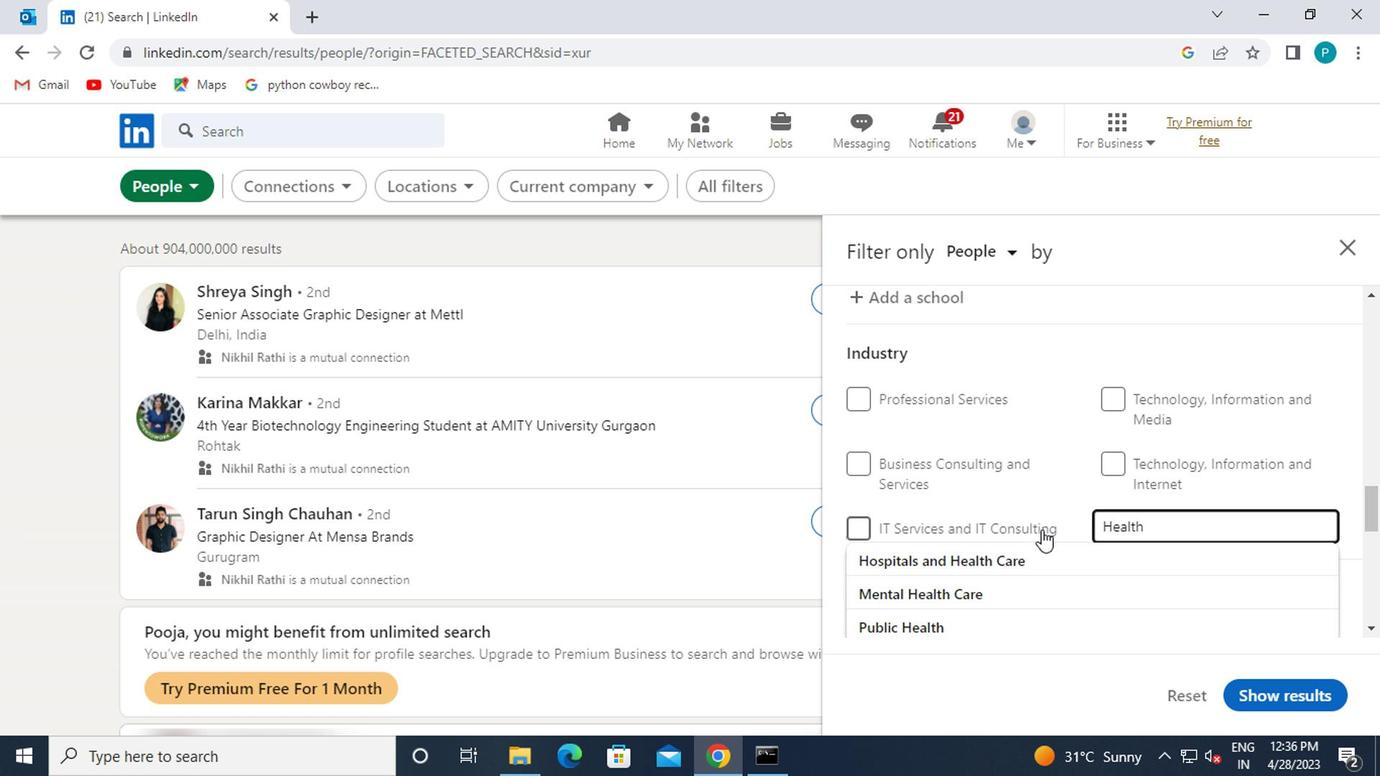 
Action: Mouse scrolled (1038, 529) with delta (0, -1)
Screenshot: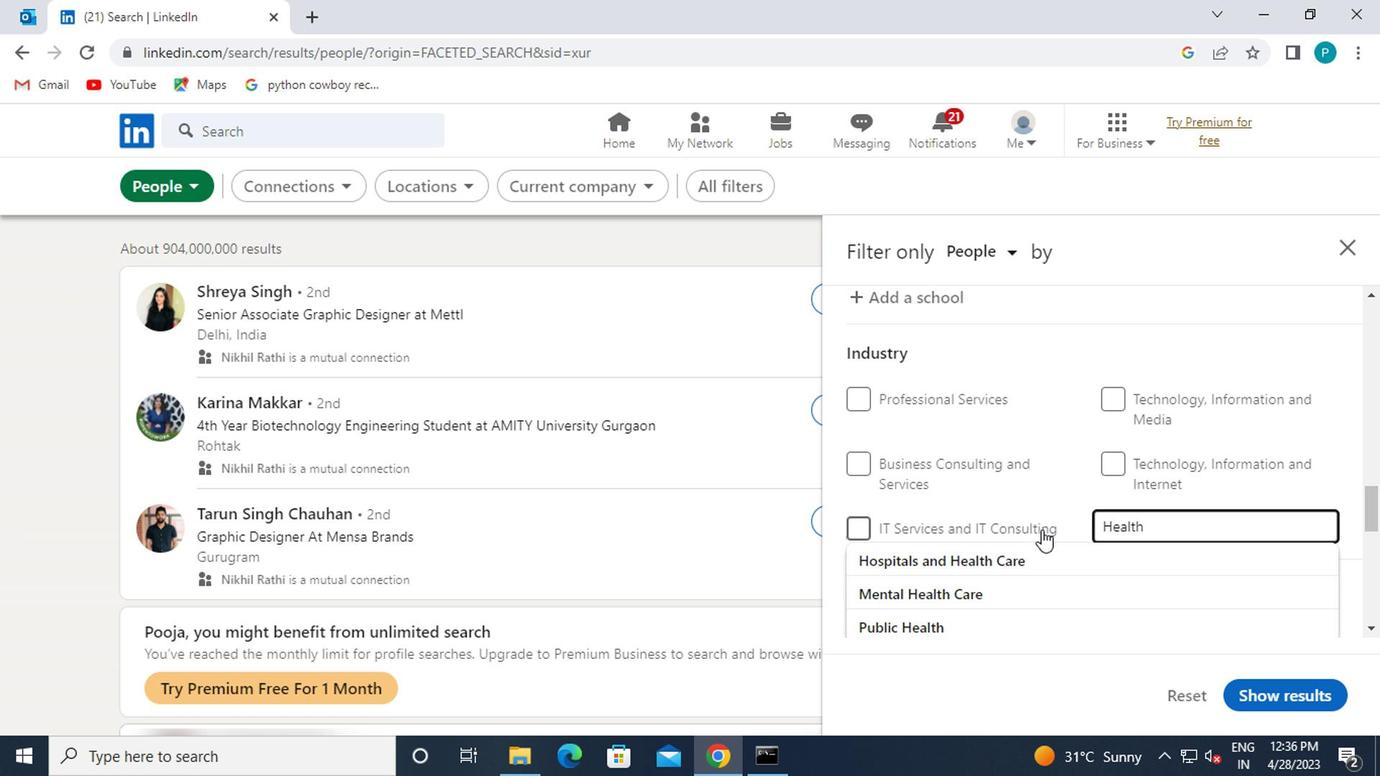 
Action: Mouse moved to (1038, 546)
Screenshot: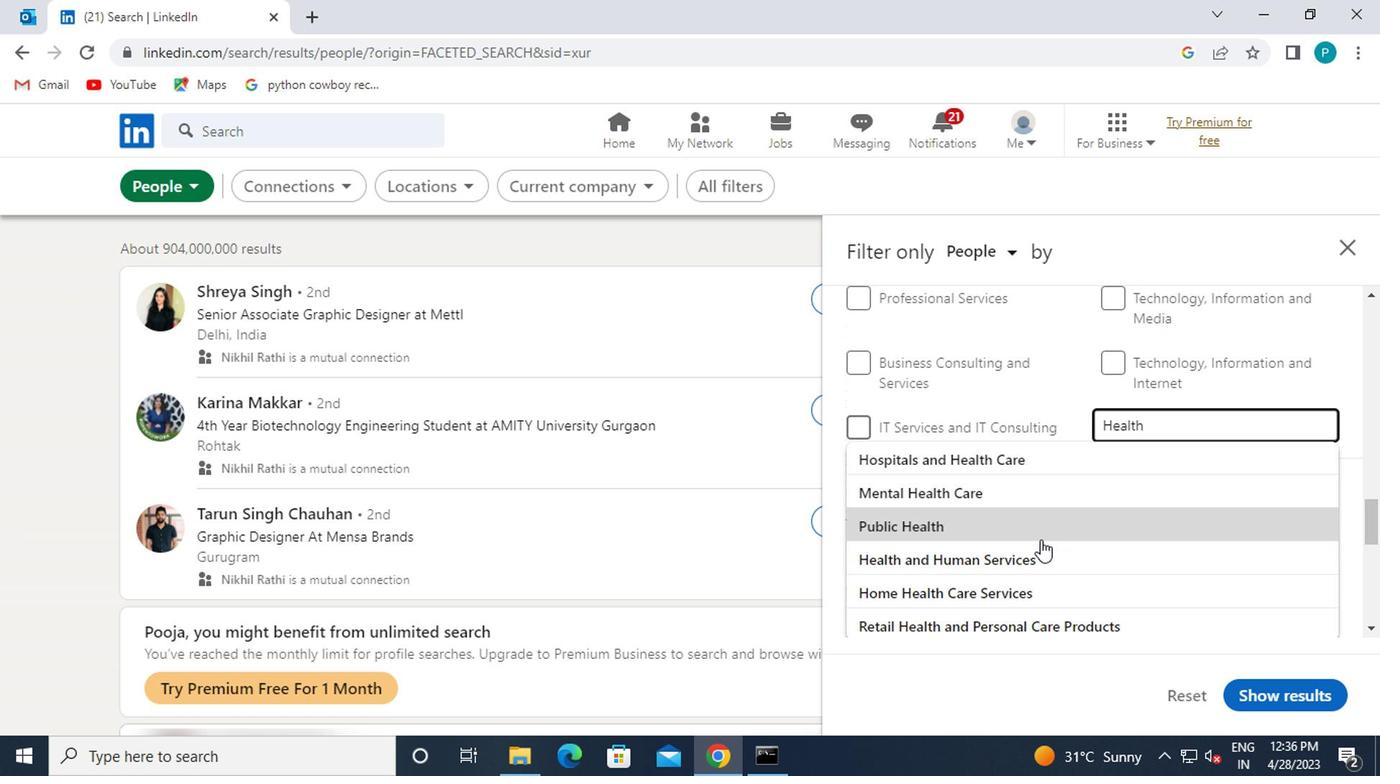 
Action: Mouse pressed left at (1038, 546)
Screenshot: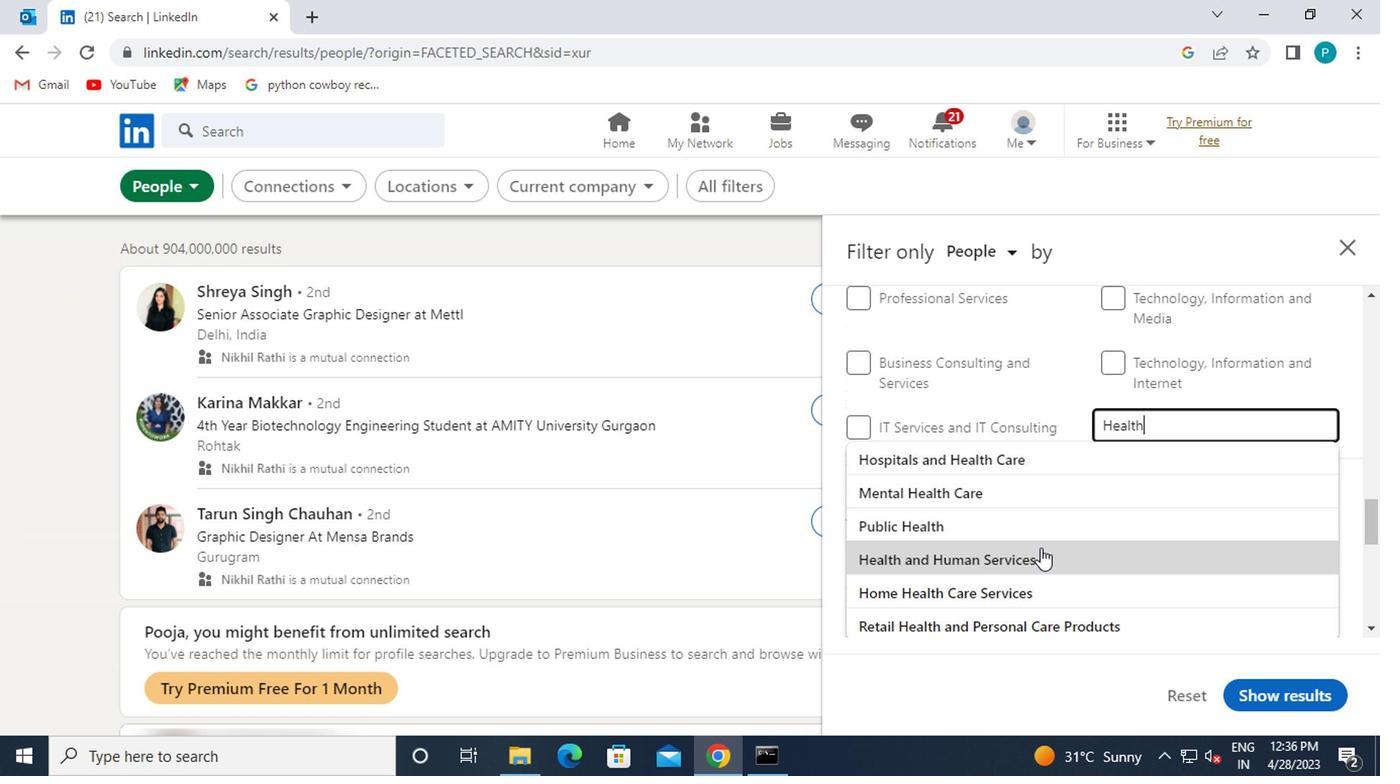 
Action: Mouse moved to (1050, 521)
Screenshot: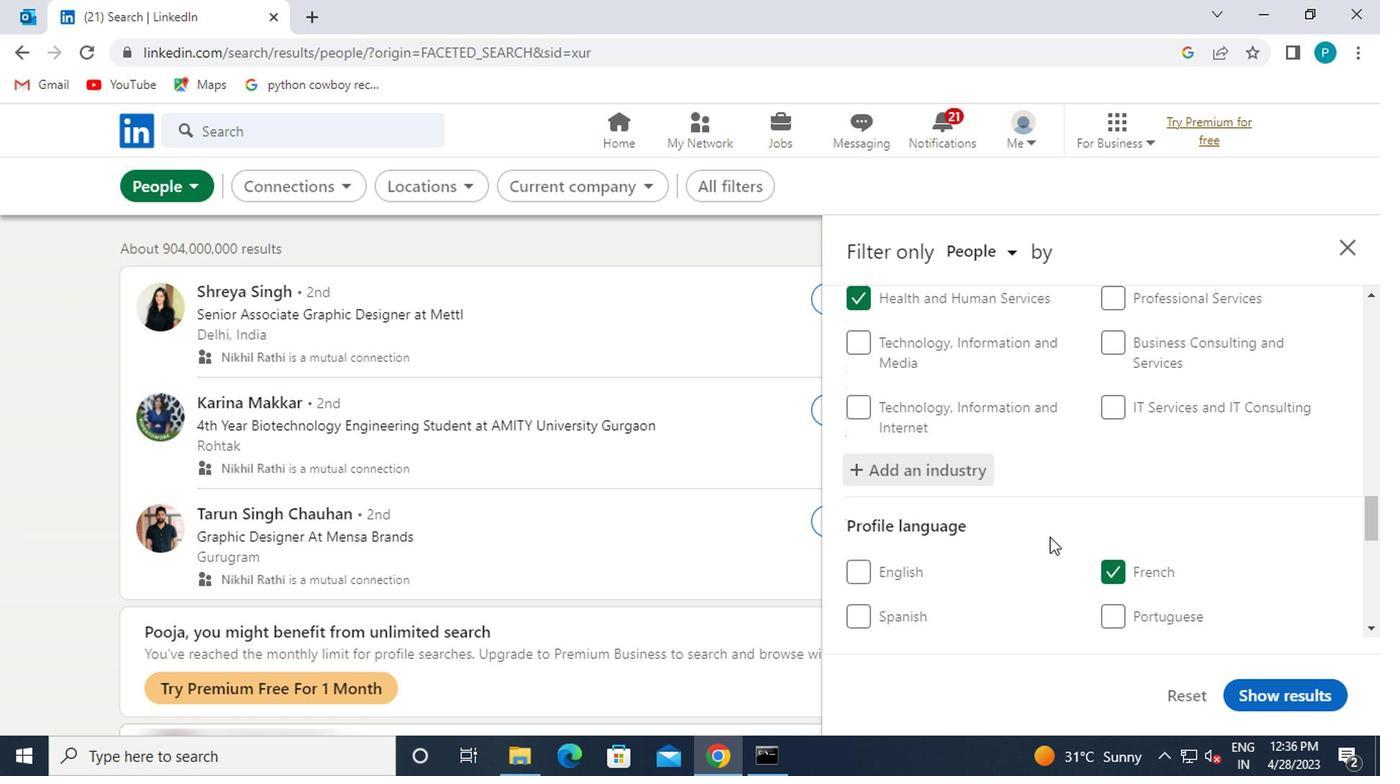 
Action: Mouse scrolled (1050, 521) with delta (0, 0)
Screenshot: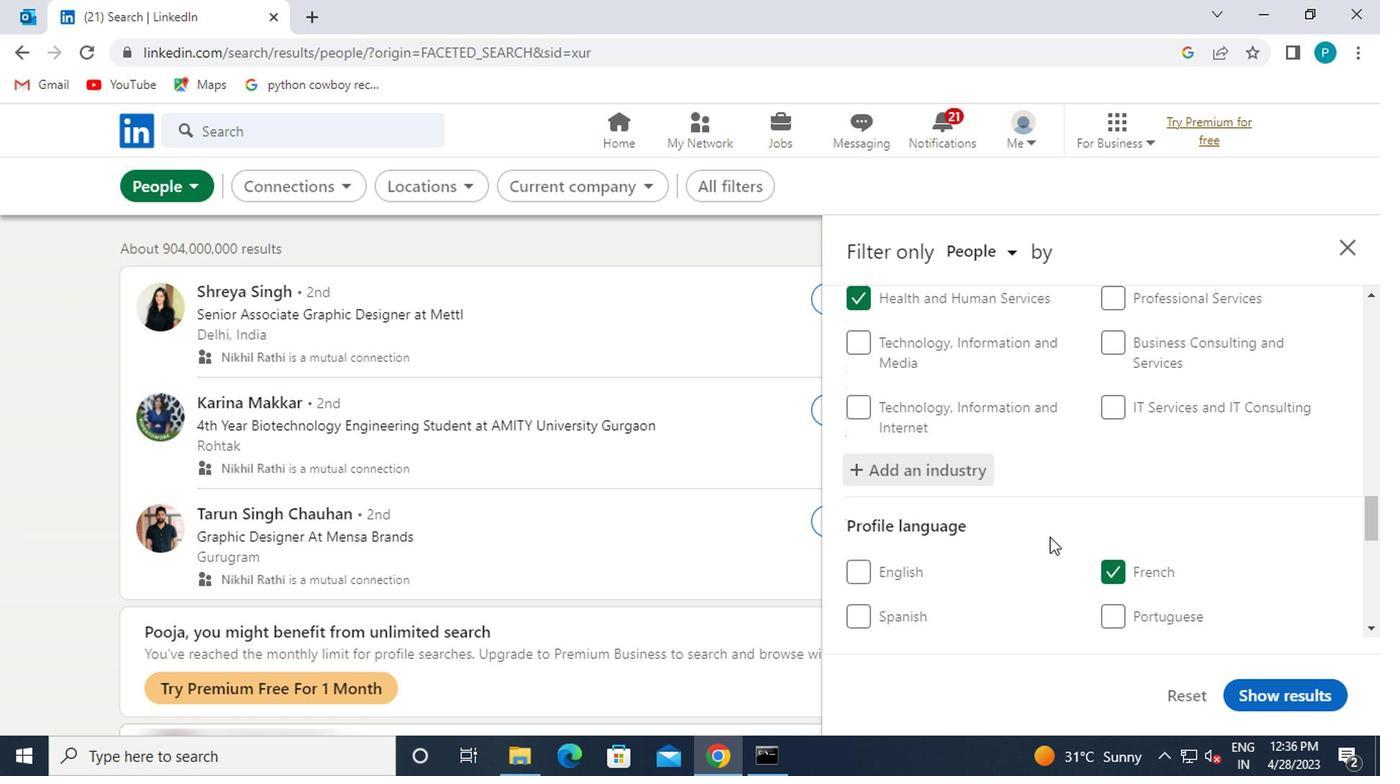 
Action: Mouse moved to (1050, 521)
Screenshot: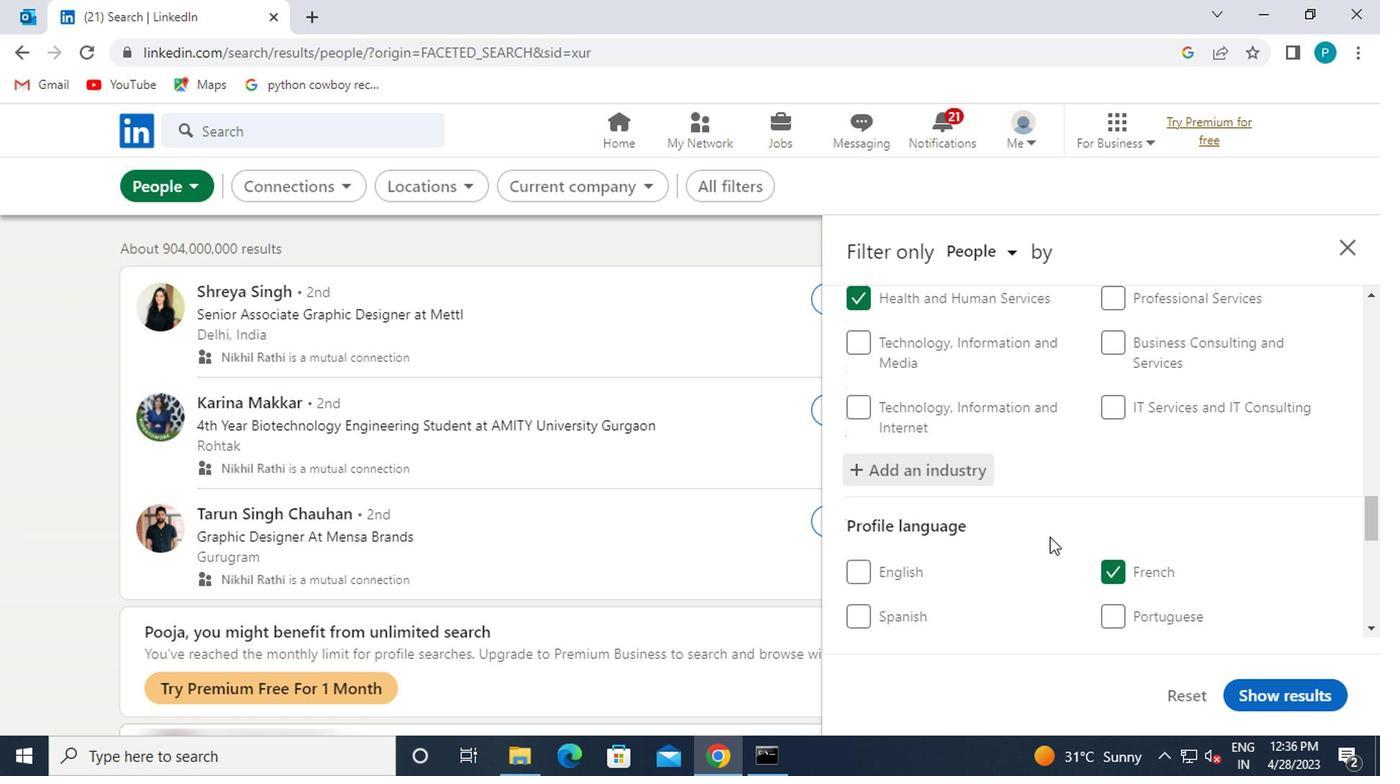 
Action: Mouse scrolled (1050, 521) with delta (0, 0)
Screenshot: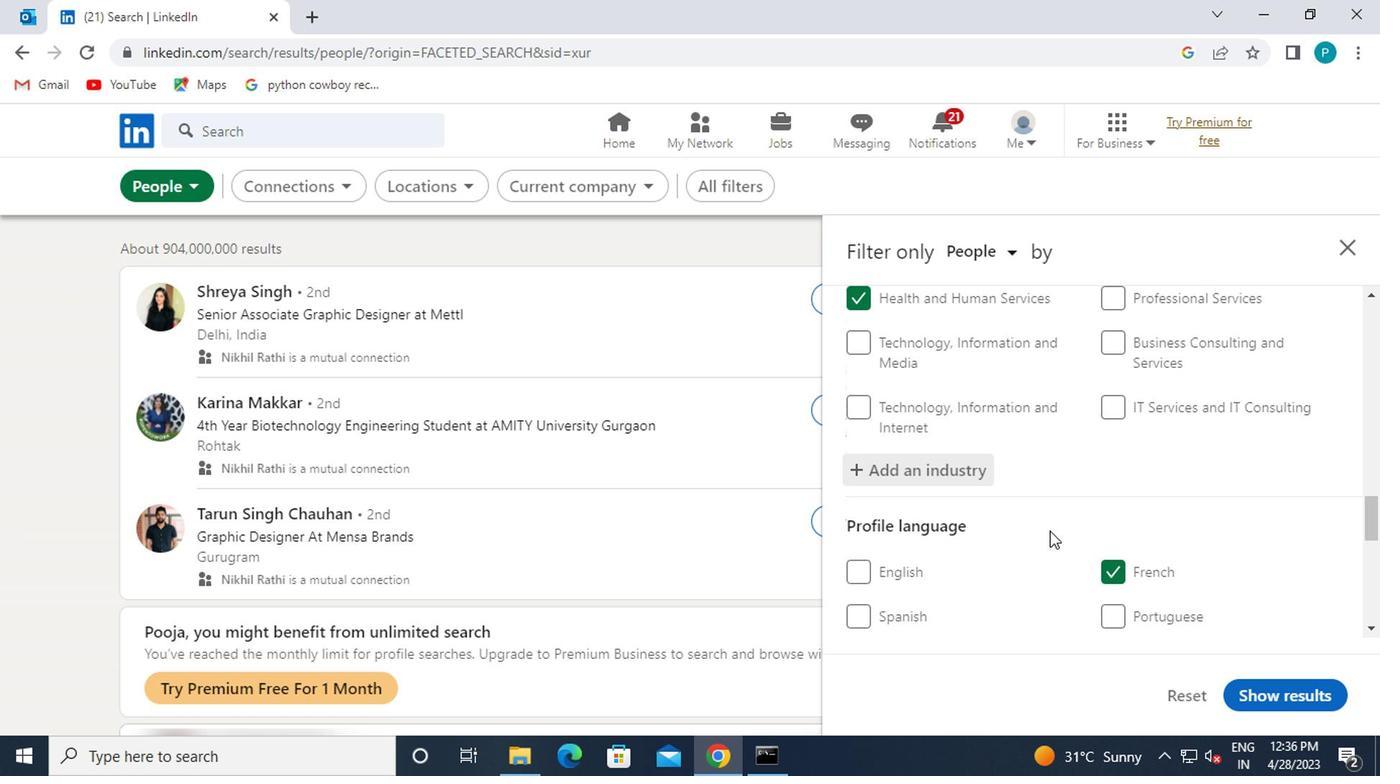 
Action: Mouse moved to (1050, 520)
Screenshot: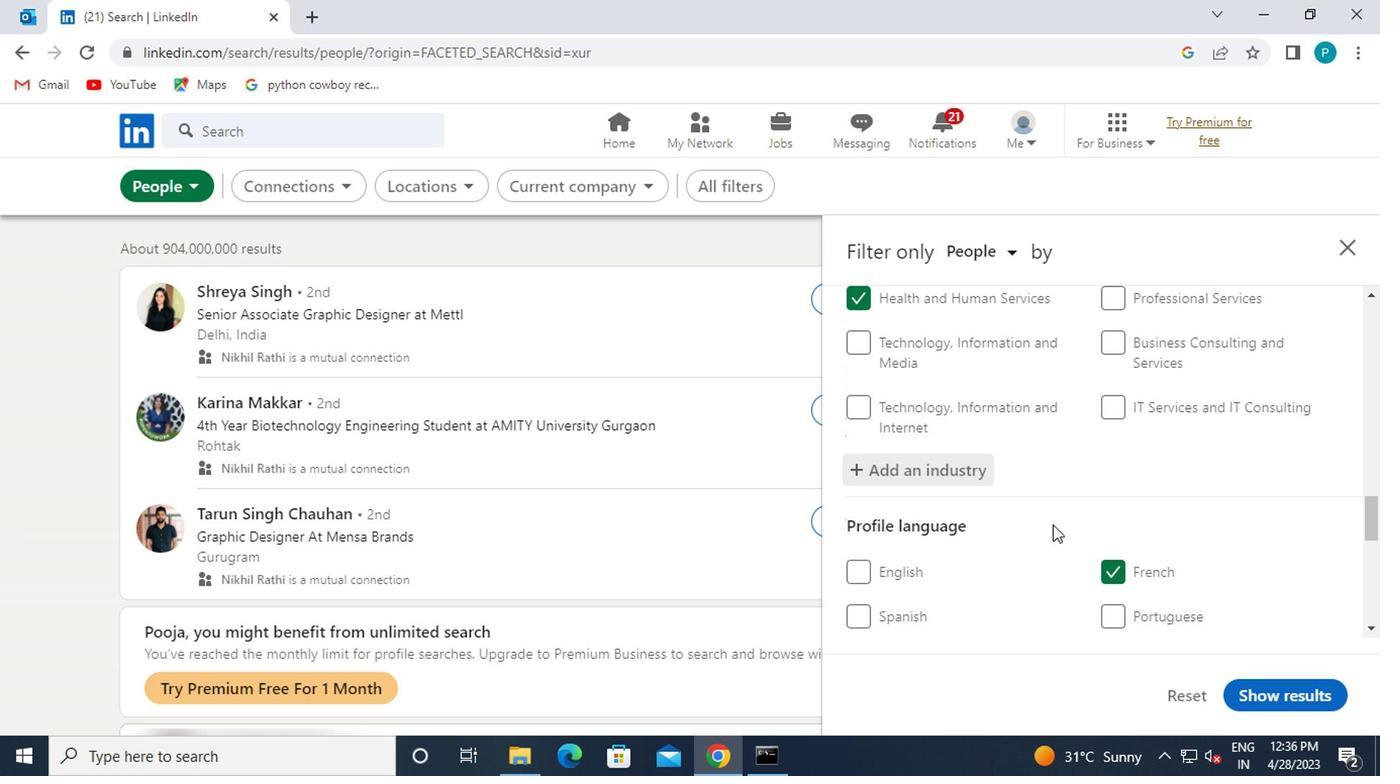 
Action: Mouse scrolled (1050, 519) with delta (0, -1)
Screenshot: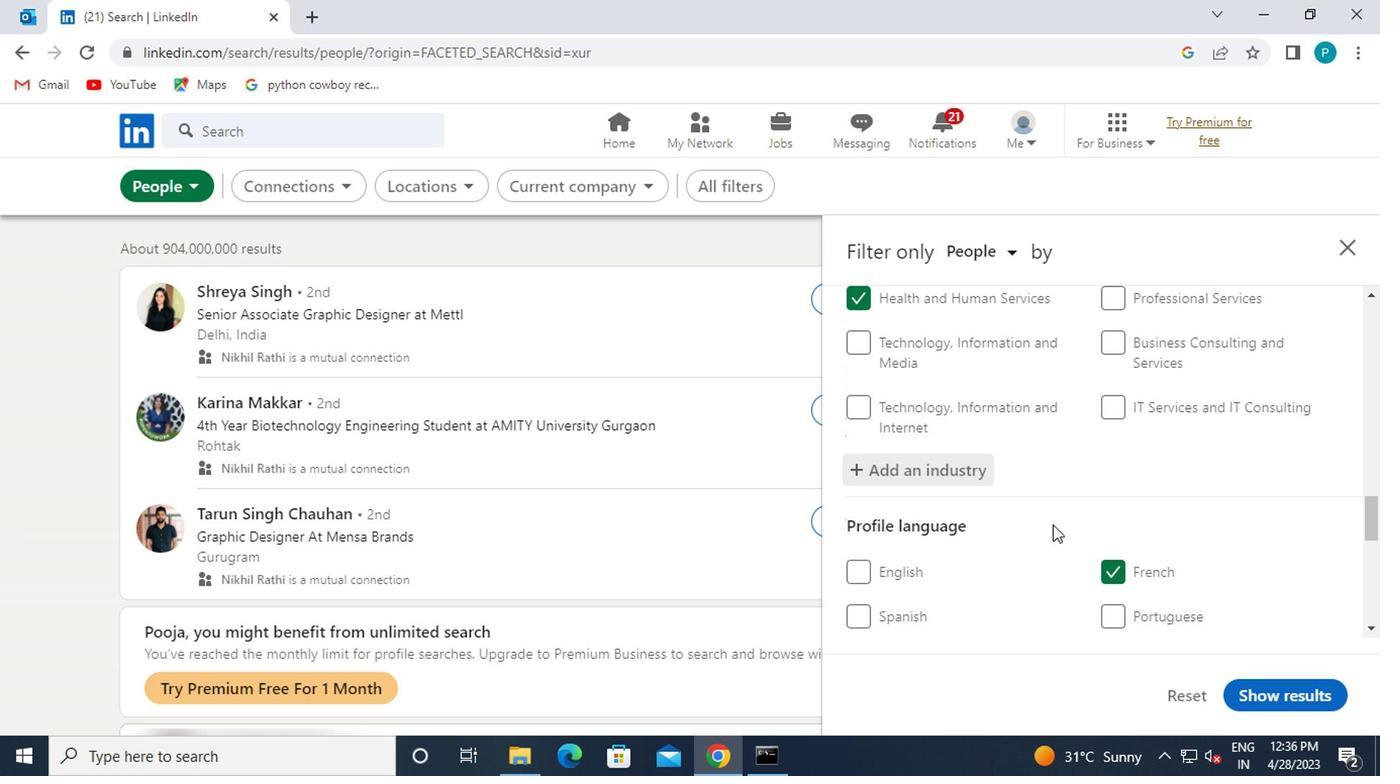 
Action: Mouse moved to (1050, 506)
Screenshot: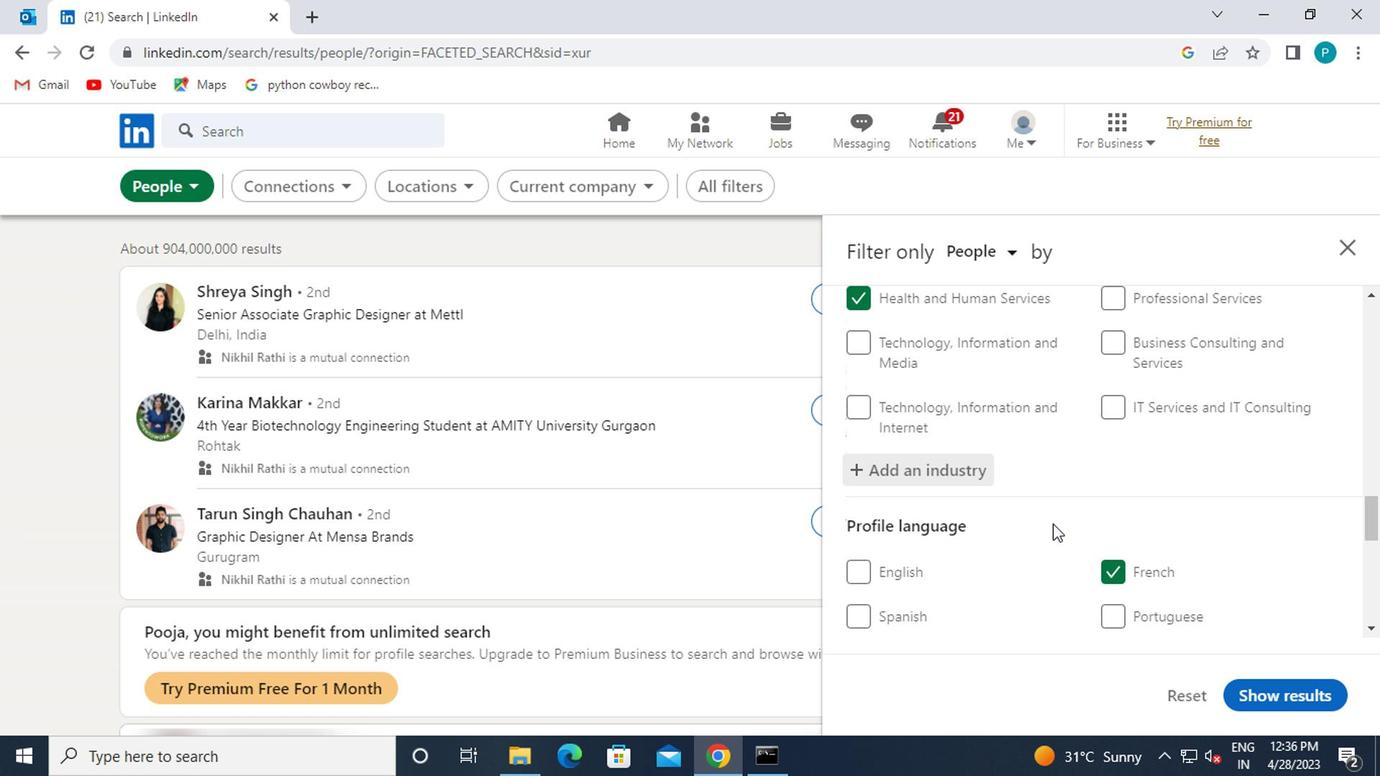 
Action: Mouse scrolled (1050, 505) with delta (0, 0)
Screenshot: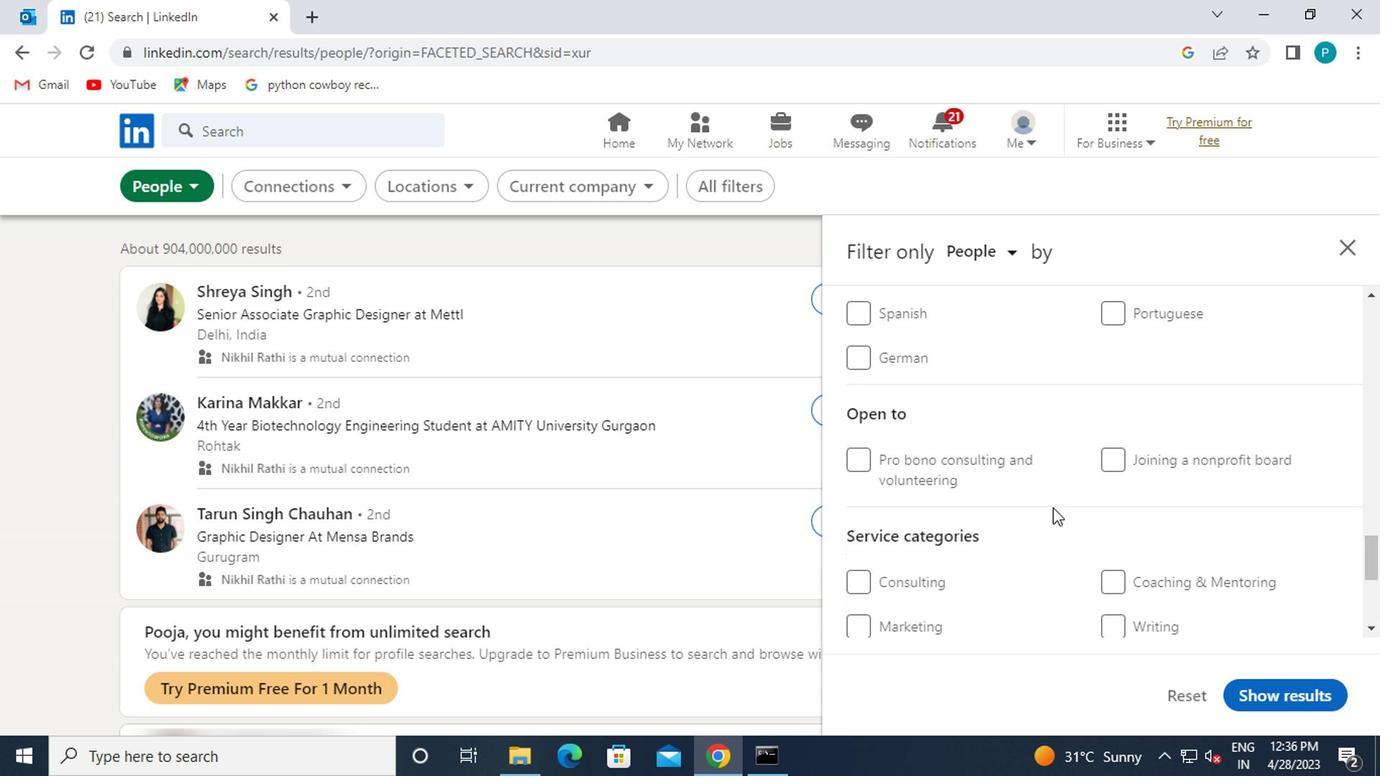 
Action: Mouse scrolled (1050, 505) with delta (0, 0)
Screenshot: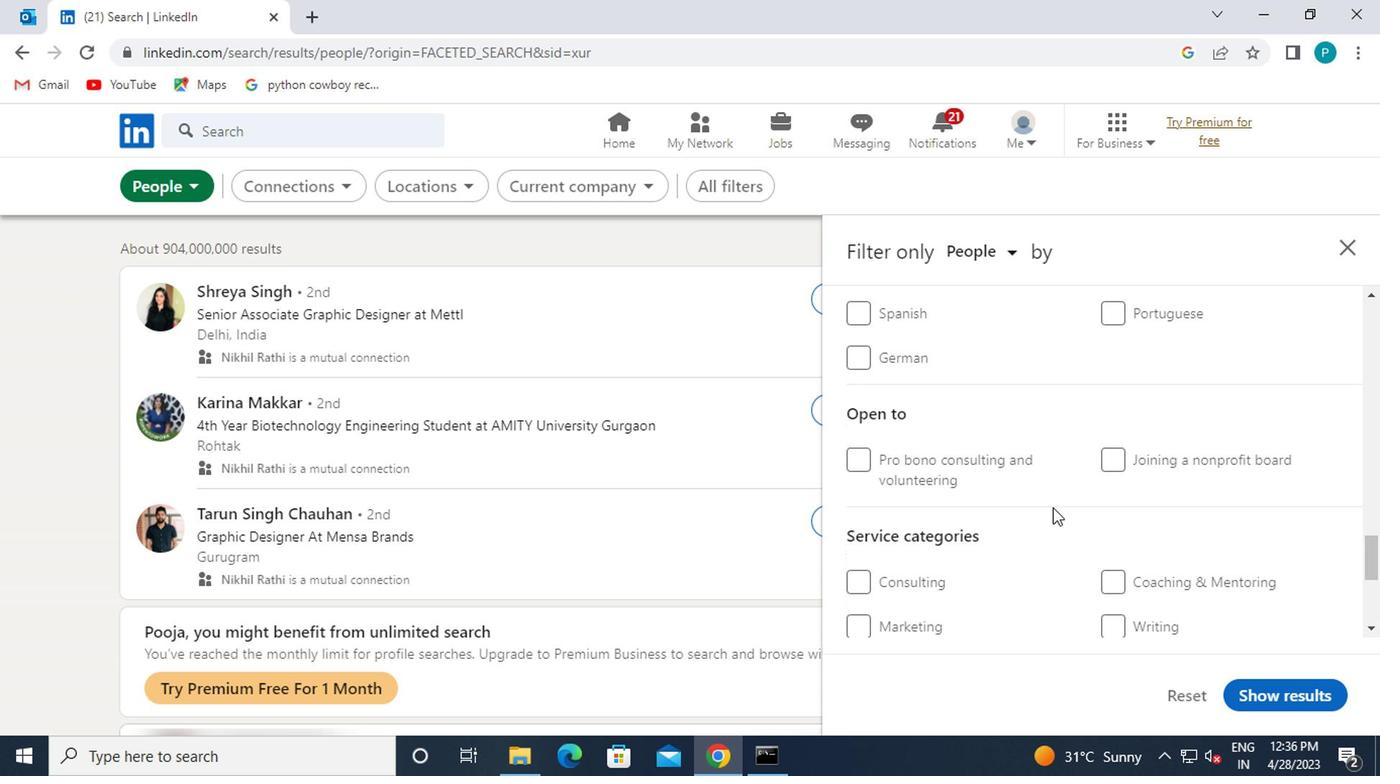 
Action: Mouse moved to (1133, 458)
Screenshot: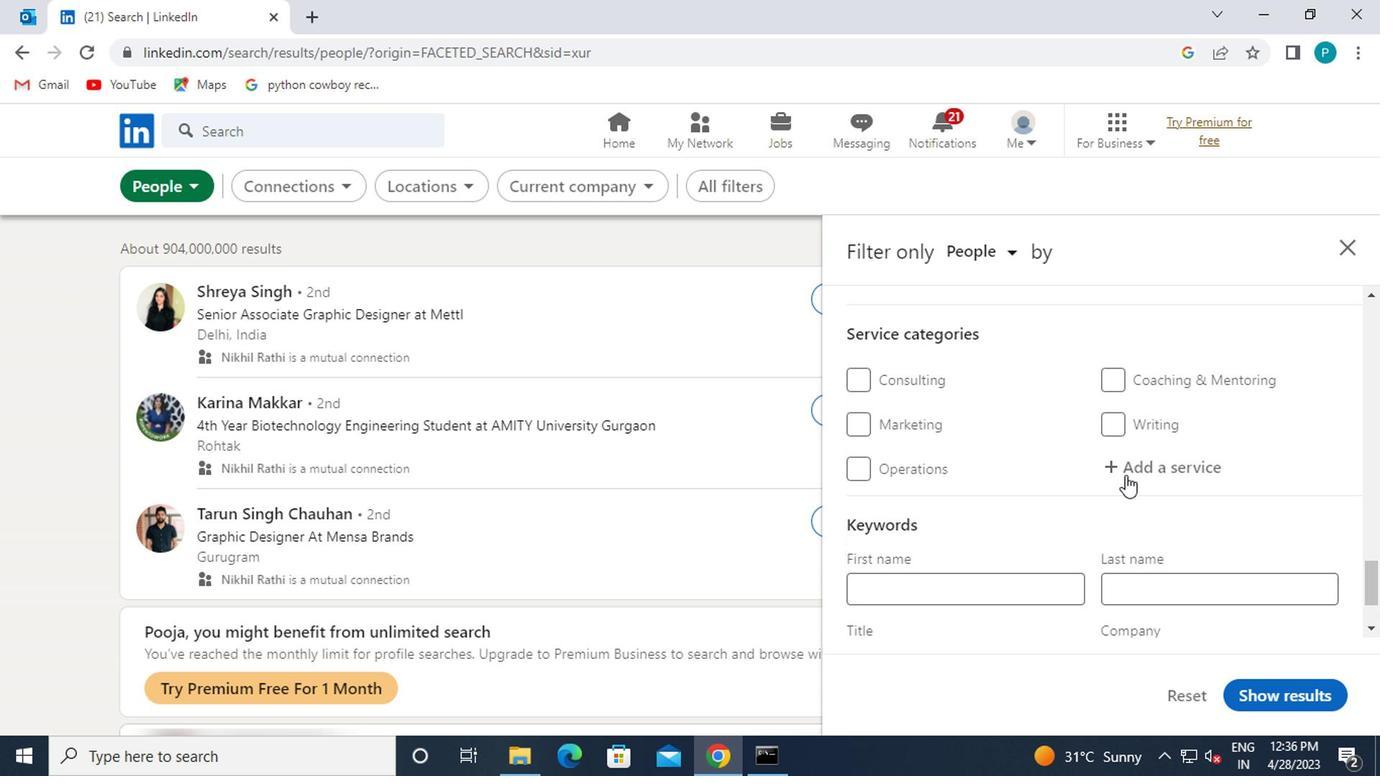 
Action: Mouse pressed left at (1133, 458)
Screenshot: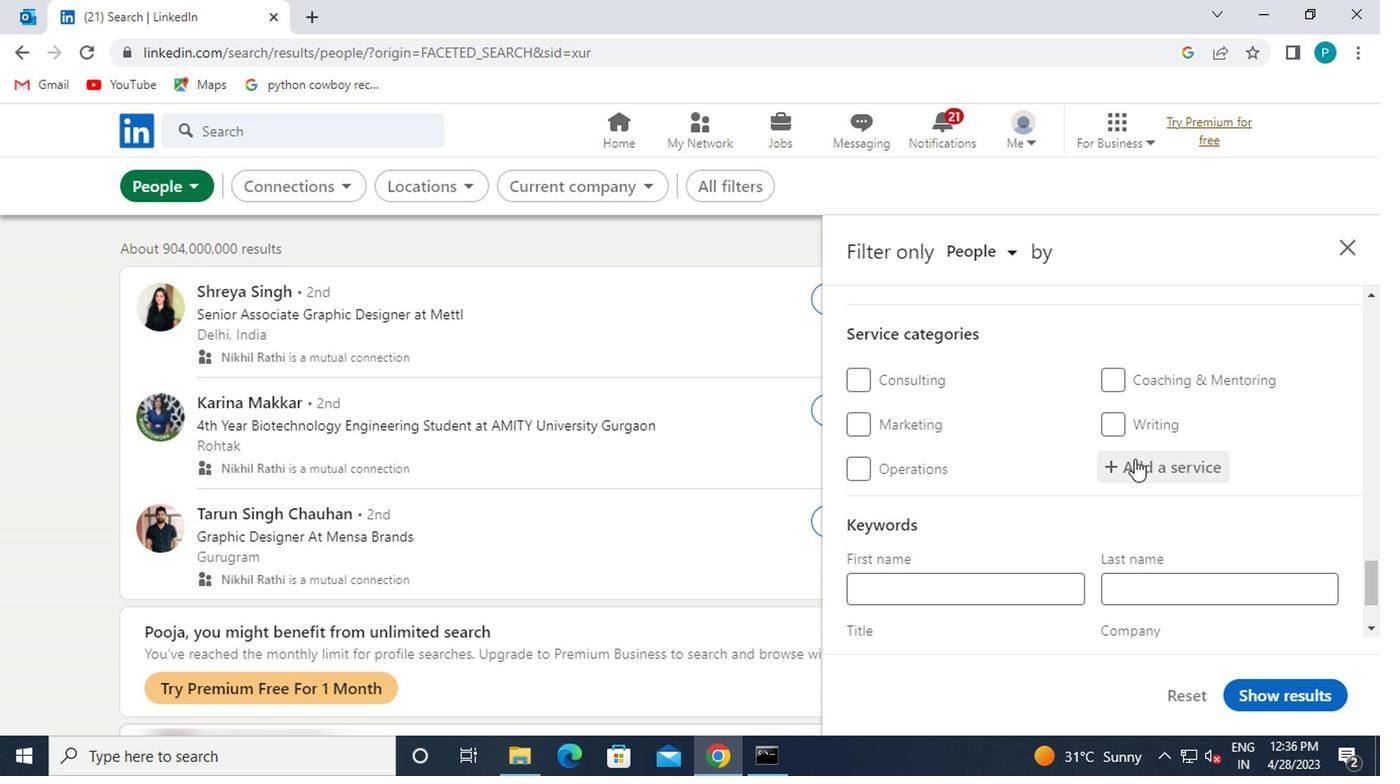 
Action: Mouse moved to (1142, 456)
Screenshot: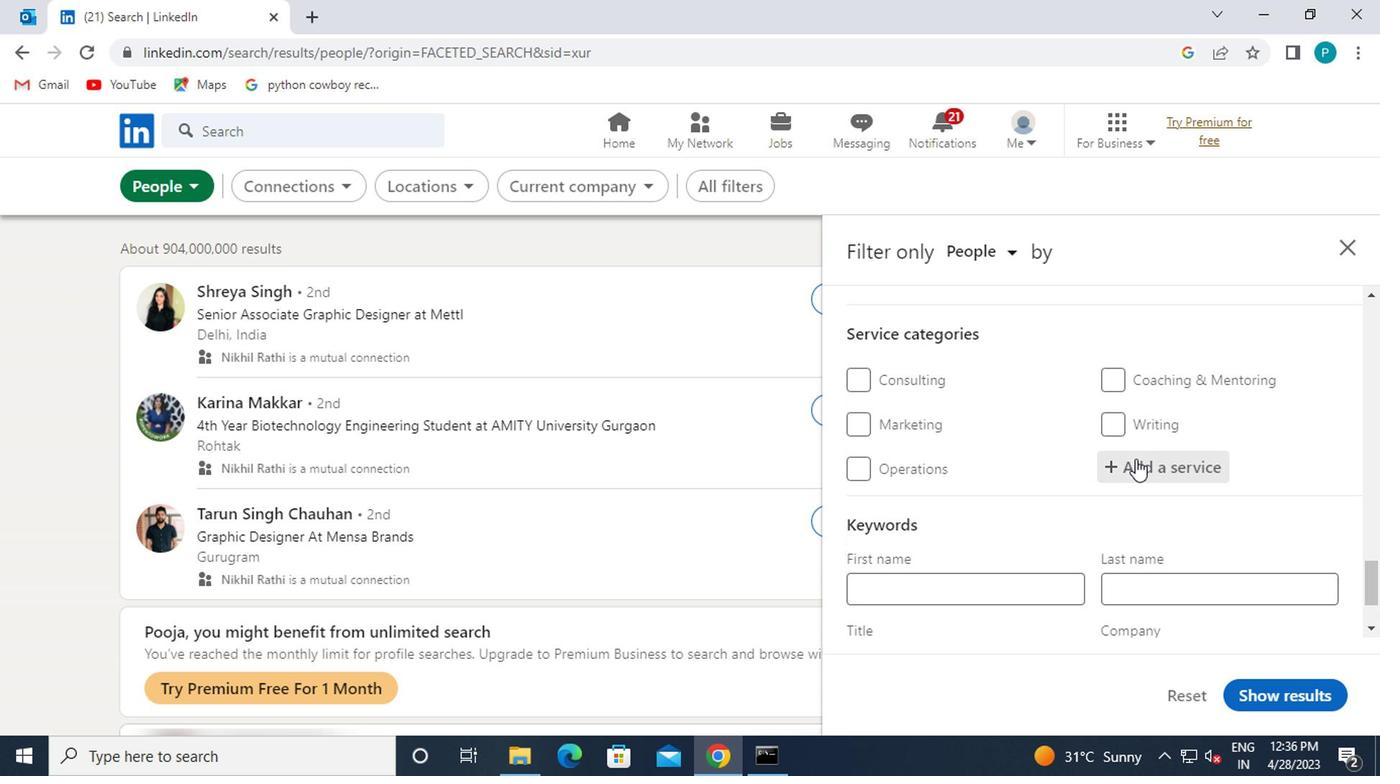
Action: Key pressed <Key.caps_lock>C<Key.caps_lock>O
Screenshot: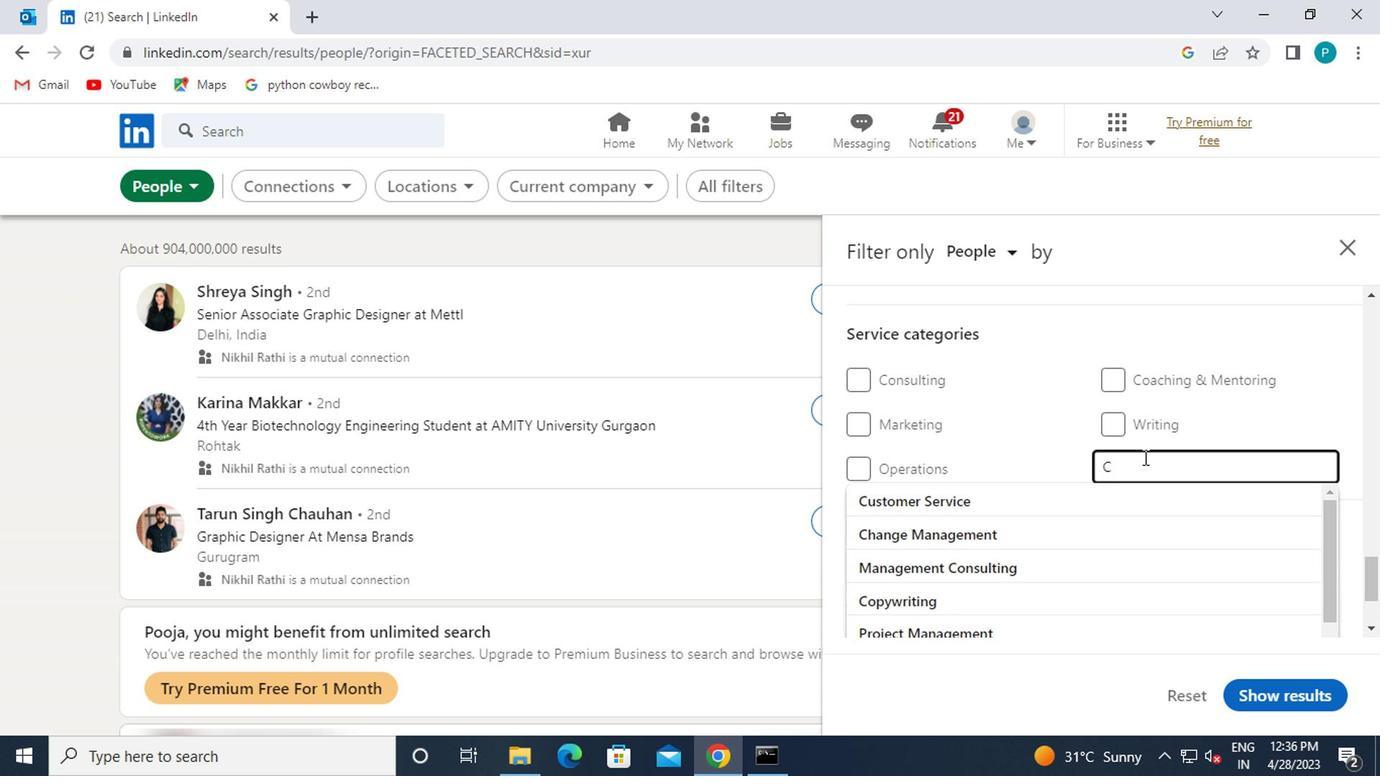 
Action: Mouse moved to (1038, 546)
Screenshot: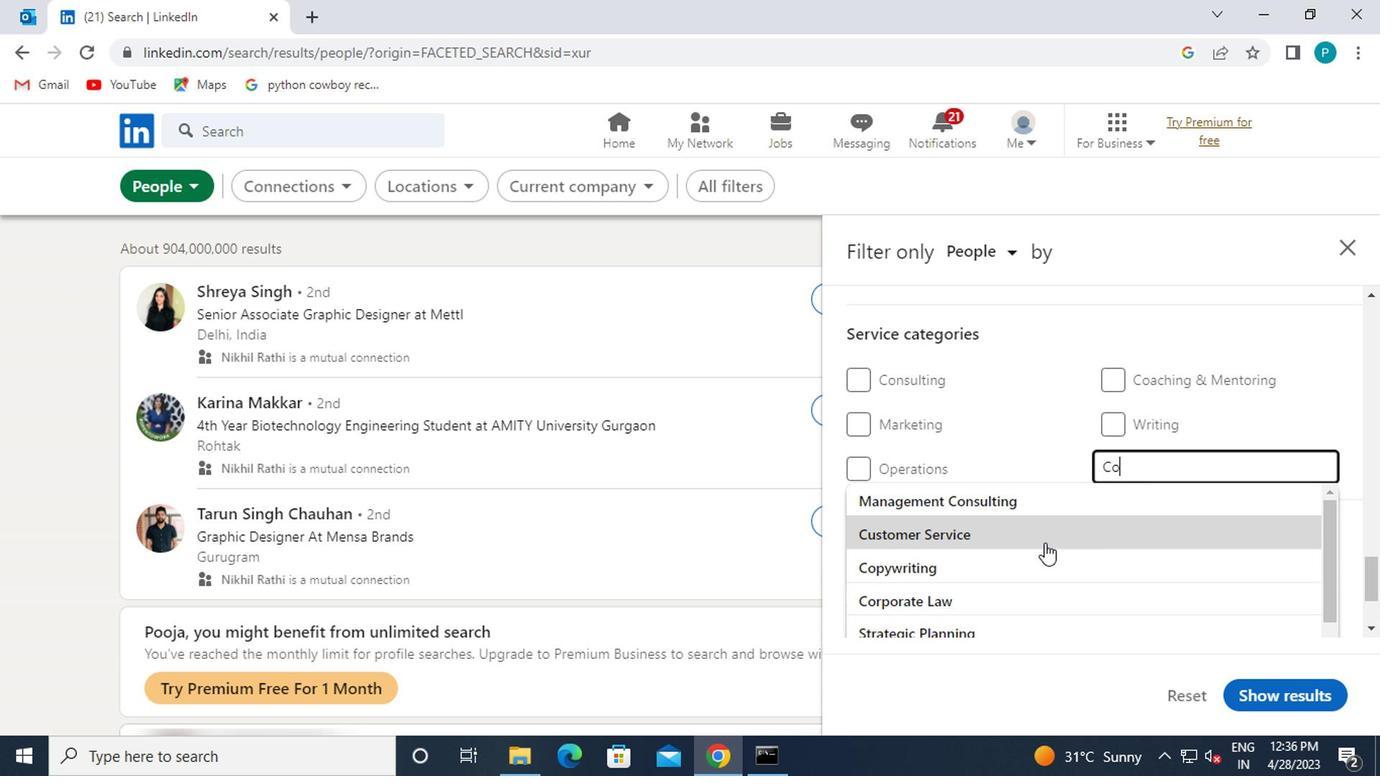 
Action: Mouse scrolled (1038, 544) with delta (0, -1)
Screenshot: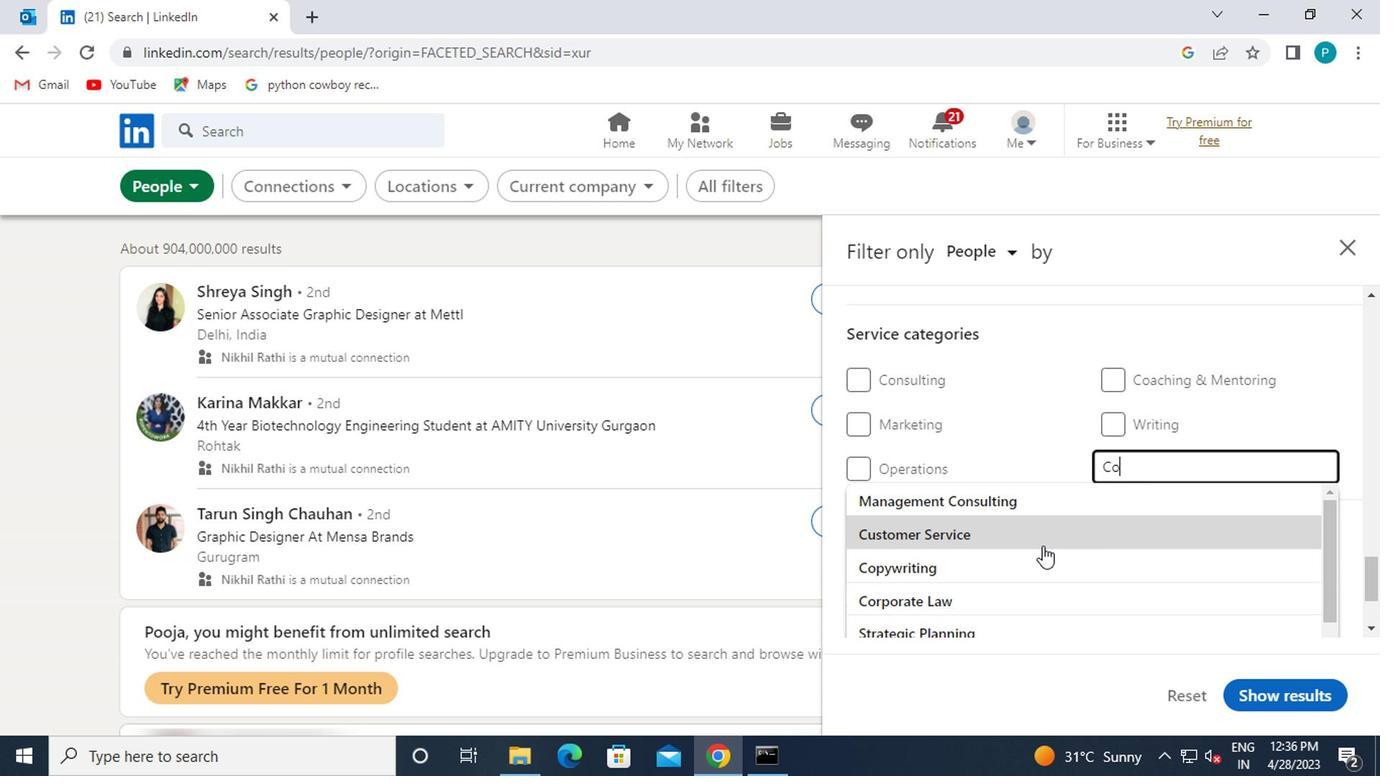 
Action: Mouse moved to (1050, 541)
Screenshot: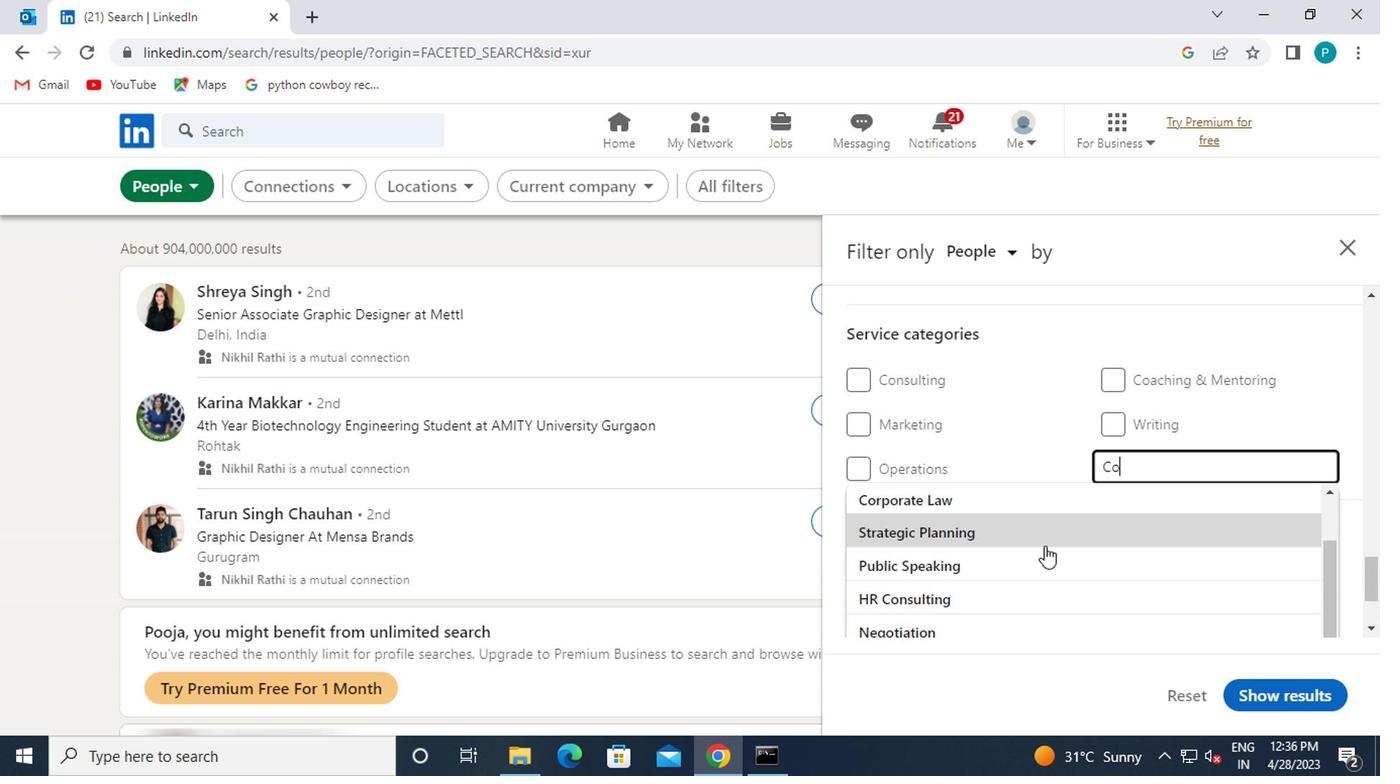 
Action: Key pressed MP
Screenshot: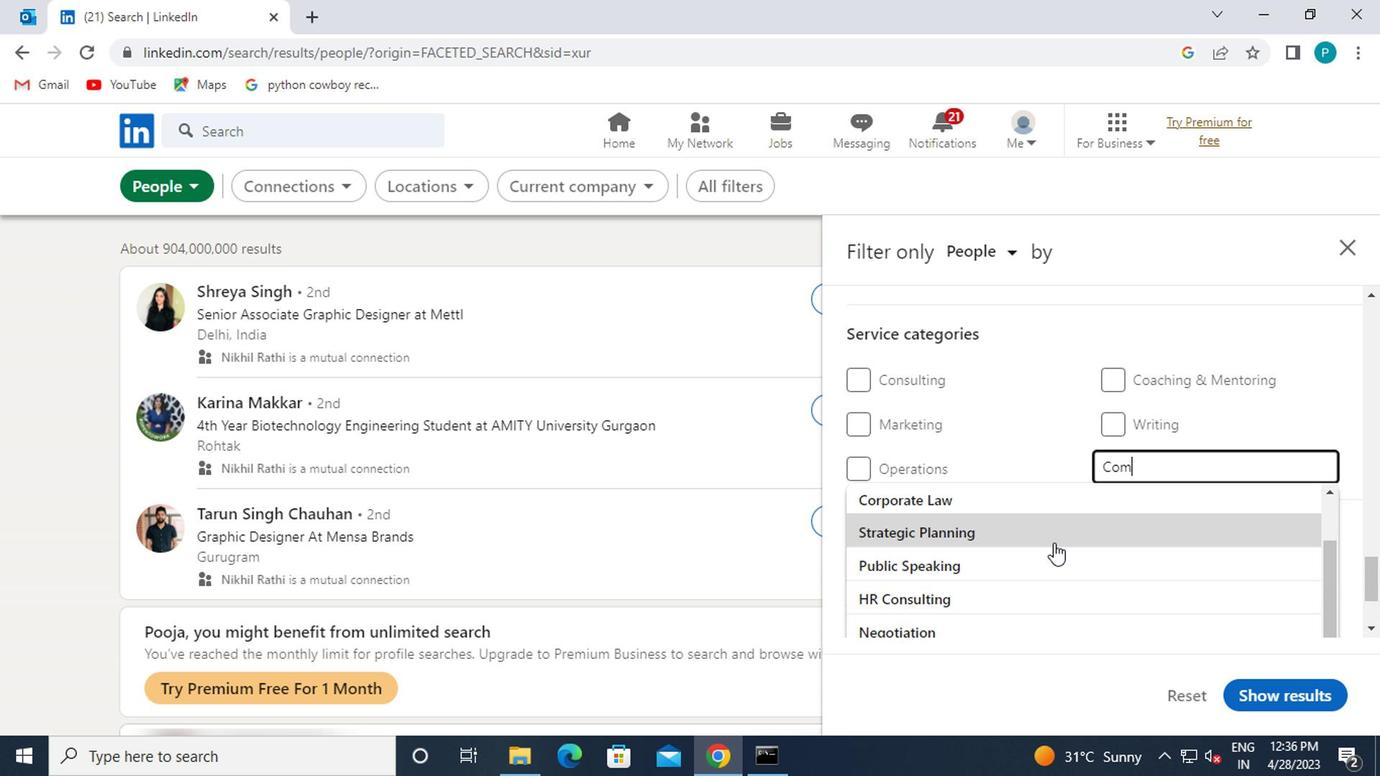
Action: Mouse moved to (1033, 525)
Screenshot: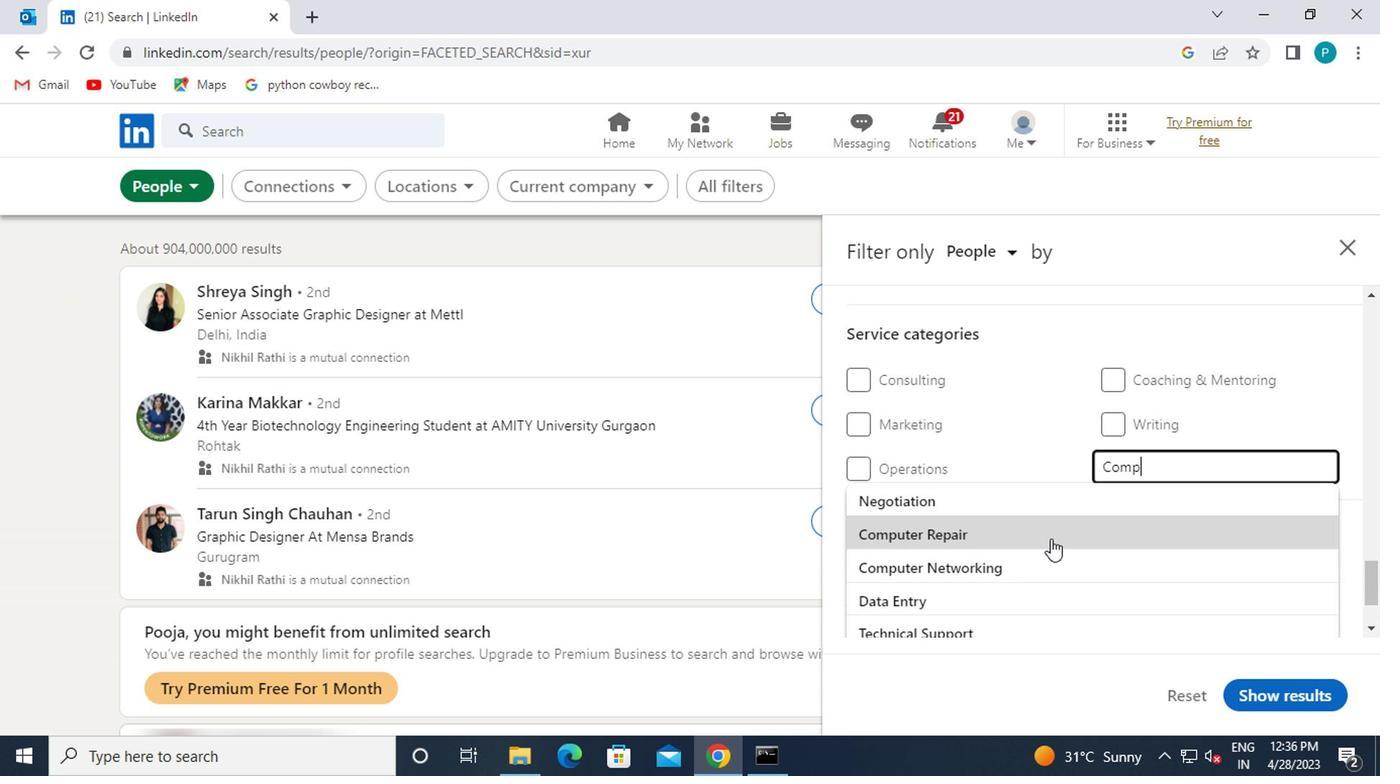 
Action: Mouse pressed left at (1033, 525)
Screenshot: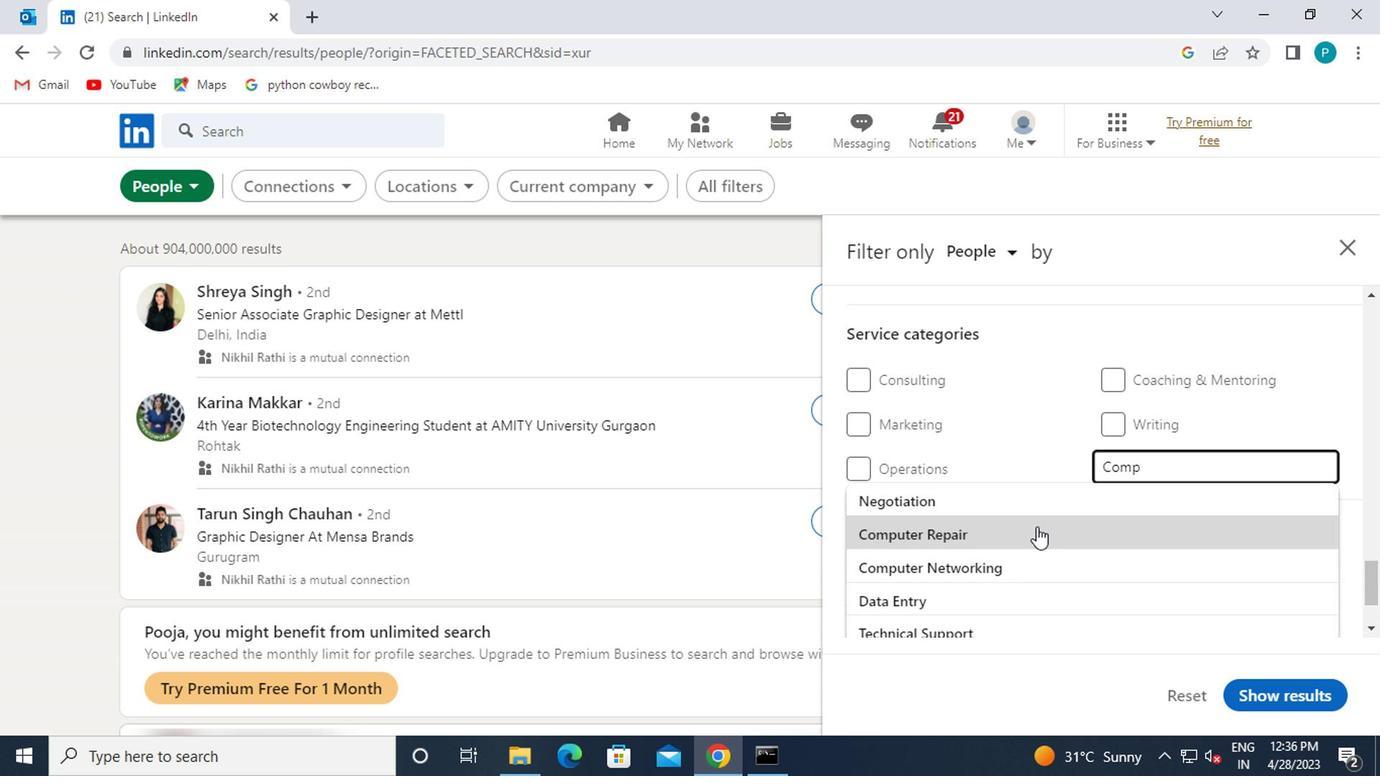 
Action: Mouse moved to (1054, 516)
Screenshot: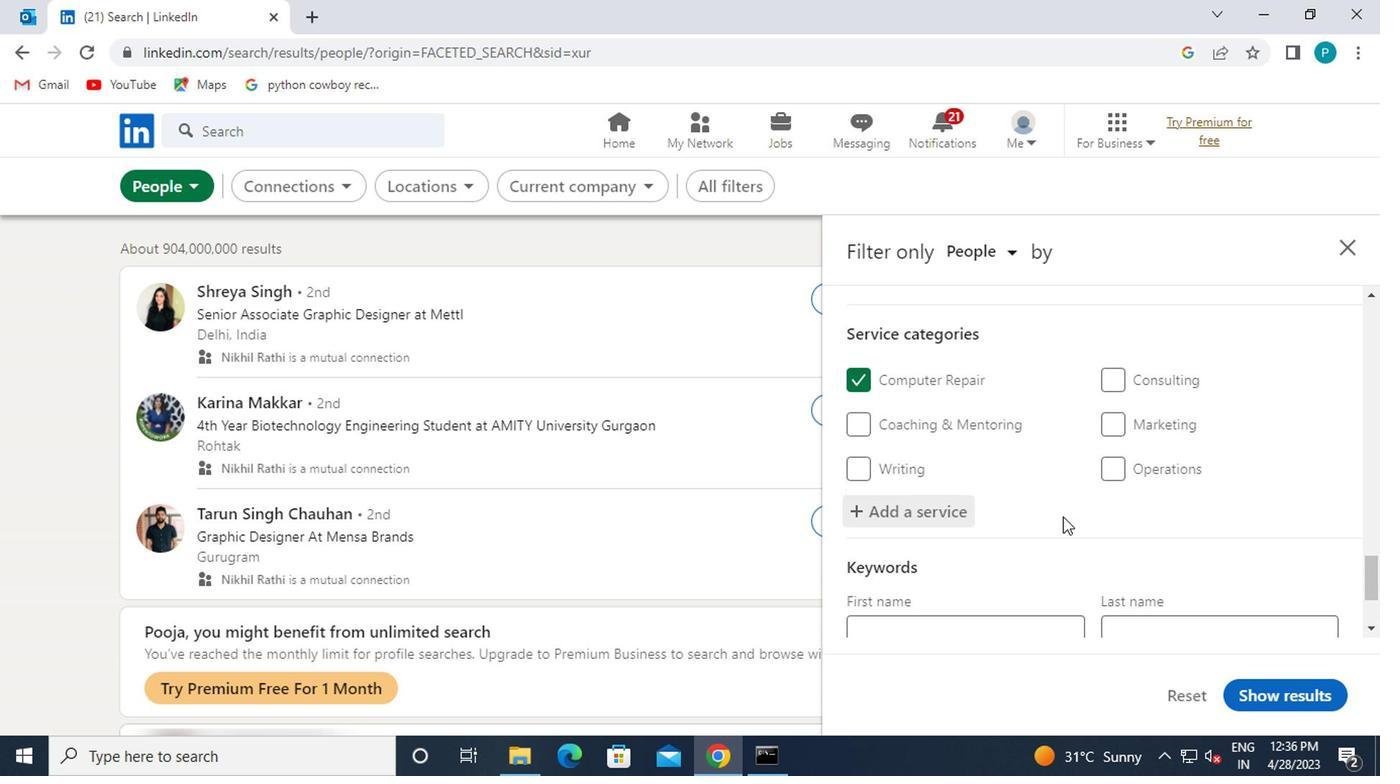 
Action: Mouse scrolled (1054, 515) with delta (0, 0)
Screenshot: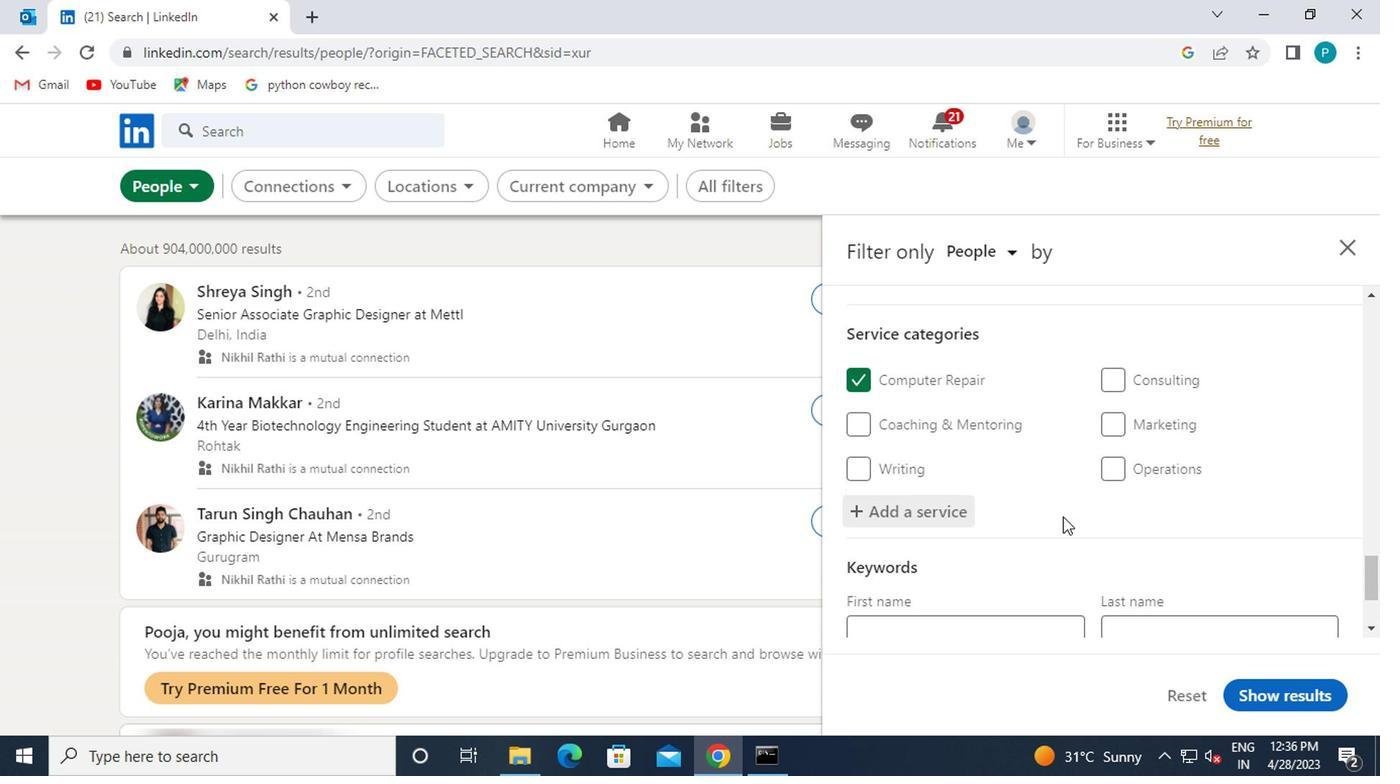 
Action: Mouse scrolled (1054, 515) with delta (0, 0)
Screenshot: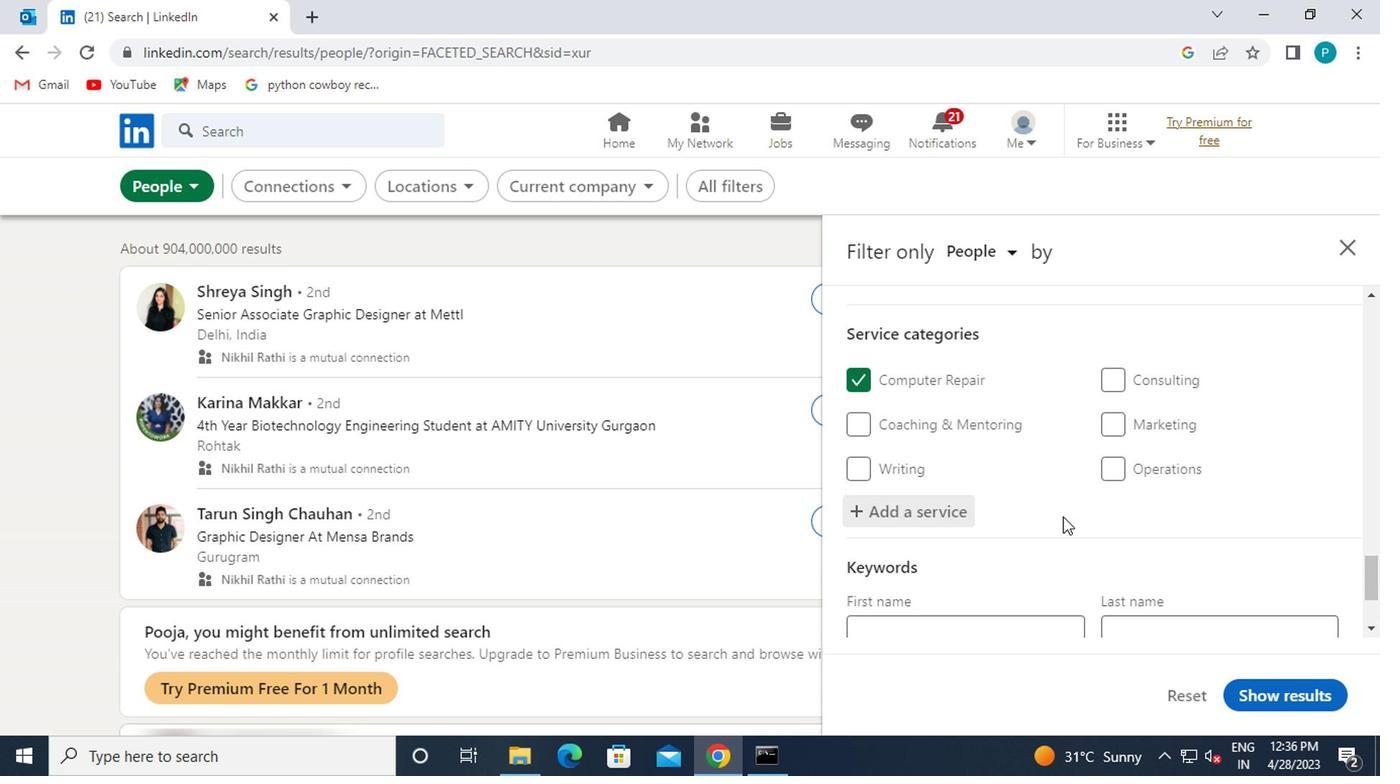 
Action: Mouse scrolled (1054, 515) with delta (0, 0)
Screenshot: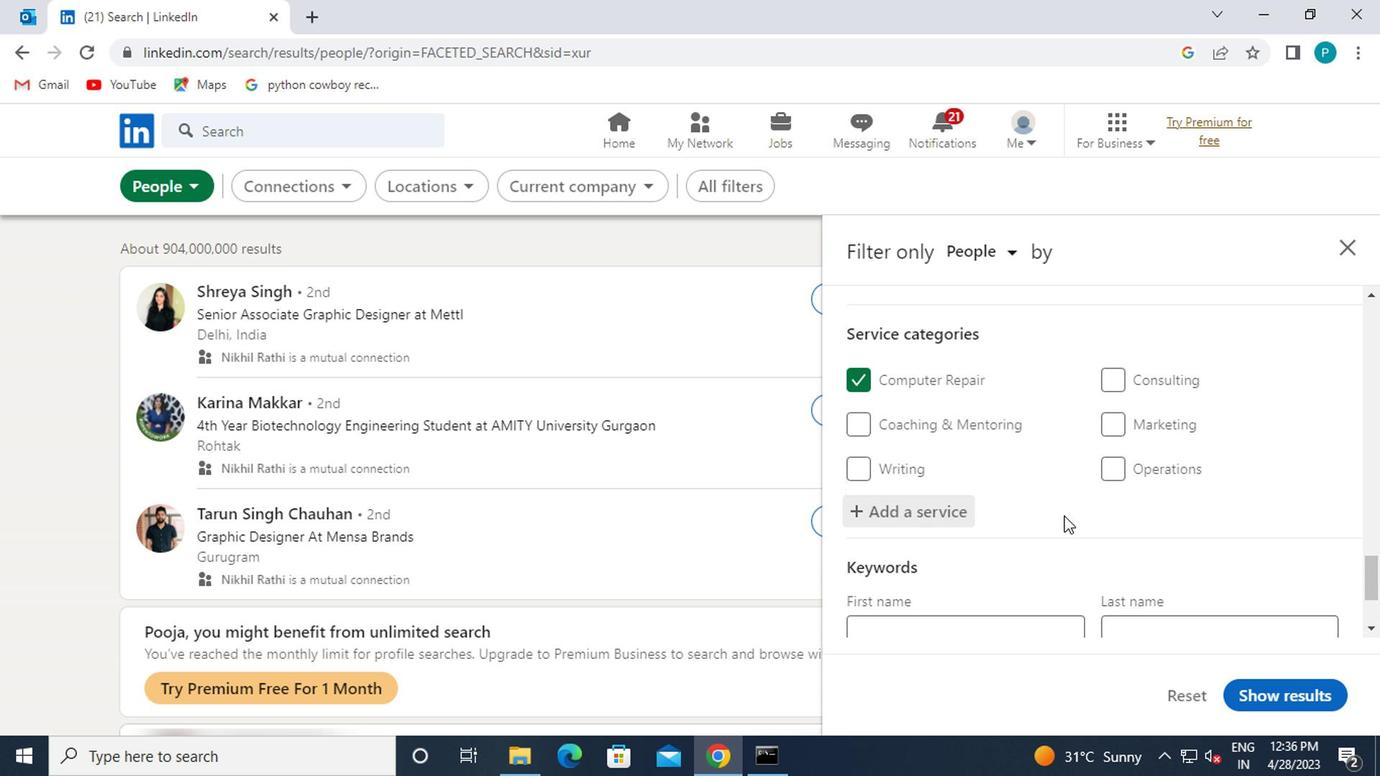 
Action: Mouse moved to (994, 548)
Screenshot: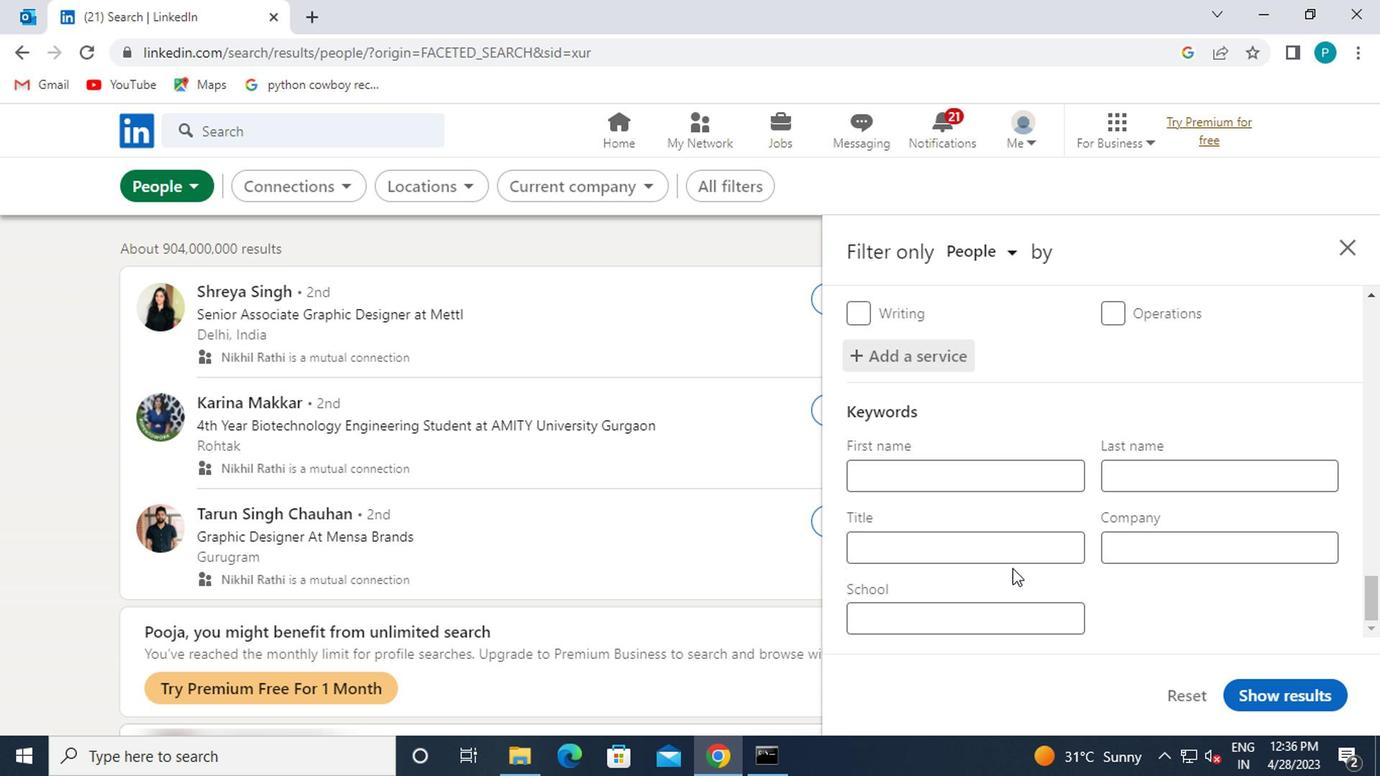 
Action: Mouse pressed left at (994, 548)
Screenshot: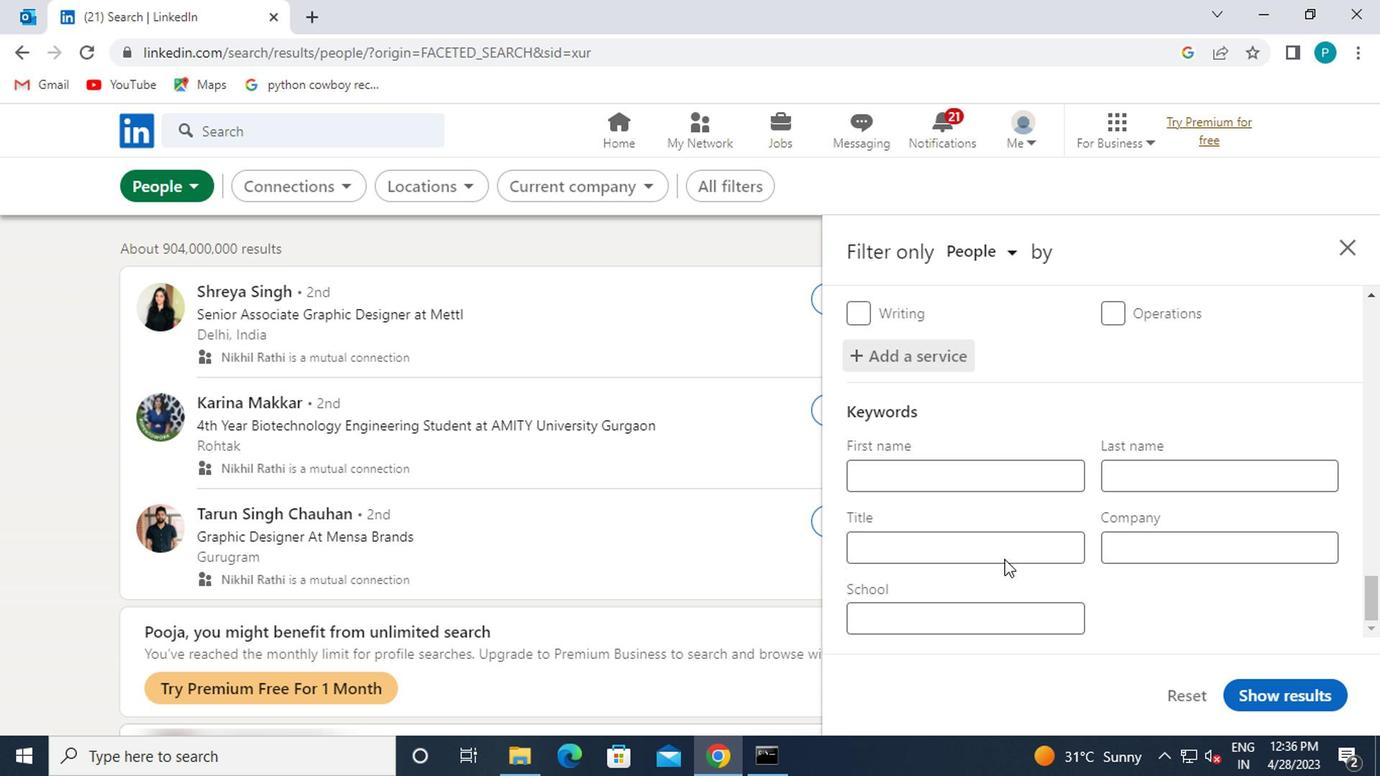 
Action: Mouse moved to (994, 549)
Screenshot: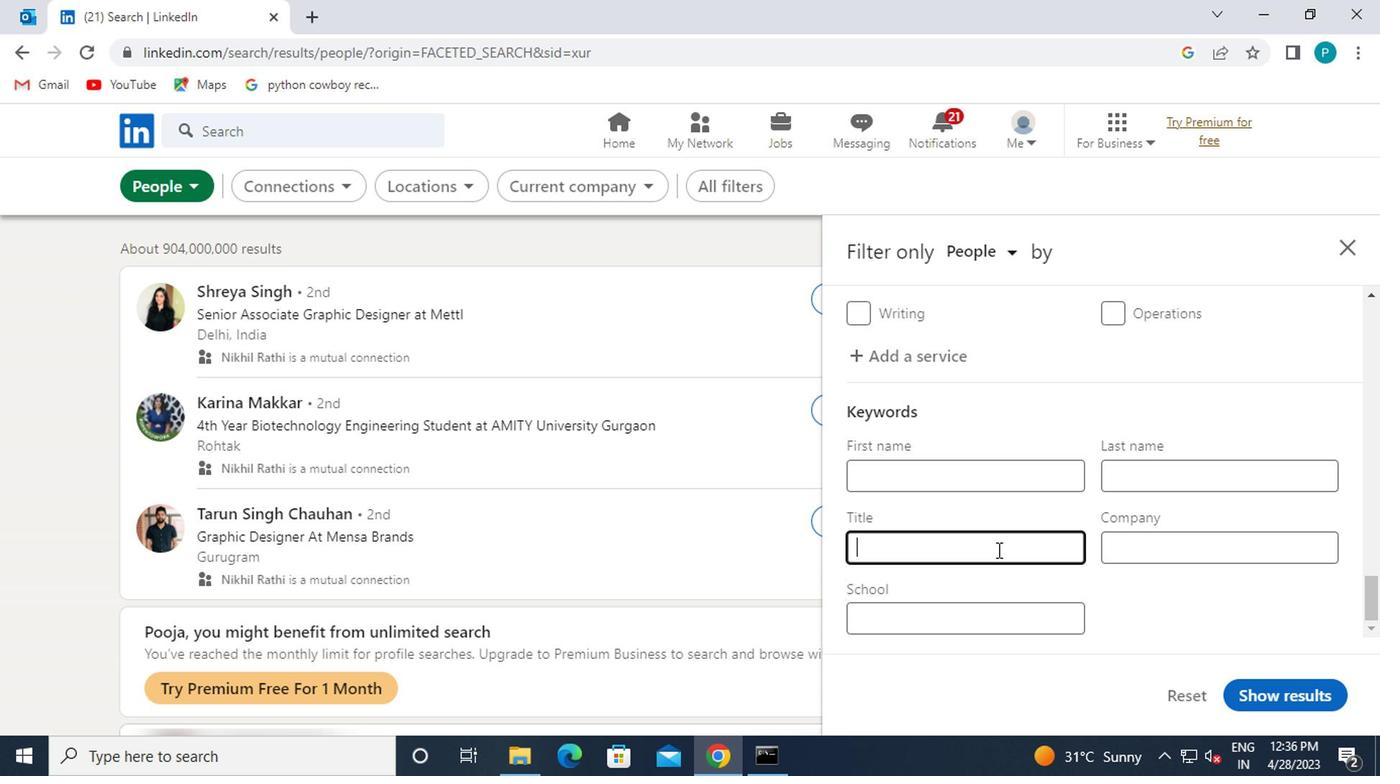 
Action: Key pressed <Key.caps_lock>B<Key.caps_lock>RANCH<Key.space><Key.caps_lock>M<Key.caps_lock>ANAGER
Screenshot: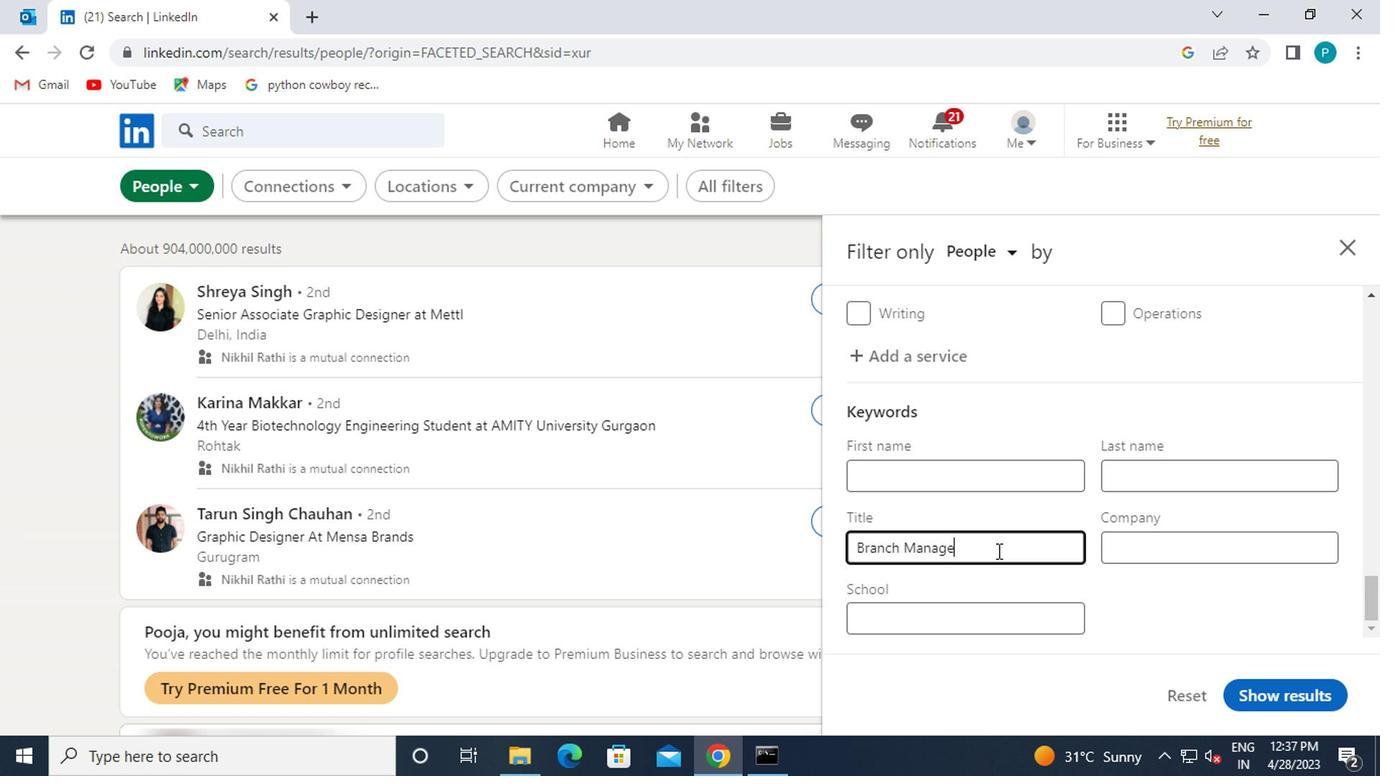 
Action: Mouse moved to (1255, 677)
Screenshot: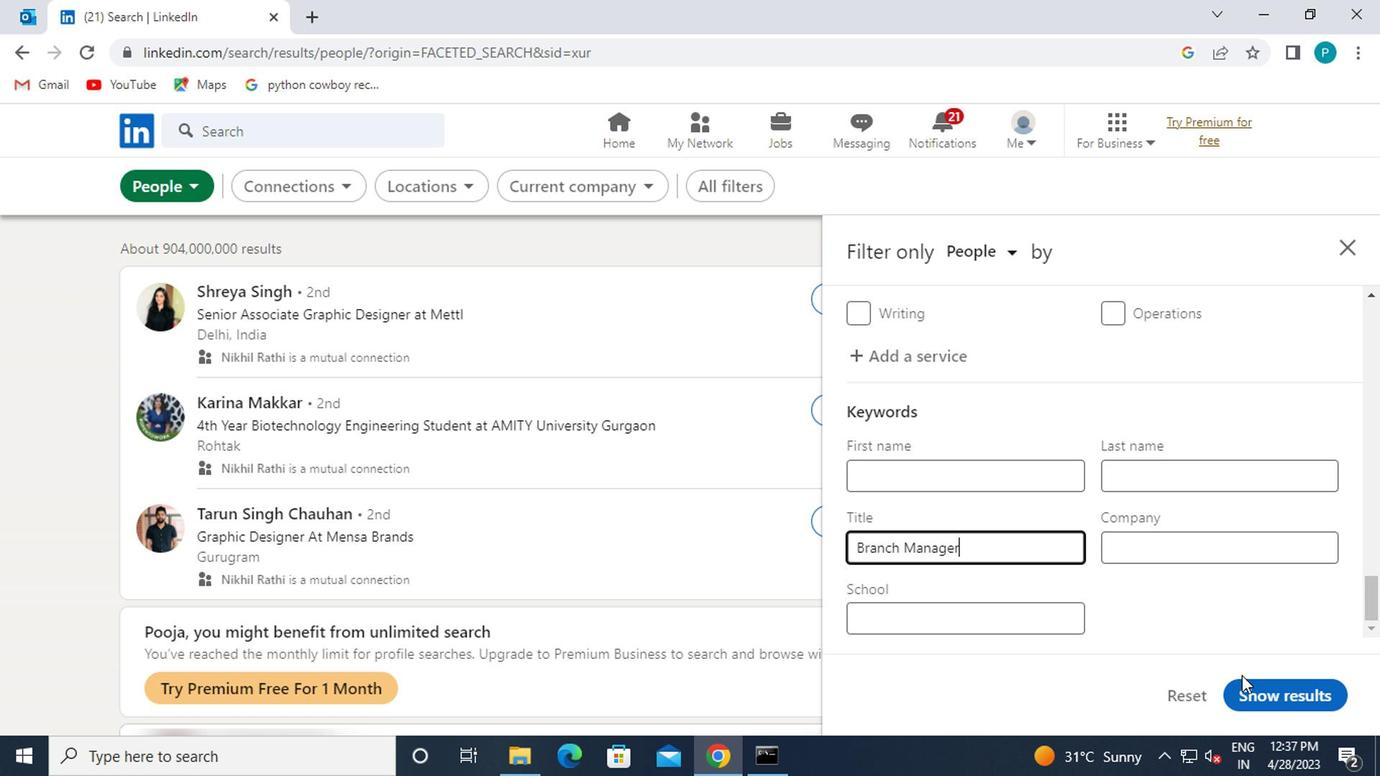 
Action: Mouse pressed left at (1255, 677)
Screenshot: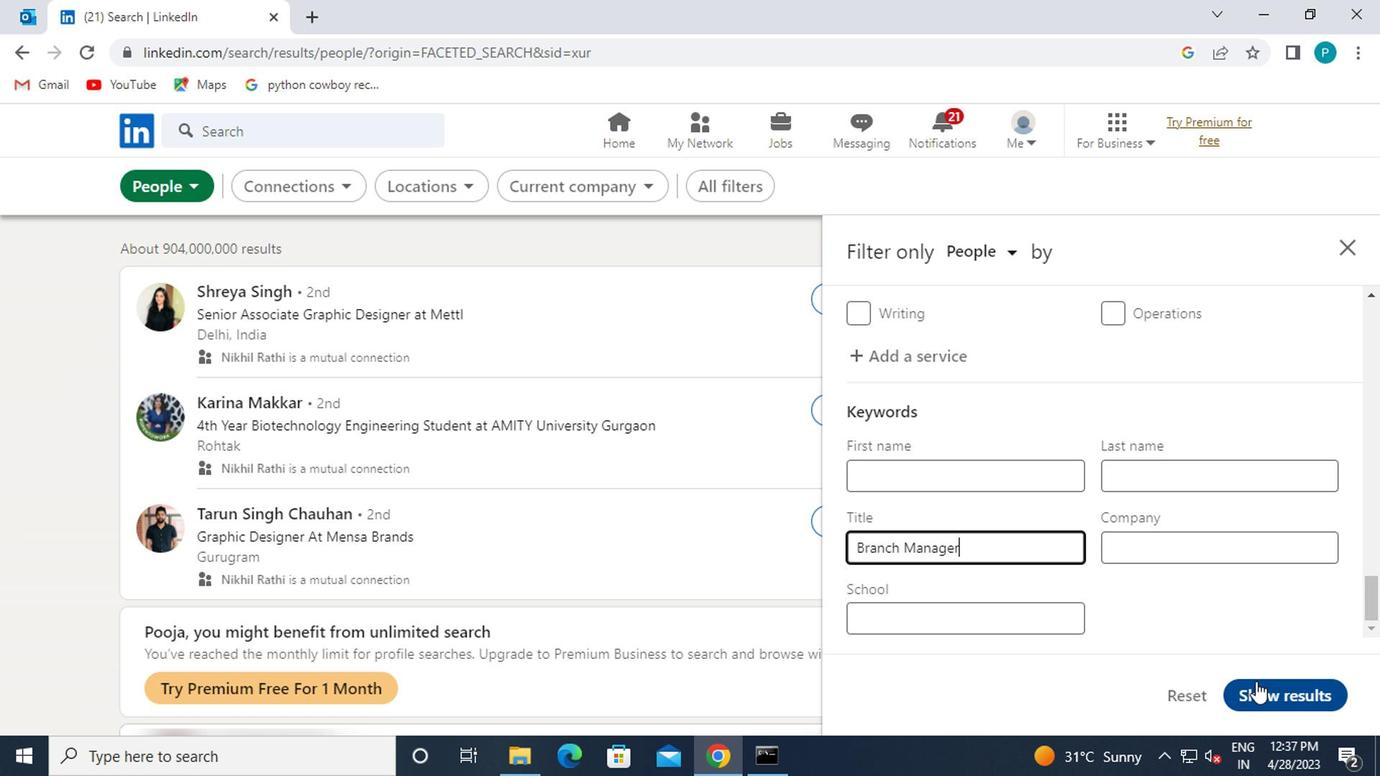 
Action: Mouse moved to (1255, 677)
Screenshot: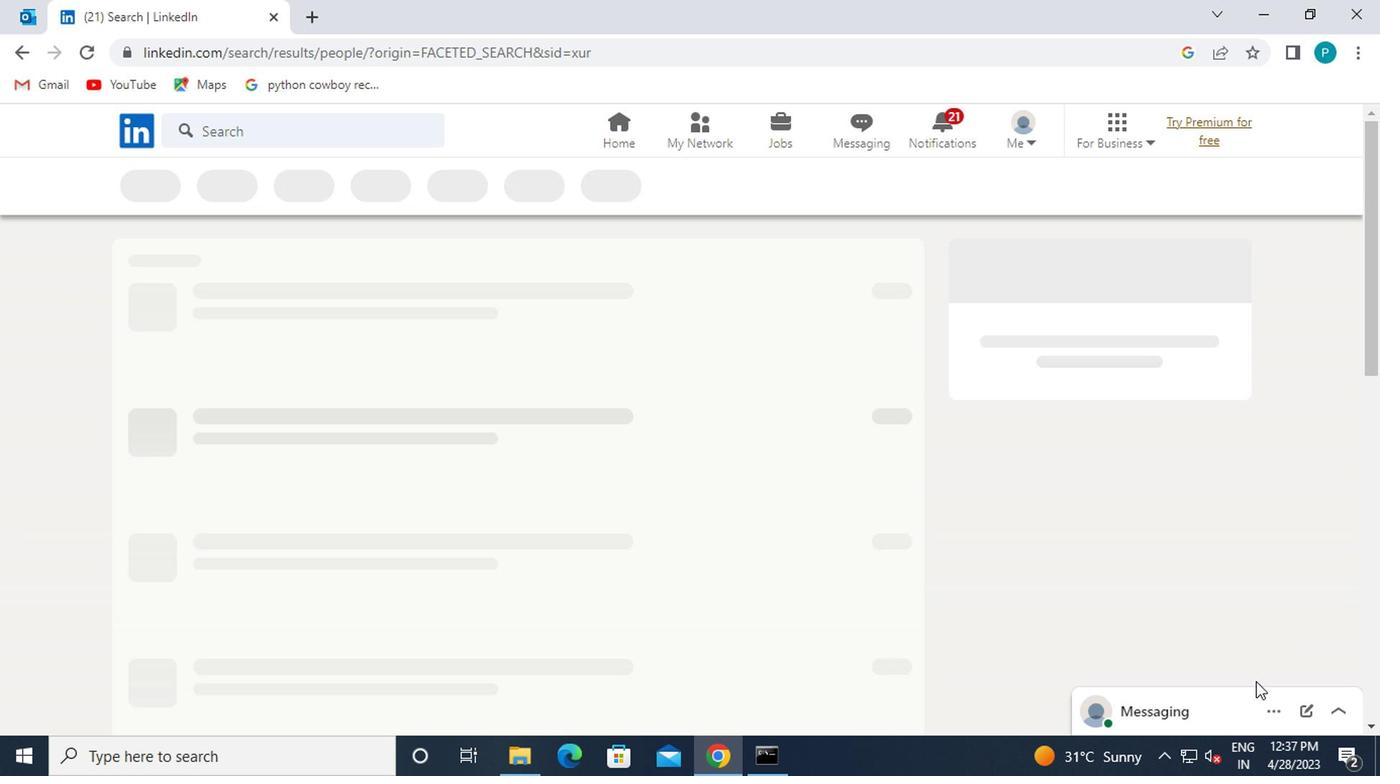 
